 Task: Reply All to email with the signature Angela Wright with the subject Reminder for a portfolio from softage.10@softage.net with the message Could you arrange a demo of the new software for the team? with BCC to softage.4@softage.net with an attached document Sales_report.xlsx
Action: Mouse moved to (926, 279)
Screenshot: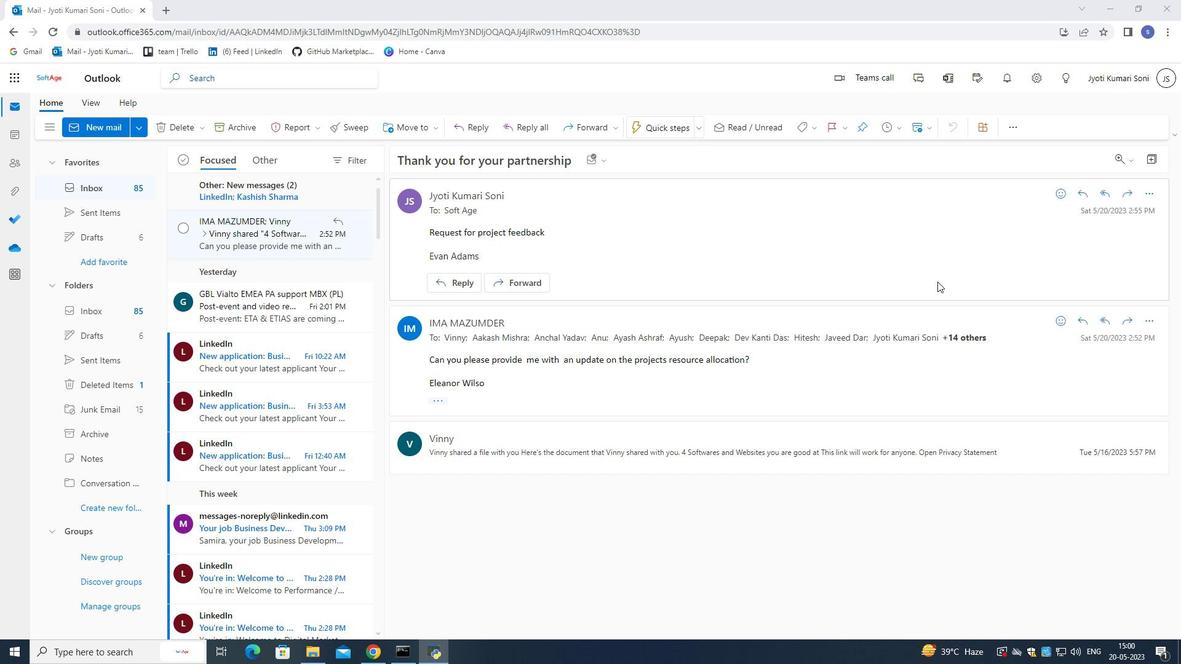 
Action: Mouse scrolled (926, 280) with delta (0, 0)
Screenshot: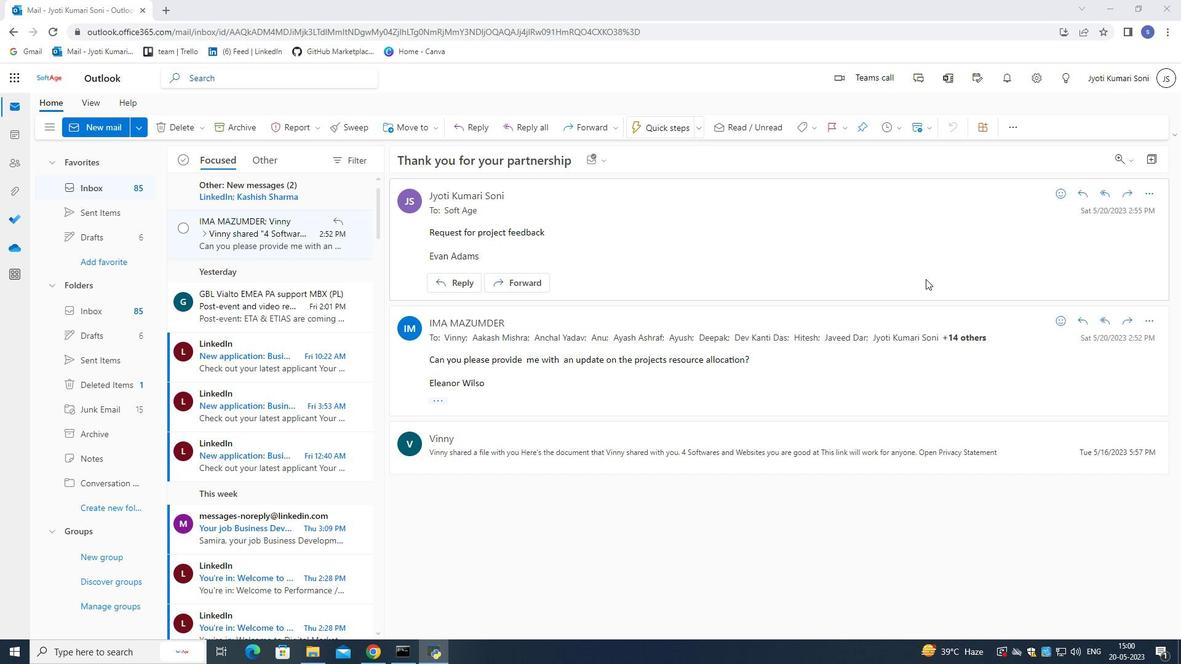 
Action: Mouse scrolled (926, 280) with delta (0, 0)
Screenshot: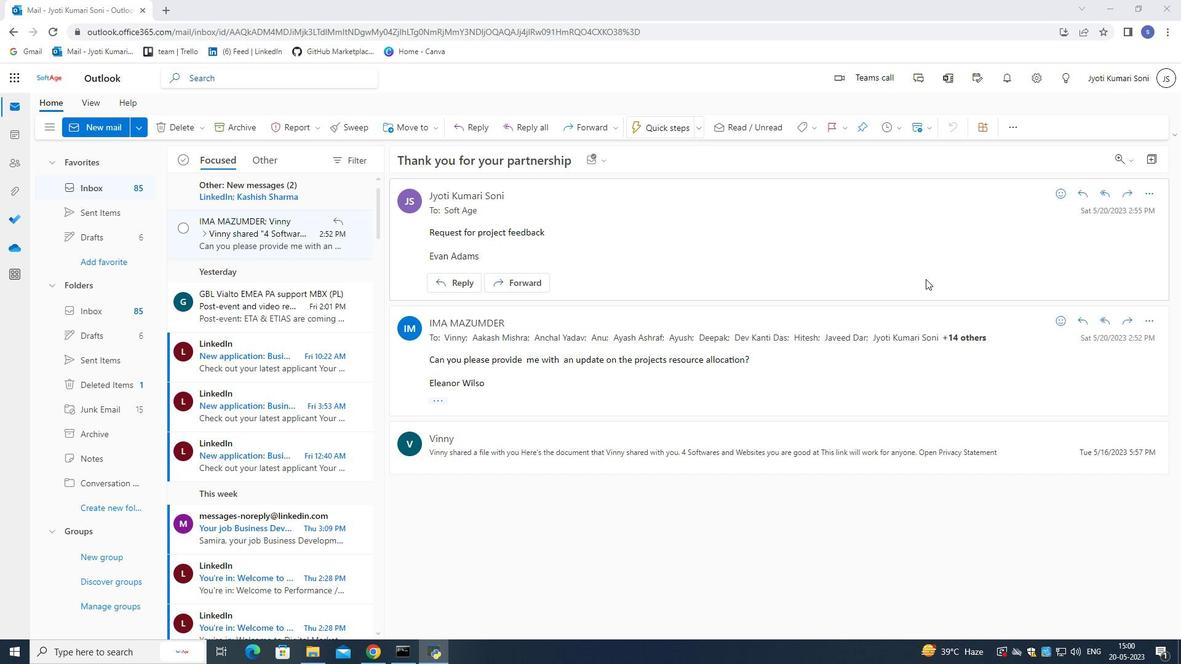 
Action: Mouse scrolled (926, 280) with delta (0, 0)
Screenshot: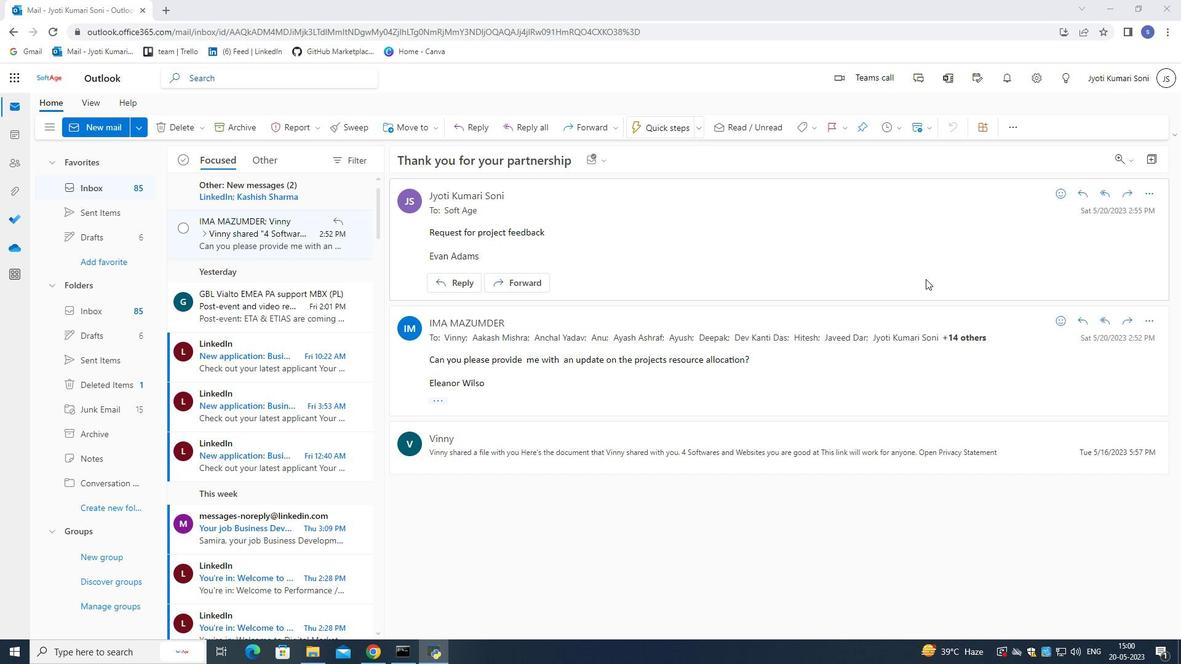 
Action: Mouse scrolled (926, 280) with delta (0, 0)
Screenshot: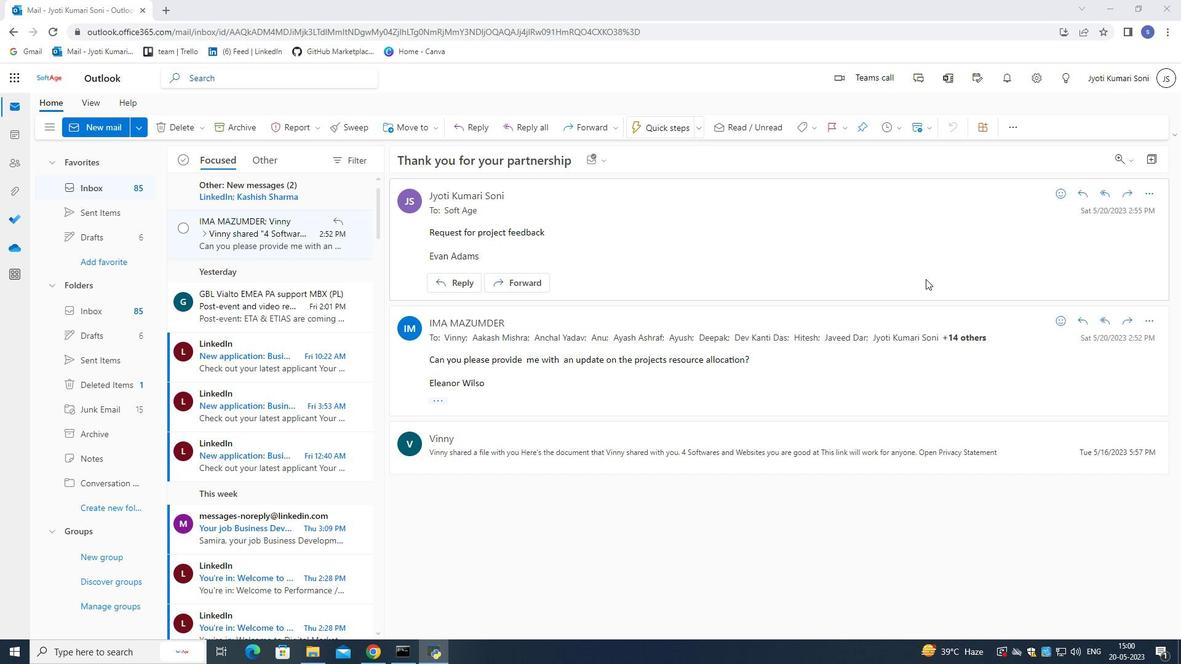 
Action: Mouse moved to (926, 276)
Screenshot: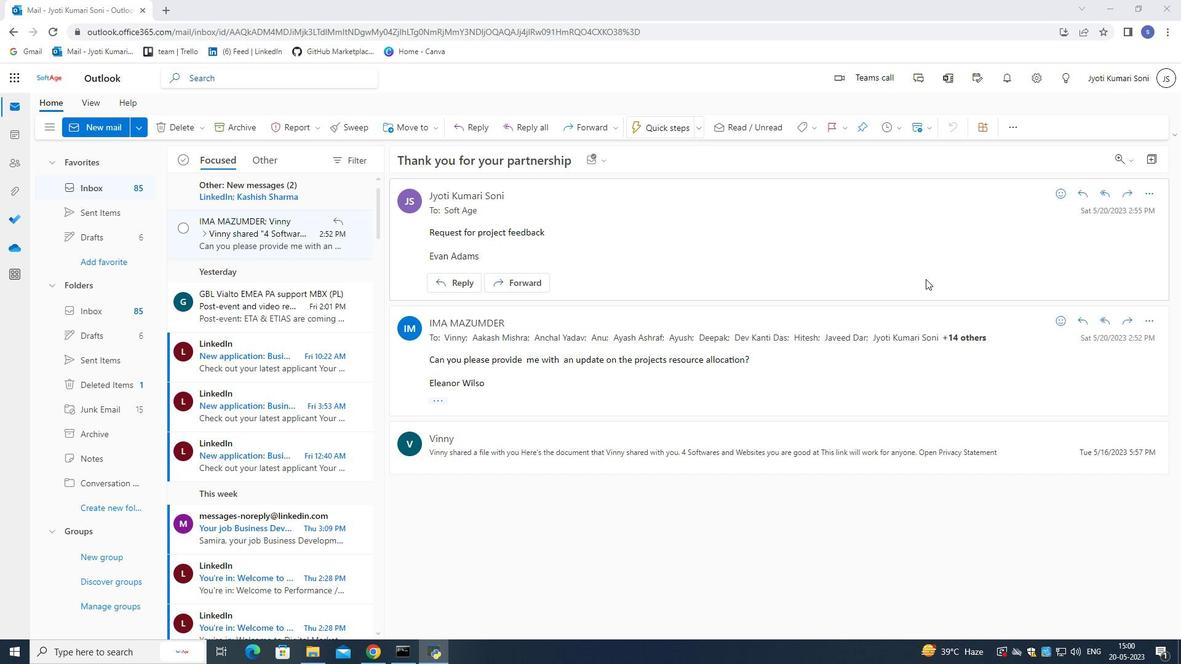 
Action: Mouse scrolled (926, 275) with delta (0, 0)
Screenshot: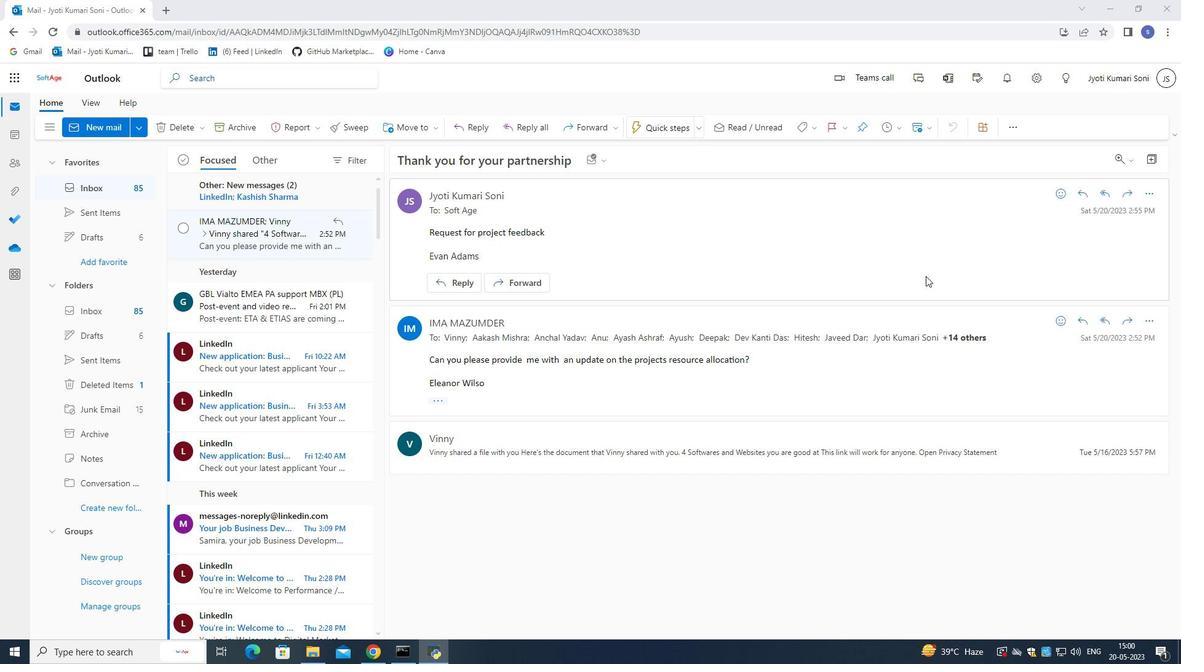 
Action: Mouse scrolled (926, 275) with delta (0, 0)
Screenshot: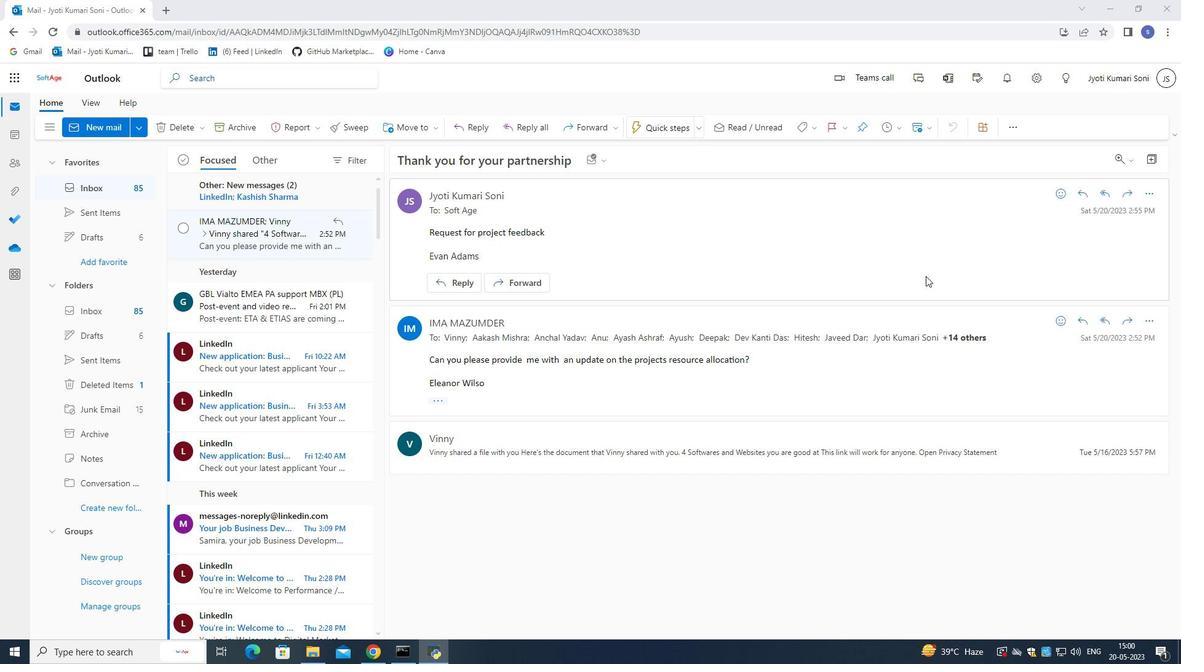 
Action: Mouse scrolled (926, 275) with delta (0, 0)
Screenshot: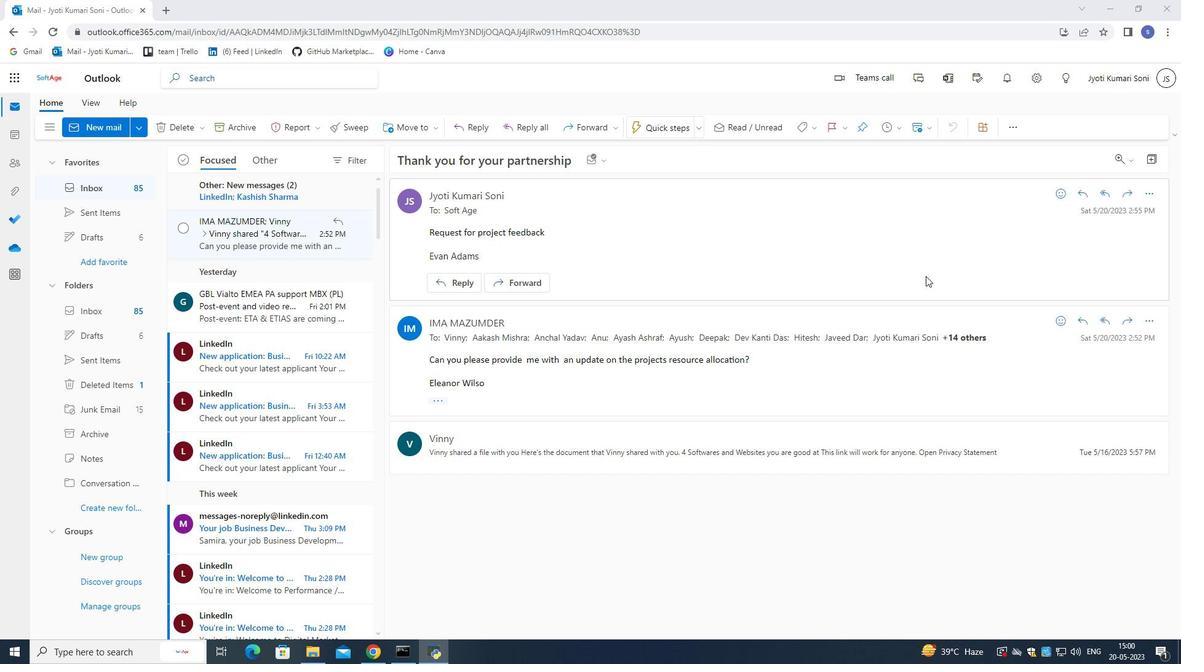 
Action: Mouse scrolled (926, 275) with delta (0, 0)
Screenshot: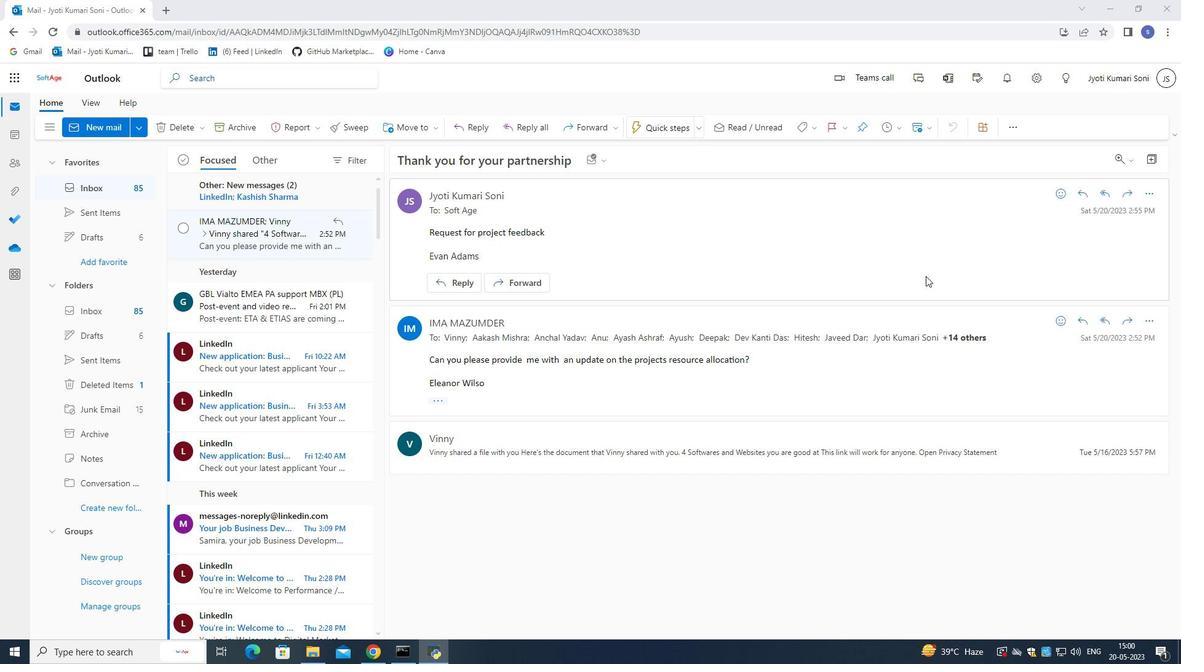 
Action: Mouse scrolled (926, 275) with delta (0, 0)
Screenshot: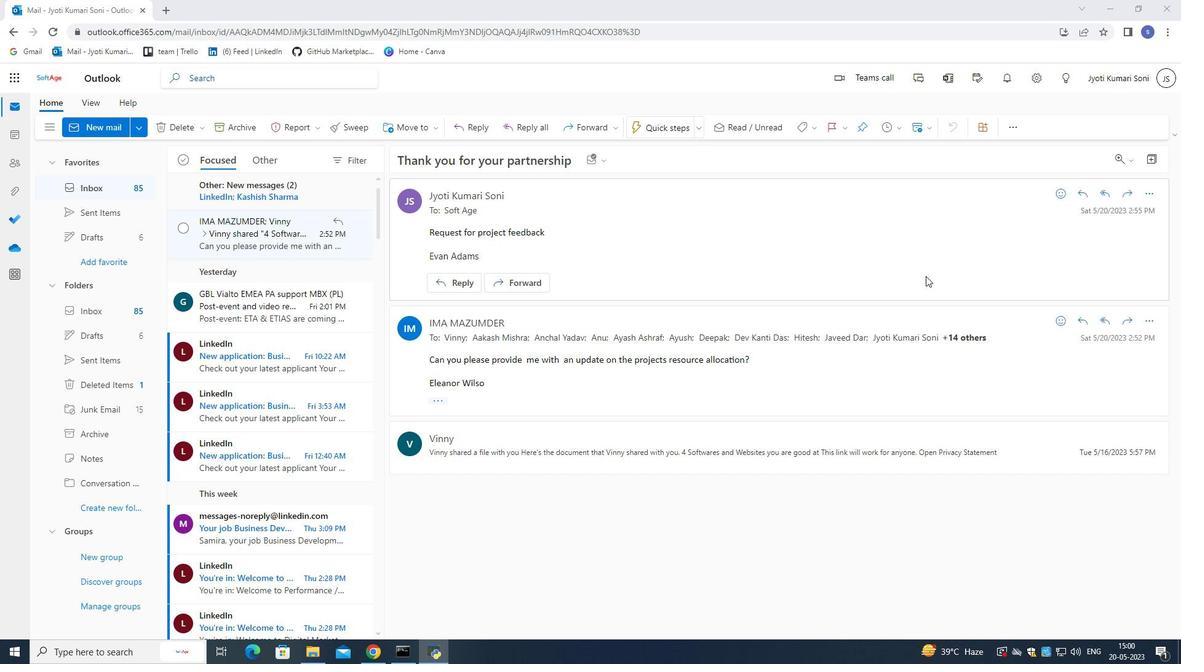 
Action: Mouse scrolled (926, 276) with delta (0, 0)
Screenshot: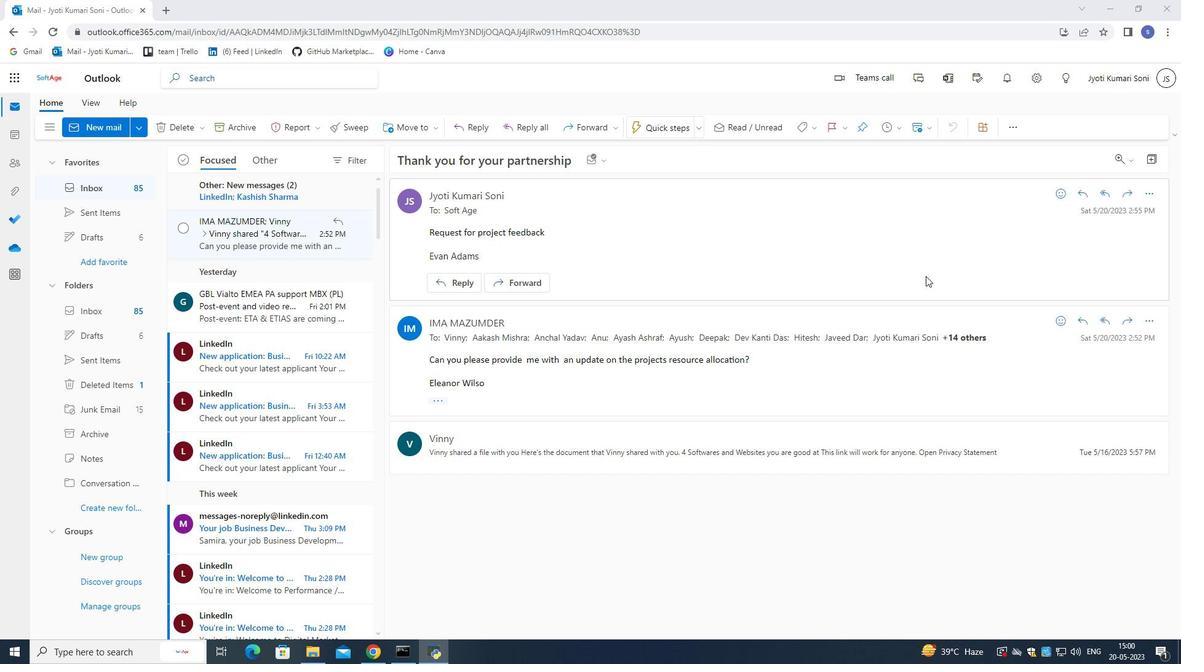 
Action: Mouse scrolled (926, 276) with delta (0, 0)
Screenshot: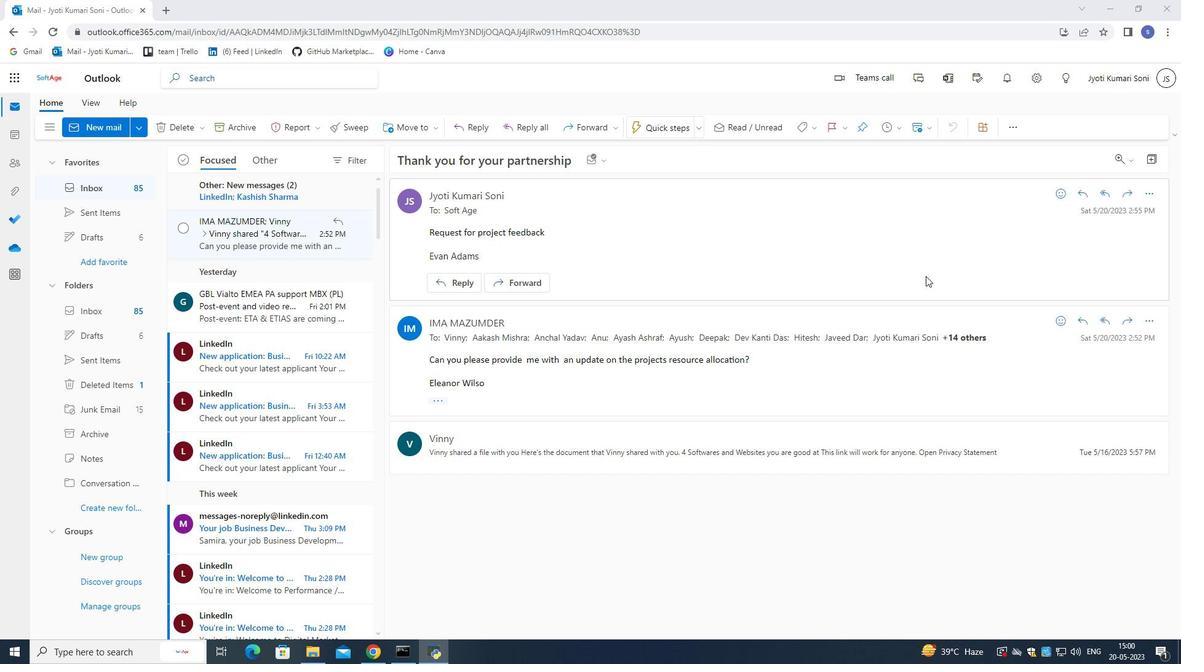 
Action: Mouse scrolled (926, 276) with delta (0, 0)
Screenshot: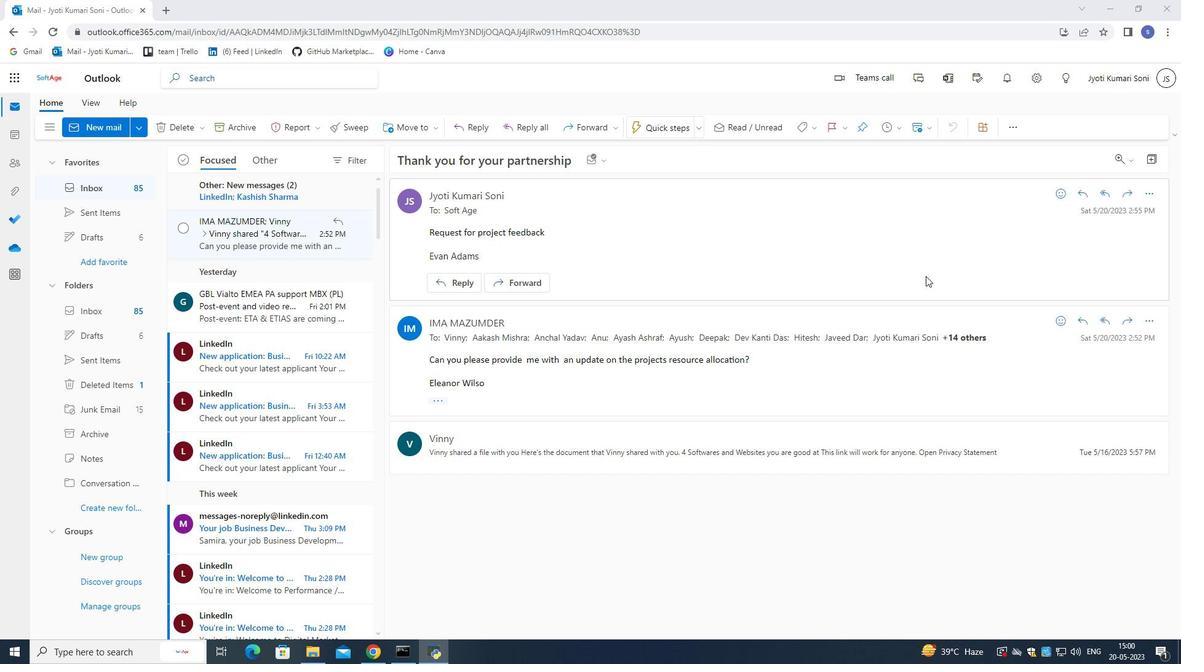 
Action: Mouse scrolled (926, 276) with delta (0, 0)
Screenshot: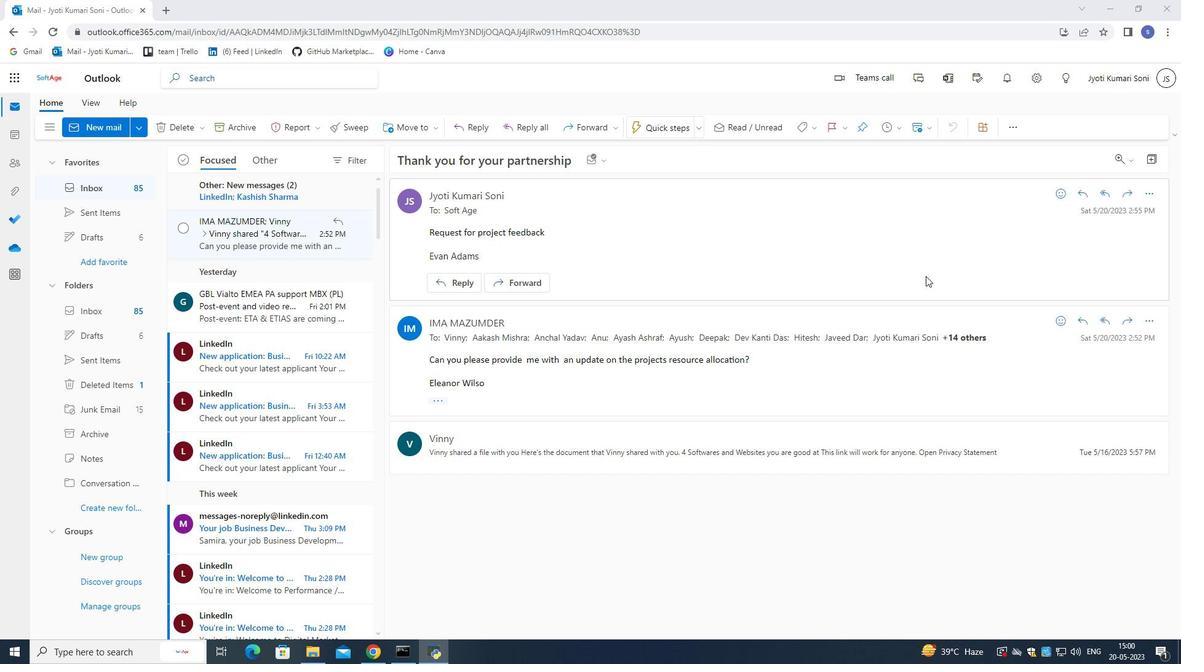 
Action: Mouse moved to (1104, 194)
Screenshot: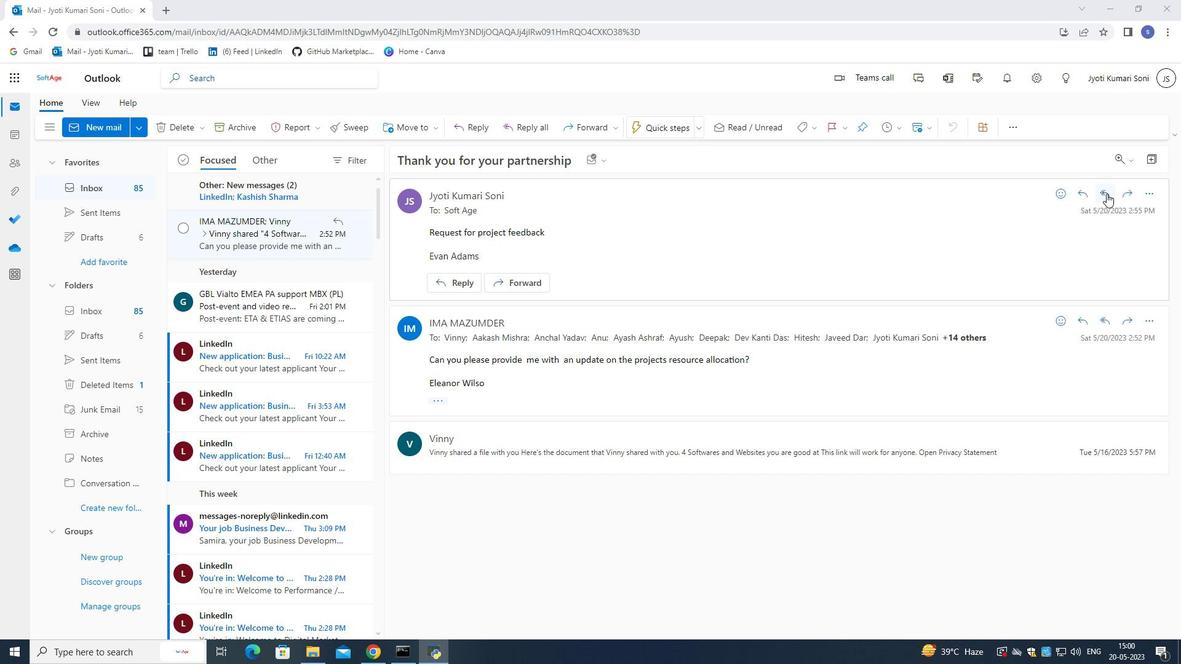 
Action: Mouse pressed left at (1104, 194)
Screenshot: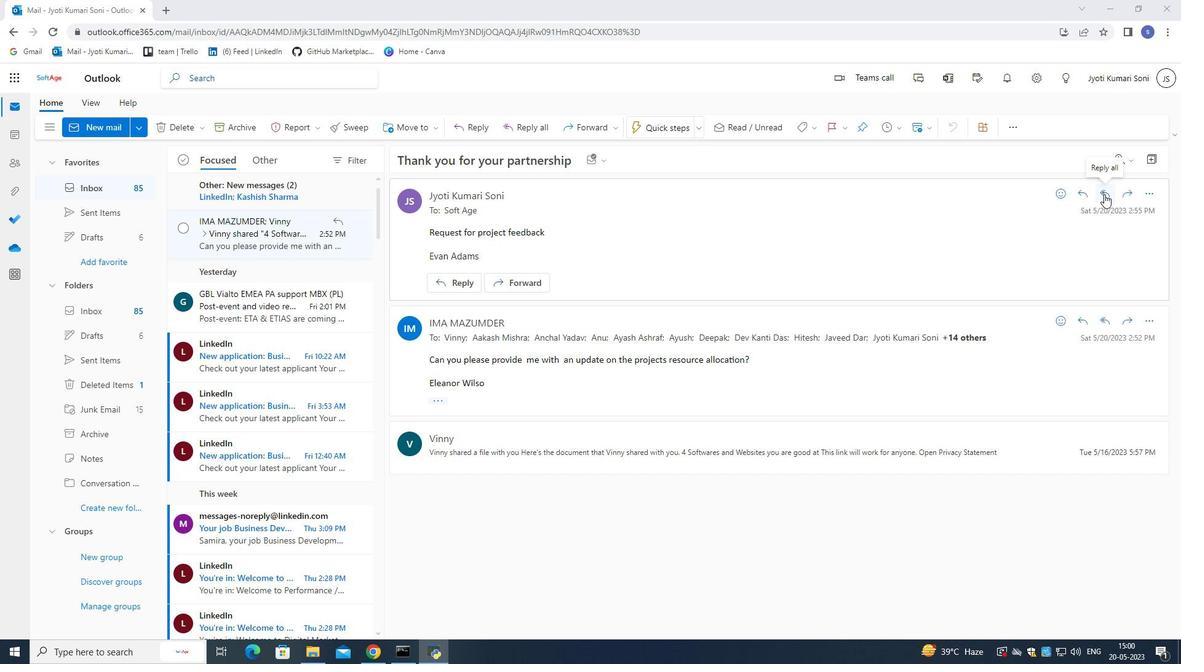 
Action: Mouse moved to (827, 127)
Screenshot: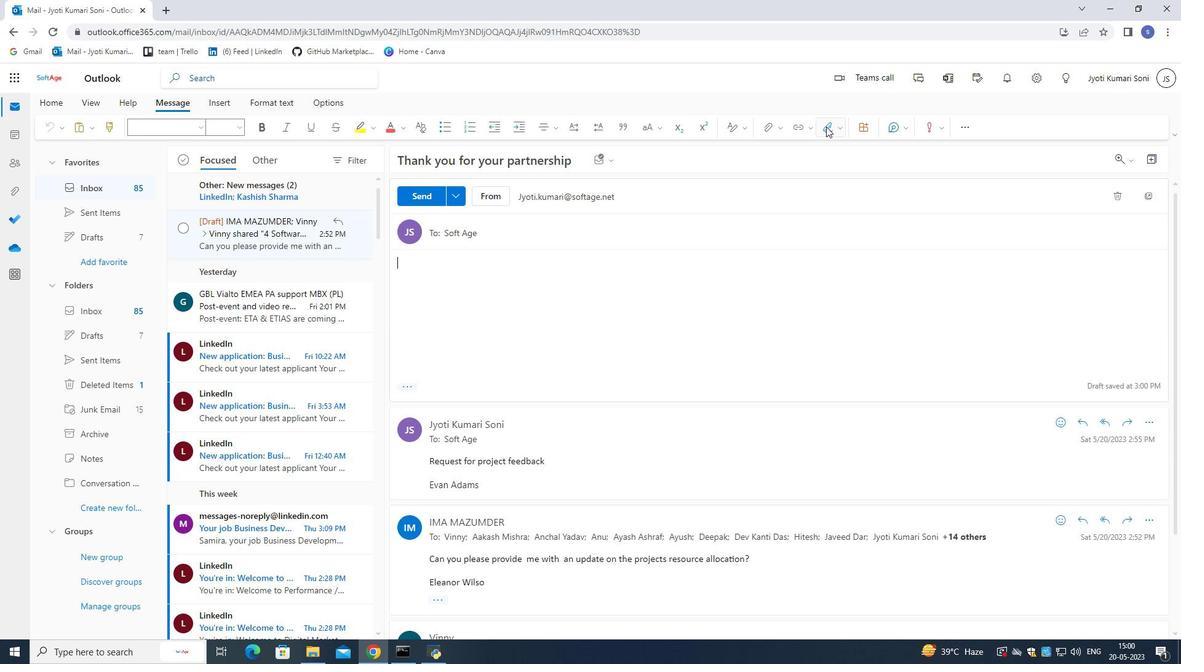 
Action: Mouse pressed left at (827, 127)
Screenshot: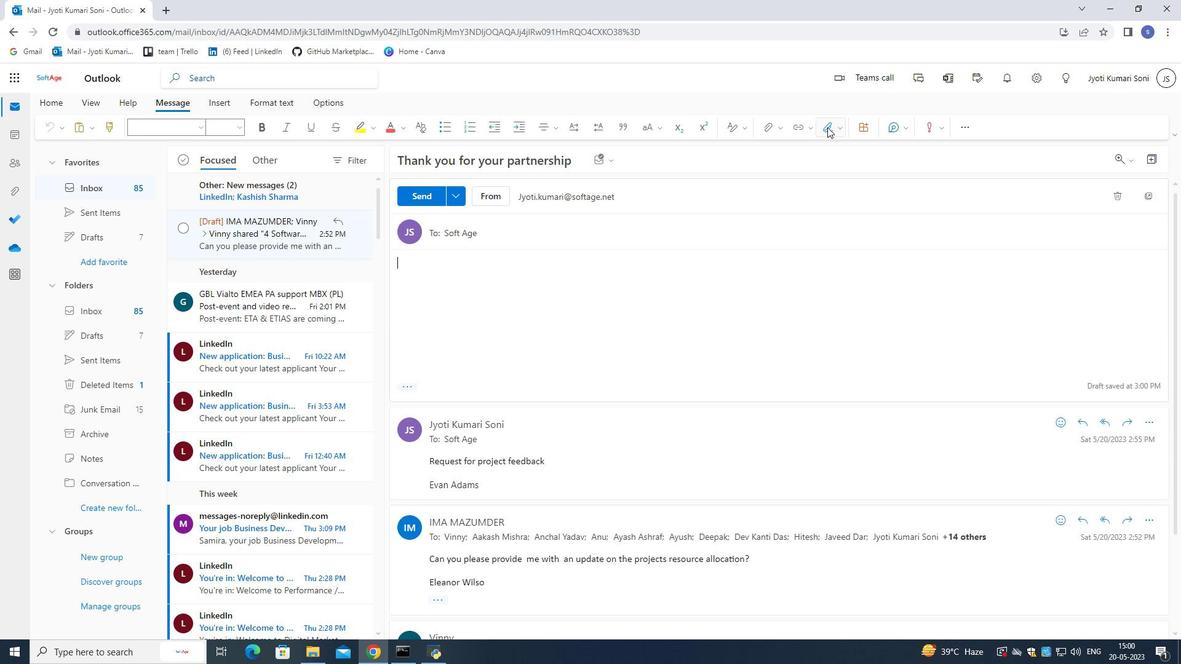 
Action: Mouse moved to (784, 227)
Screenshot: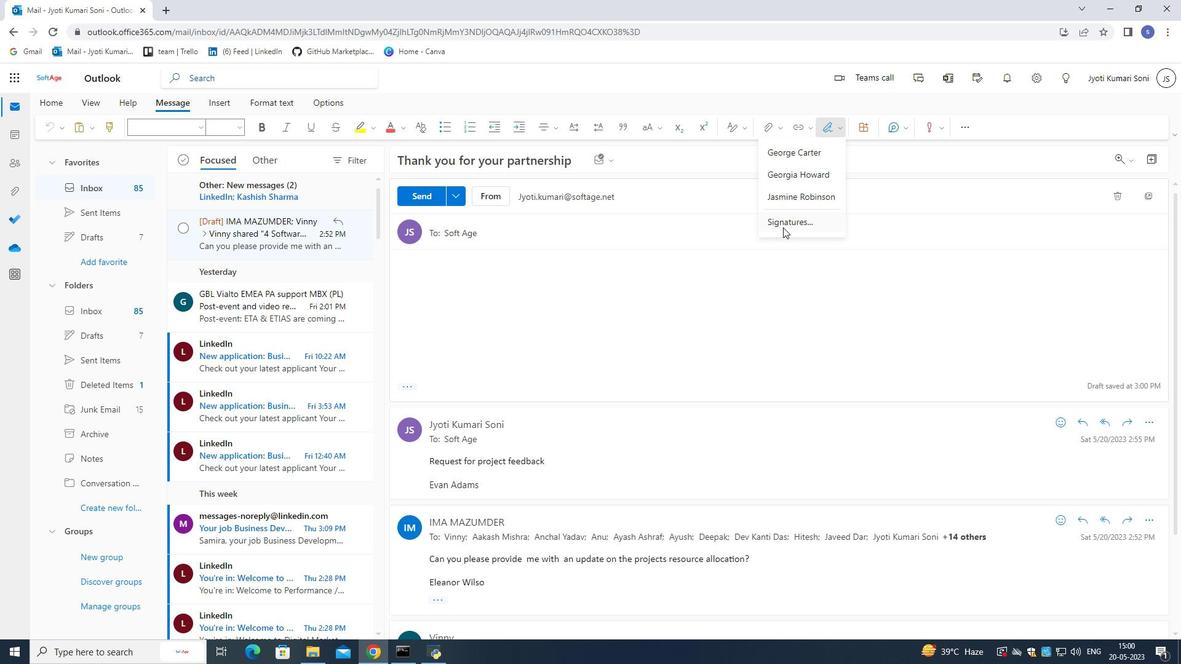 
Action: Mouse pressed left at (784, 227)
Screenshot: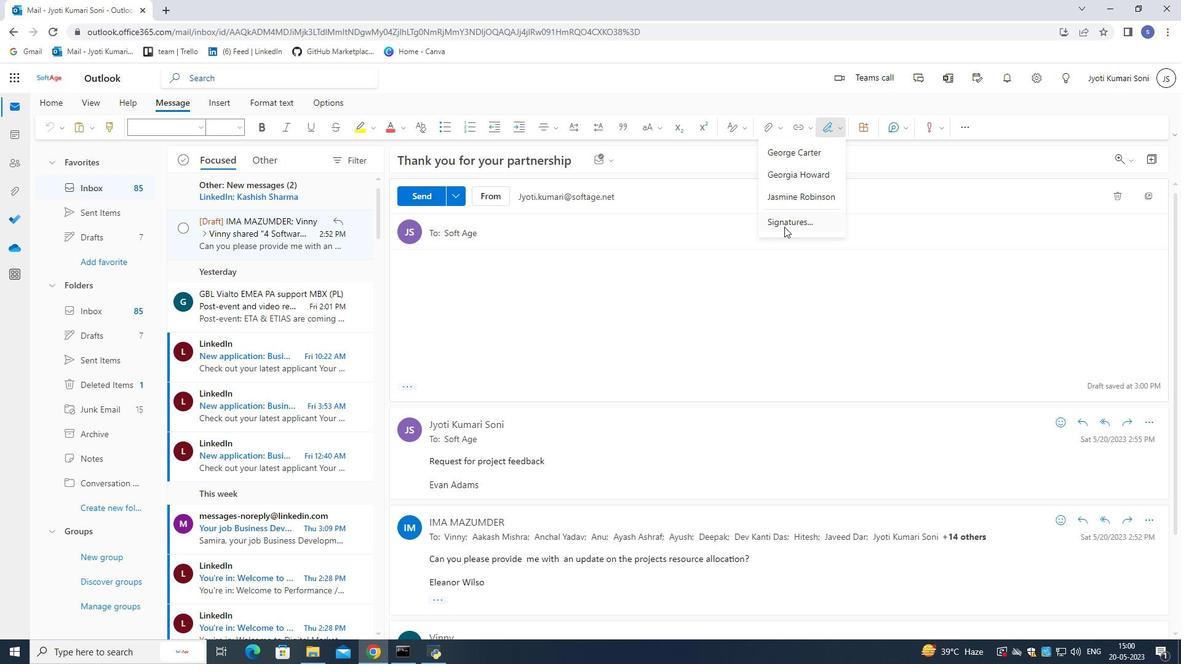 
Action: Mouse moved to (686, 227)
Screenshot: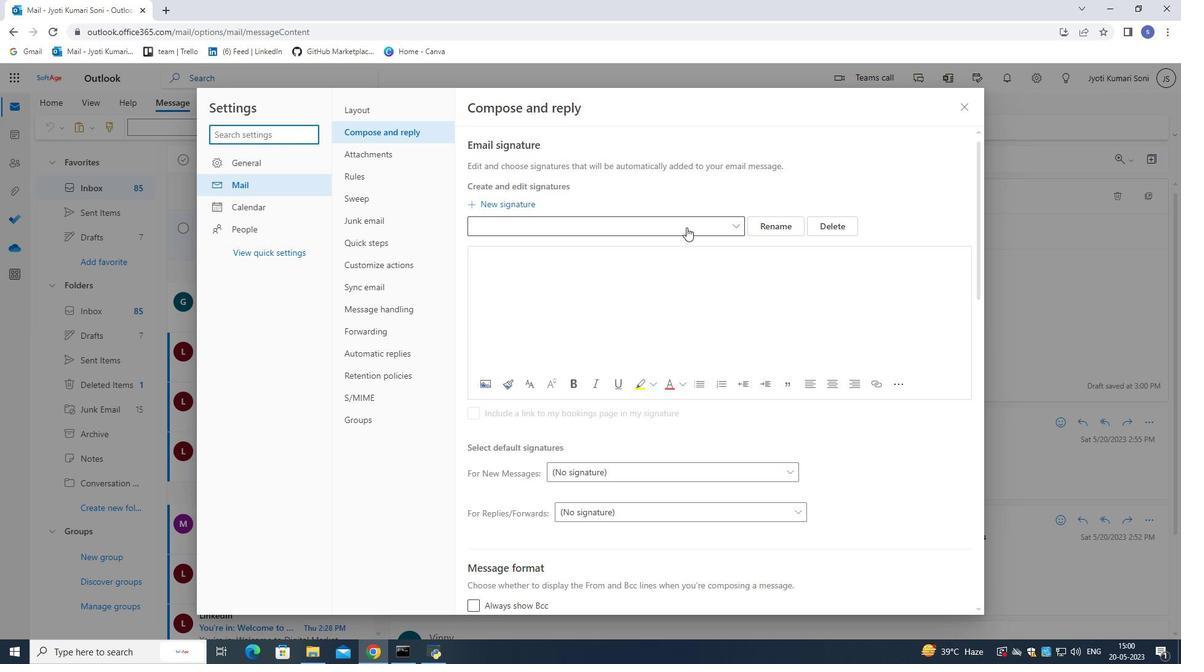 
Action: Mouse pressed left at (686, 227)
Screenshot: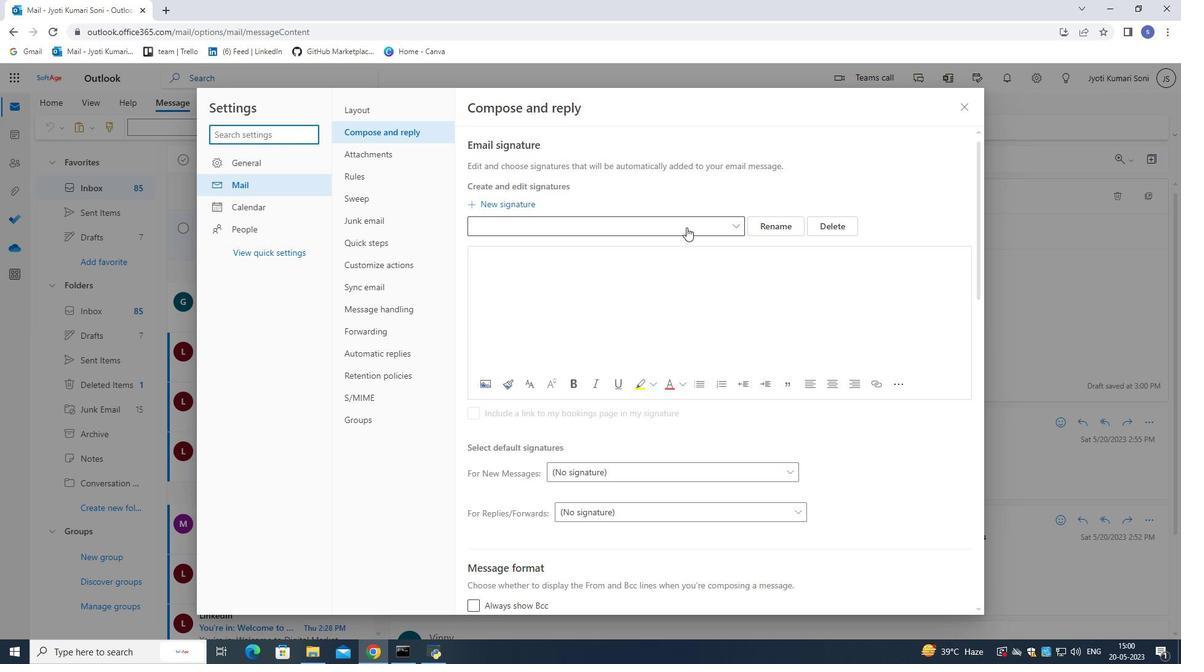 
Action: Mouse moved to (786, 225)
Screenshot: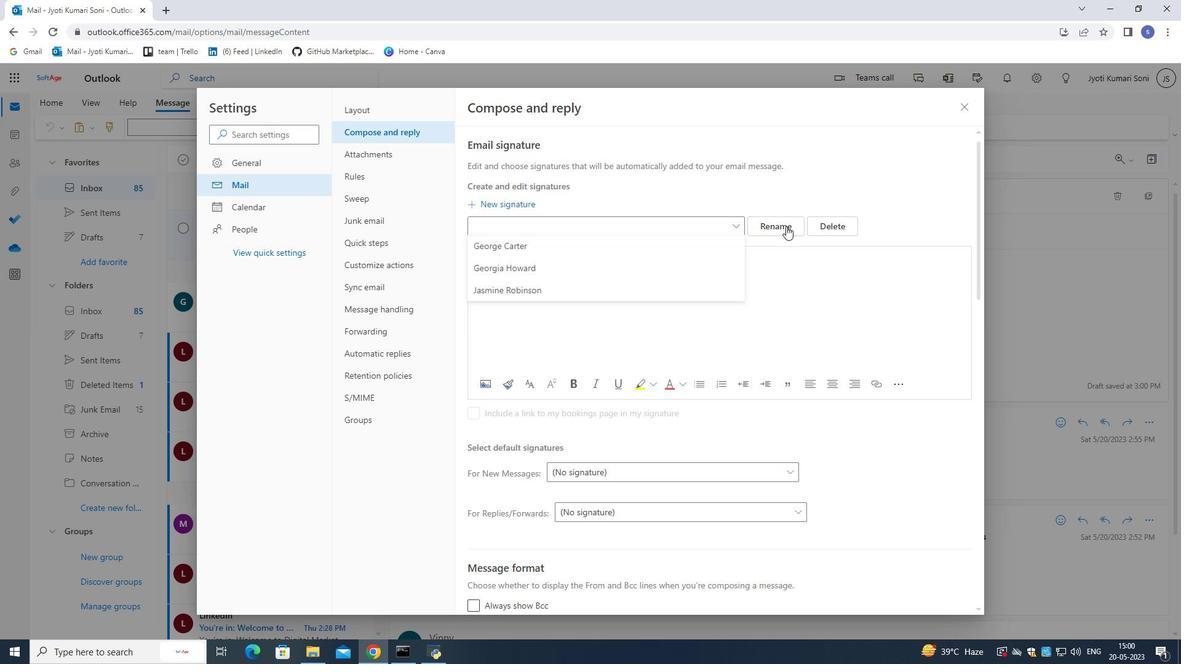 
Action: Mouse pressed left at (786, 225)
Screenshot: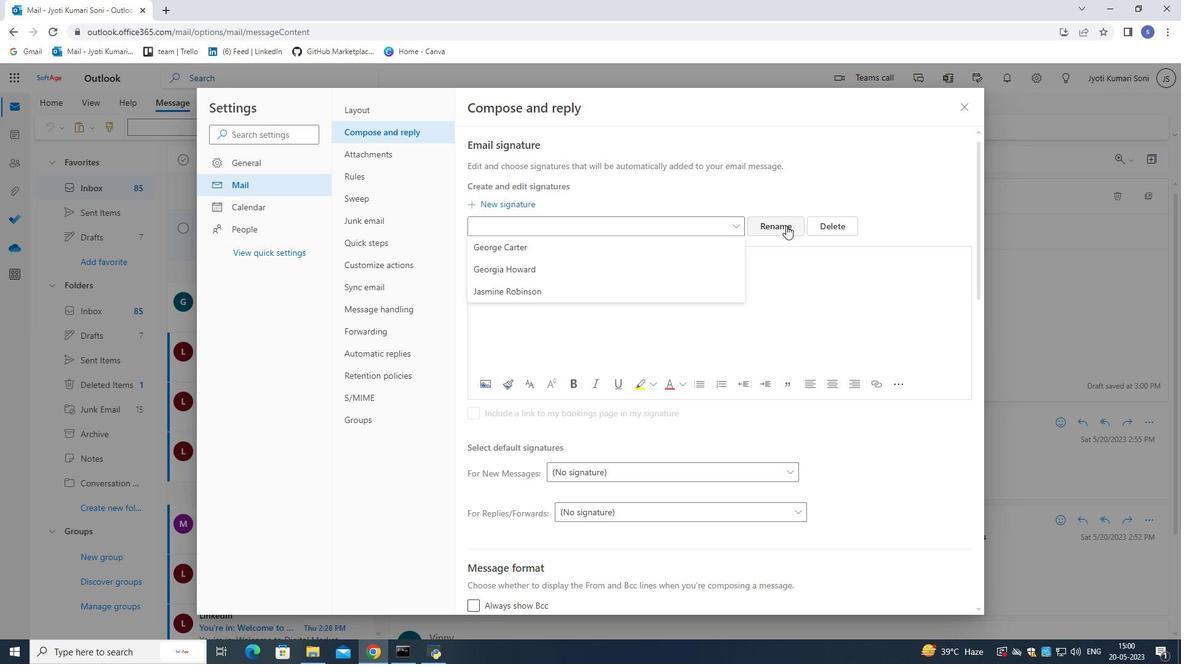 
Action: Mouse moved to (719, 224)
Screenshot: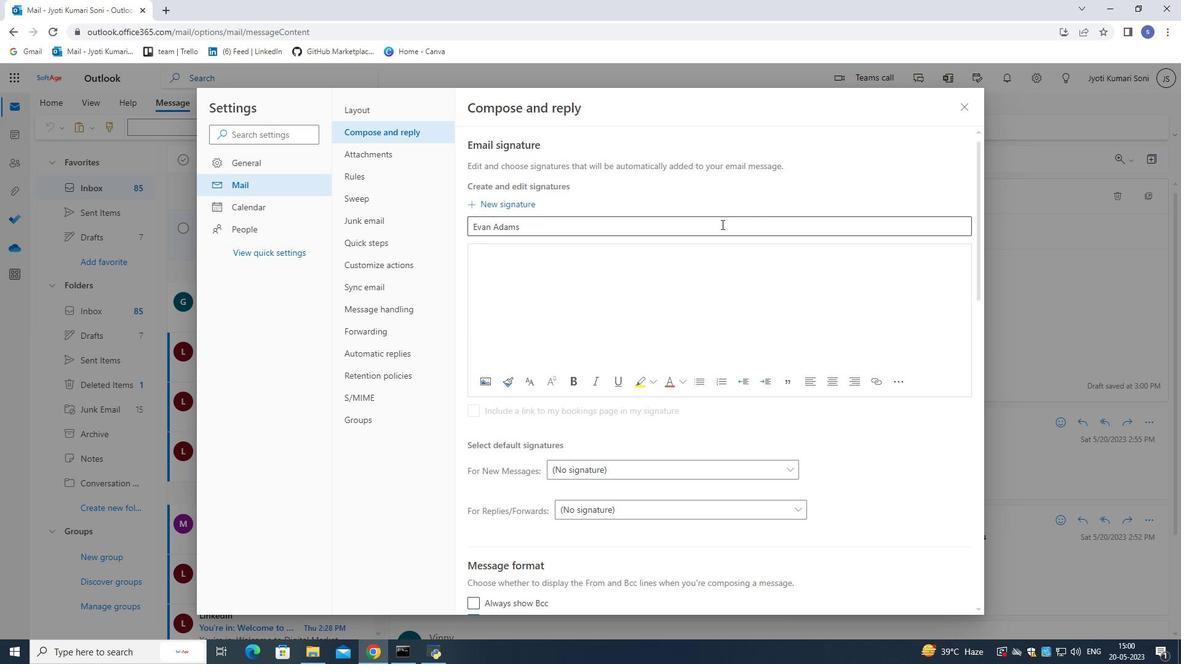 
Action: Mouse pressed left at (719, 224)
Screenshot: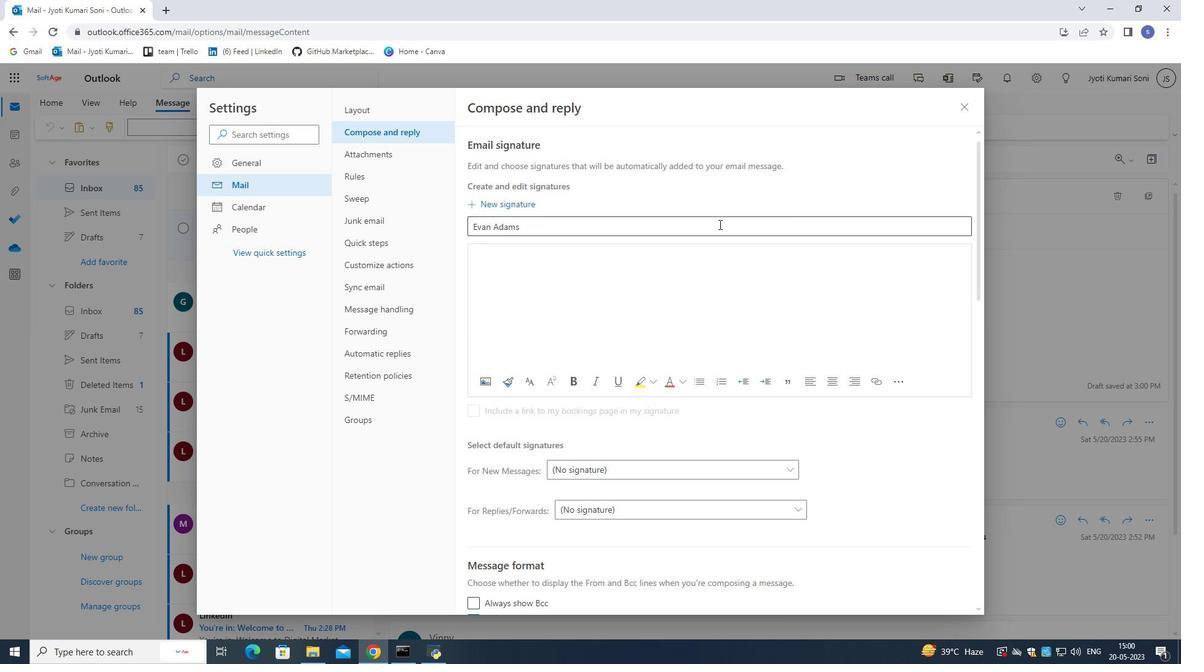
Action: Mouse moved to (733, 232)
Screenshot: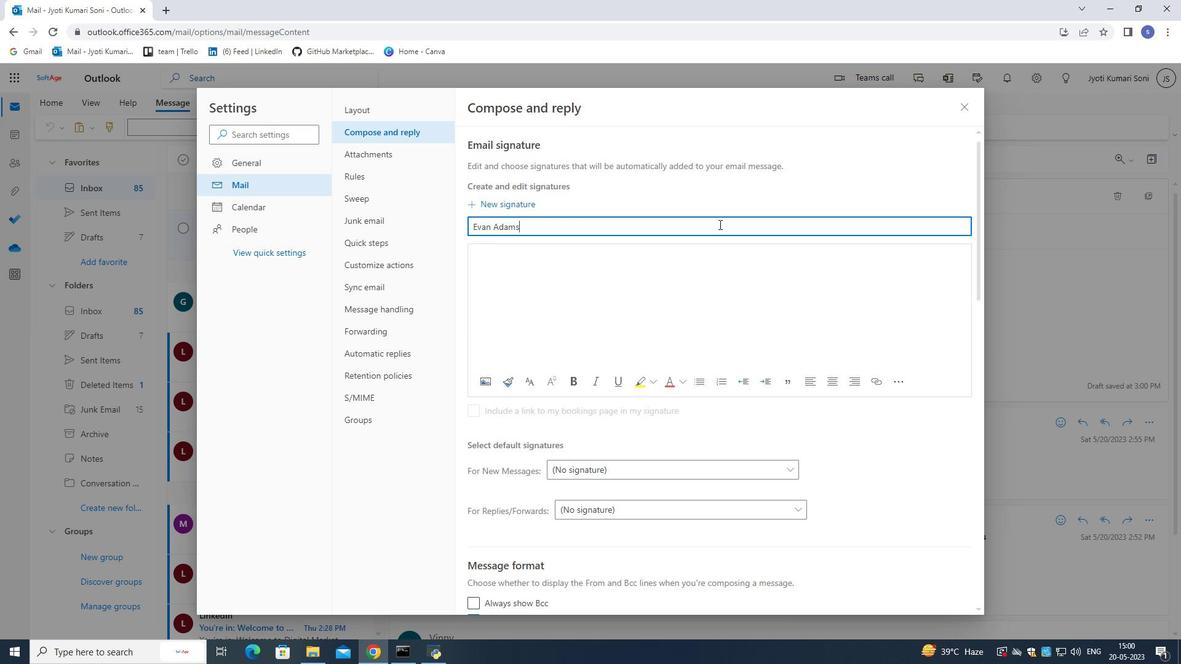 
Action: Key pressed <Key.backspace><Key.backspace><Key.backspace><Key.backspace><Key.backspace><Key.backspace><Key.backspace><Key.backspace><Key.backspace><Key.backspace><Key.backspace><Key.backspace><Key.backspace><Key.backspace><Key.backspace><Key.backspace><Key.backspace><Key.backspace><Key.backspace><Key.backspace><Key.backspace><Key.backspace><Key.backspace><Key.shift>Angela<Key.space><Key.shift><Key.shift><Key.shift>Wright
Screenshot: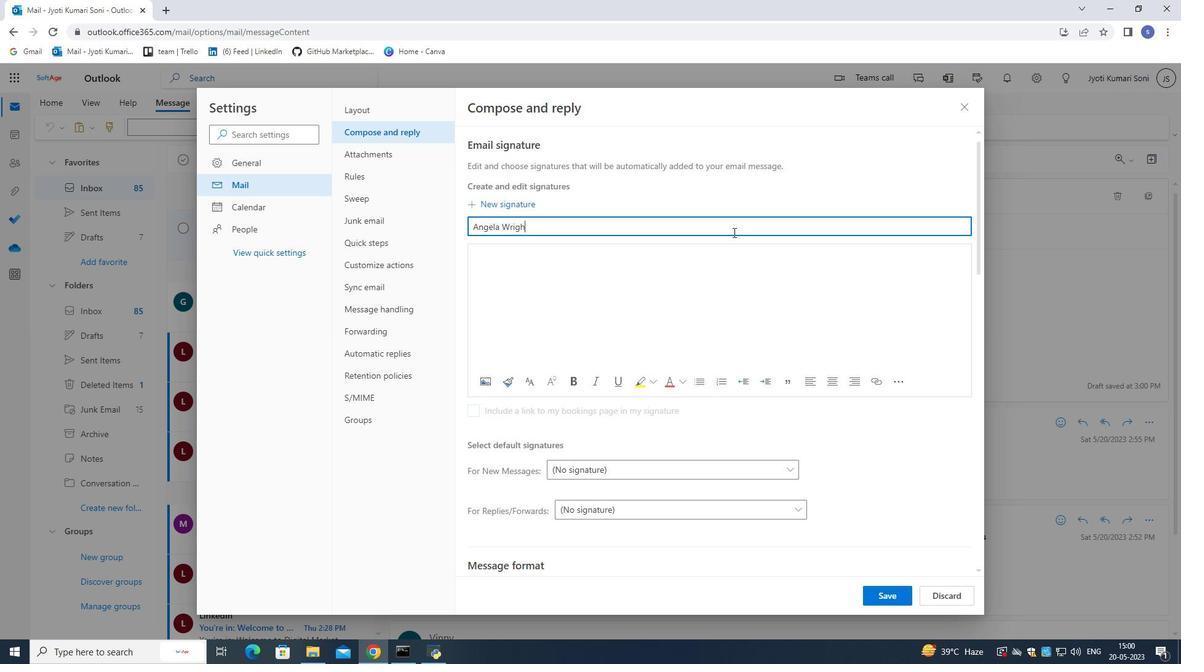 
Action: Mouse moved to (551, 219)
Screenshot: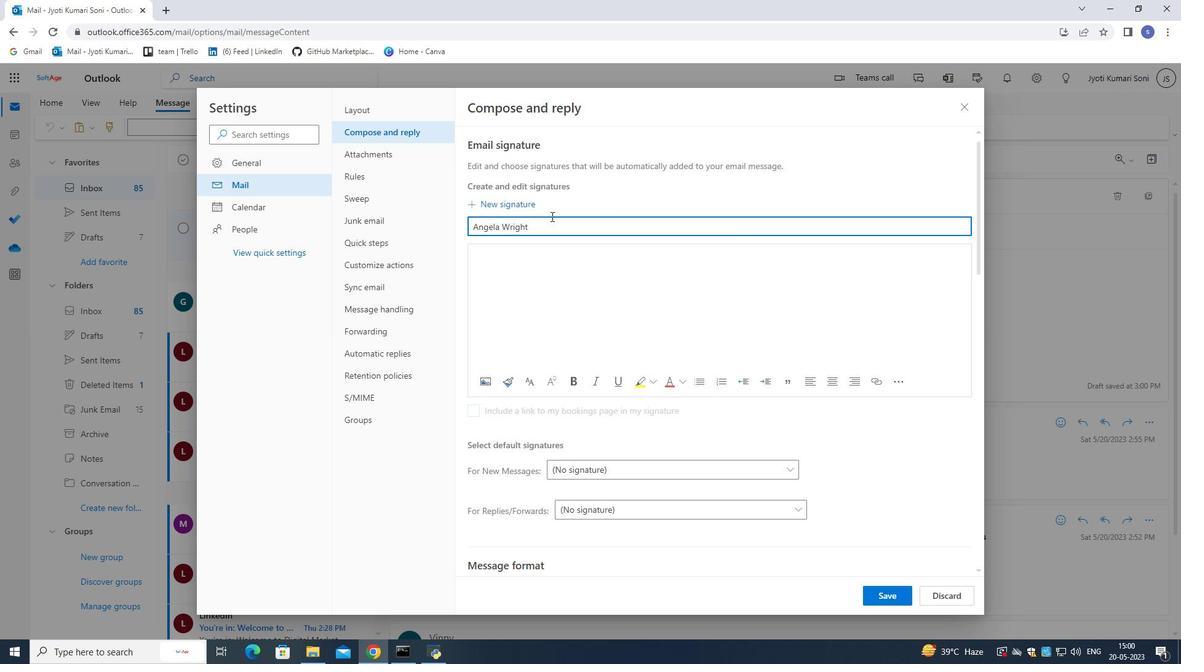 
Action: Mouse pressed left at (551, 219)
Screenshot: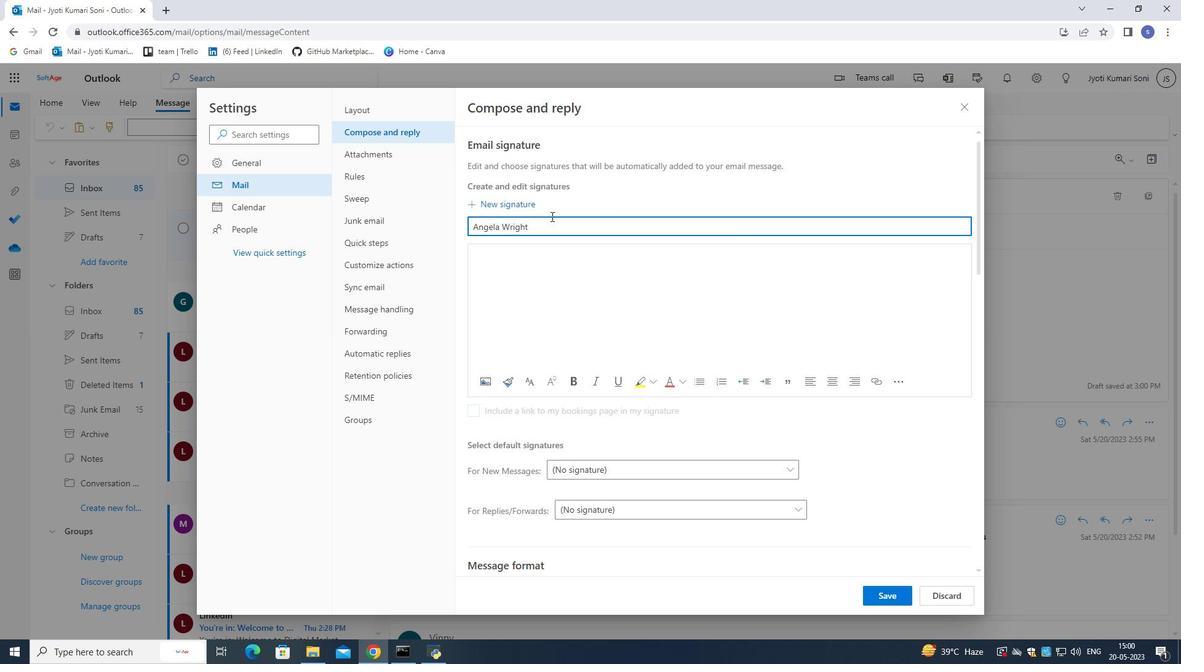 
Action: Mouse moved to (576, 244)
Screenshot: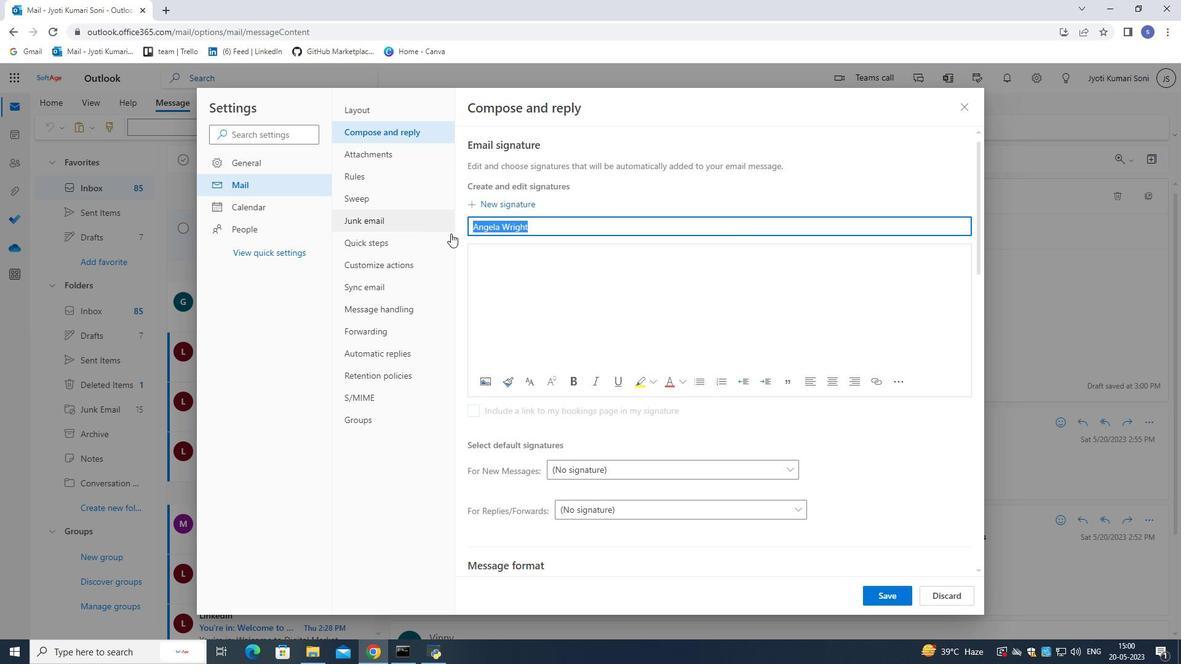
Action: Key pressed ctrl+C
Screenshot: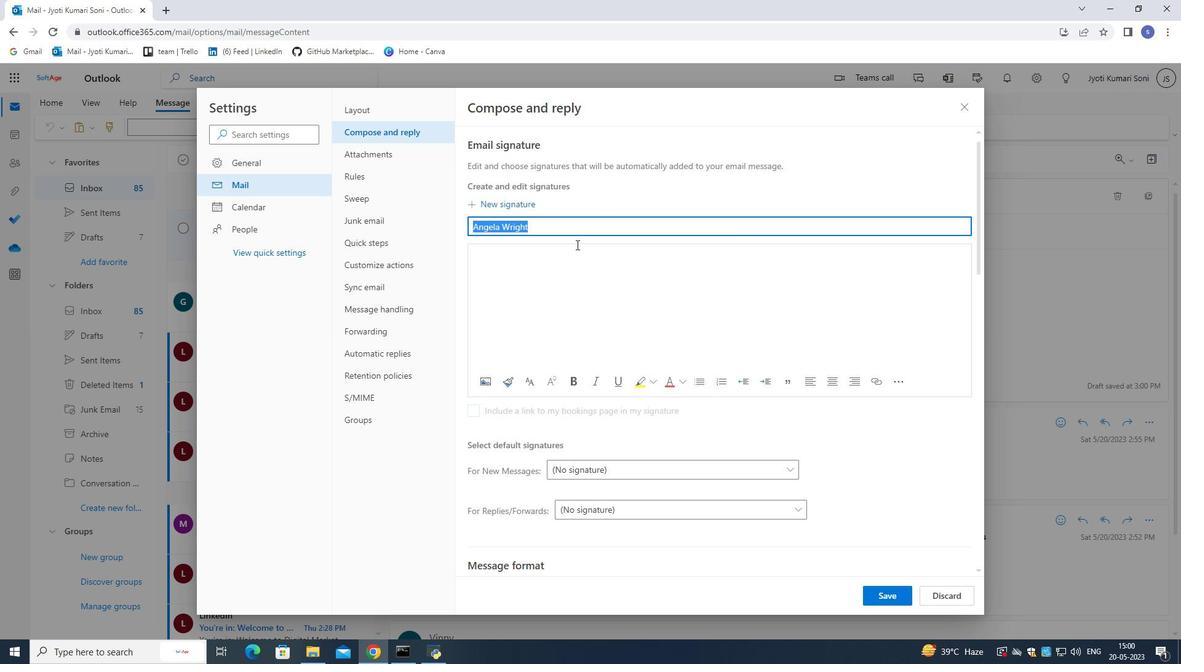 
Action: Mouse moved to (578, 254)
Screenshot: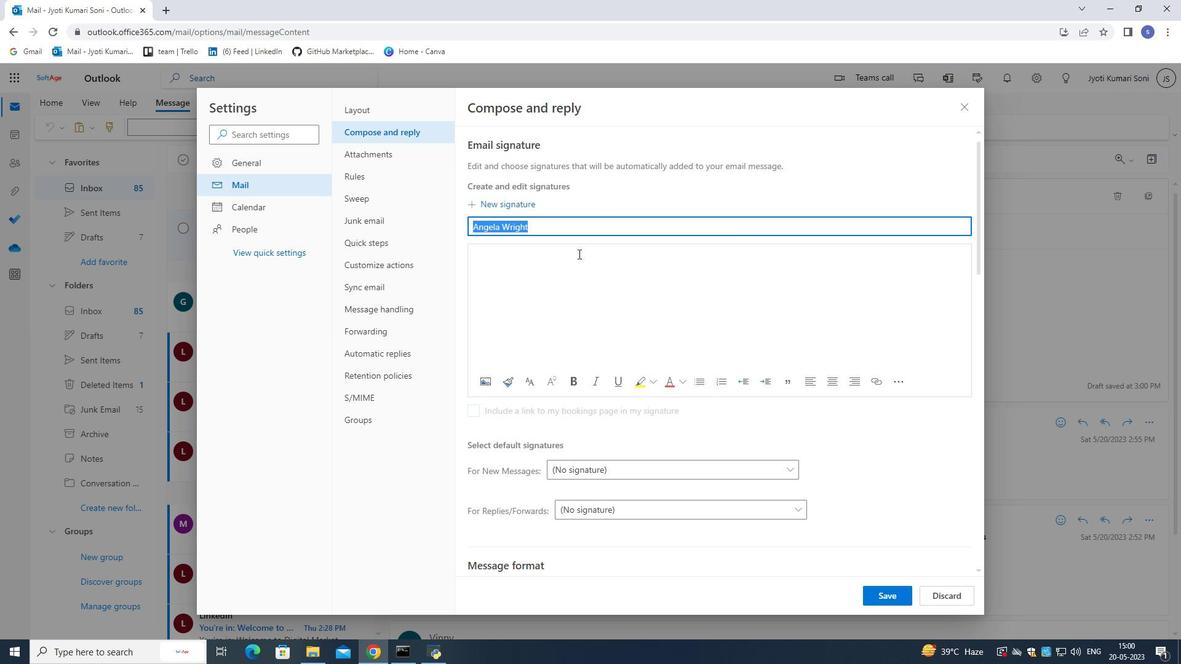 
Action: Mouse pressed left at (578, 254)
Screenshot: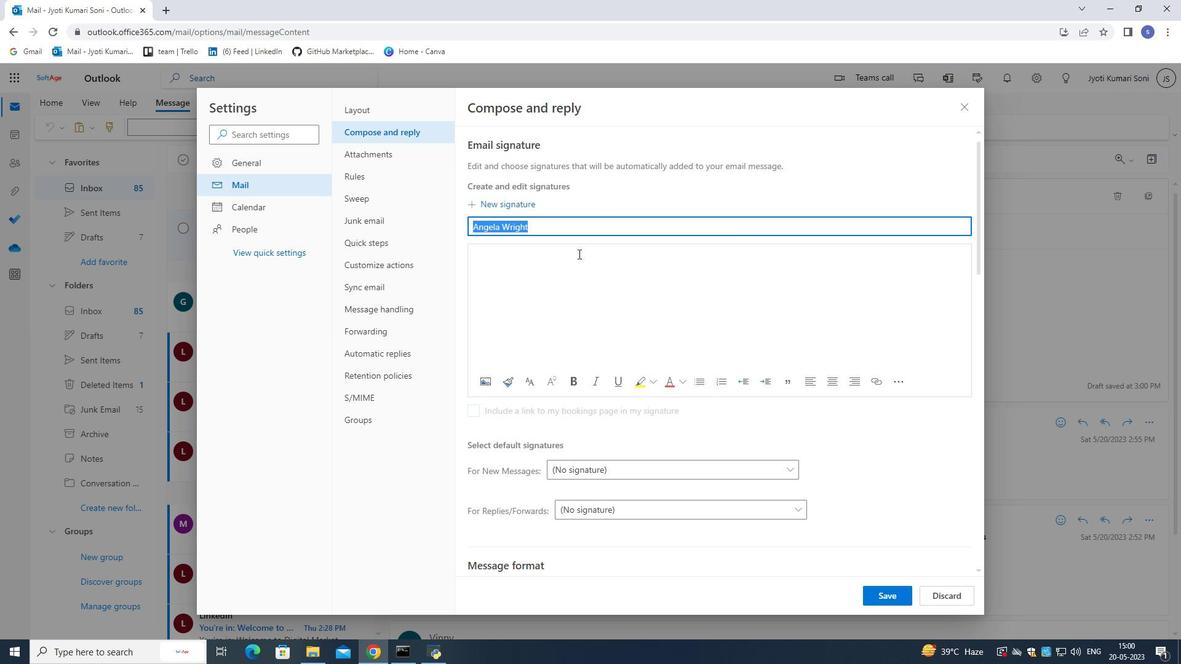 
Action: Mouse moved to (585, 264)
Screenshot: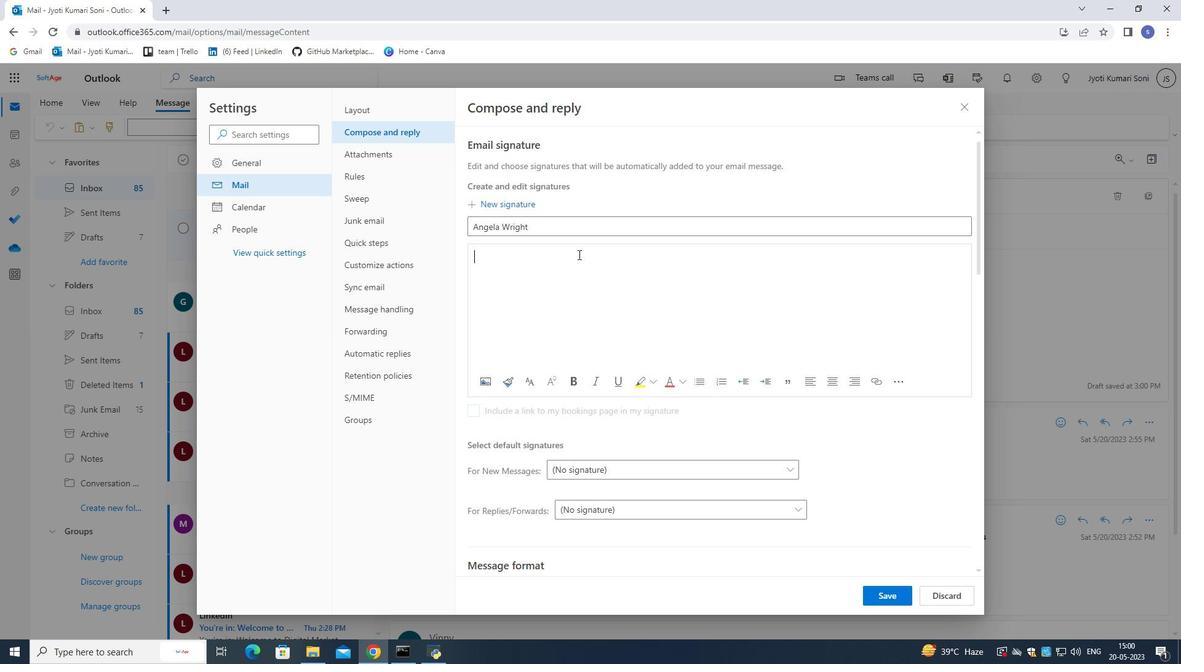 
Action: Key pressed ctrl+V
Screenshot: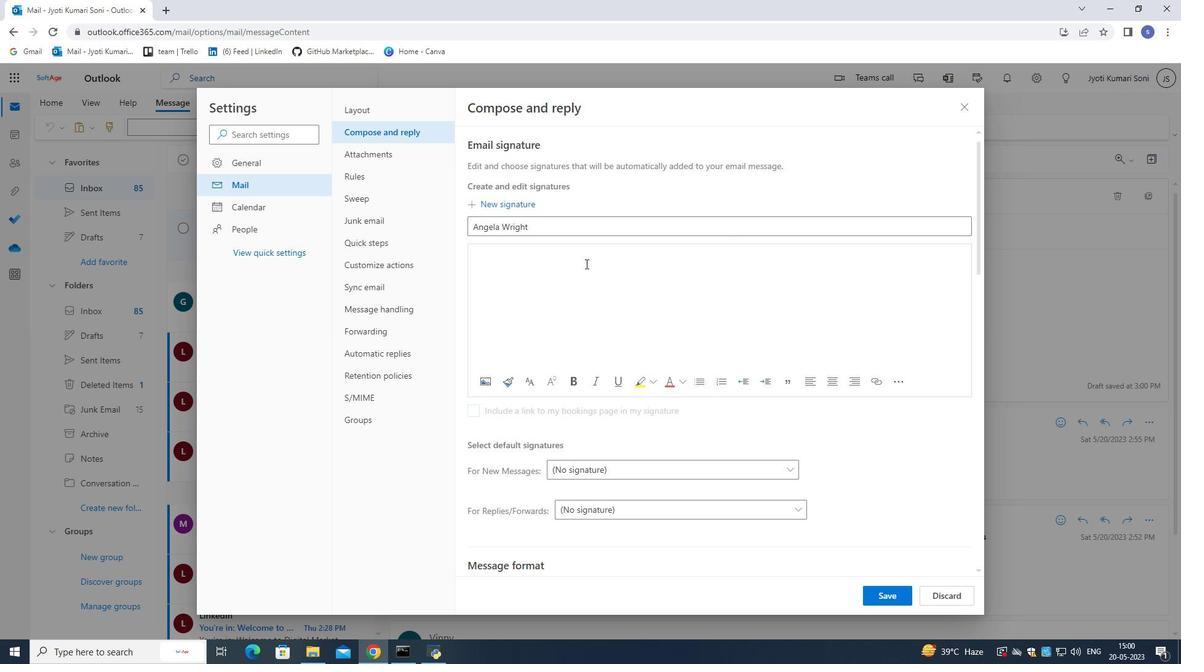 
Action: Mouse moved to (888, 593)
Screenshot: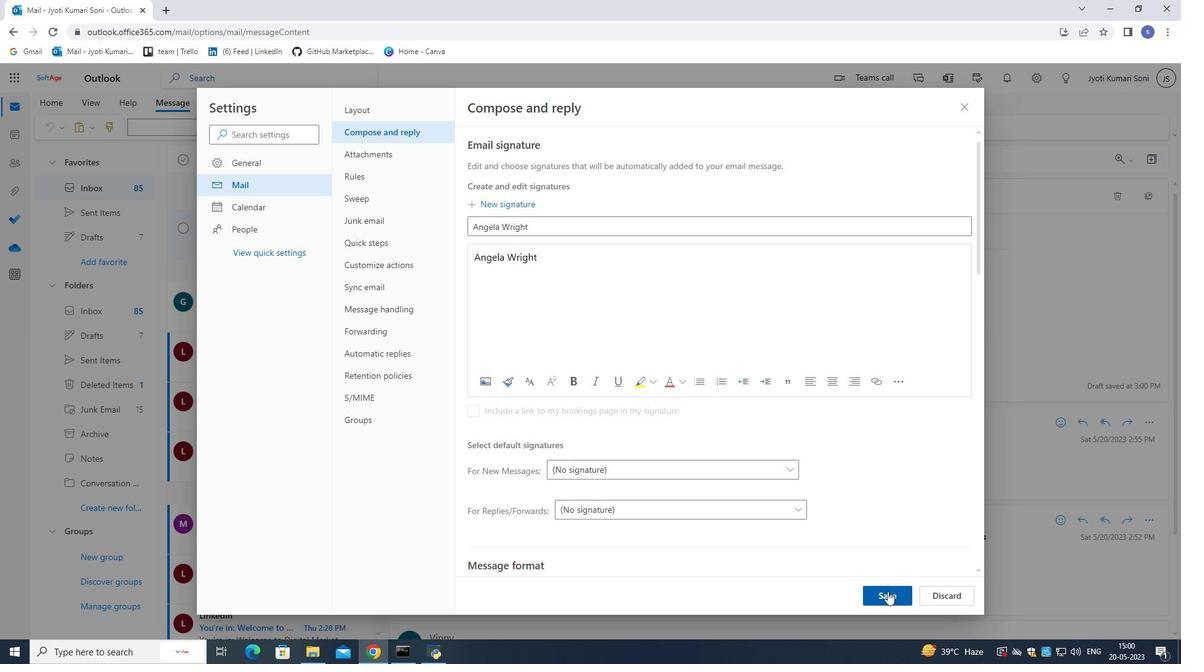 
Action: Mouse pressed left at (888, 593)
Screenshot: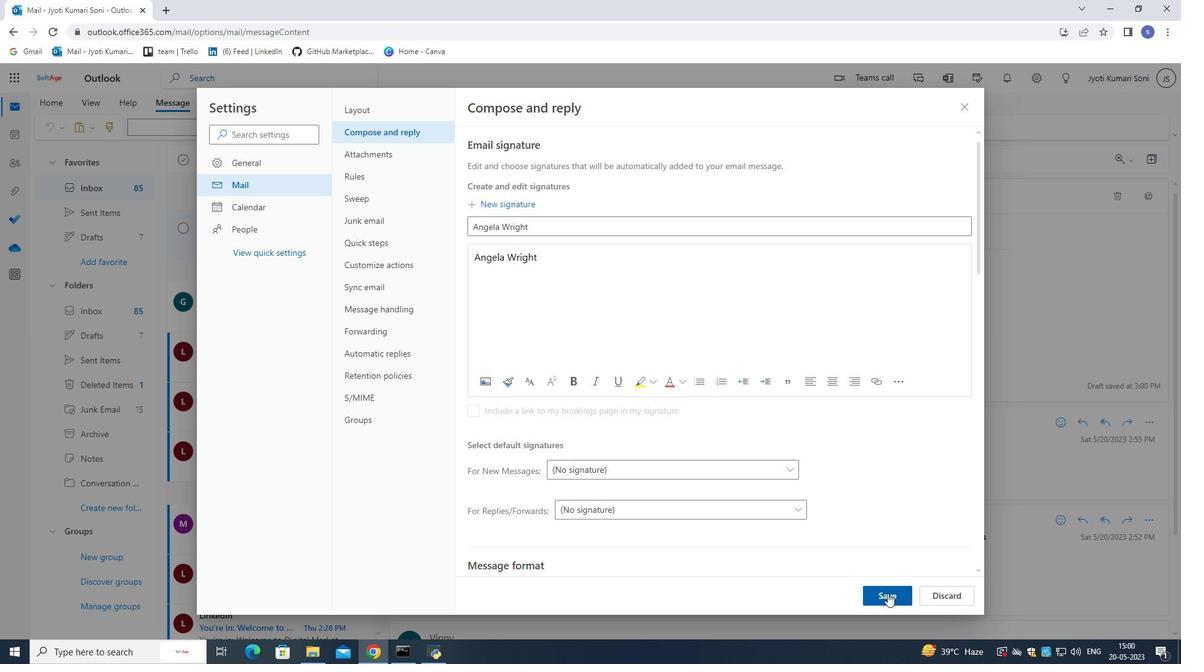 
Action: Mouse moved to (962, 112)
Screenshot: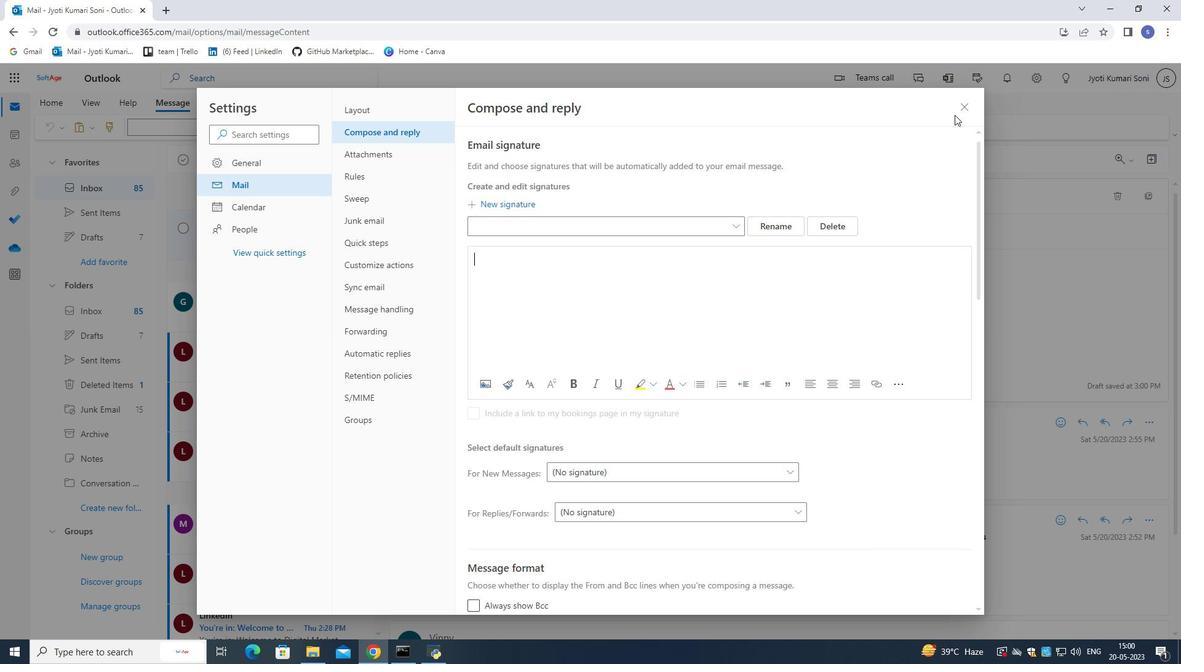 
Action: Mouse pressed left at (962, 112)
Screenshot: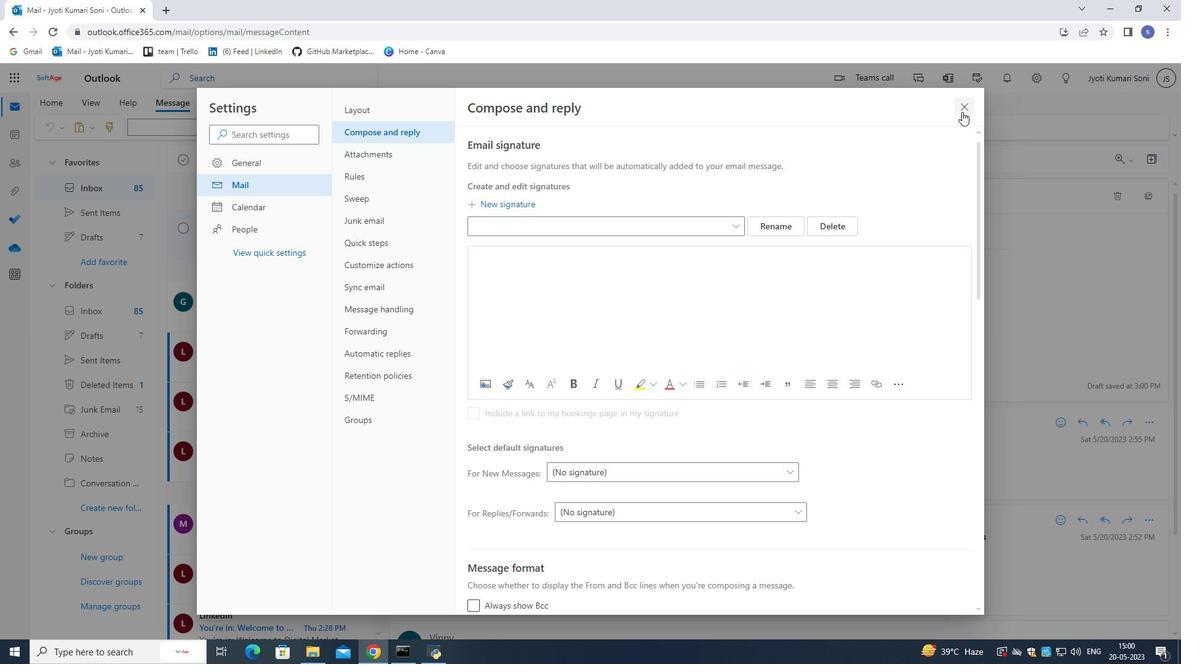 
Action: Mouse moved to (833, 126)
Screenshot: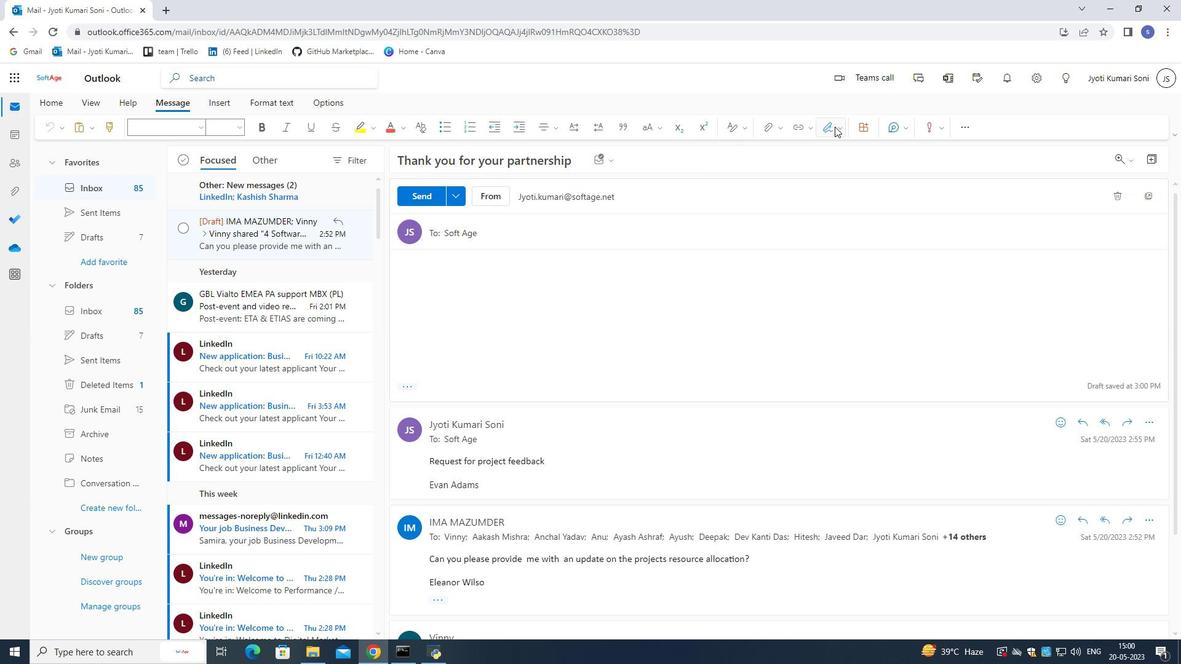 
Action: Mouse pressed left at (833, 126)
Screenshot: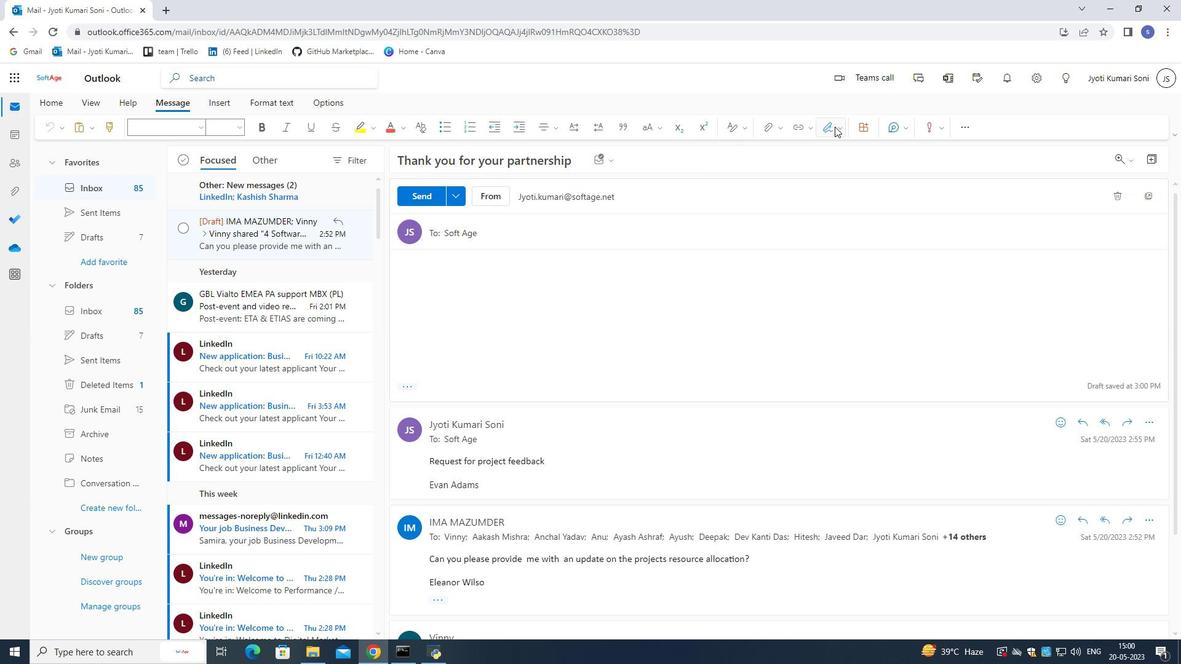 
Action: Mouse moved to (809, 217)
Screenshot: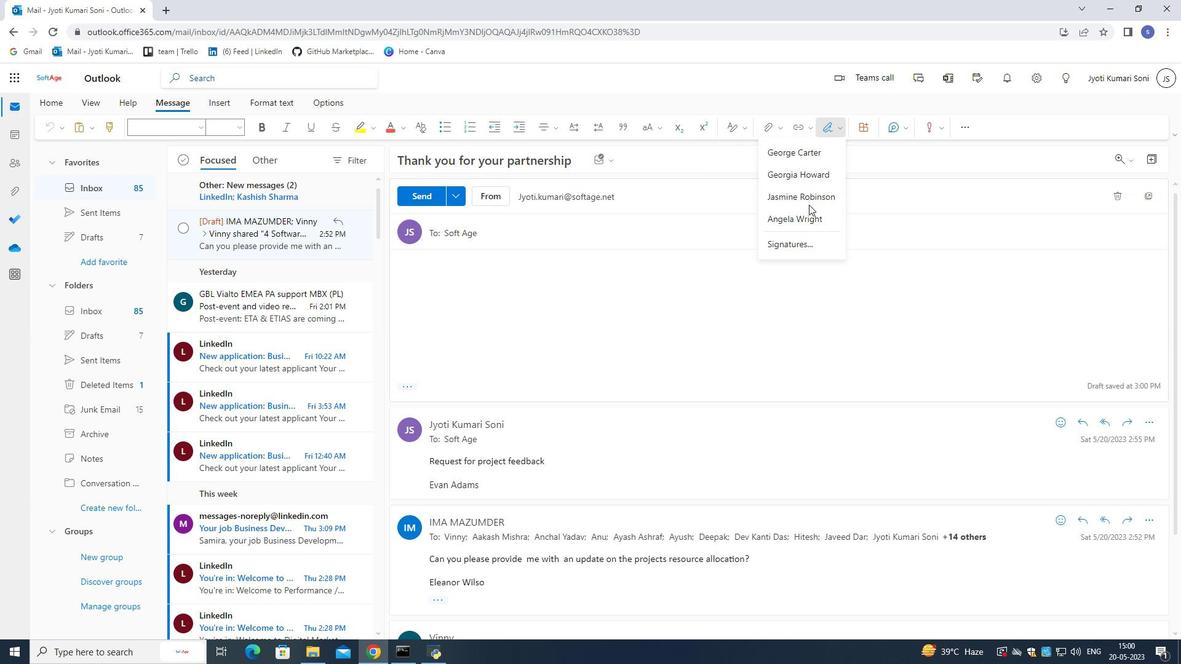 
Action: Mouse pressed left at (809, 217)
Screenshot: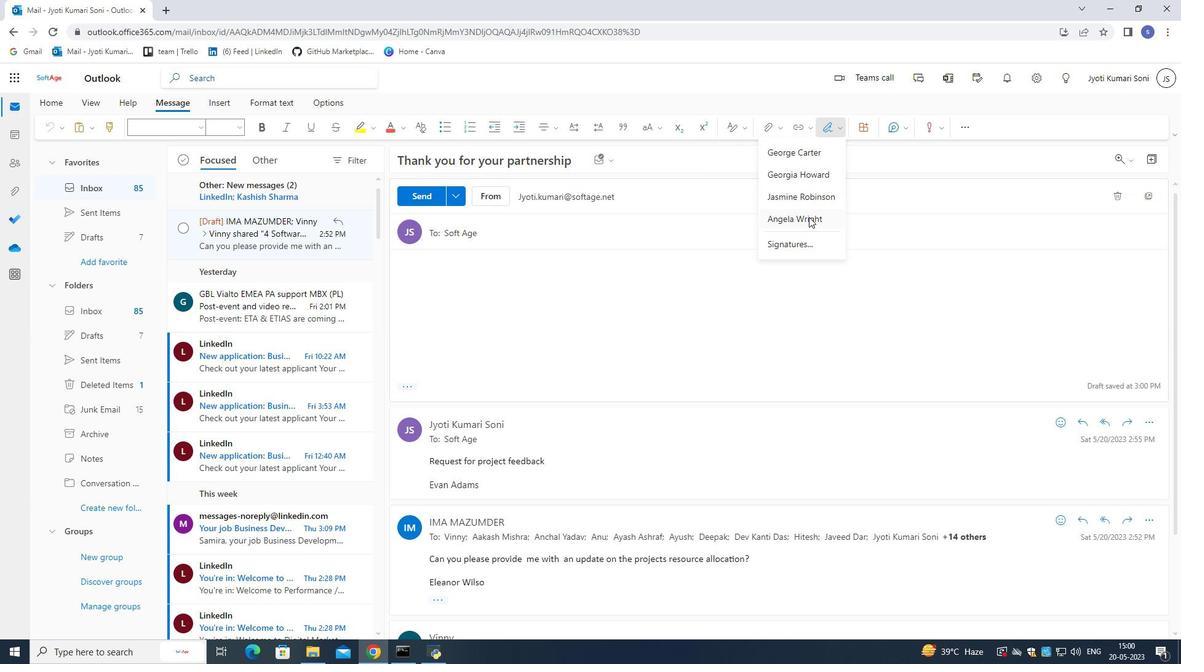 
Action: Mouse moved to (556, 249)
Screenshot: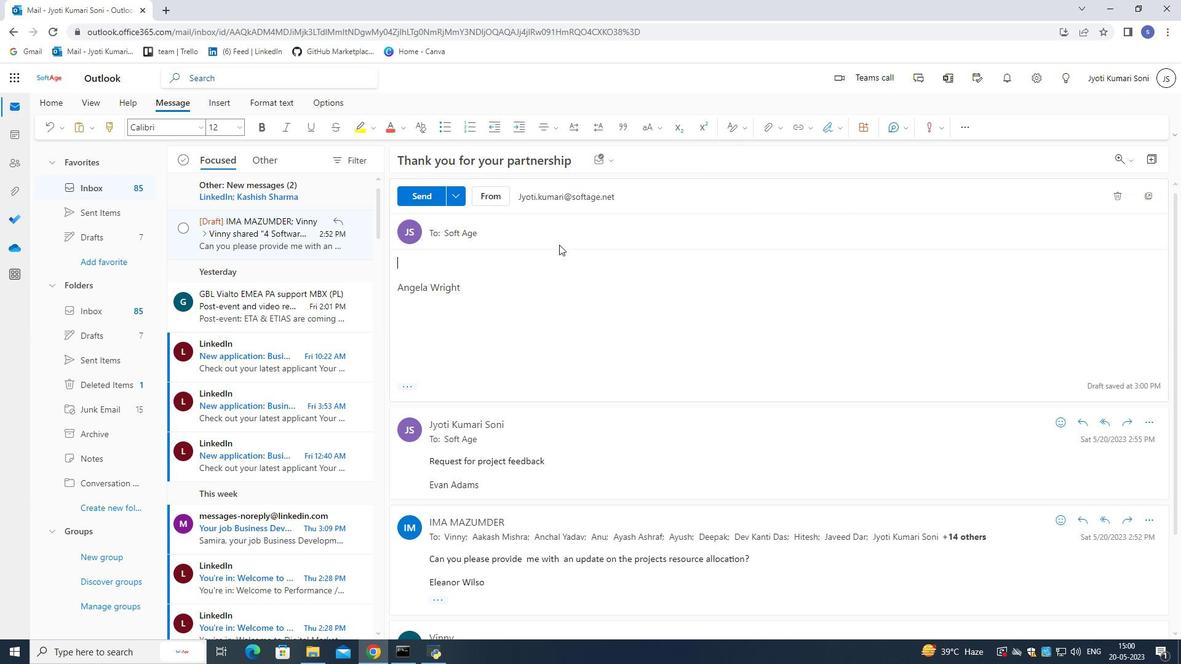 
Action: Mouse pressed left at (556, 249)
Screenshot: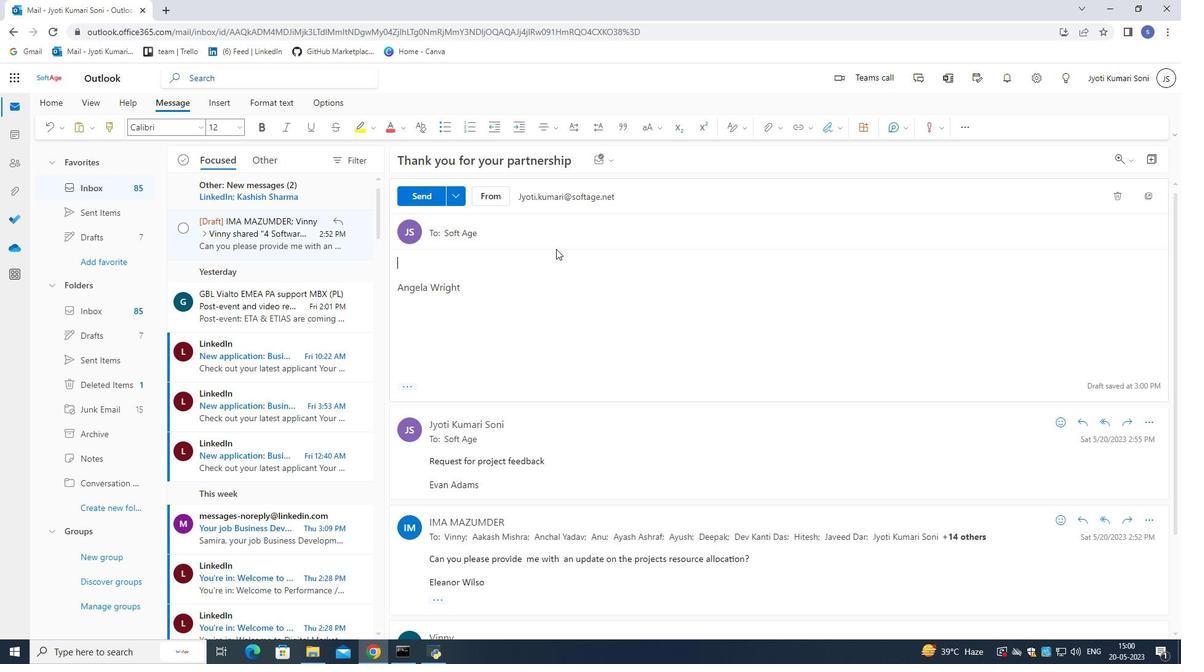 
Action: Mouse moved to (556, 230)
Screenshot: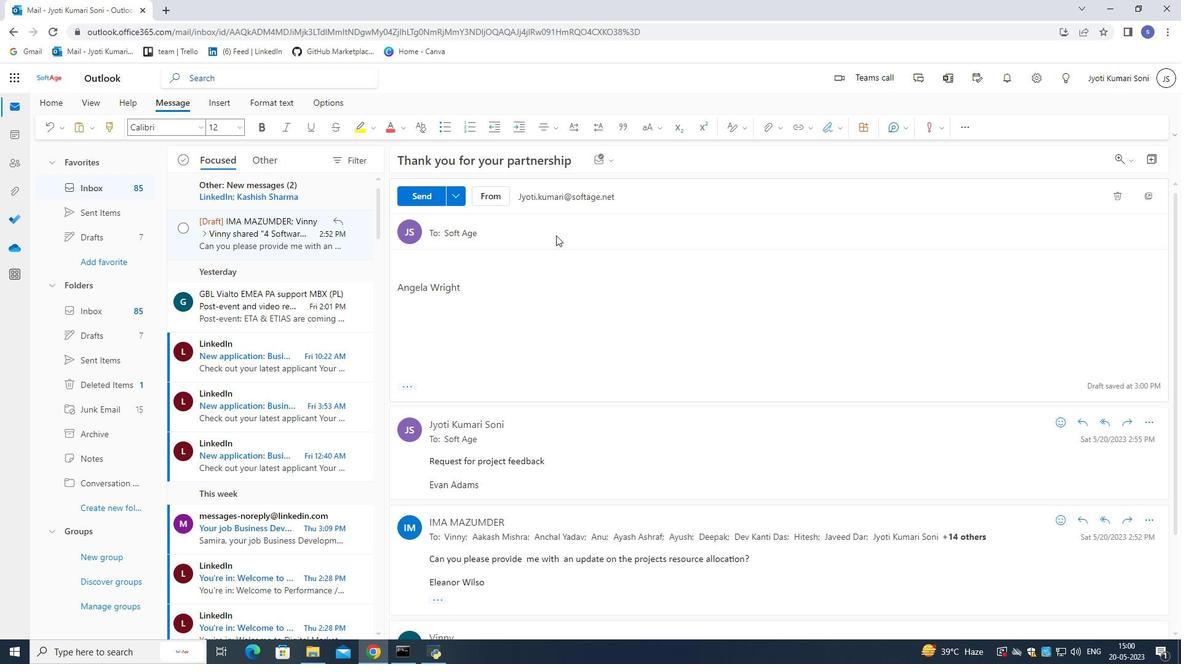 
Action: Mouse pressed left at (556, 230)
Screenshot: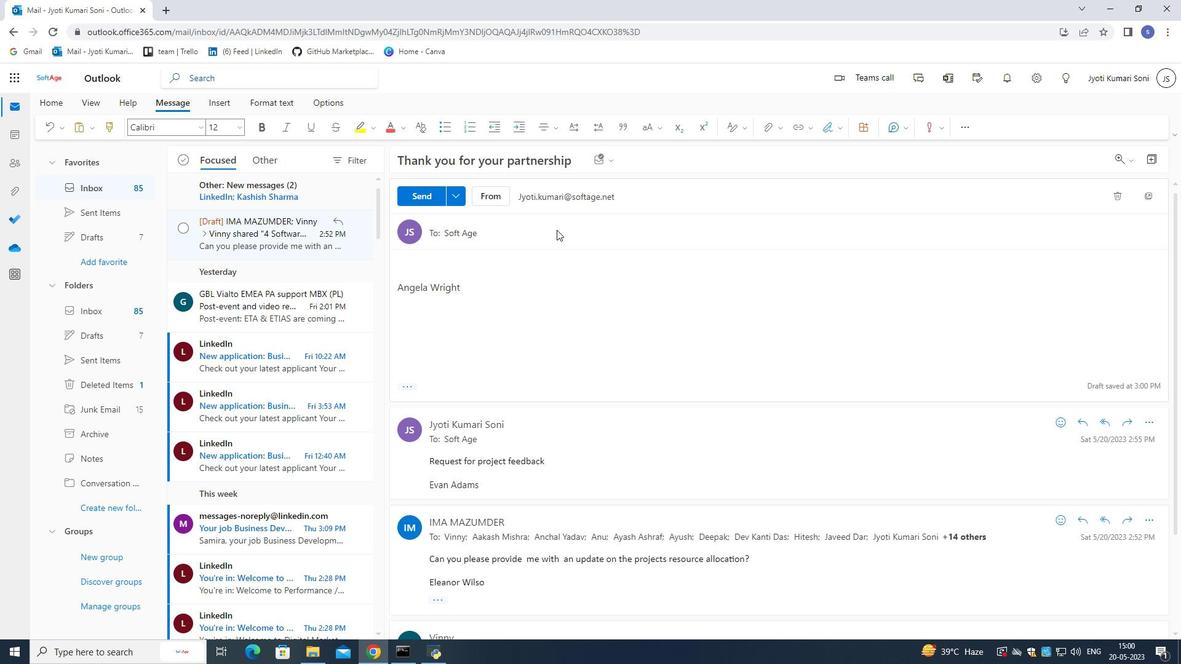 
Action: Mouse moved to (486, 228)
Screenshot: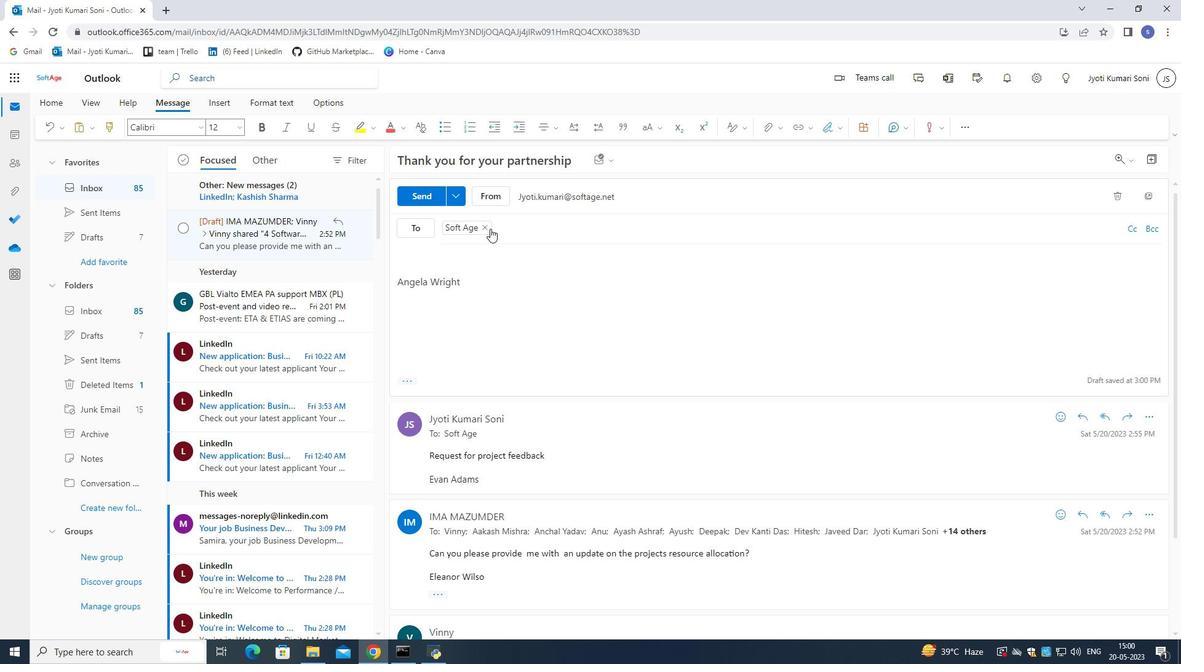 
Action: Mouse pressed left at (486, 228)
Screenshot: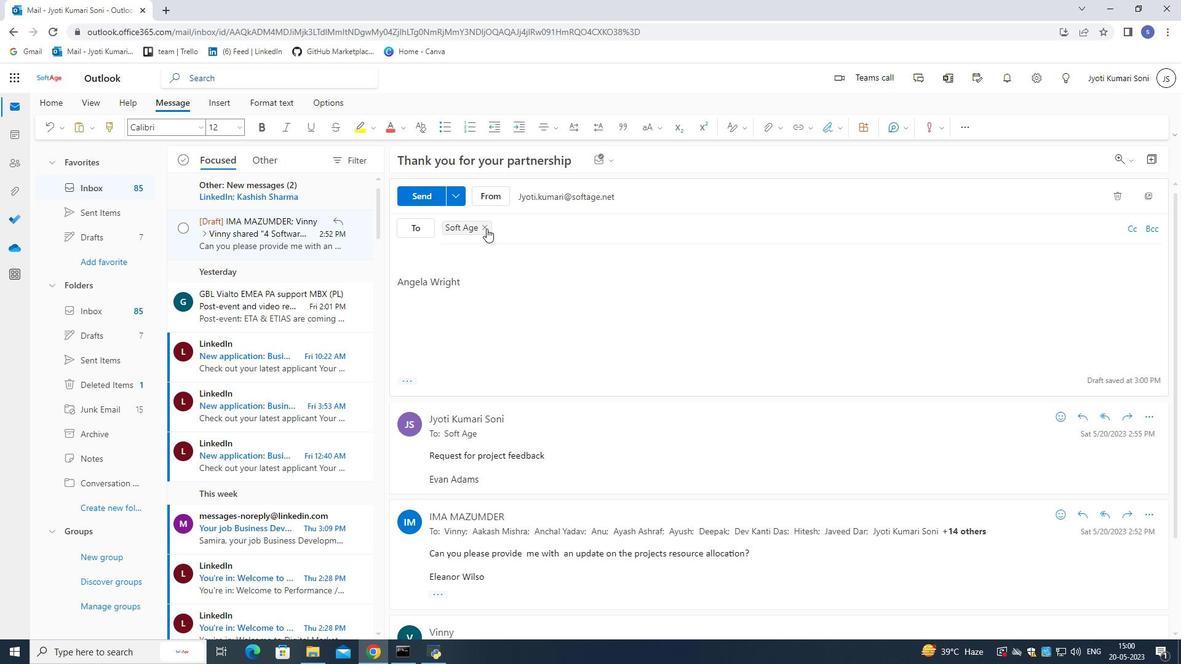 
Action: Mouse moved to (499, 226)
Screenshot: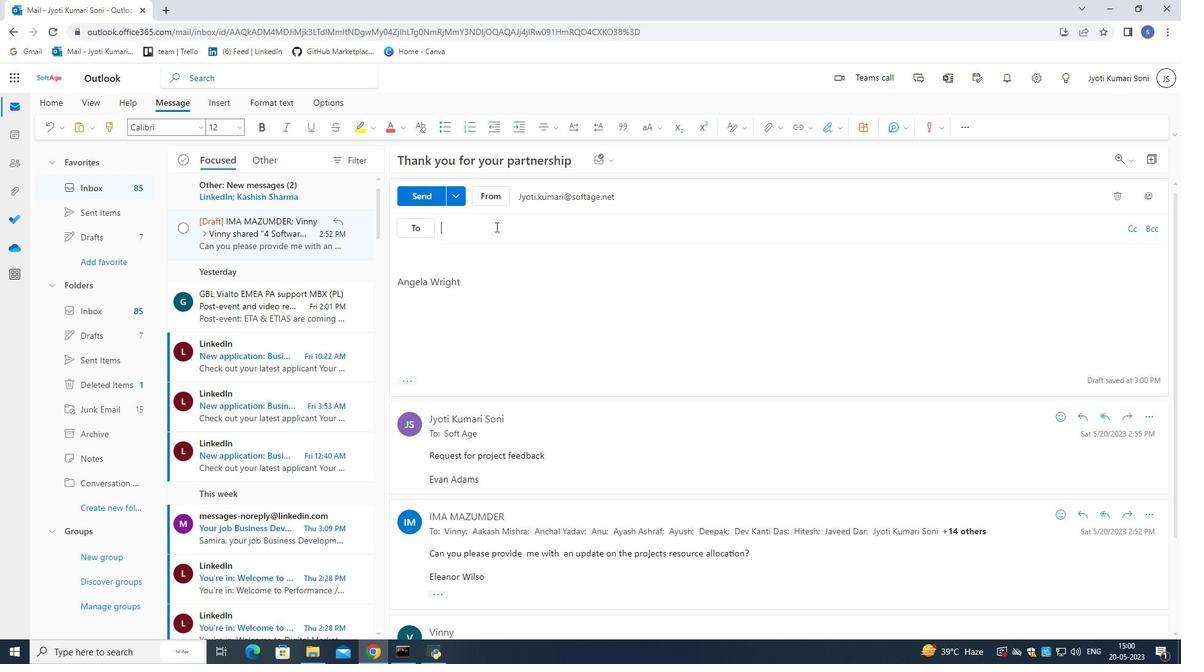 
Action: Mouse pressed left at (499, 226)
Screenshot: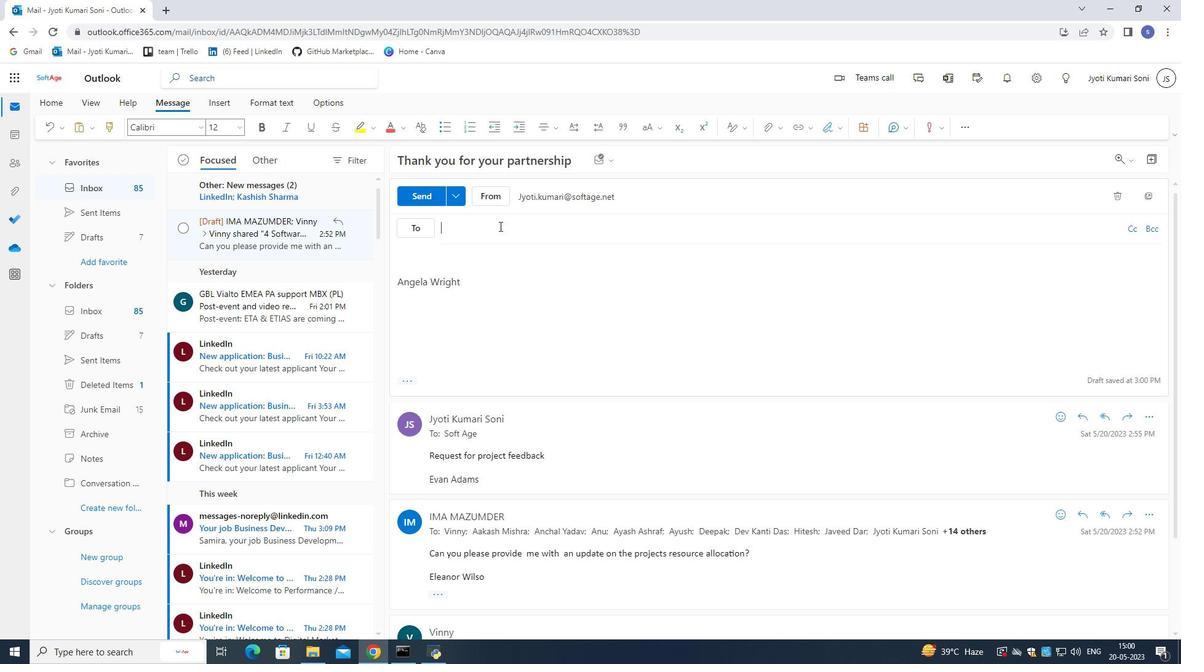
Action: Mouse moved to (507, 233)
Screenshot: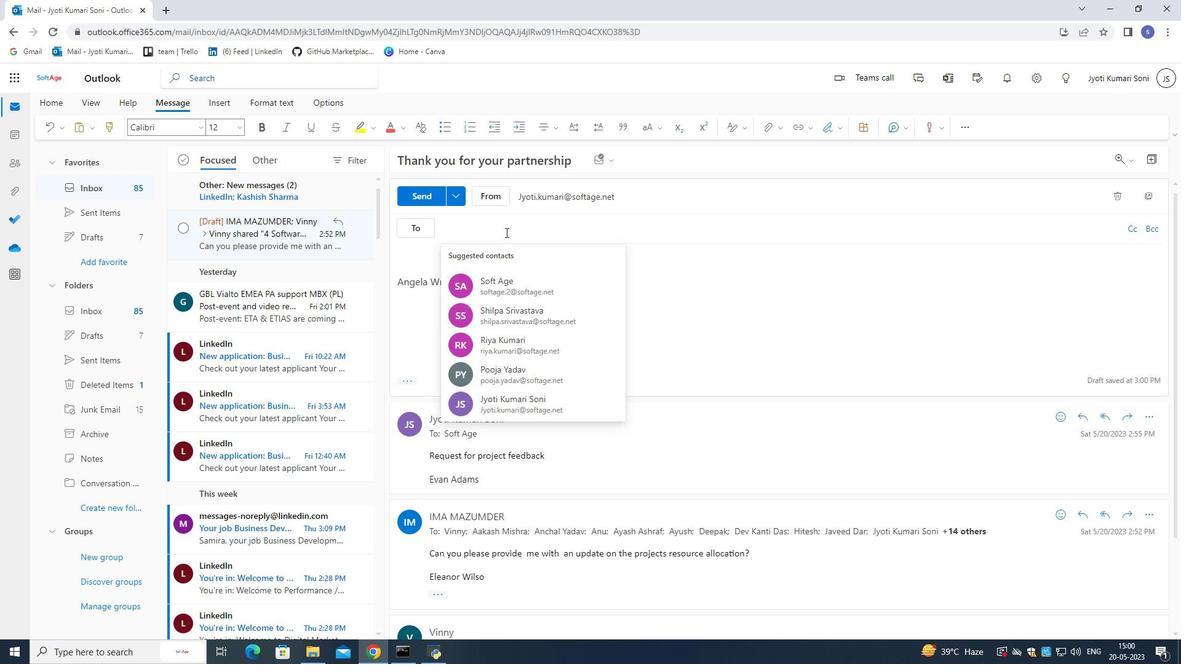 
Action: Key pressed softage.10<Key.shift><Key.shift><Key.shift><Key.shift><Key.shift><Key.shift><Key.shift><Key.shift><Key.shift>@softage.net
Screenshot: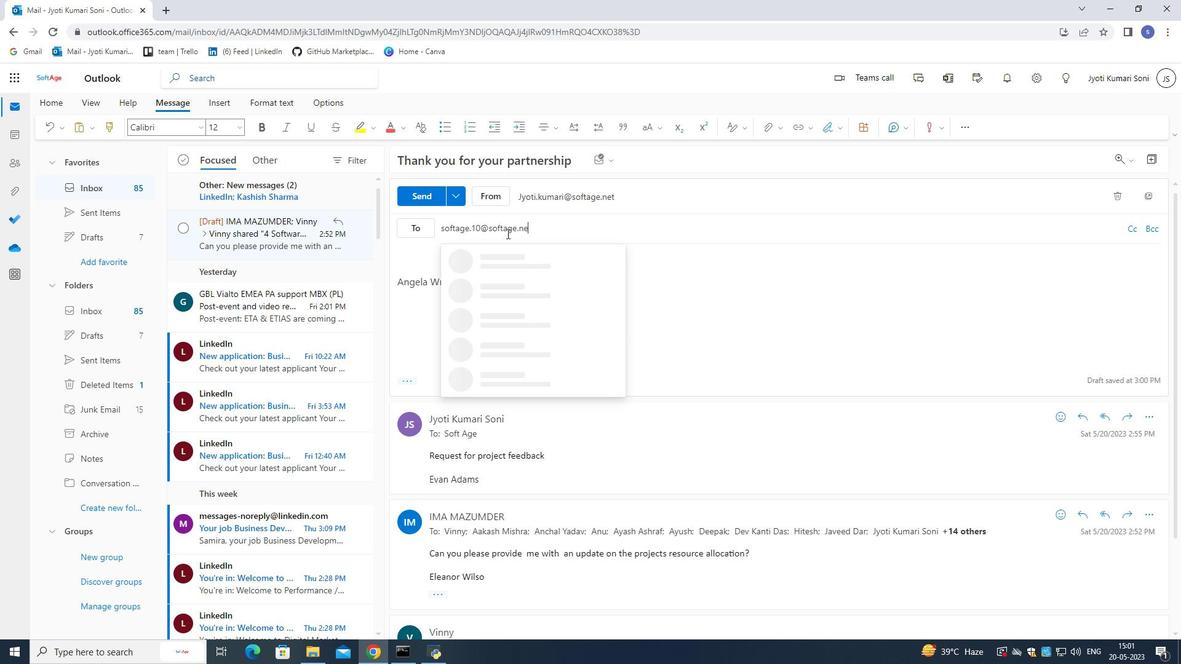 
Action: Mouse moved to (527, 259)
Screenshot: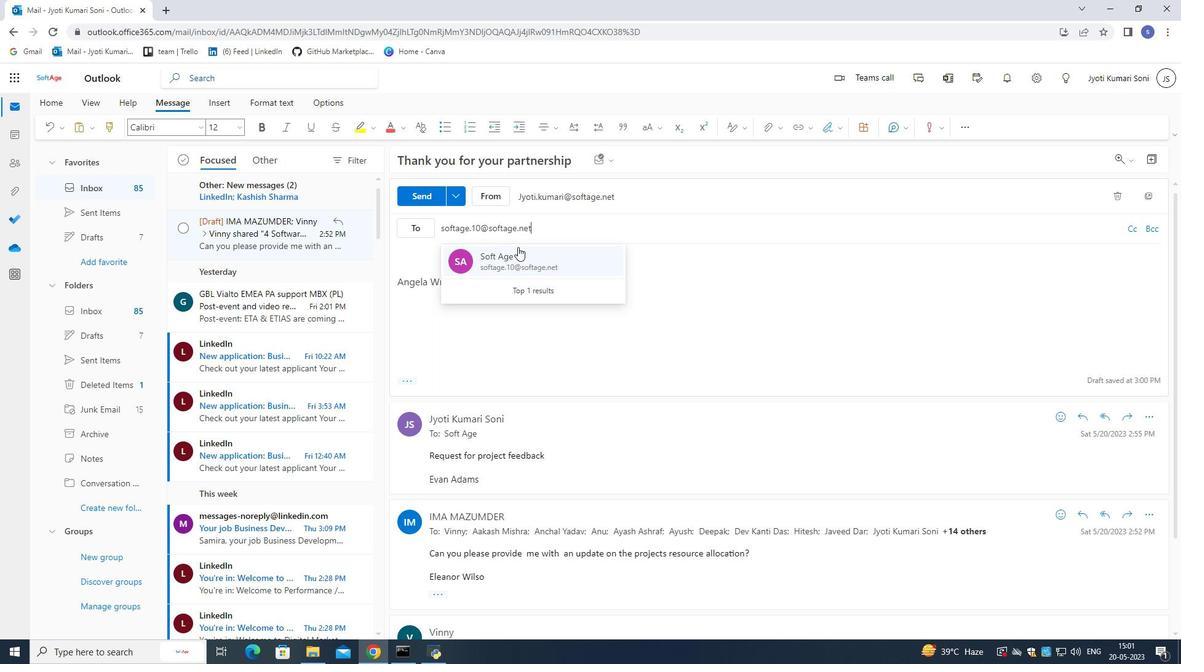 
Action: Mouse pressed left at (527, 259)
Screenshot: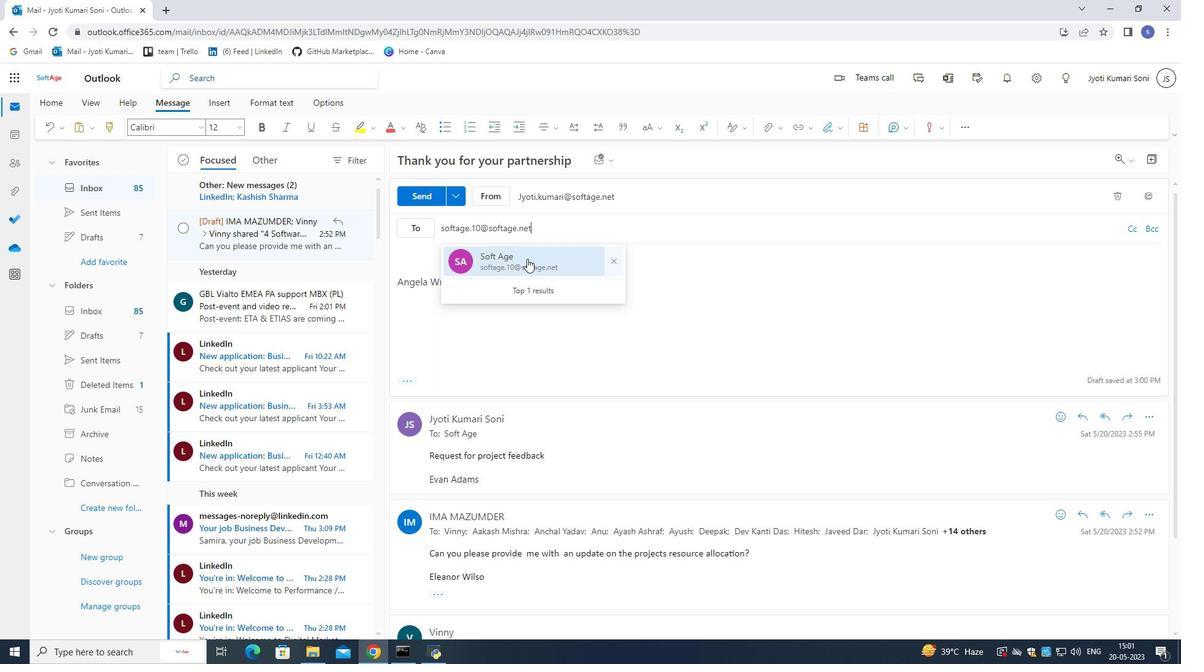 
Action: Mouse moved to (1160, 232)
Screenshot: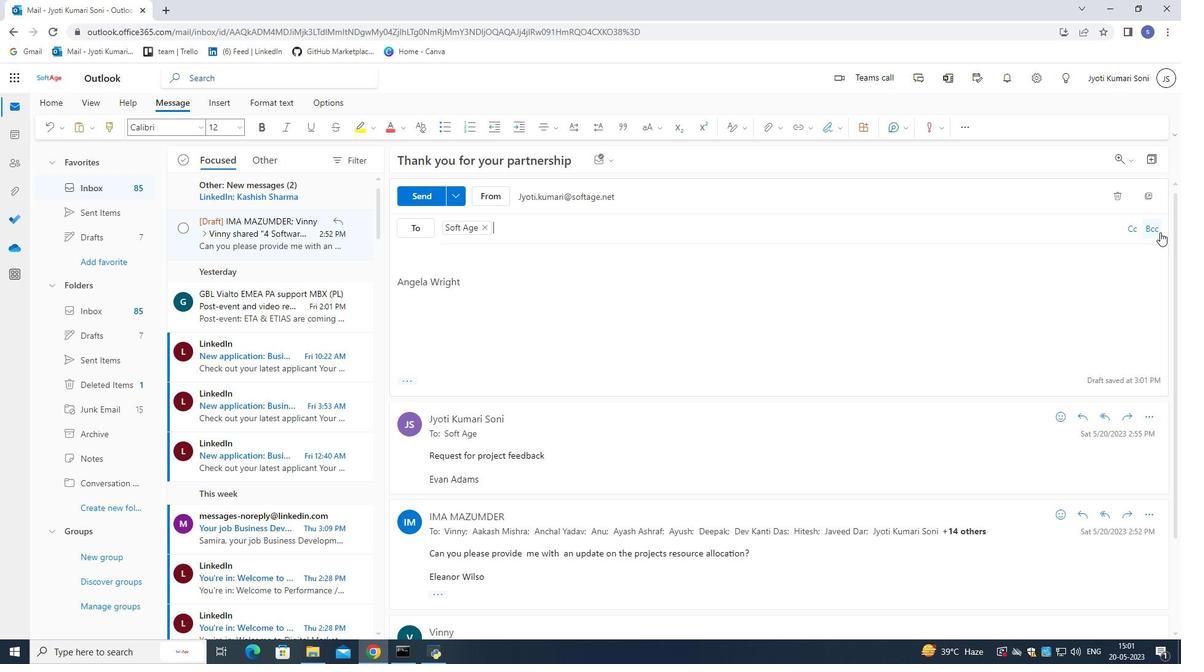 
Action: Mouse pressed left at (1160, 232)
Screenshot: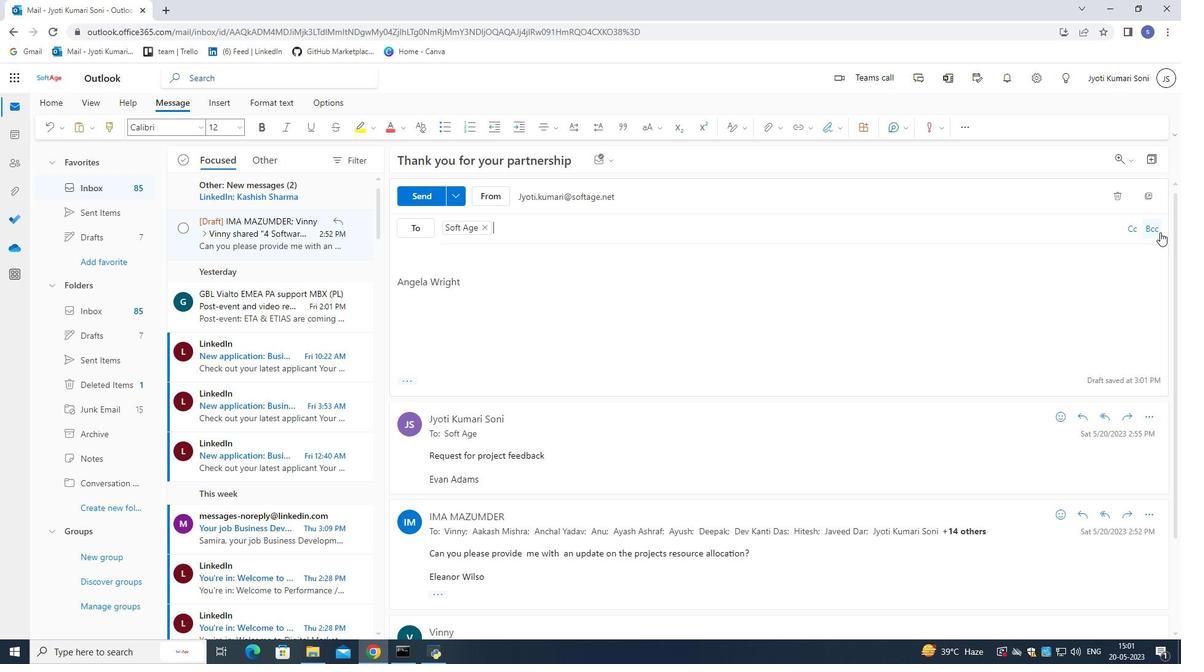 
Action: Key pressed softage.4<Key.shift>@softage.net
Screenshot: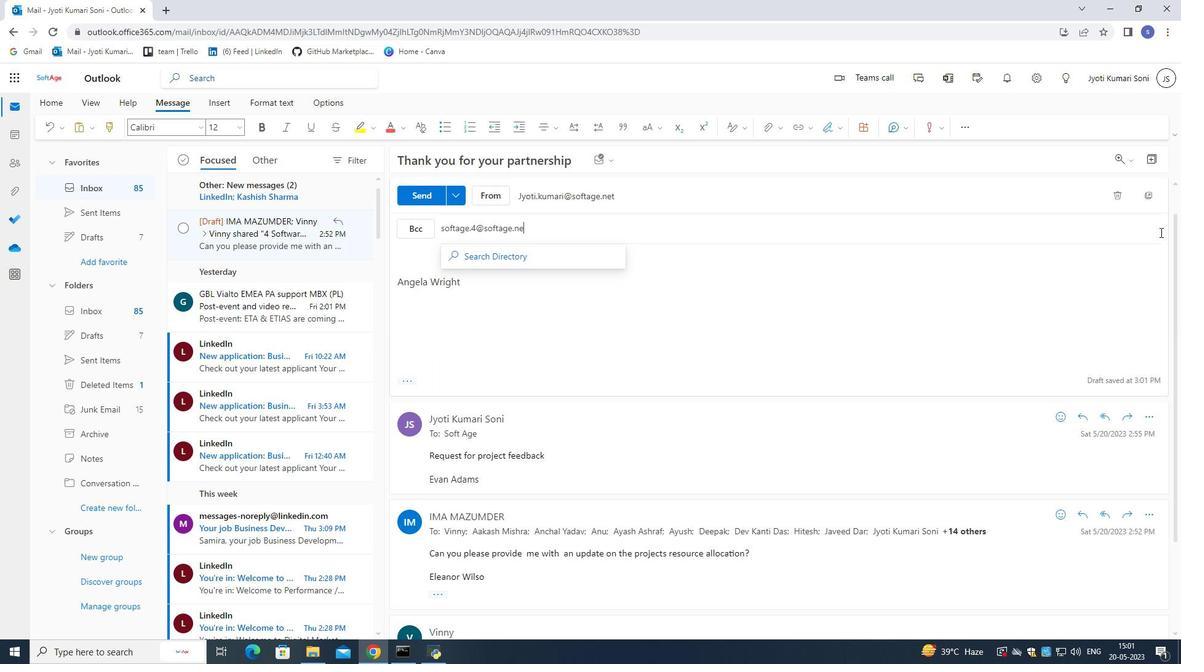 
Action: Mouse moved to (524, 259)
Screenshot: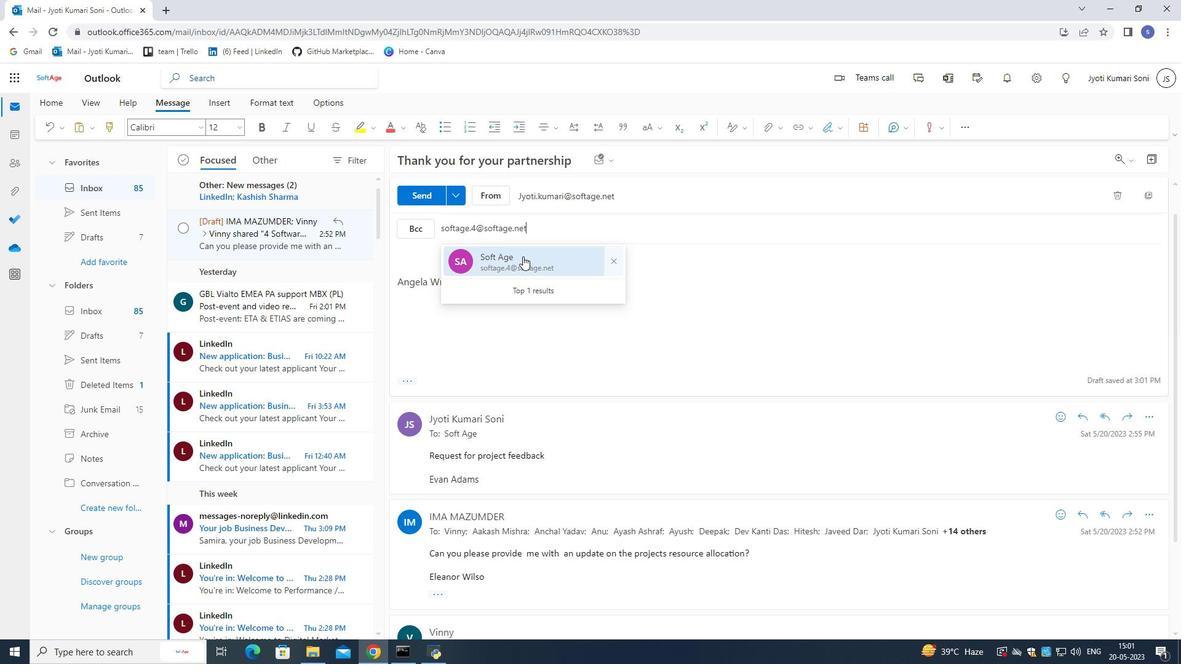 
Action: Mouse pressed left at (524, 259)
Screenshot: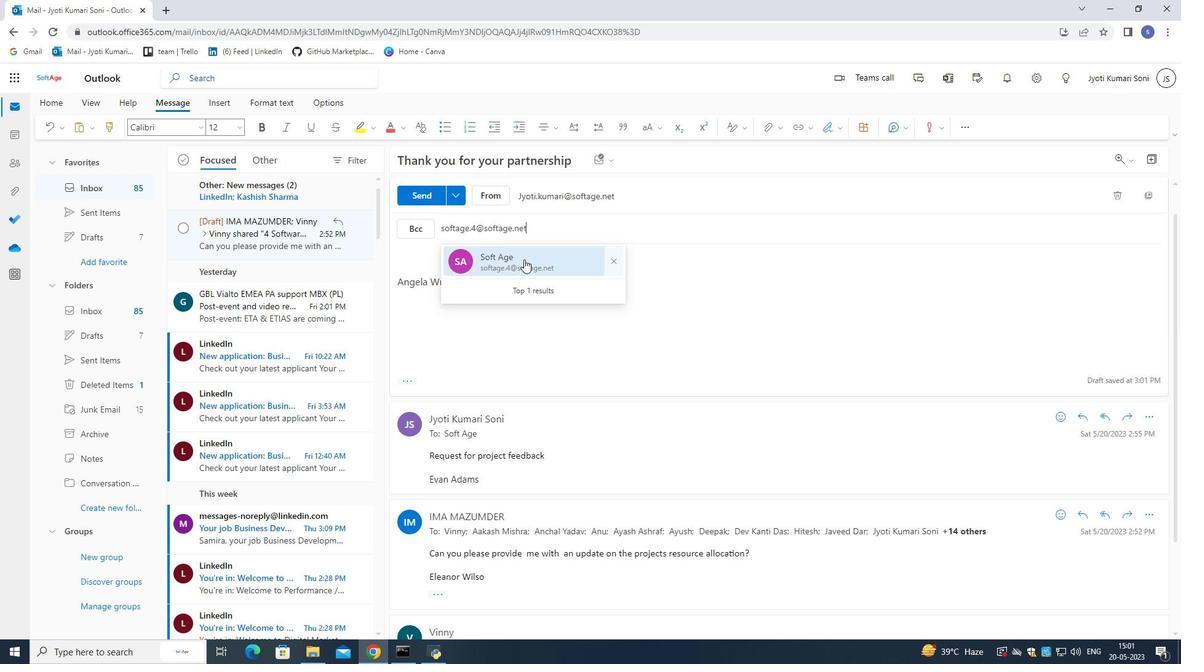 
Action: Mouse moved to (493, 266)
Screenshot: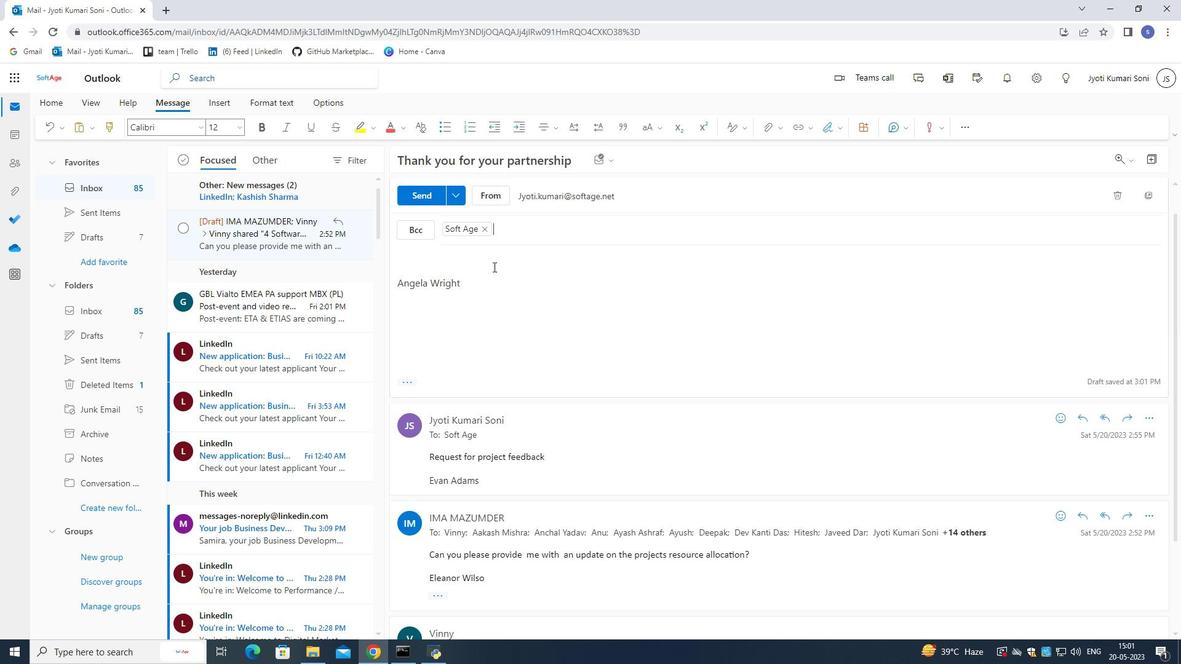 
Action: Mouse pressed left at (493, 266)
Screenshot: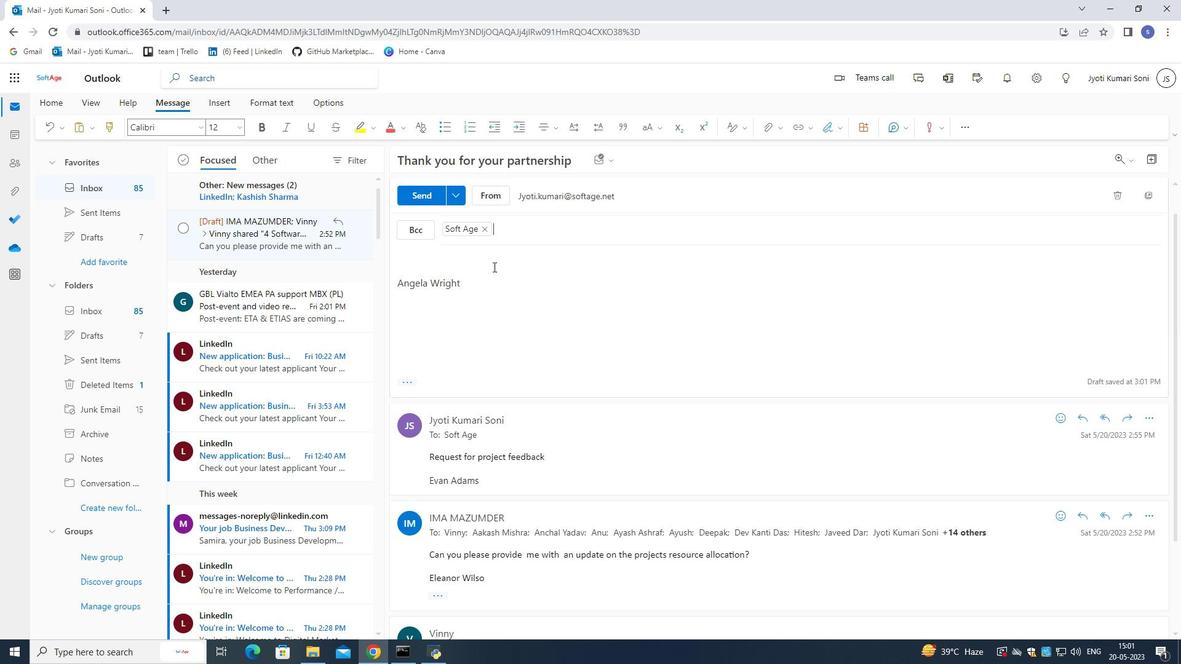 
Action: Mouse moved to (541, 298)
Screenshot: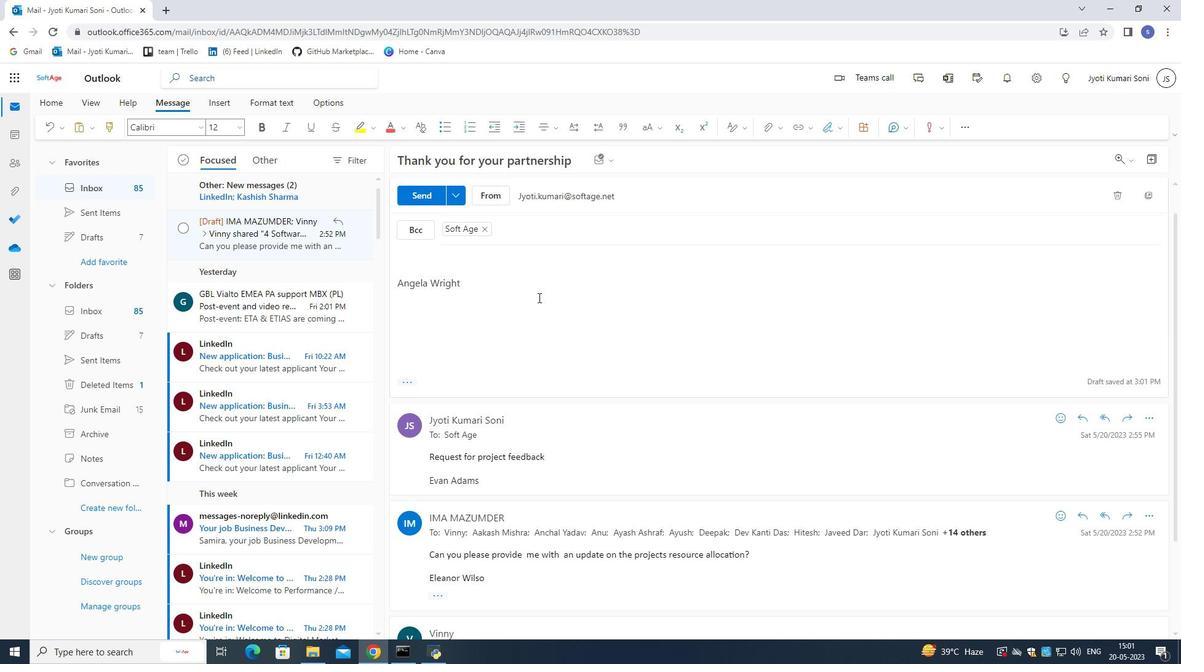 
Action: Mouse scrolled (541, 299) with delta (0, 0)
Screenshot: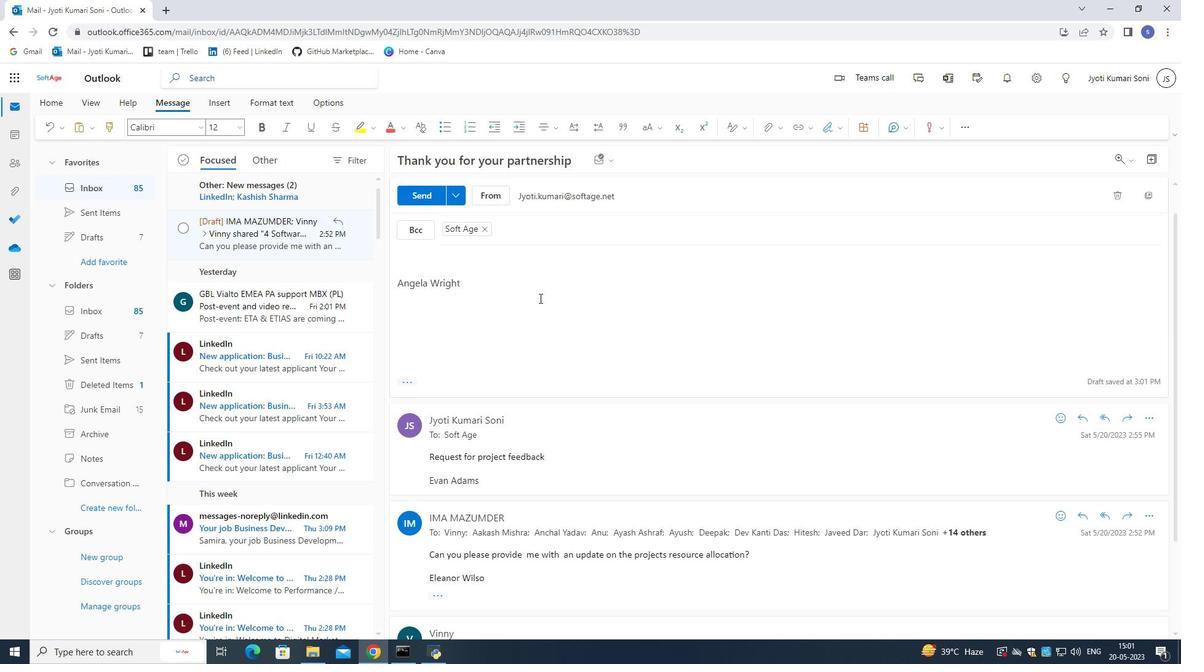 
Action: Mouse moved to (542, 297)
Screenshot: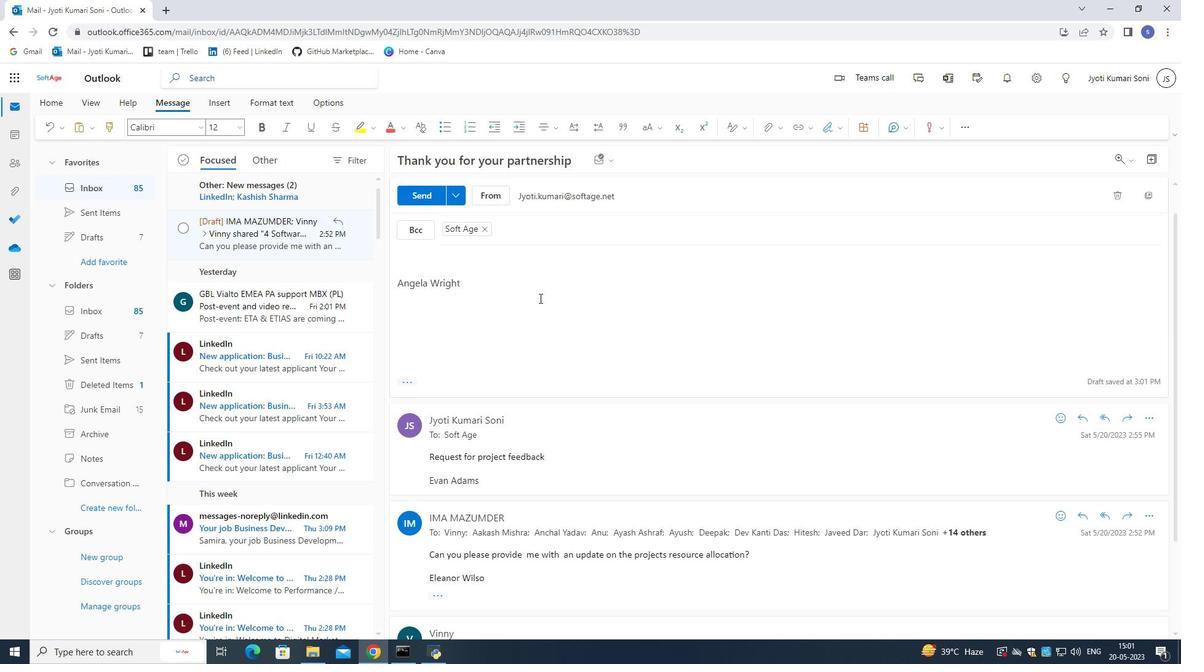 
Action: Mouse scrolled (542, 297) with delta (0, 0)
Screenshot: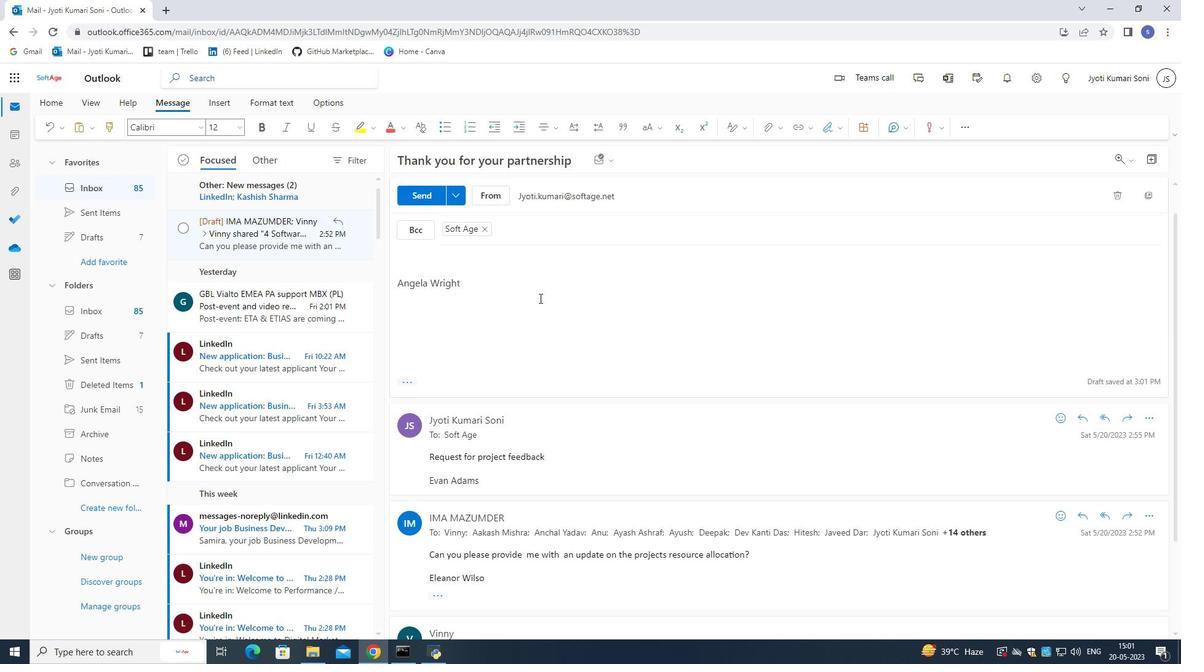 
Action: Mouse moved to (542, 294)
Screenshot: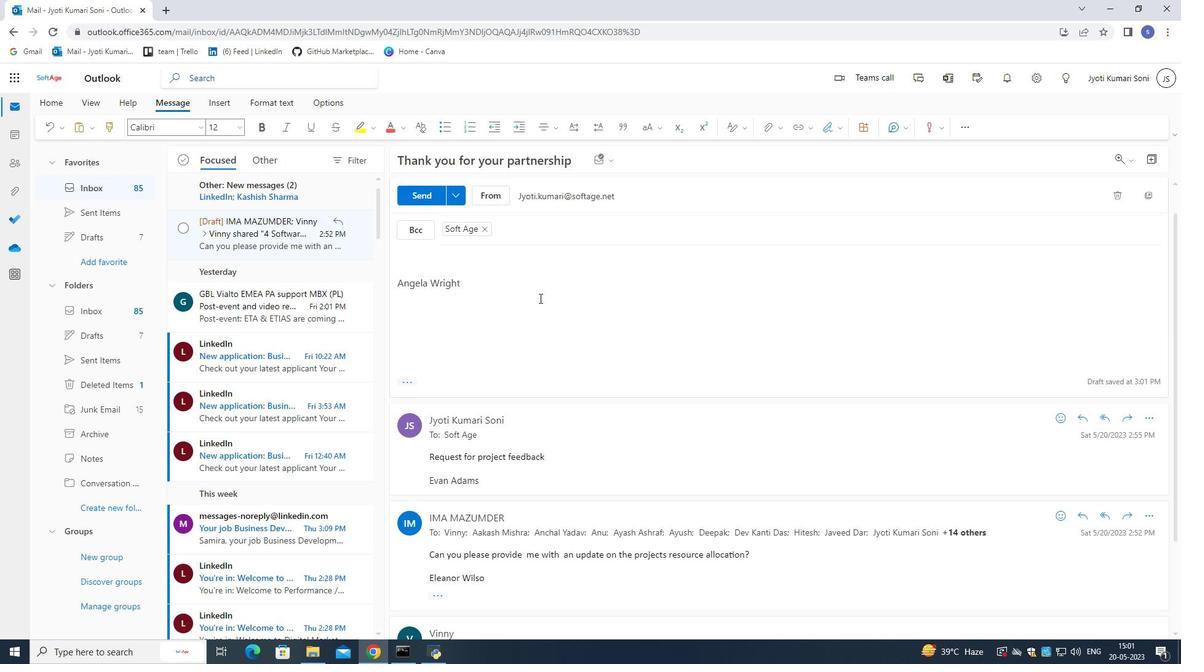 
Action: Mouse scrolled (542, 295) with delta (0, 0)
Screenshot: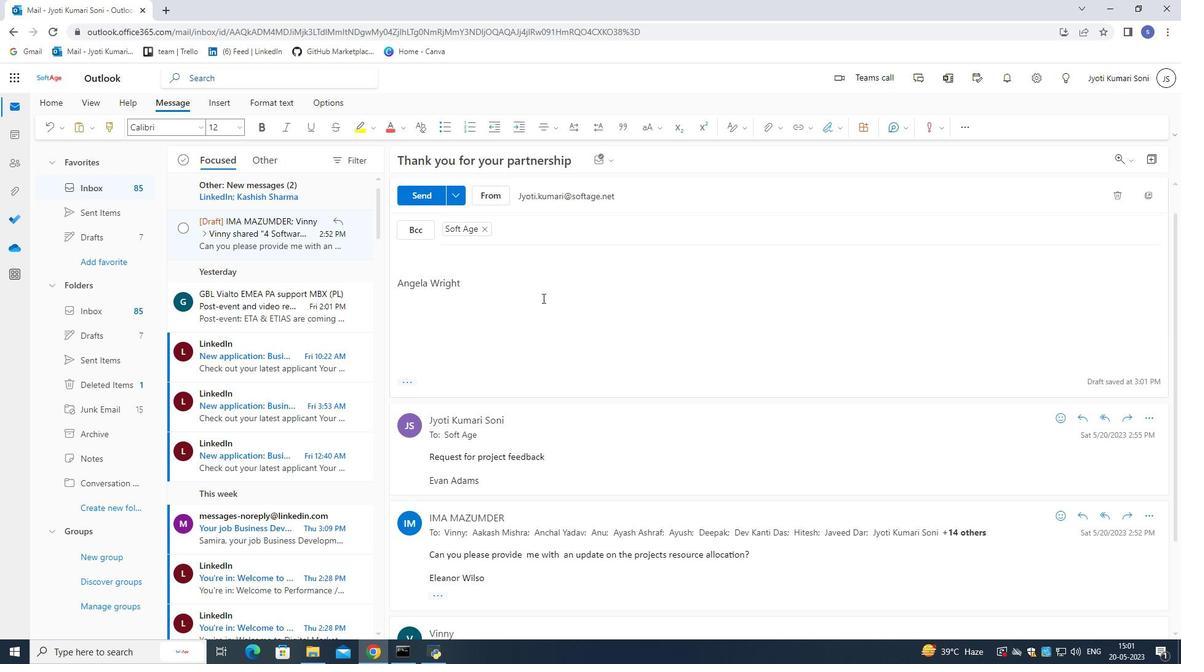 
Action: Mouse scrolled (542, 295) with delta (0, 0)
Screenshot: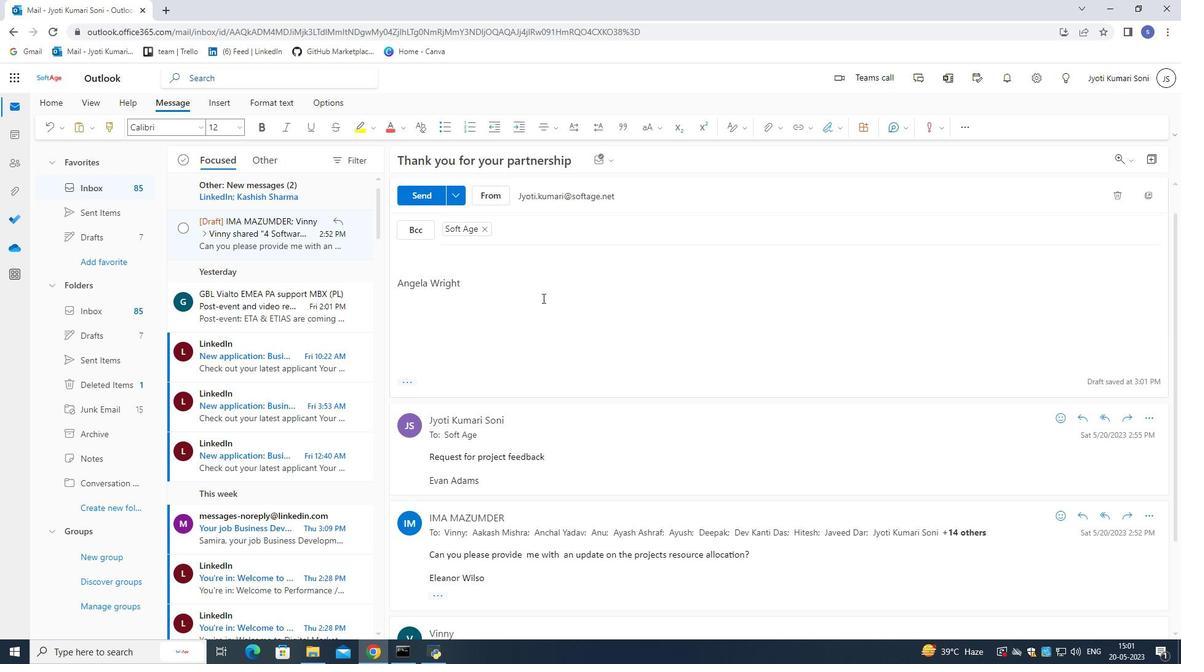 
Action: Mouse scrolled (542, 295) with delta (0, 0)
Screenshot: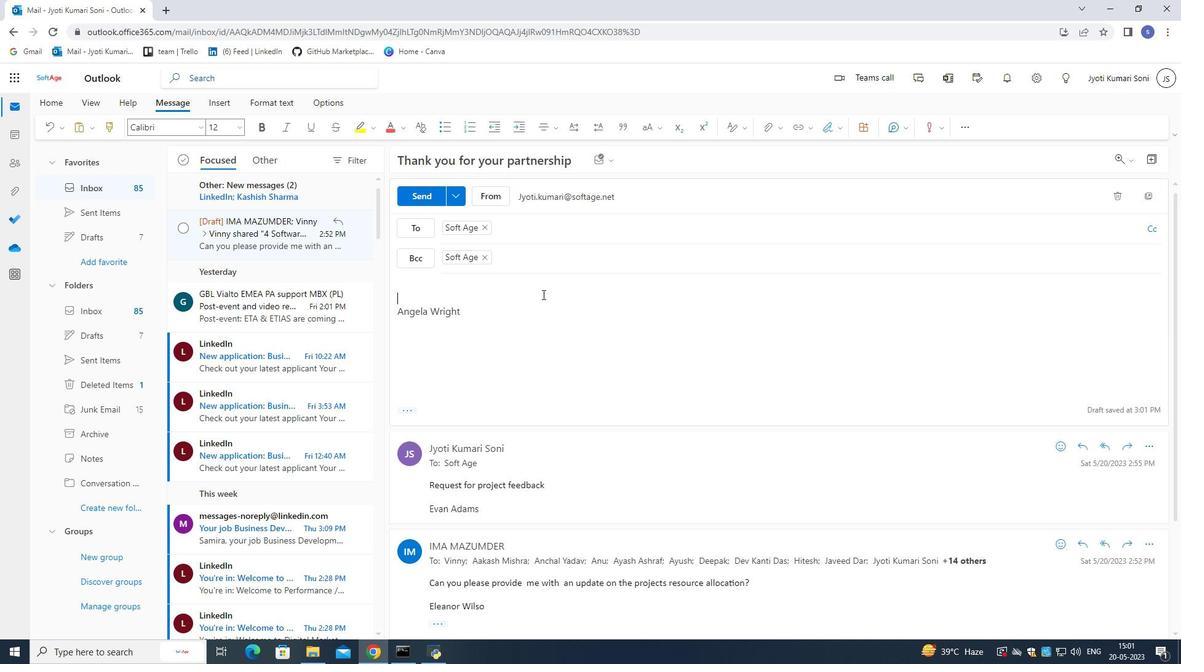 
Action: Mouse scrolled (542, 295) with delta (0, 0)
Screenshot: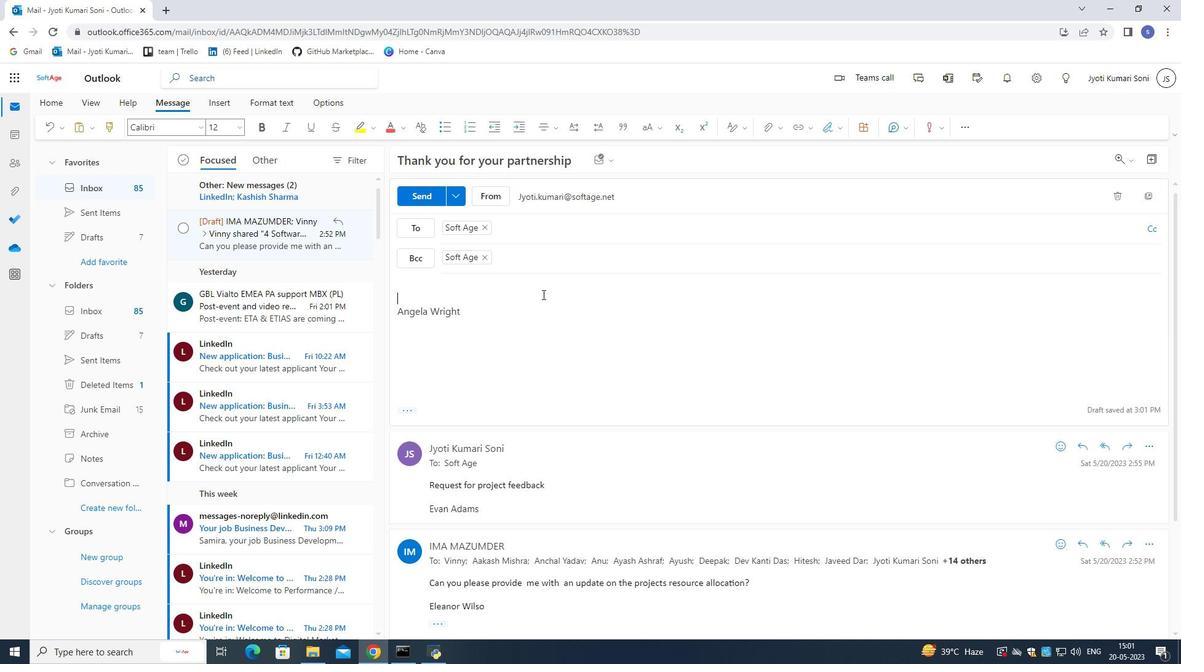 
Action: Mouse scrolled (542, 295) with delta (0, 0)
Screenshot: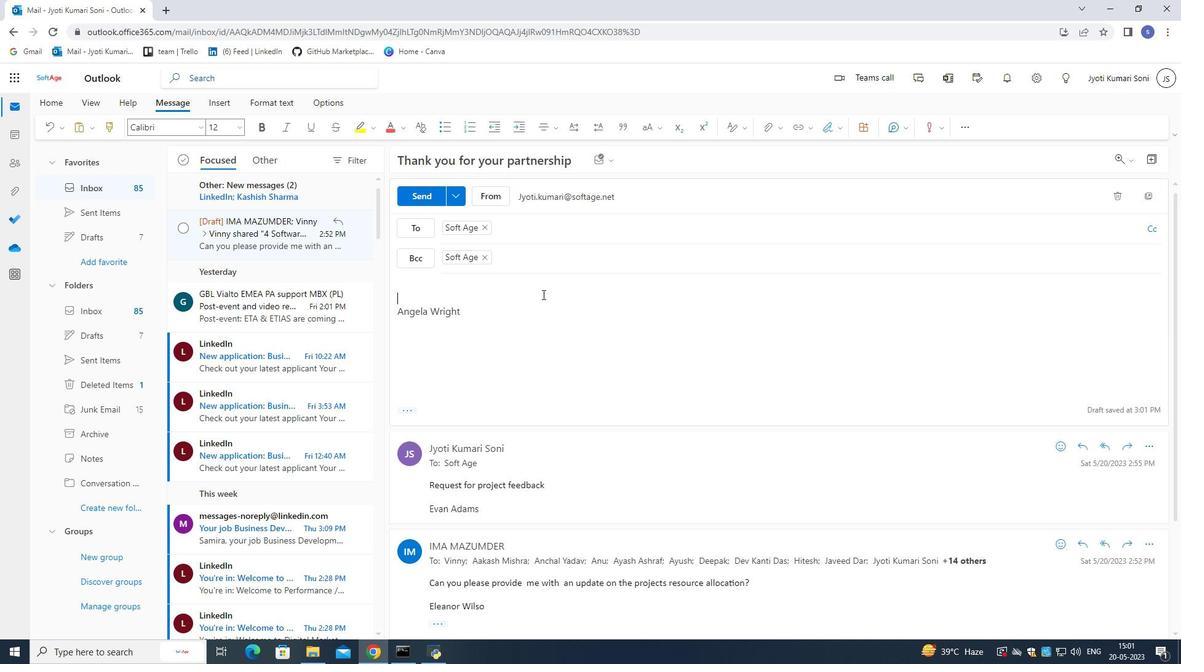 
Action: Mouse scrolled (542, 295) with delta (0, 0)
Screenshot: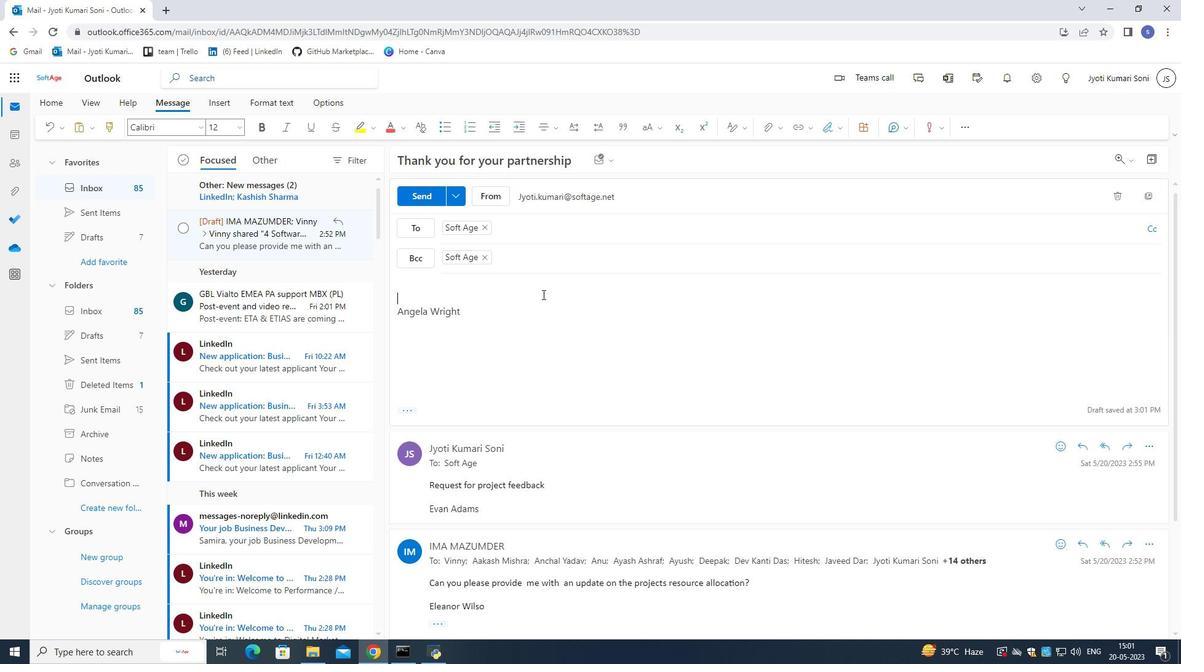 
Action: Mouse scrolled (542, 295) with delta (0, 0)
Screenshot: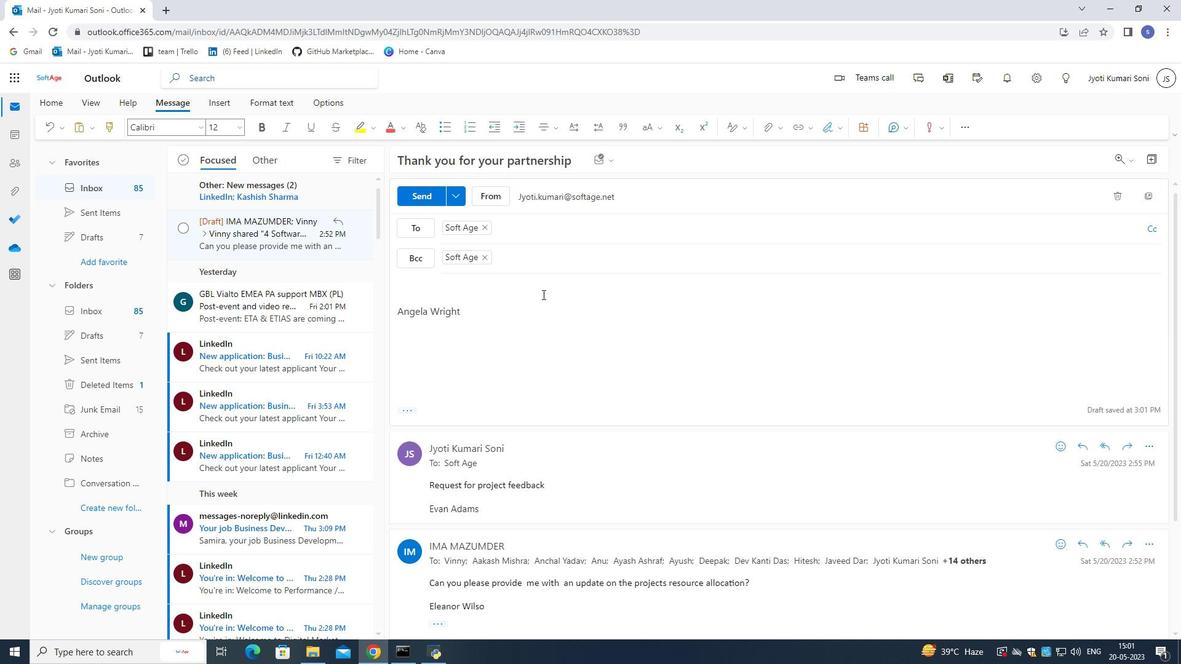
Action: Mouse scrolled (542, 295) with delta (0, 0)
Screenshot: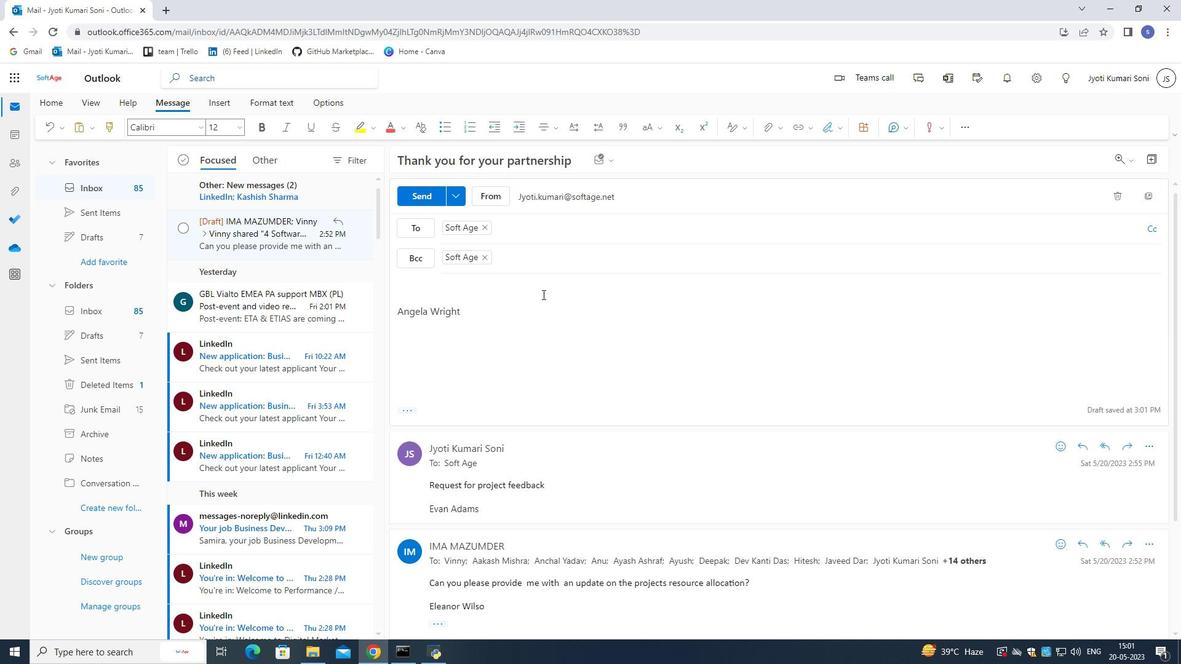 
Action: Mouse scrolled (542, 295) with delta (0, 0)
Screenshot: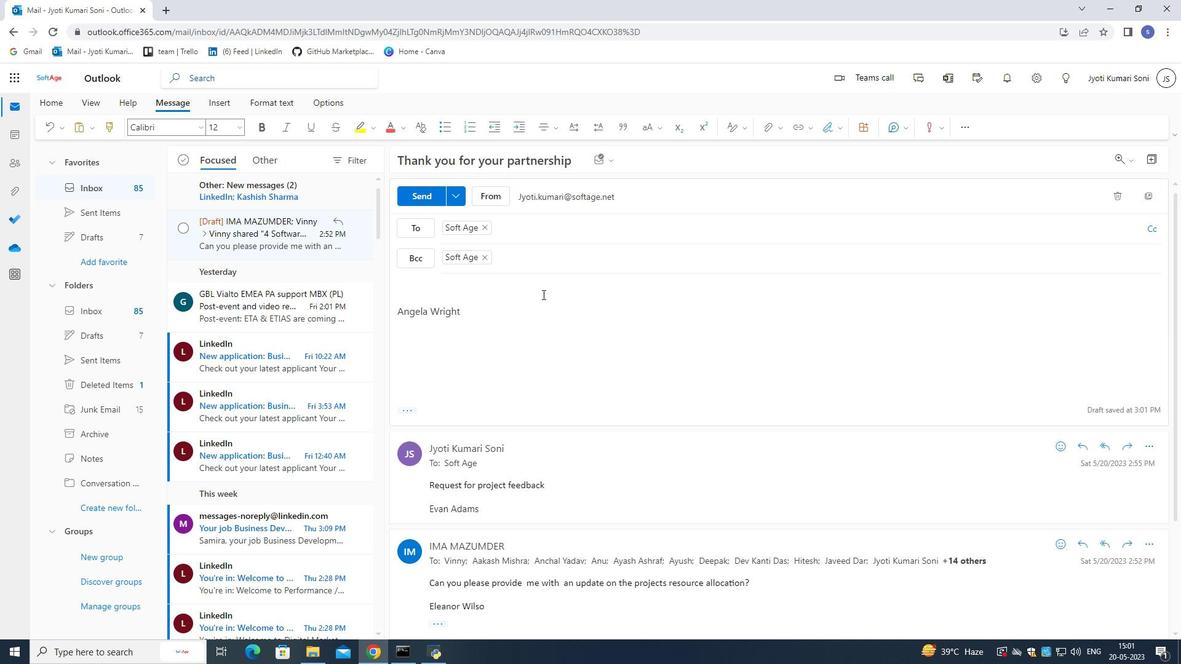 
Action: Mouse moved to (531, 280)
Screenshot: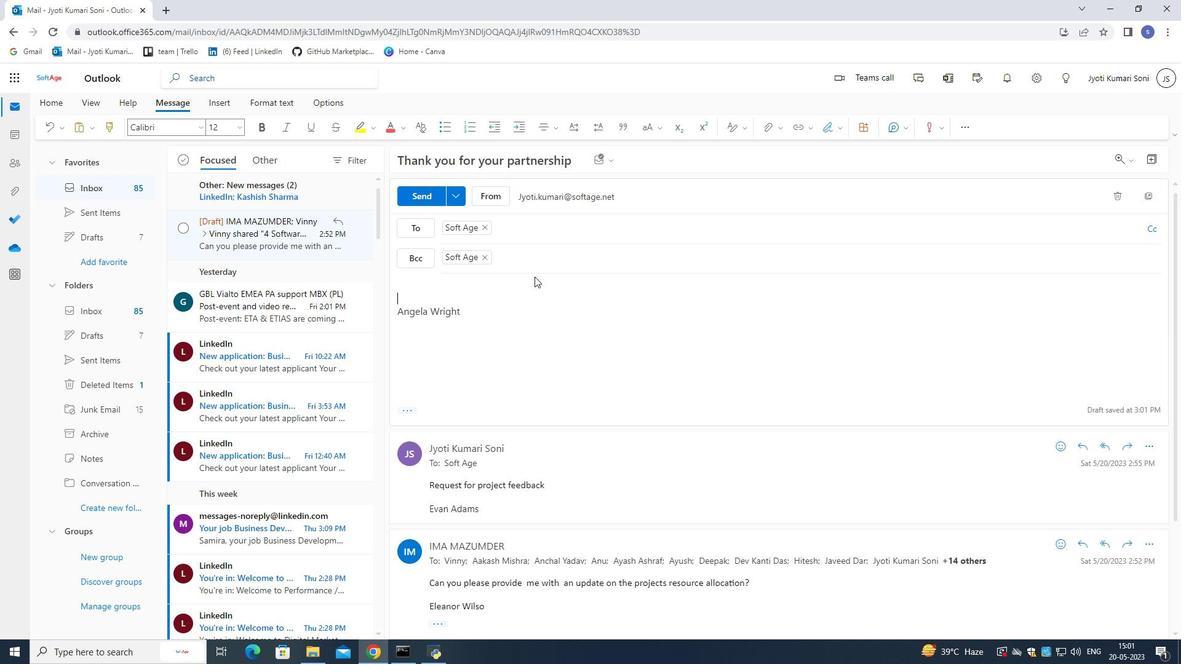 
Action: Mouse pressed left at (531, 280)
Screenshot: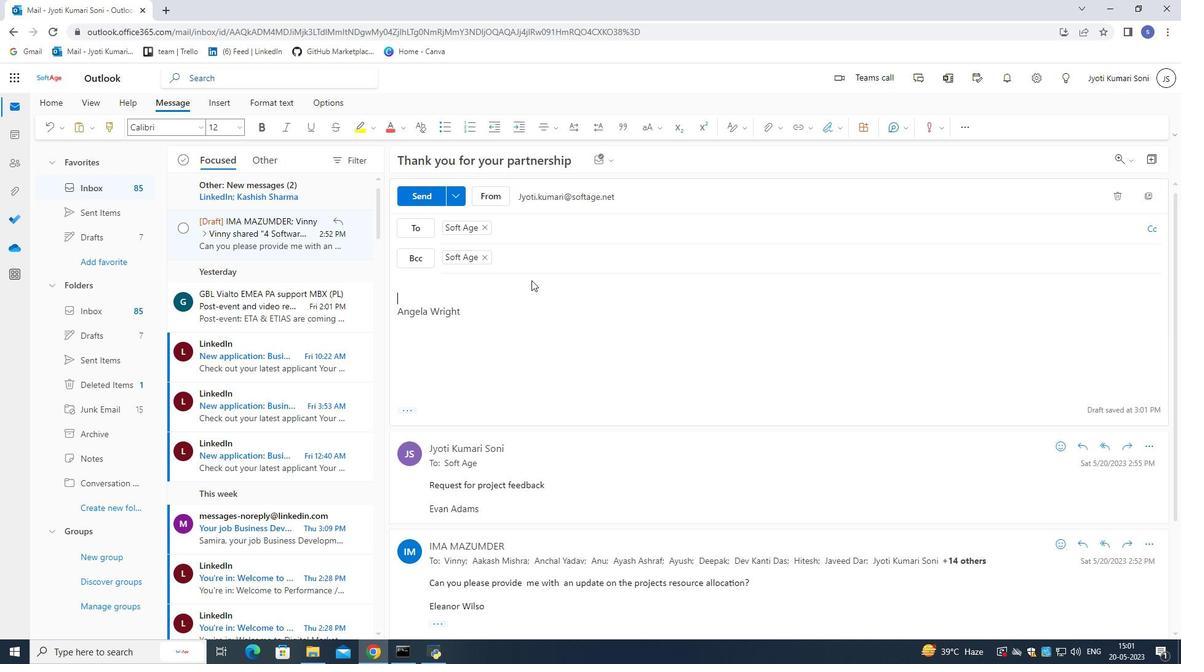 
Action: Mouse moved to (487, 267)
Screenshot: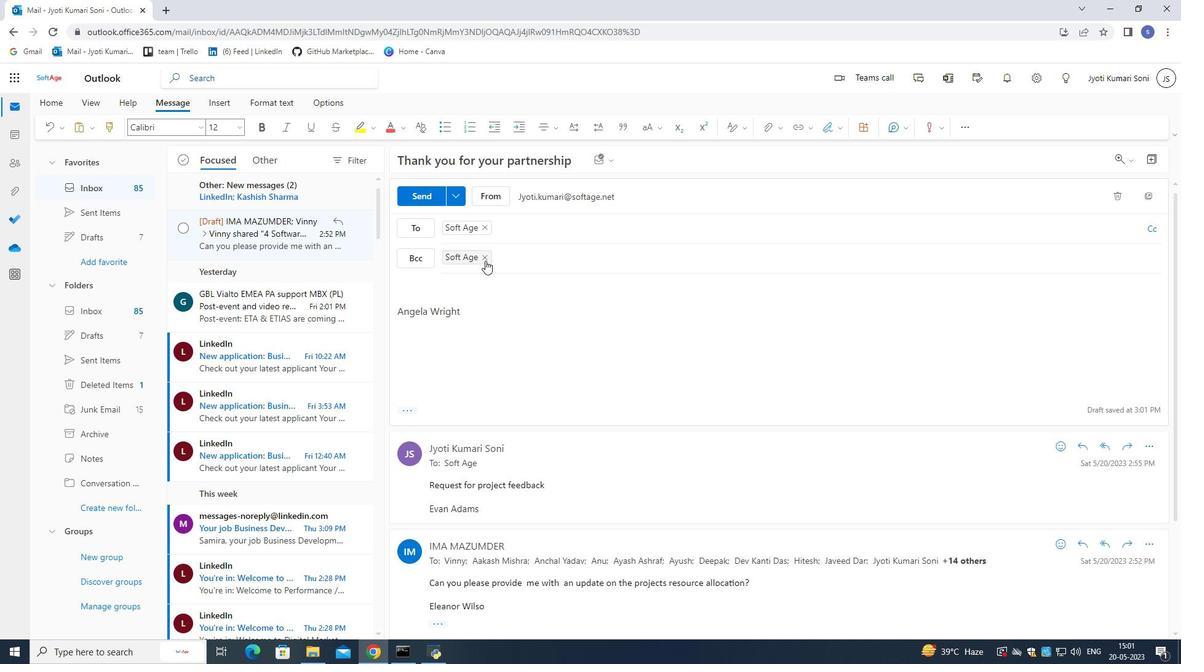 
Action: Mouse pressed left at (487, 267)
Screenshot: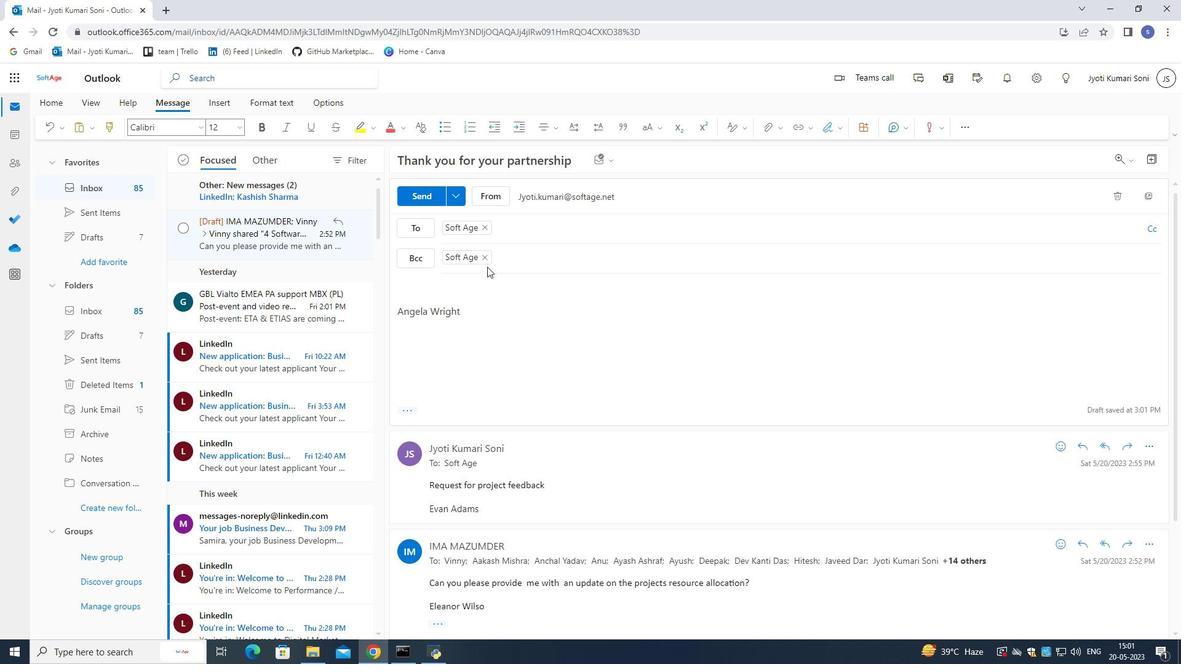 
Action: Mouse moved to (492, 275)
Screenshot: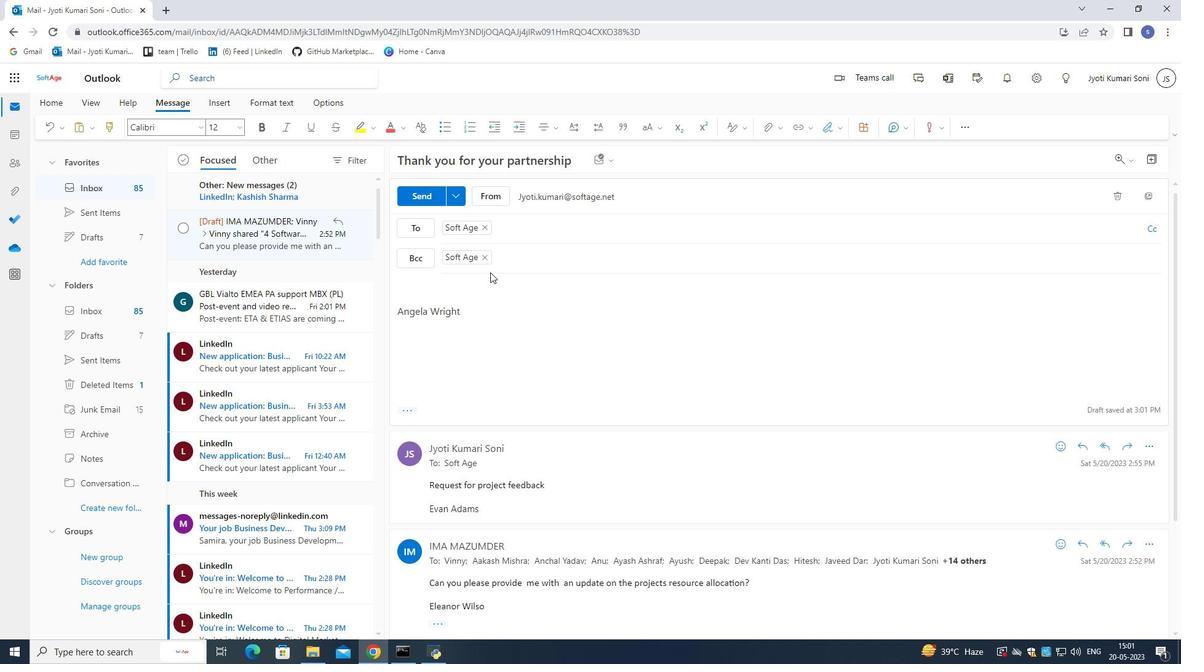
Action: Mouse pressed left at (492, 275)
Screenshot: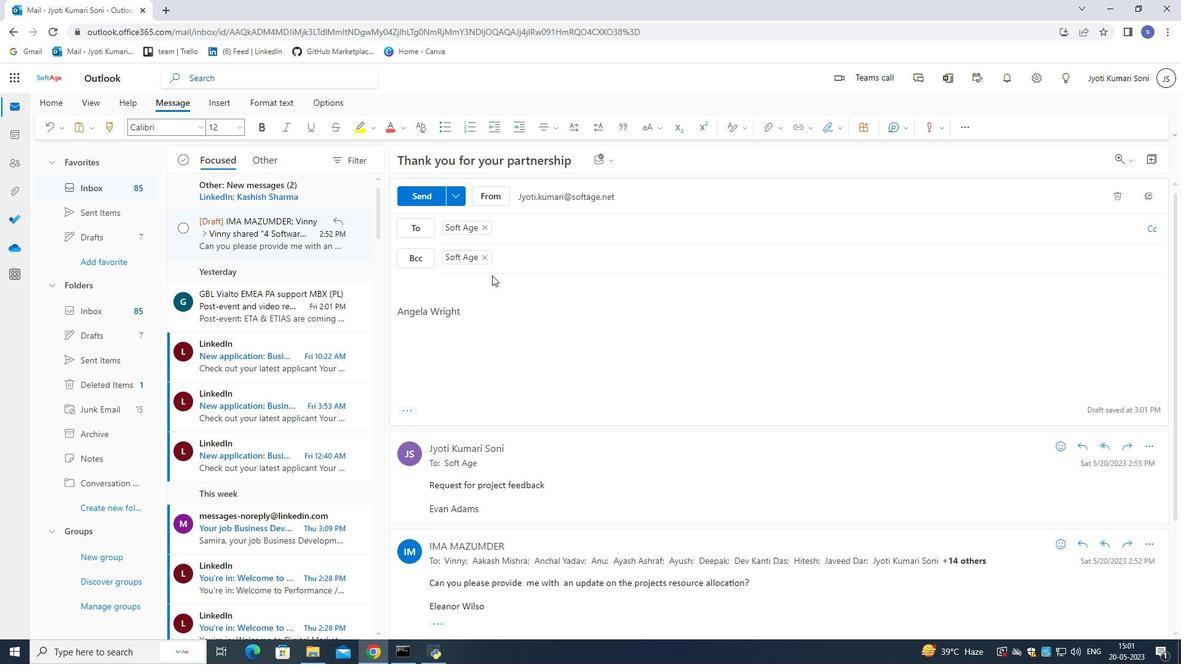 
Action: Mouse moved to (457, 289)
Screenshot: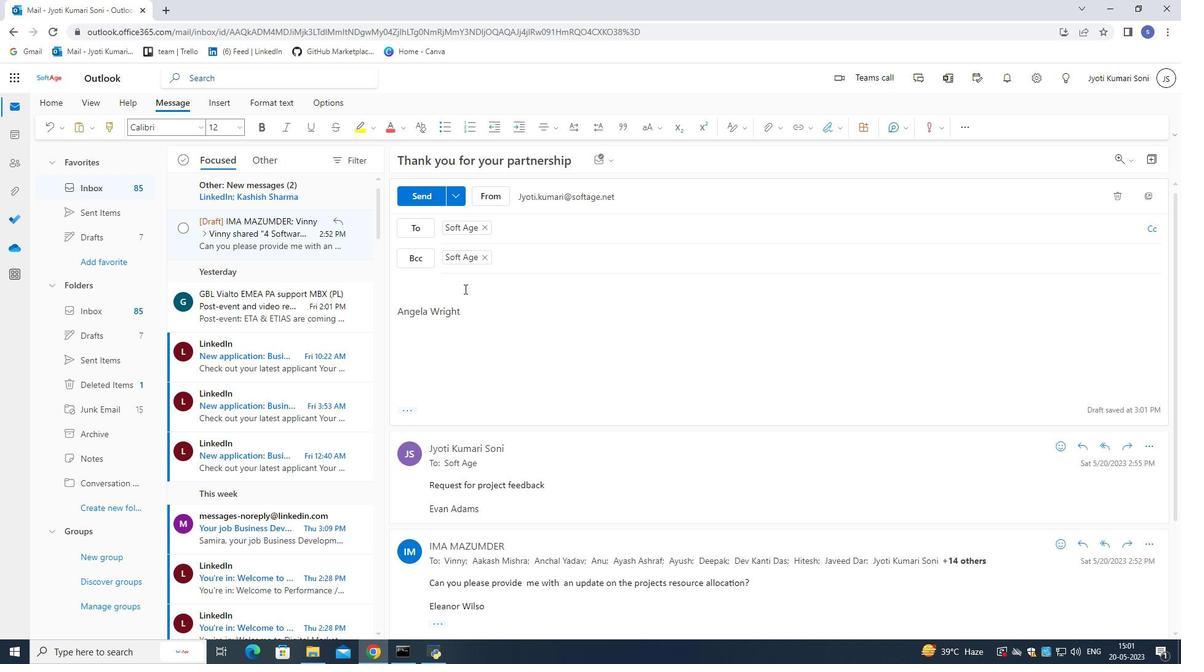 
Action: Mouse pressed left at (457, 289)
Screenshot: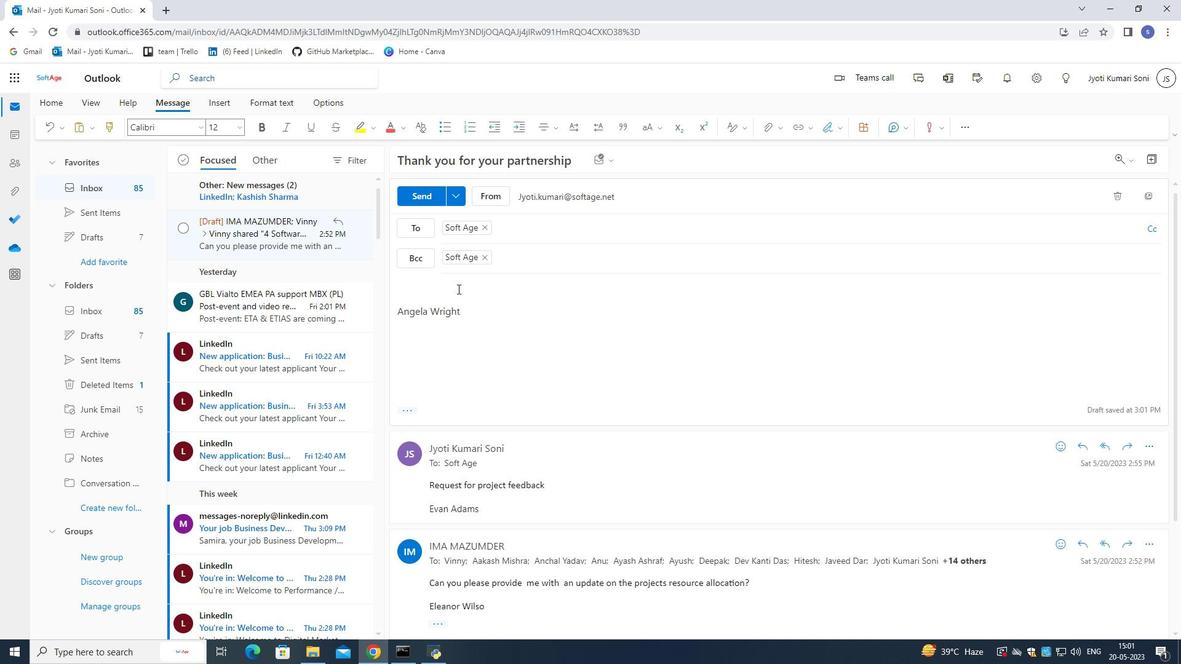 
Action: Mouse moved to (492, 334)
Screenshot: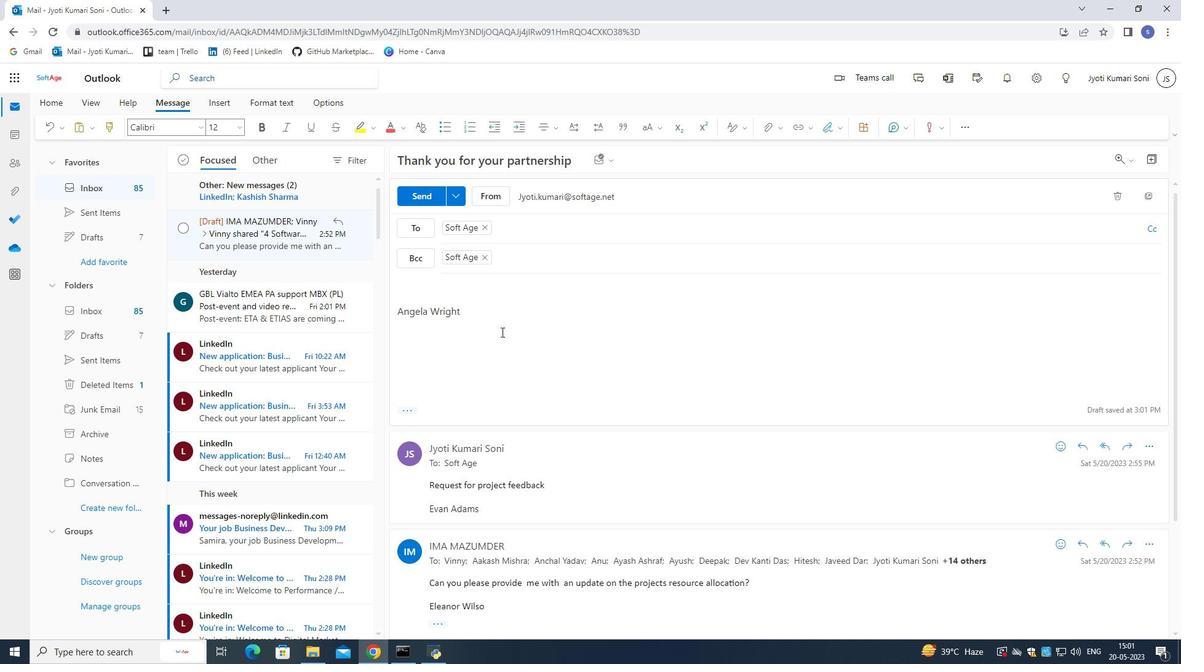 
Action: Key pressed could<Key.space>u<Key.backspace>yu<Key.space><Key.backspace><Key.backspace>ou<Key.space>arrange<Key.space>a<Key.space>demo<Key.space>of<Key.space>the<Key.space>new<Key.space>softa<Key.backspace>ware<Key.space>for<Key.space>the<Key.space>team<Key.shift_r>?
Screenshot: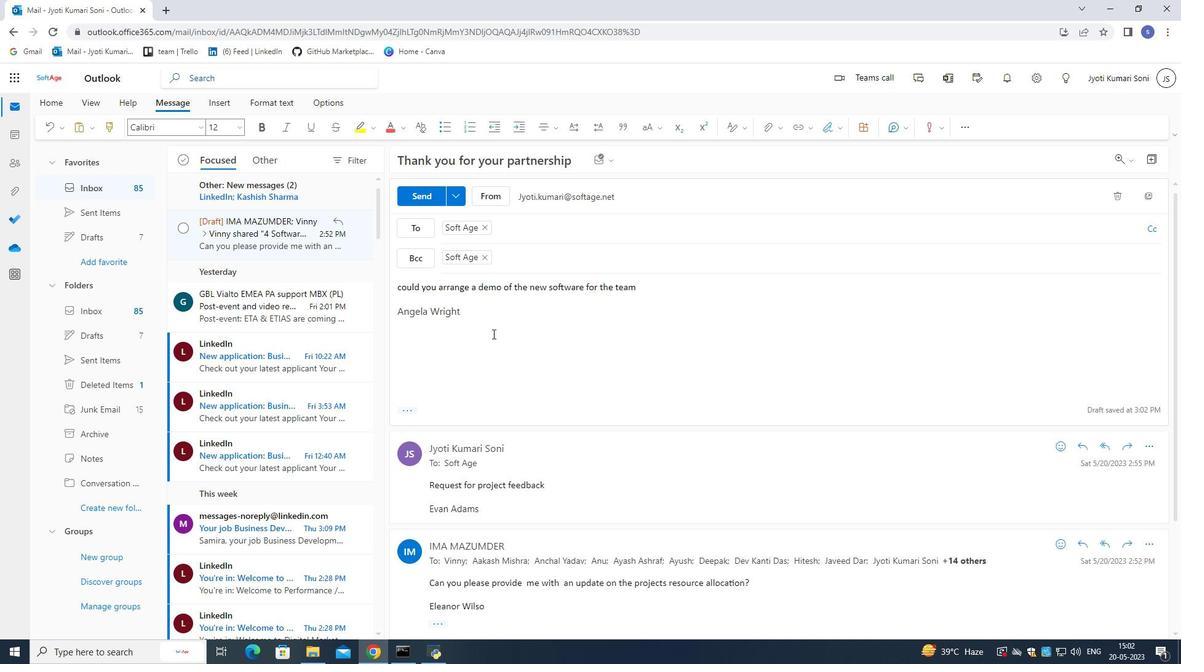 
Action: Mouse moved to (518, 268)
Screenshot: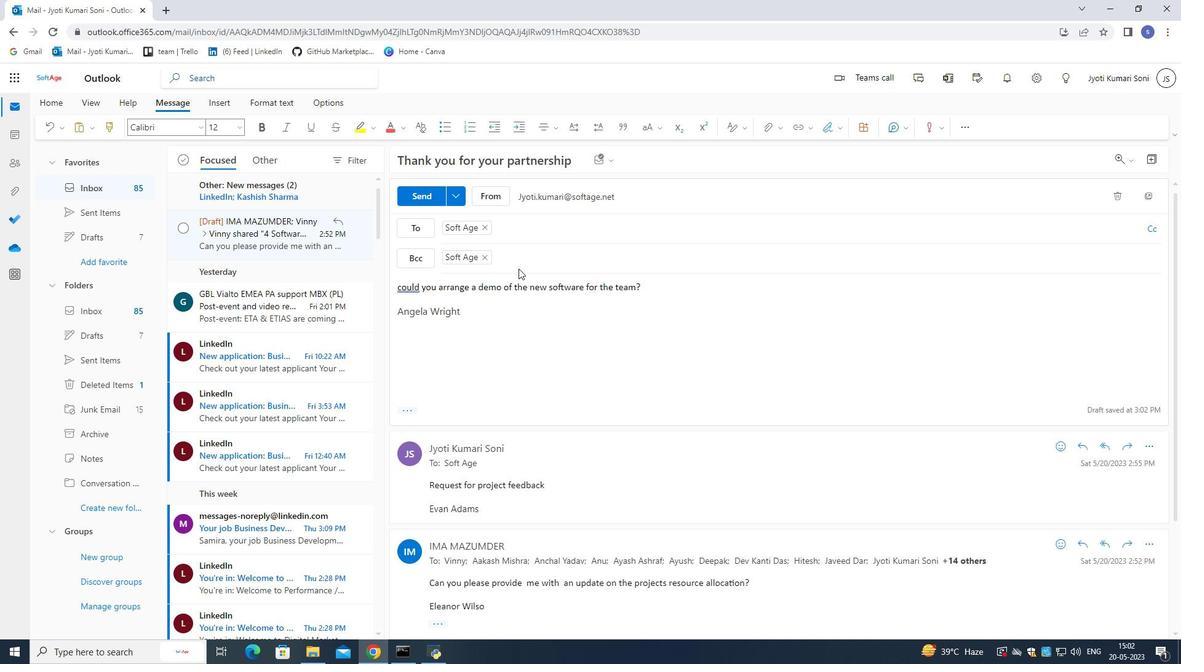 
Action: Mouse scrolled (518, 269) with delta (0, 0)
Screenshot: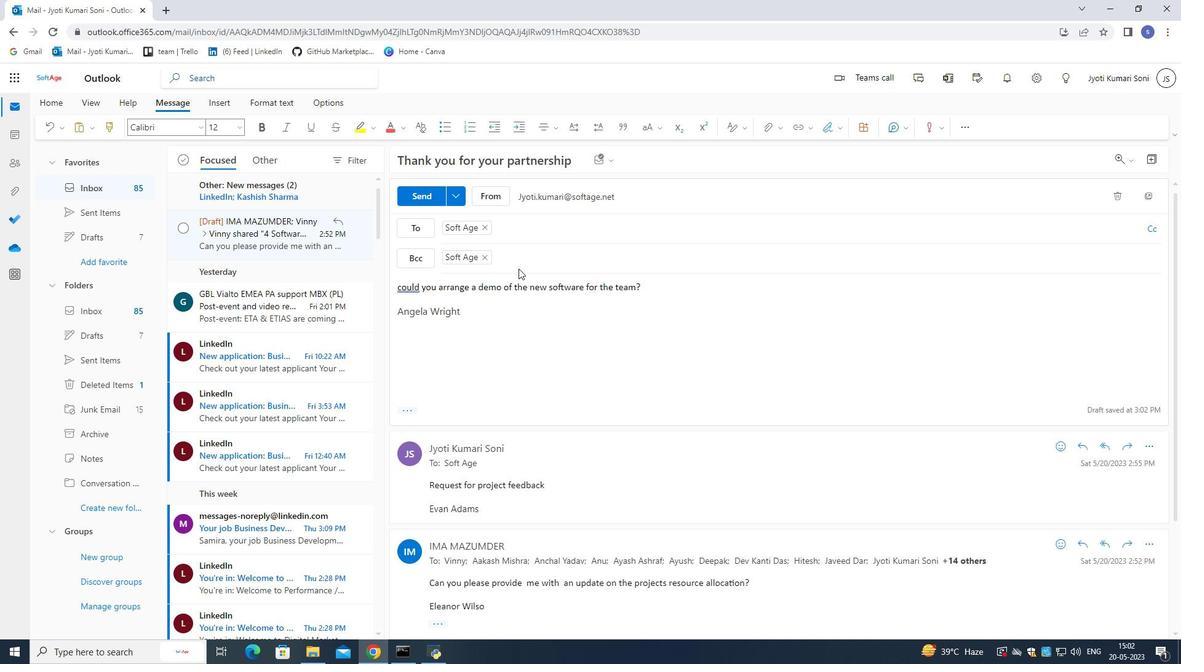 
Action: Mouse moved to (518, 267)
Screenshot: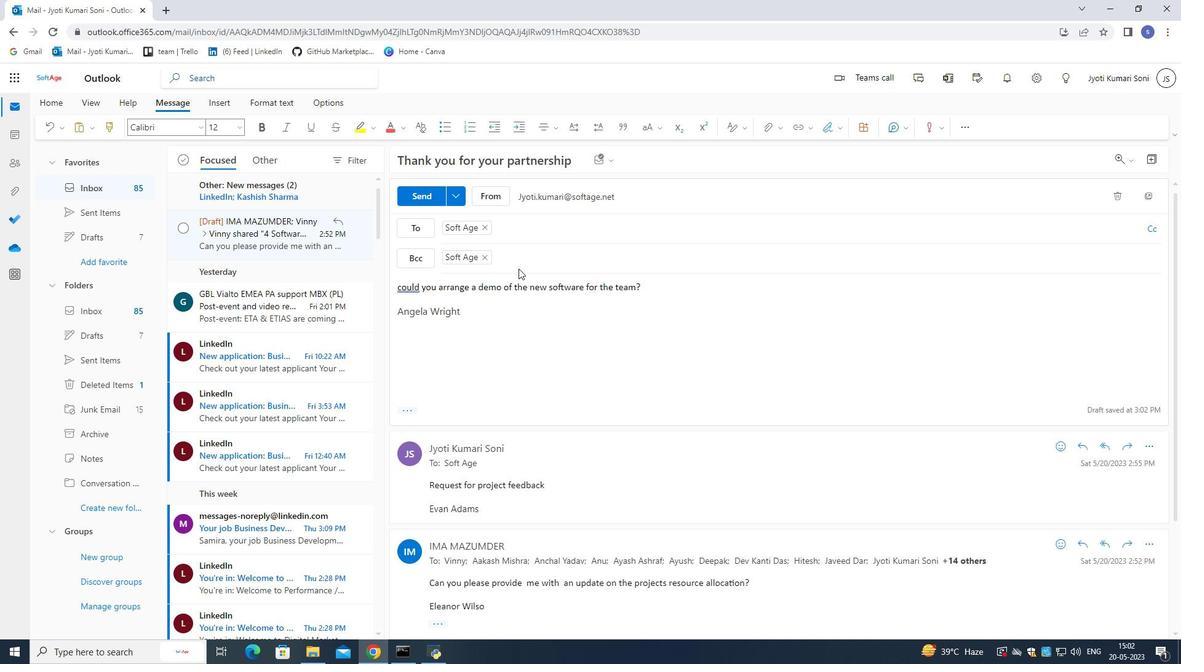 
Action: Mouse scrolled (518, 268) with delta (0, 0)
Screenshot: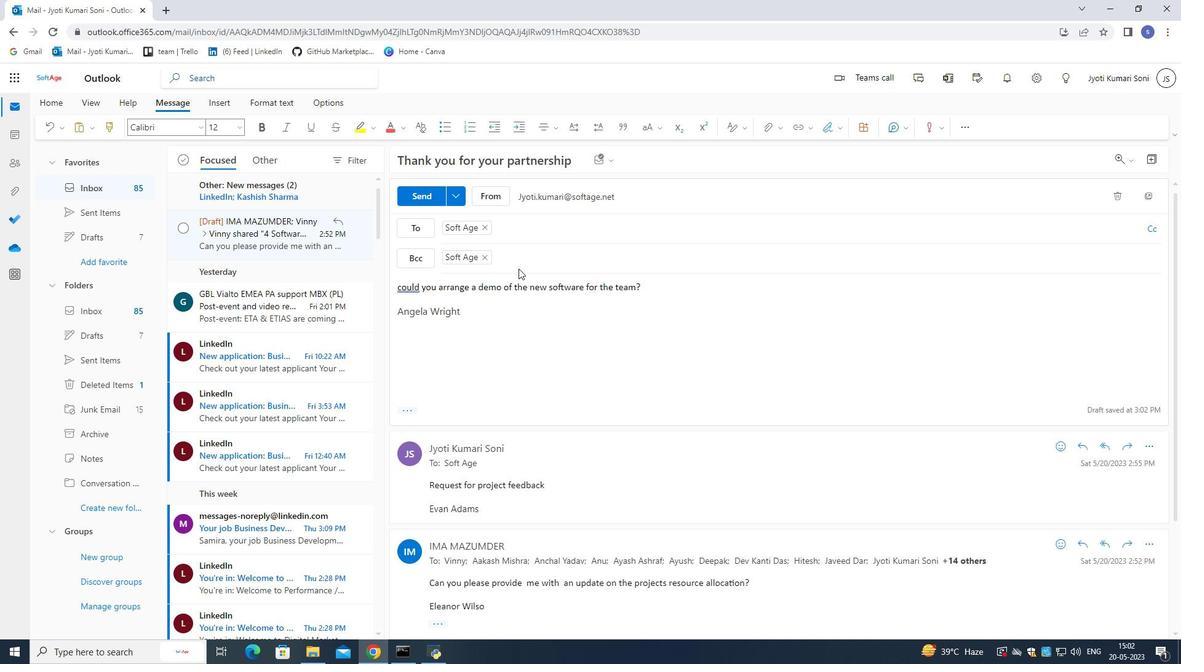 
Action: Mouse moved to (518, 265)
Screenshot: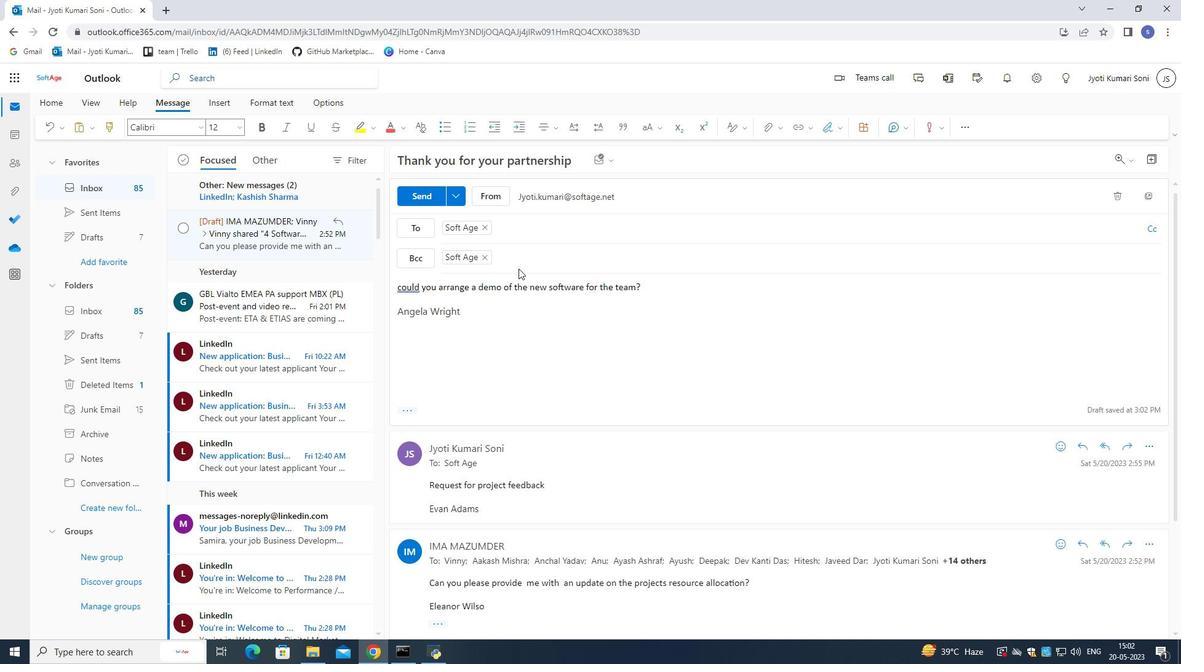 
Action: Mouse scrolled (518, 266) with delta (0, 0)
Screenshot: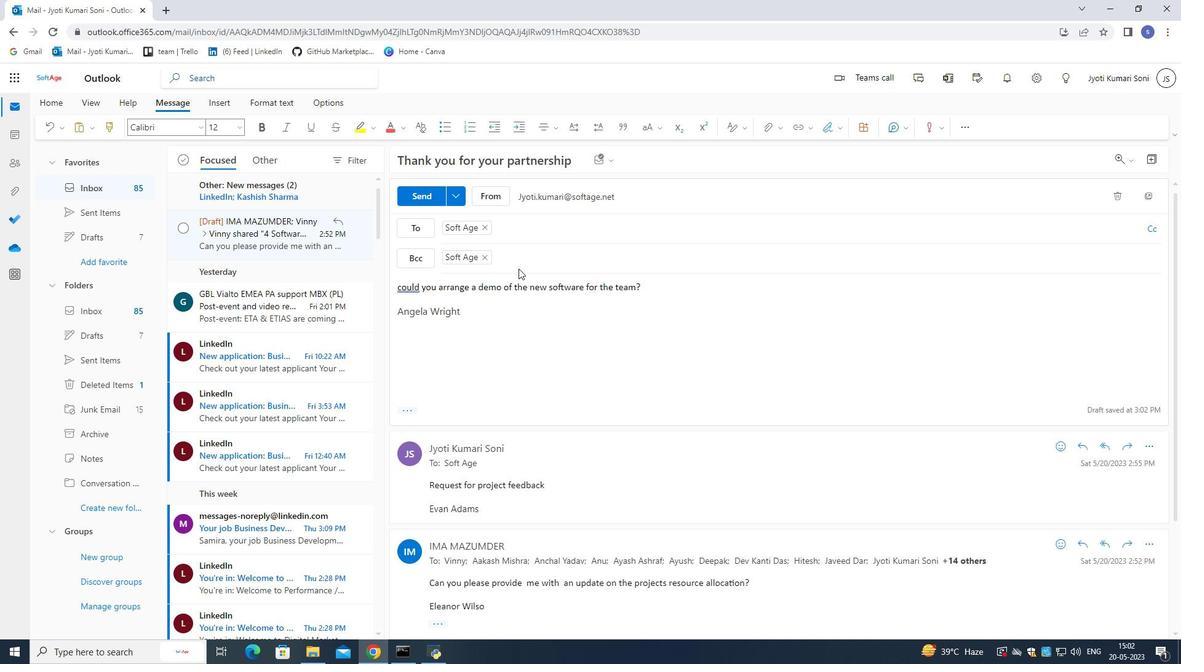 
Action: Mouse moved to (518, 265)
Screenshot: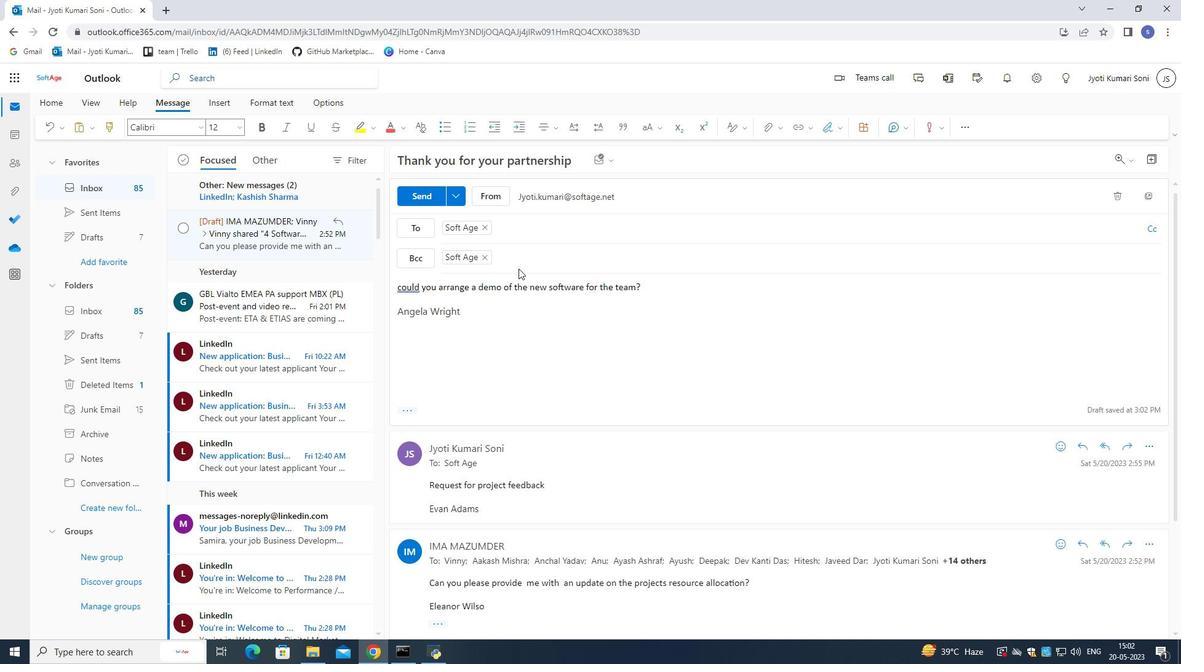 
Action: Mouse scrolled (518, 265) with delta (0, 0)
Screenshot: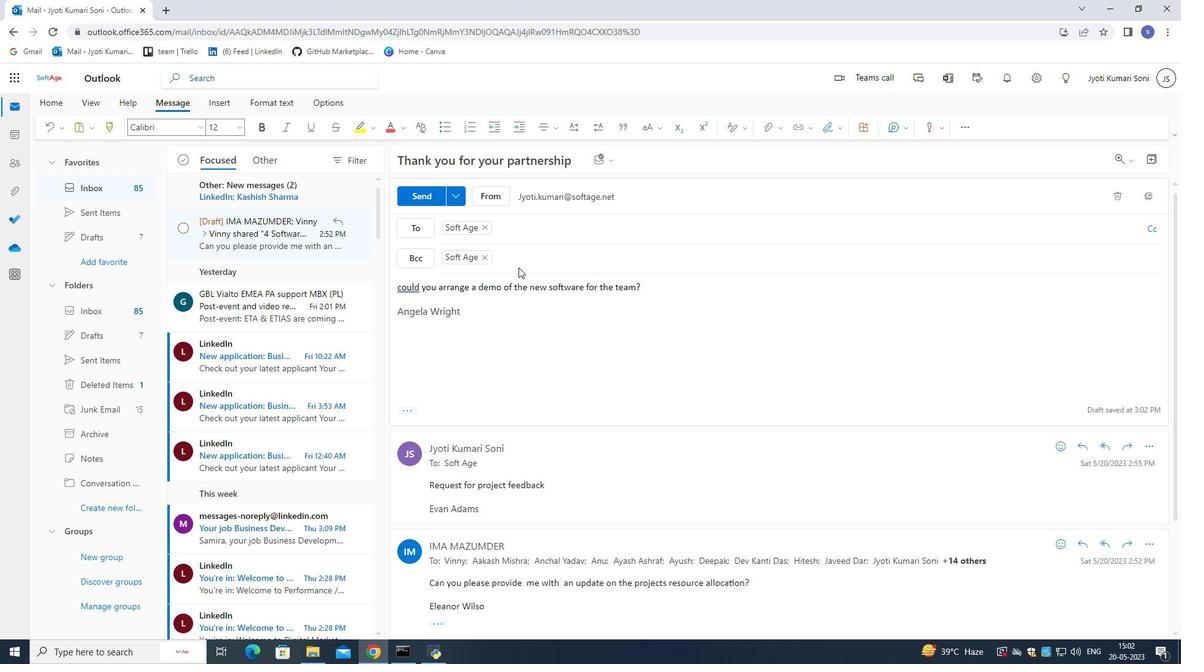 
Action: Mouse moved to (400, 284)
Screenshot: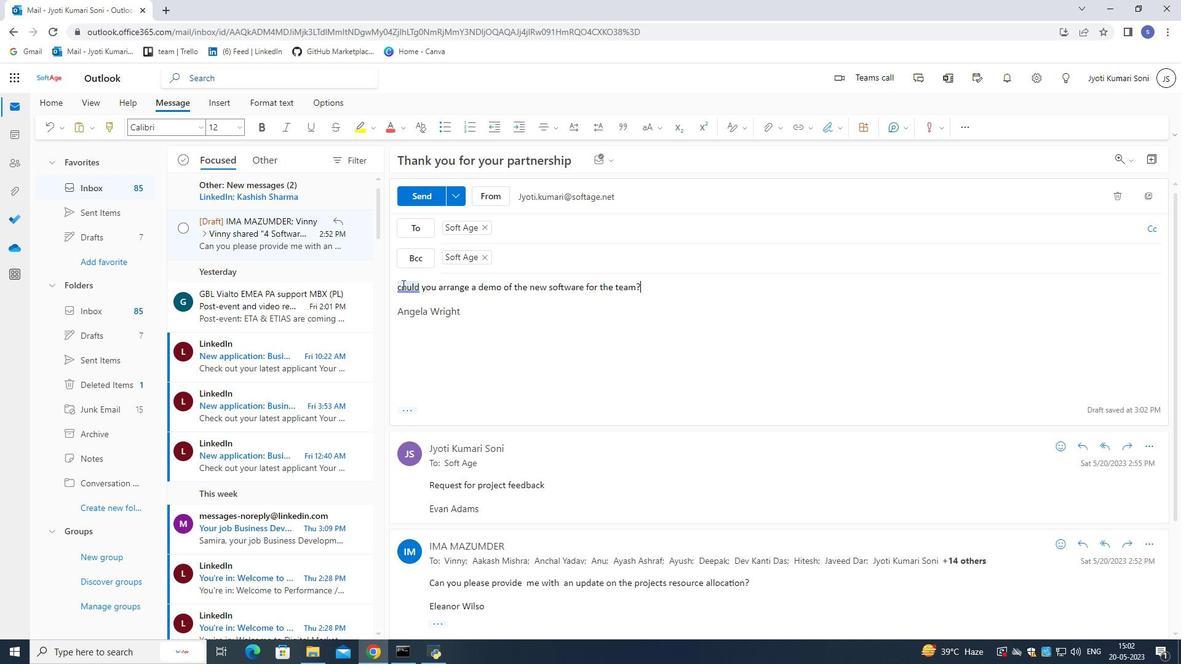 
Action: Mouse pressed left at (400, 284)
Screenshot: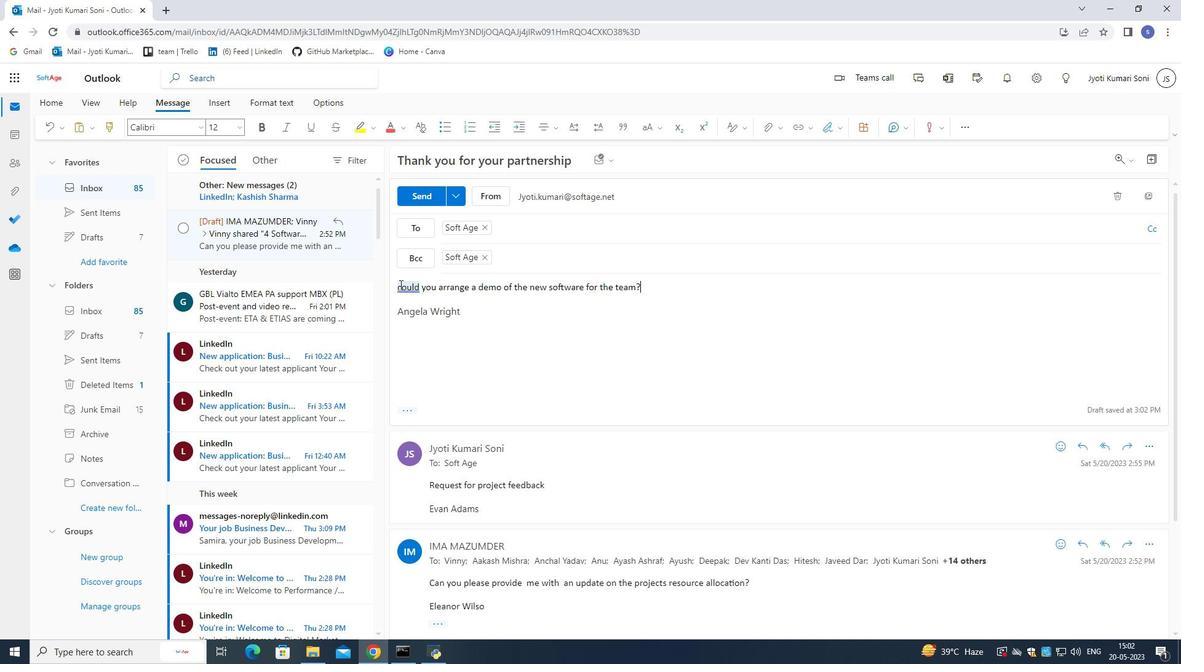
Action: Mouse moved to (411, 334)
Screenshot: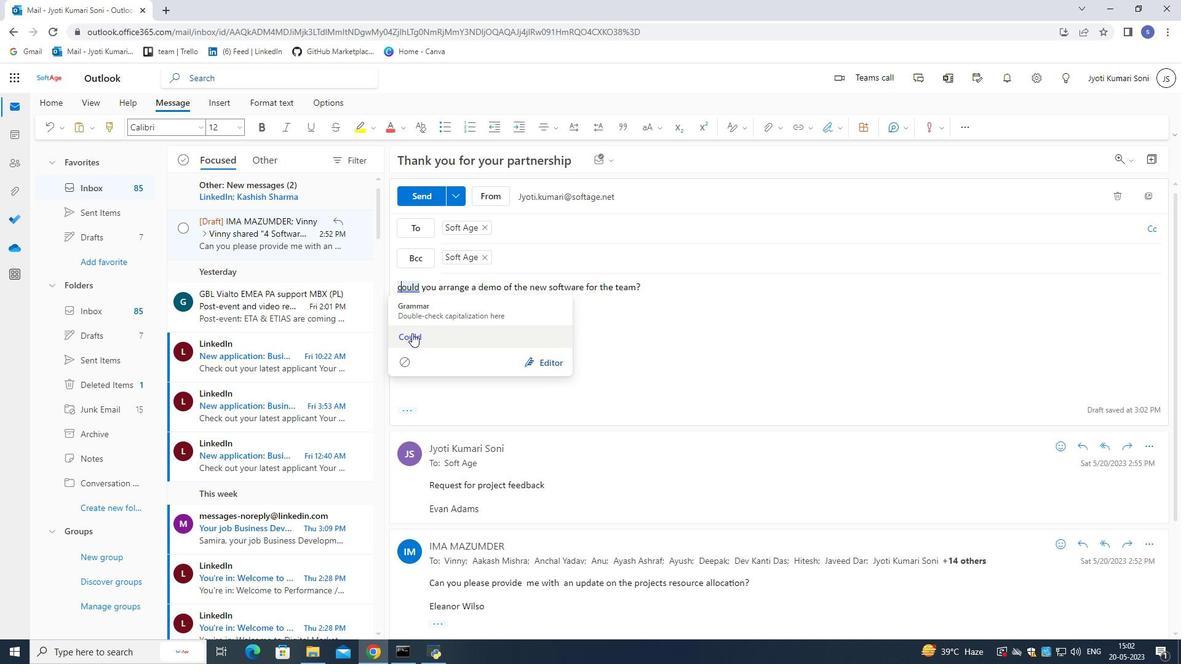 
Action: Mouse pressed left at (411, 334)
Screenshot: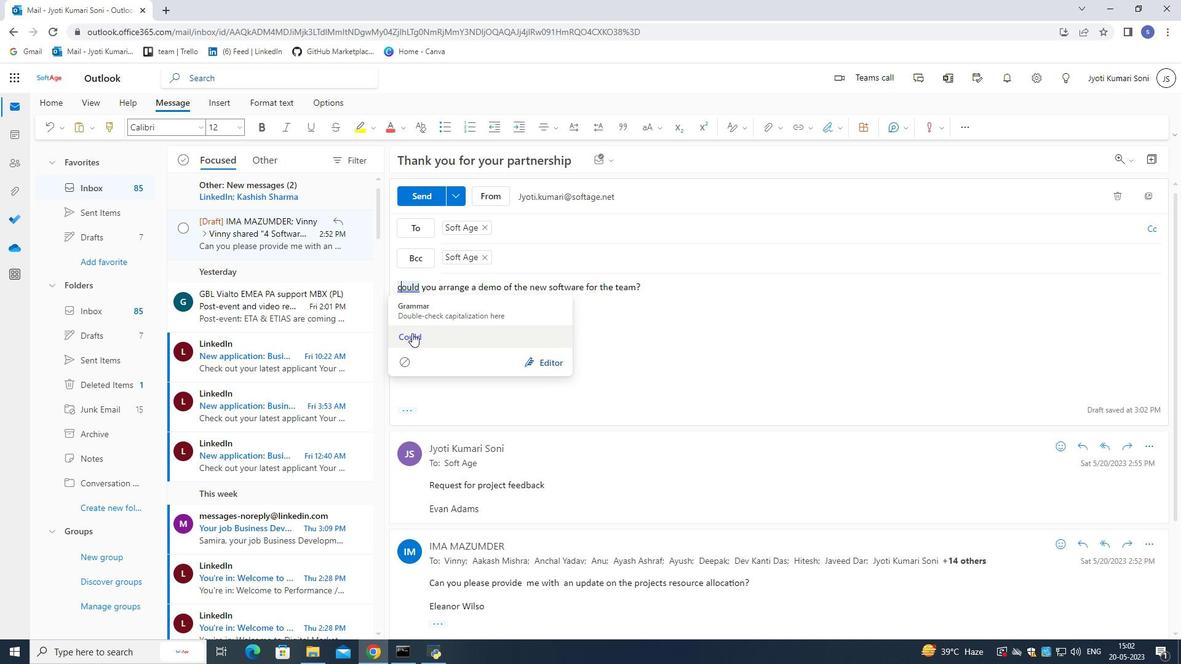 
Action: Mouse moved to (459, 198)
Screenshot: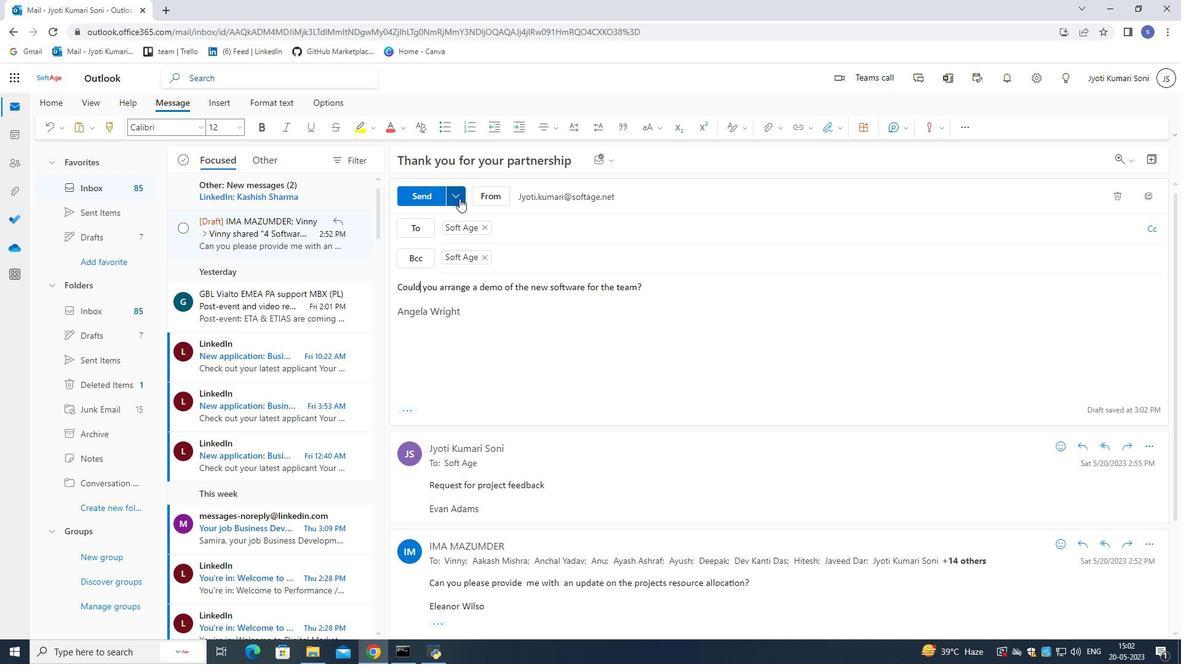 
Action: Mouse pressed left at (459, 198)
Screenshot: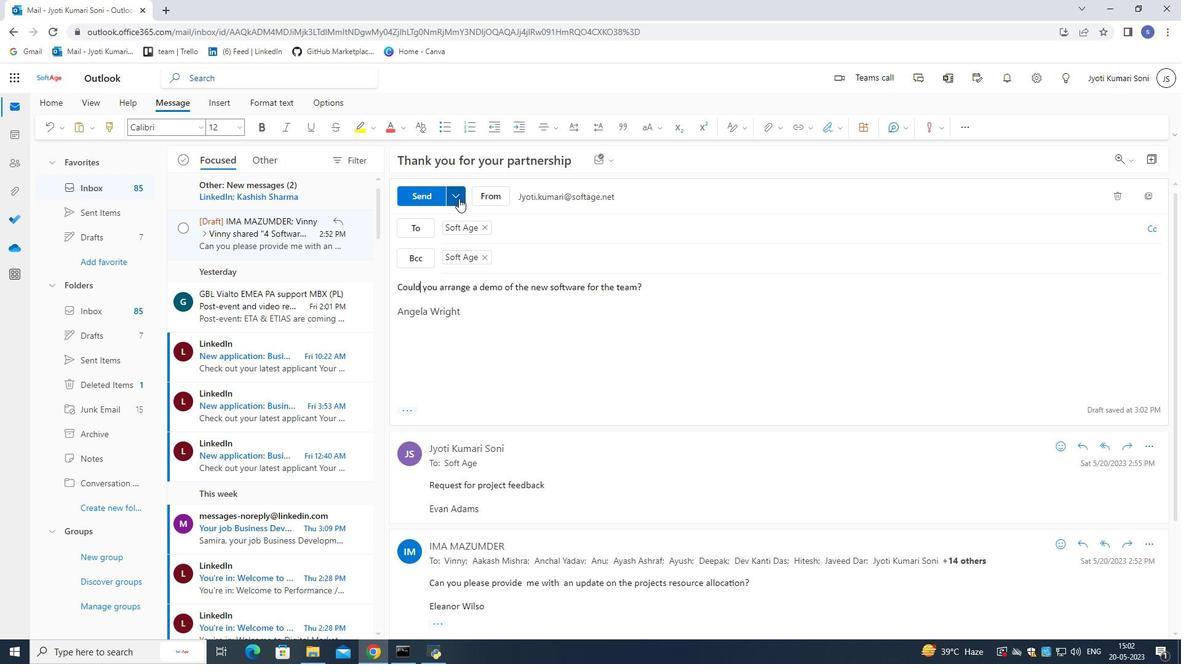 
Action: Mouse moved to (505, 328)
Screenshot: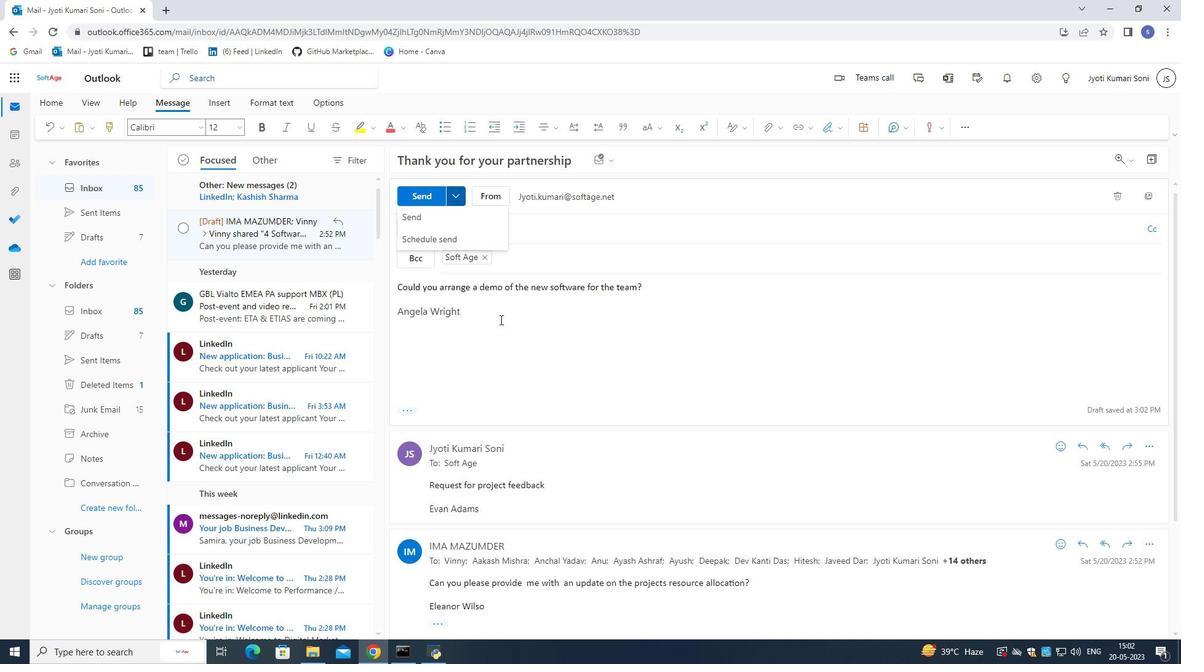 
Action: Mouse pressed left at (505, 328)
Screenshot: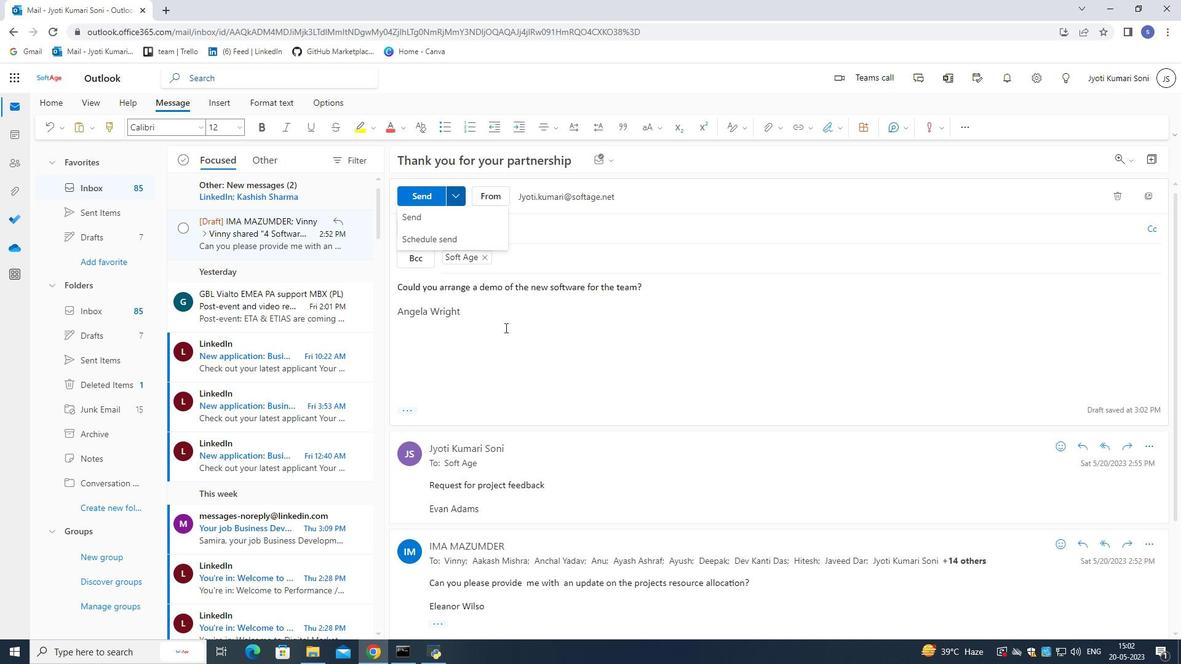 
Action: Mouse moved to (502, 286)
Screenshot: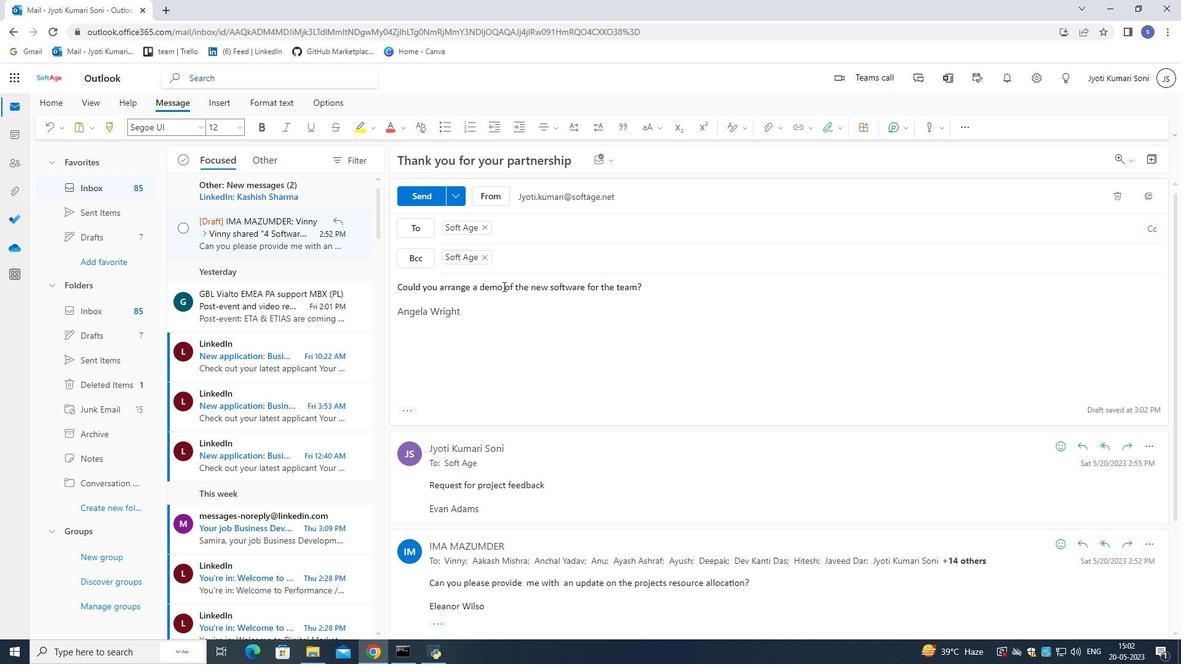 
Action: Mouse pressed left at (502, 286)
Screenshot: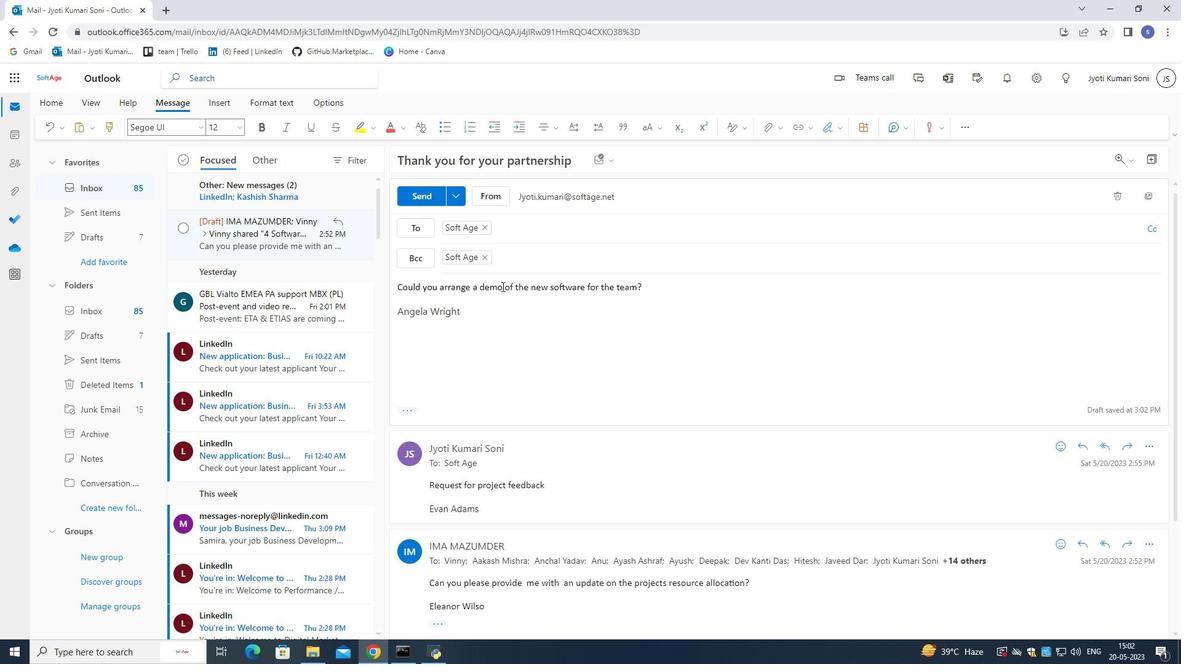 
Action: Mouse moved to (539, 320)
Screenshot: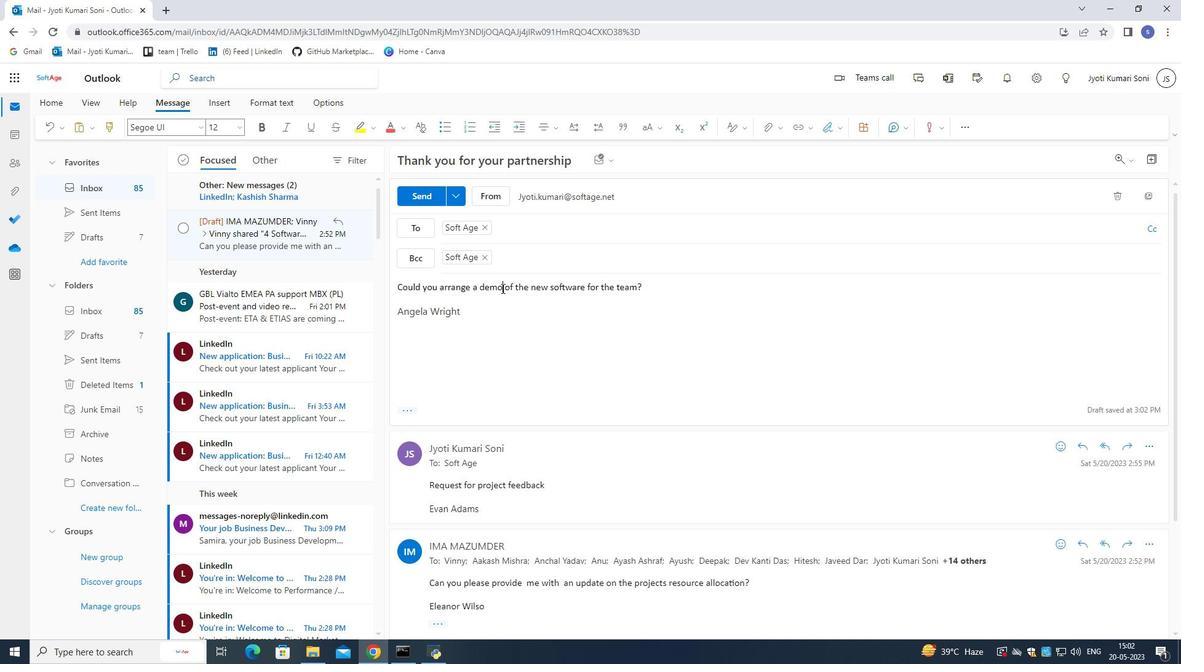
Action: Key pressed <Key.left><Key.left><Key.left><Key.left><Key.left><Key.left><Key.left><Key.left><Key.left><Key.left><Key.left><Key.left><Key.left><Key.left><Key.left><Key.left><Key.left><Key.left><Key.left><Key.left><Key.left><Key.left><Key.left><Key.left><Key.left><Key.enter><Key.enter><Key.up><Key.up><Key.up><Key.up><Key.shift><Key.shift><Key.shift>Reminder<Key.space>for<Key.space>a<Key.space>portfolio
Screenshot: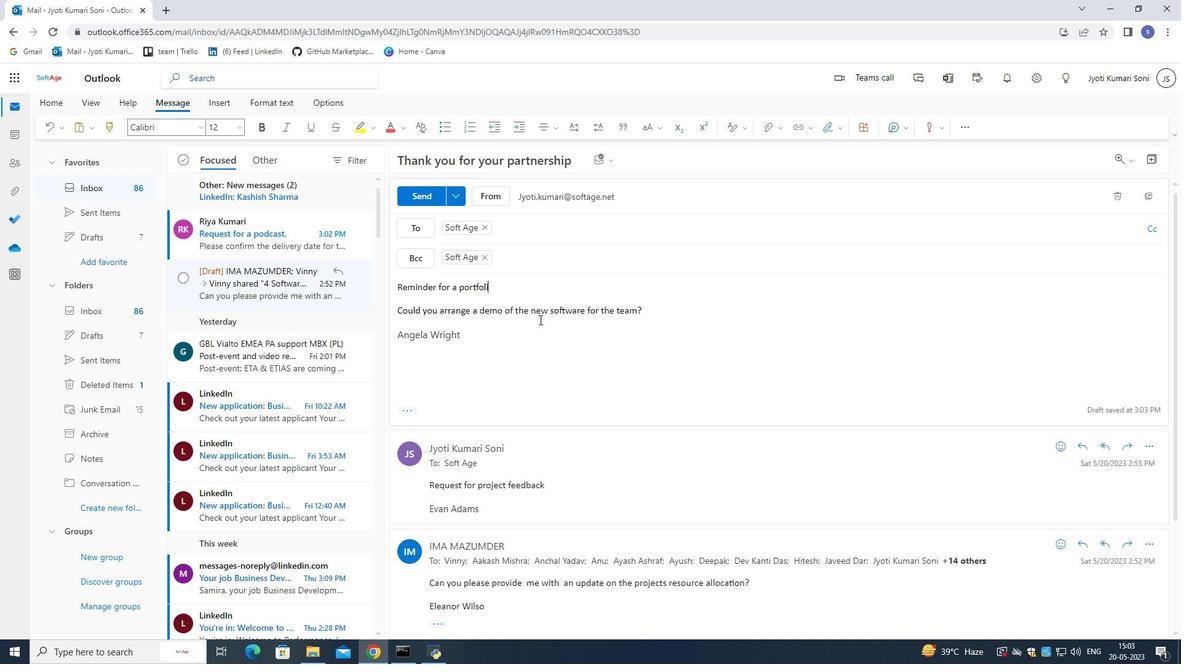 
Action: Mouse moved to (609, 164)
Screenshot: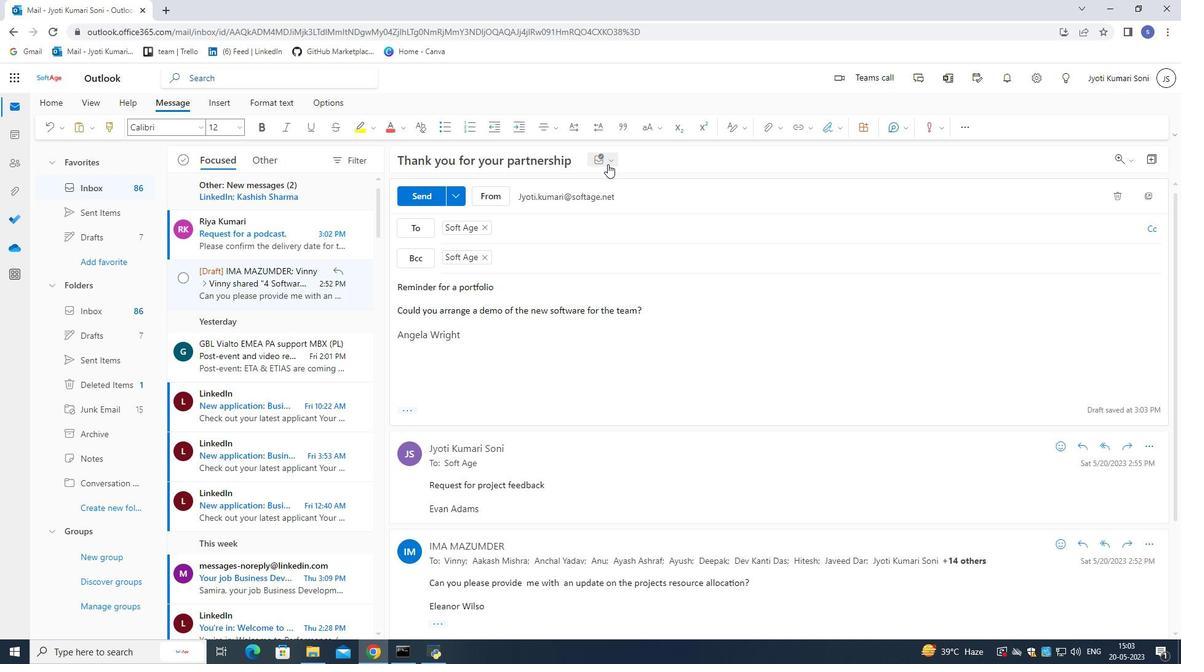
Action: Mouse pressed left at (609, 164)
Screenshot: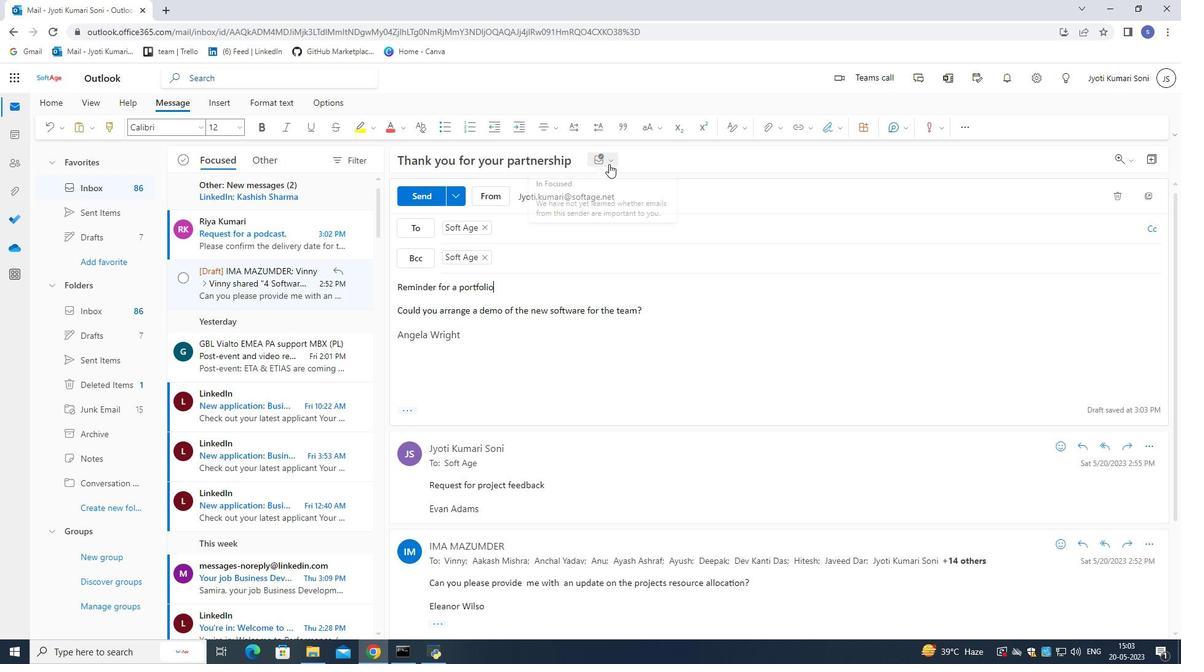 
Action: Mouse moved to (688, 337)
Screenshot: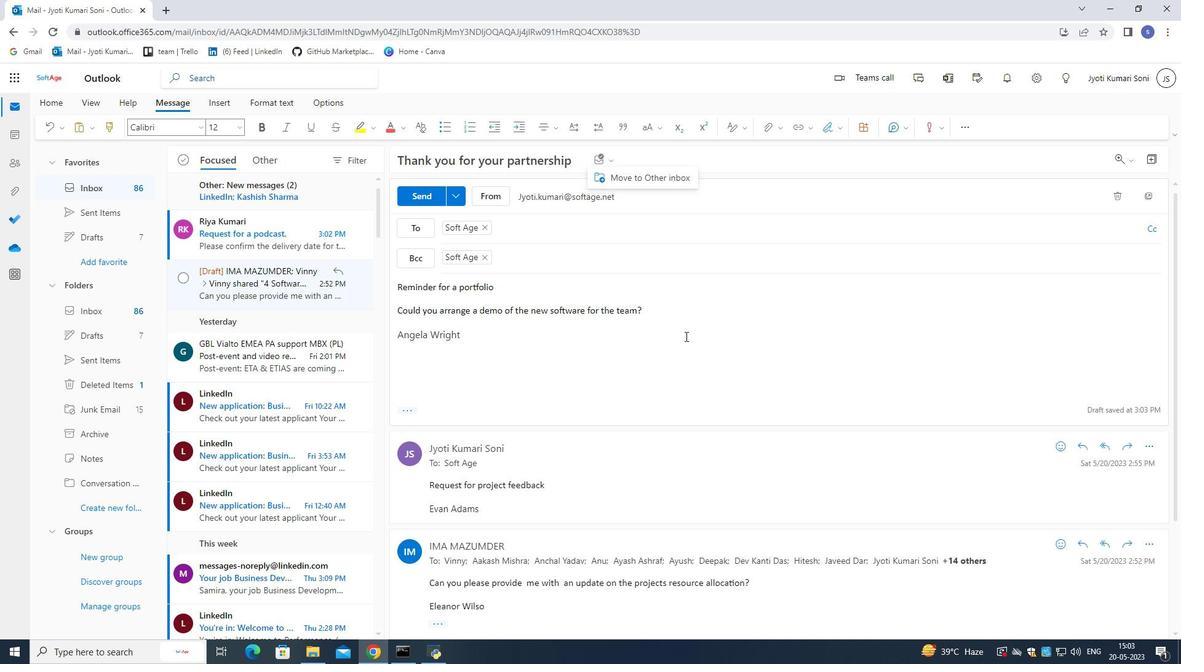 
Action: Mouse pressed left at (688, 337)
Screenshot: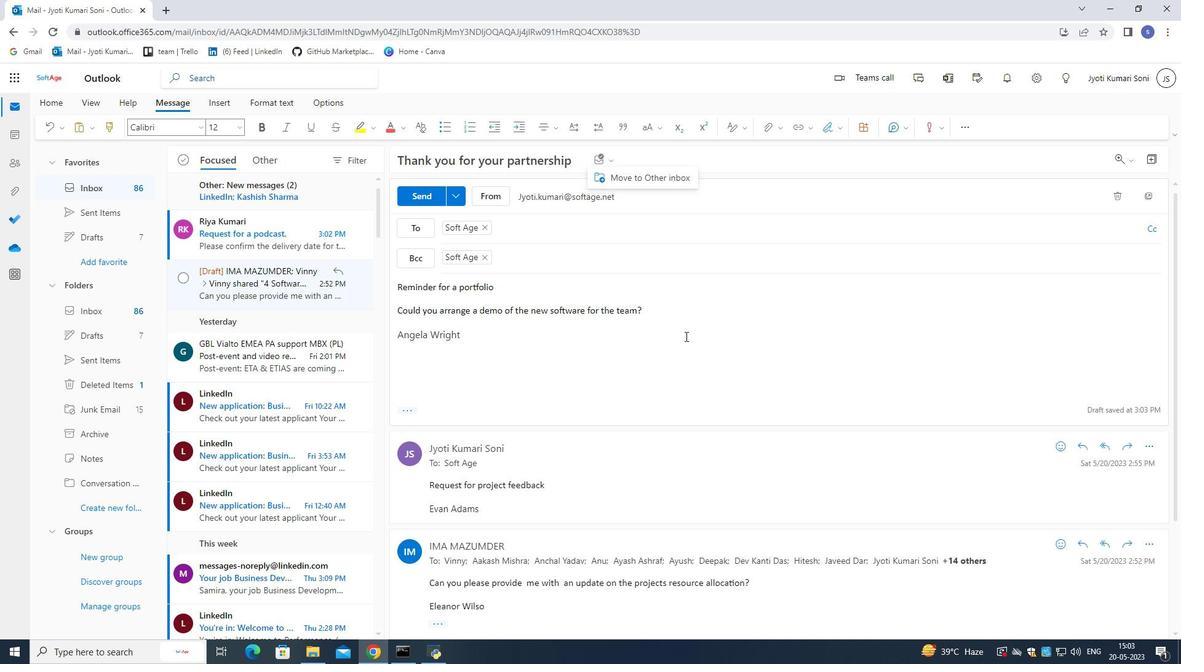 
Action: Mouse moved to (688, 334)
Screenshot: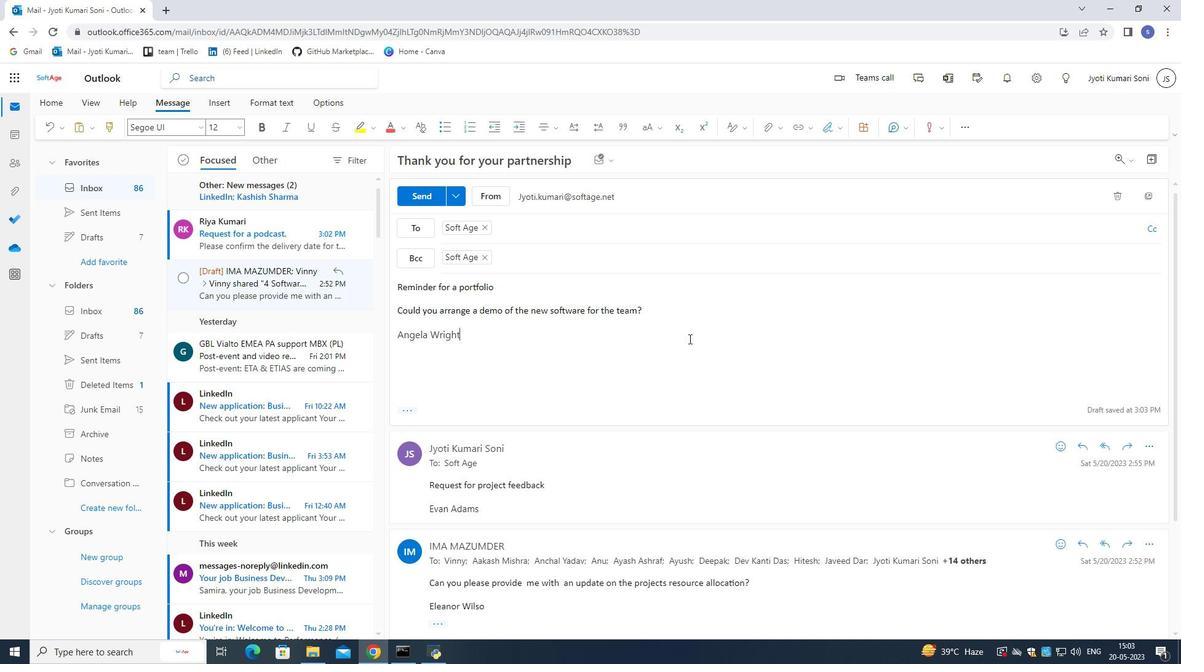 
Action: Mouse pressed right at (688, 334)
Screenshot: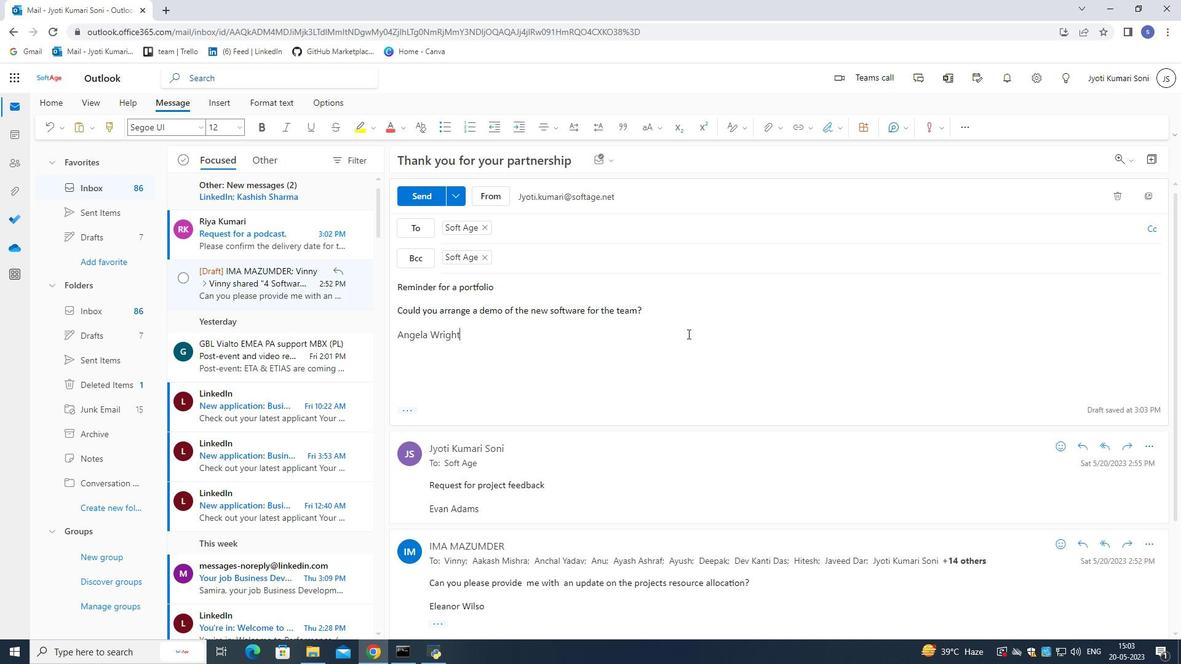 
Action: Mouse moved to (632, 368)
Screenshot: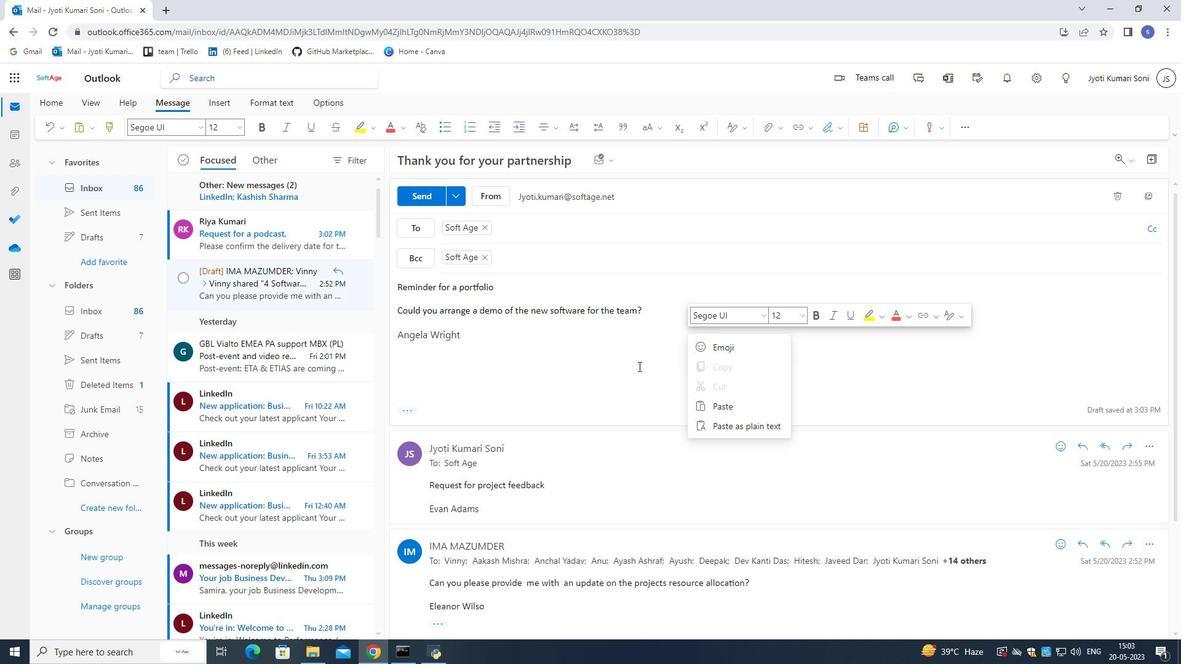 
Action: Mouse pressed left at (632, 368)
Screenshot: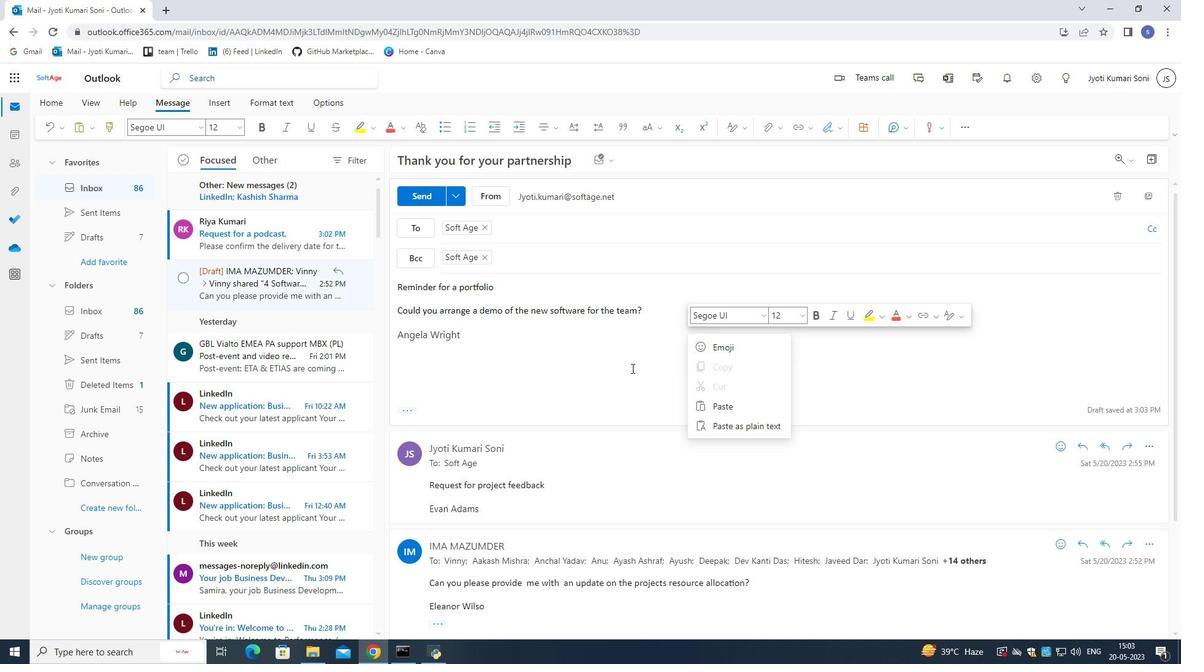 
Action: Mouse moved to (780, 131)
Screenshot: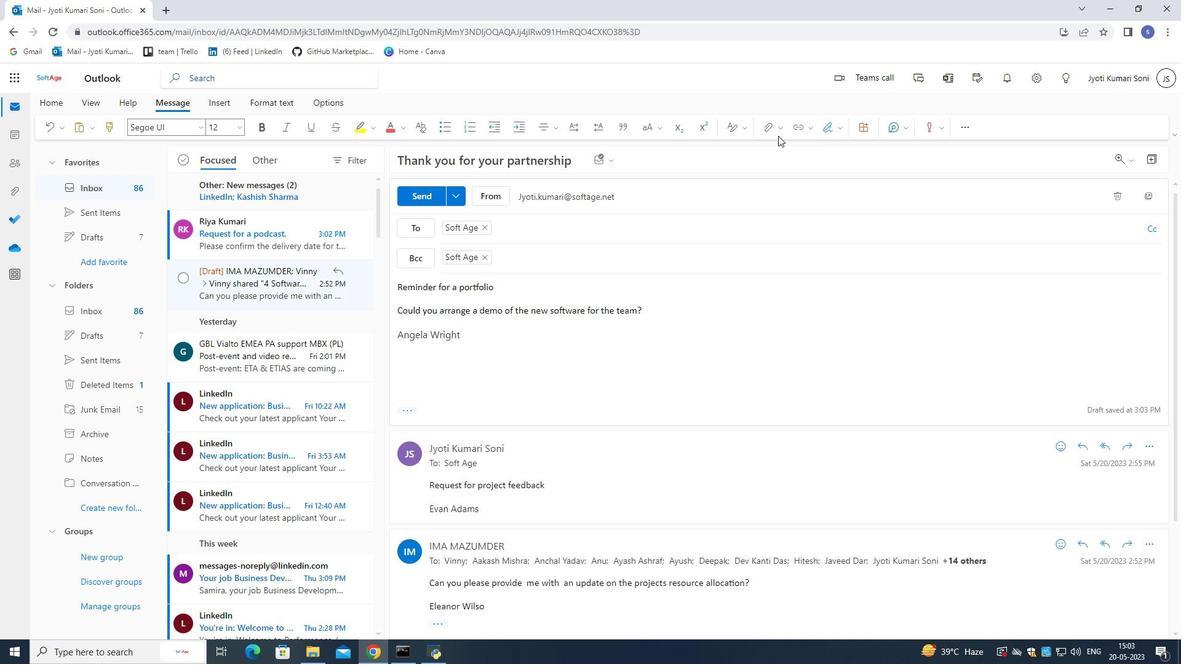 
Action: Mouse pressed left at (780, 131)
Screenshot: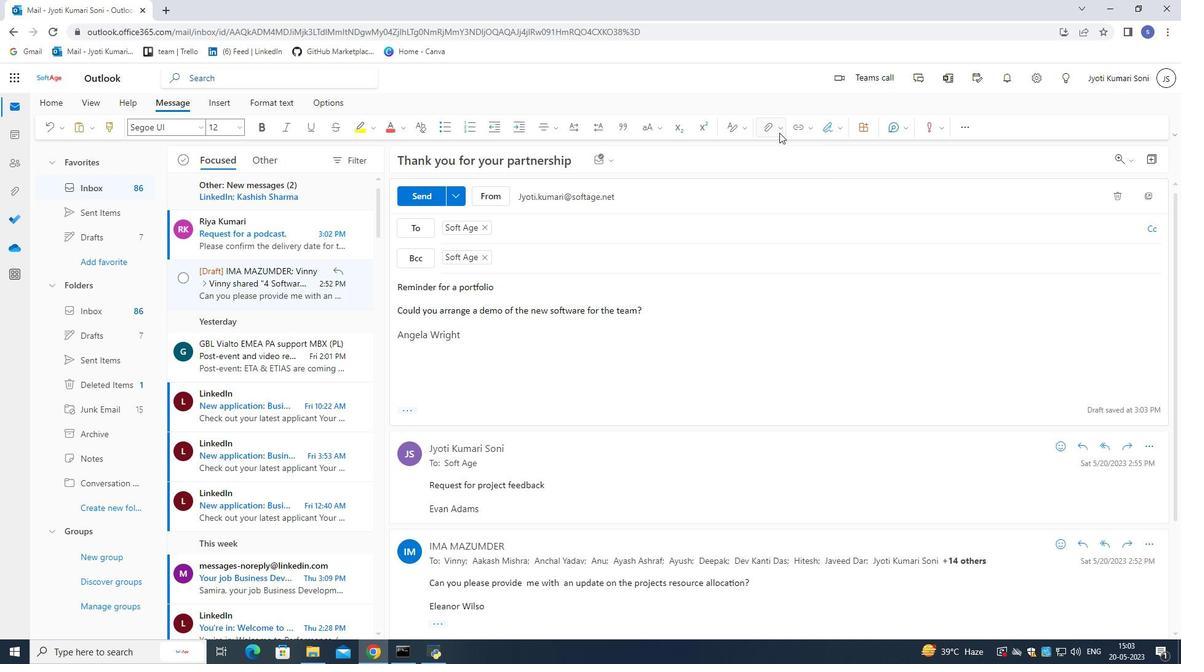 
Action: Mouse moved to (668, 215)
Screenshot: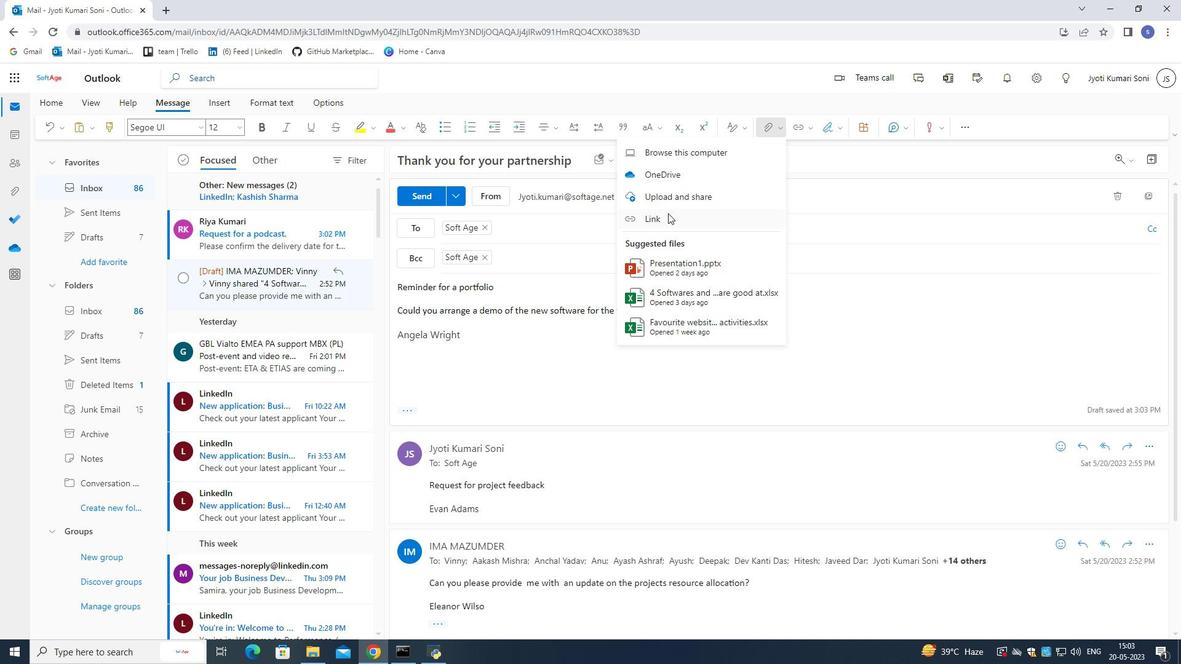 
Action: Mouse pressed left at (668, 215)
Screenshot: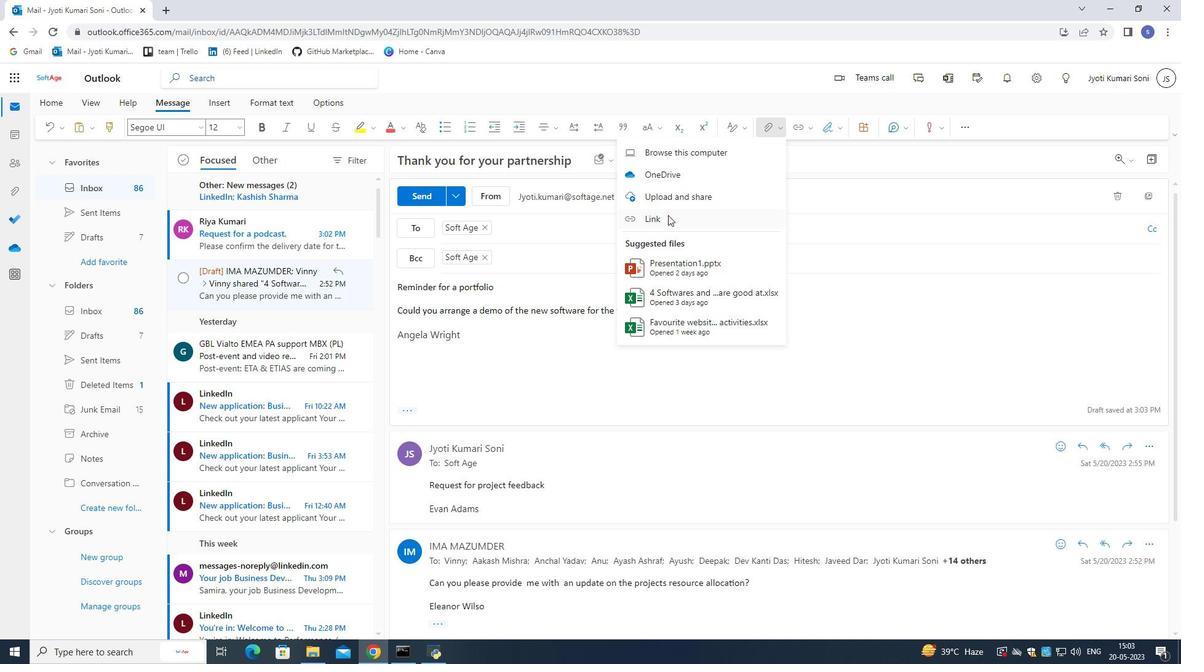 
Action: Mouse moved to (558, 373)
Screenshot: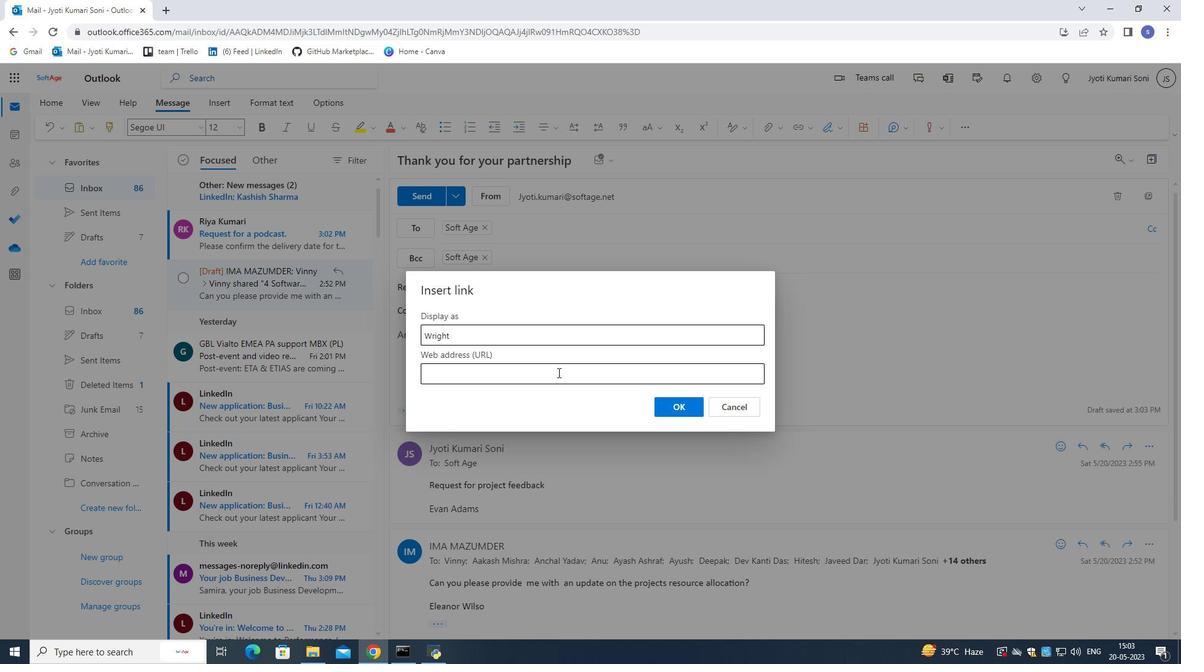 
Action: Mouse pressed left at (558, 373)
Screenshot: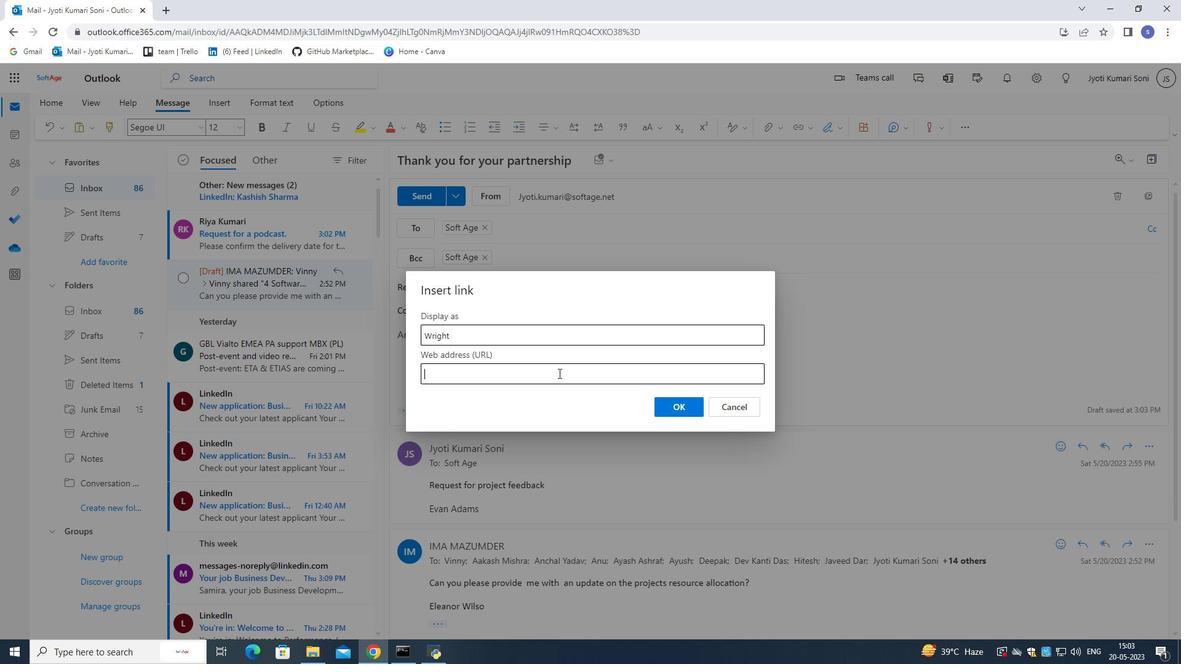 
Action: Mouse moved to (718, 404)
Screenshot: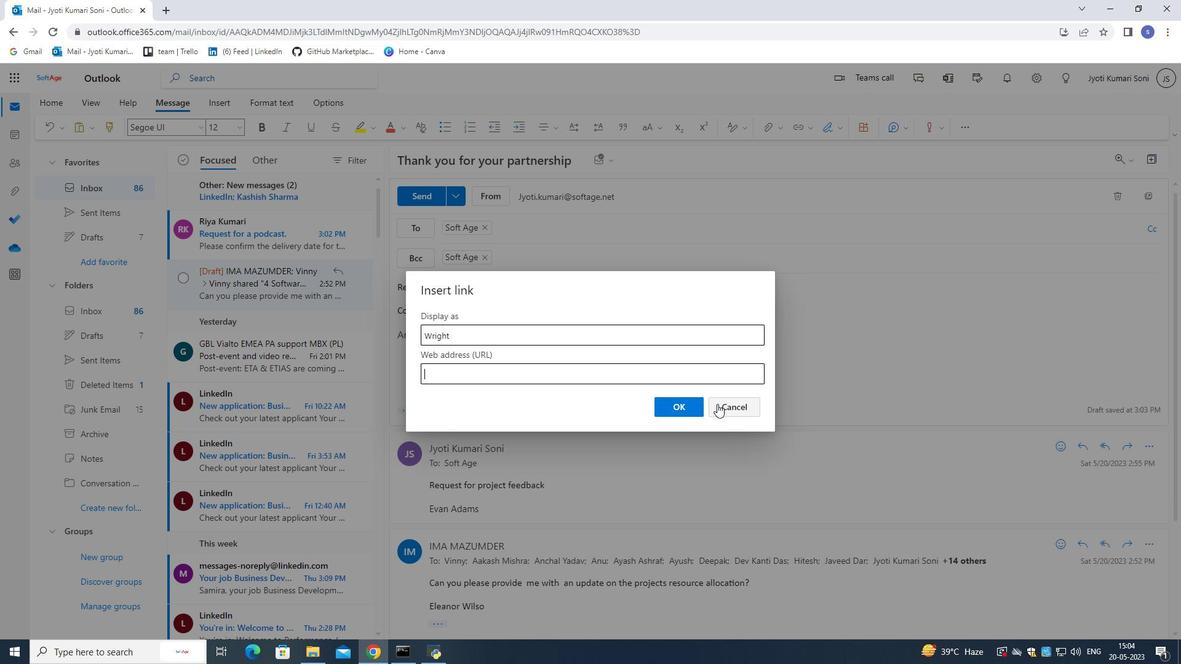
Action: Mouse pressed left at (718, 404)
Screenshot: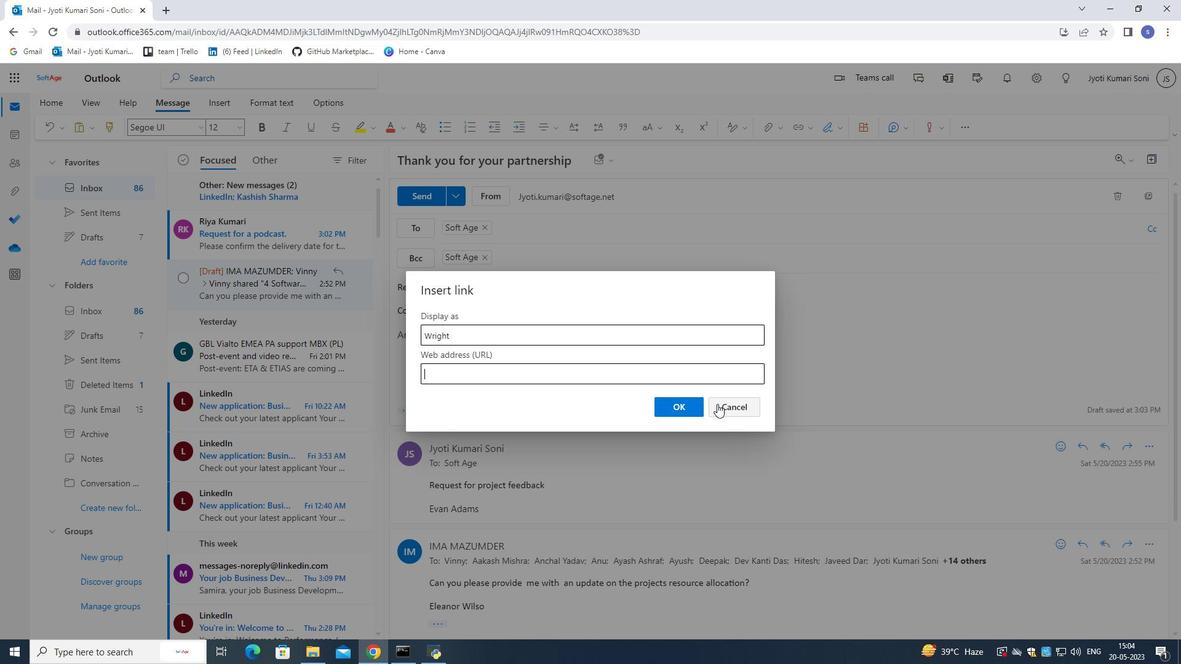 
Action: Mouse moved to (776, 129)
Screenshot: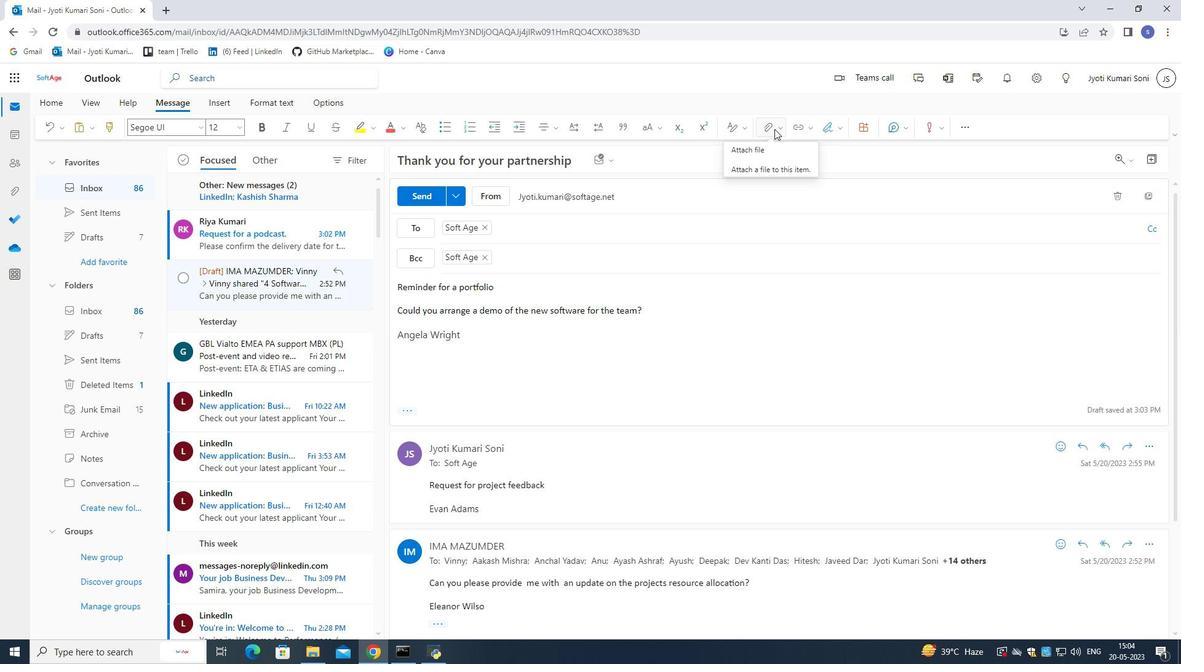
Action: Mouse pressed left at (776, 129)
Screenshot: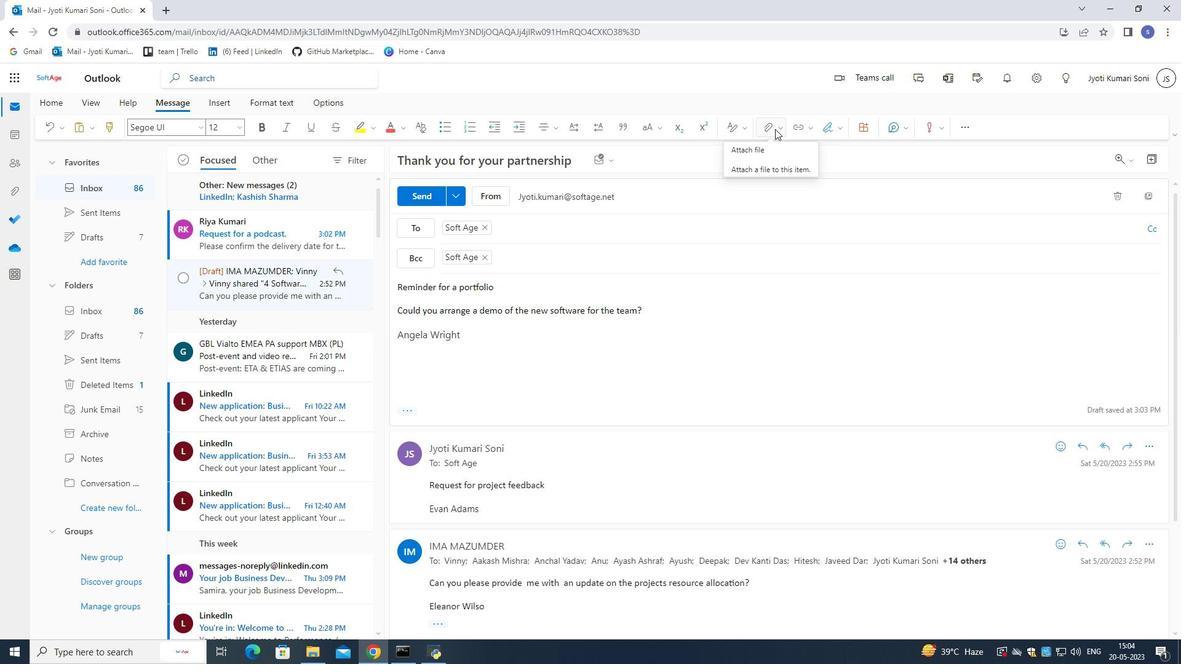
Action: Mouse moved to (661, 159)
Screenshot: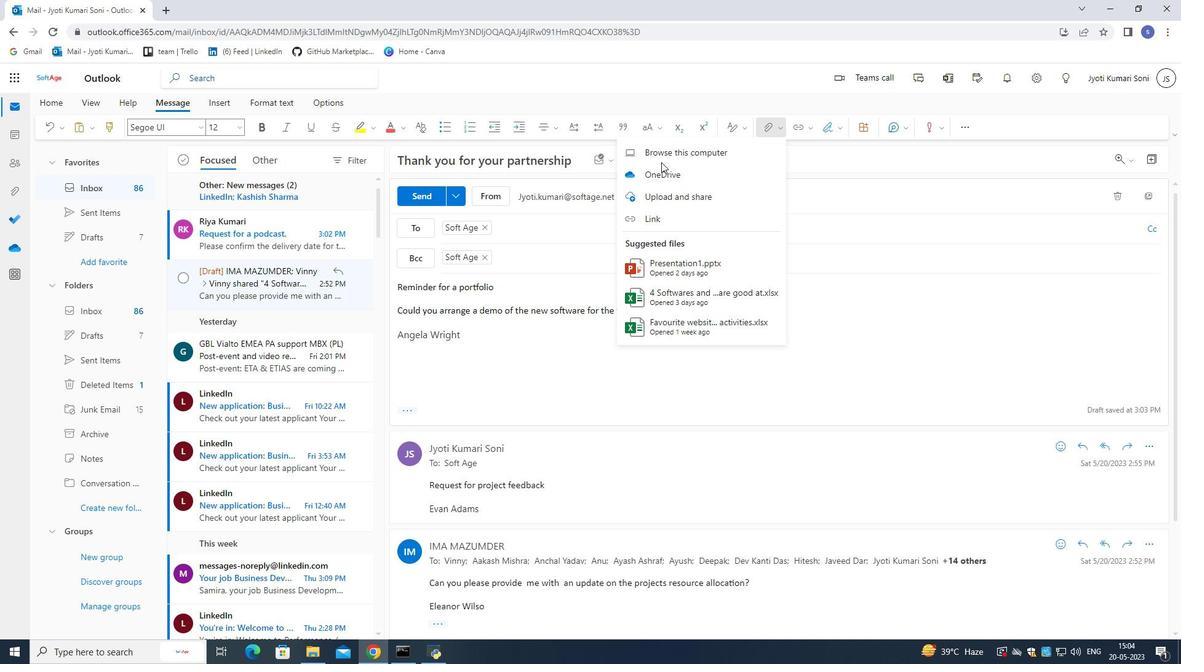 
Action: Mouse pressed left at (661, 159)
Screenshot: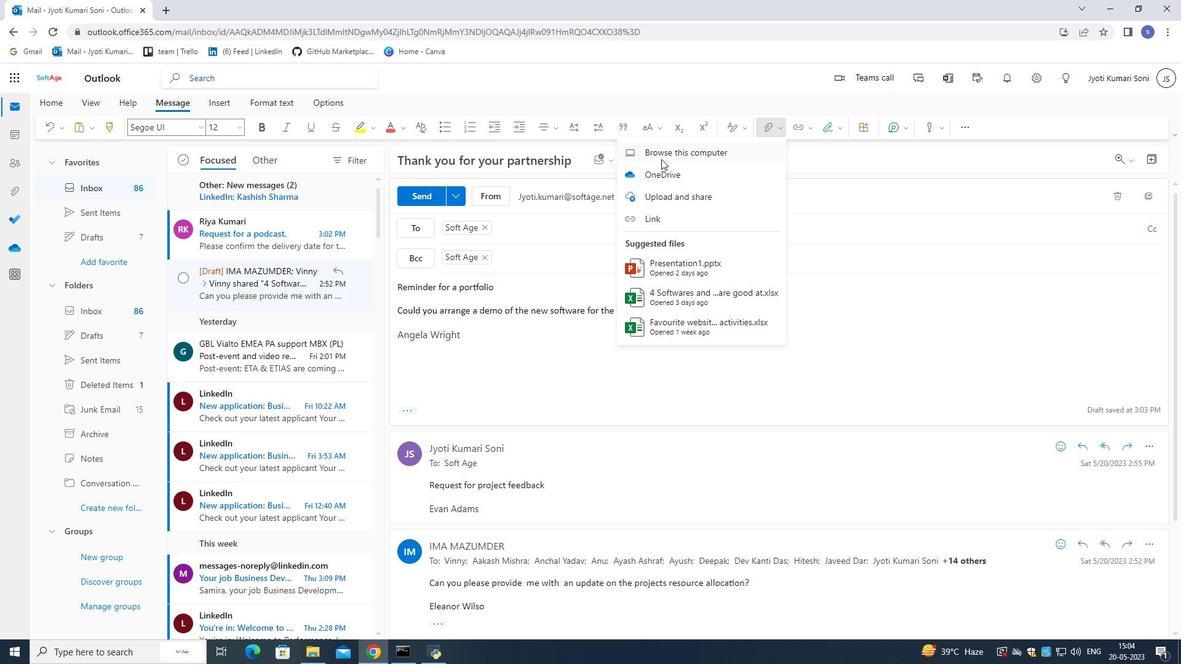 
Action: Mouse moved to (91, 49)
Screenshot: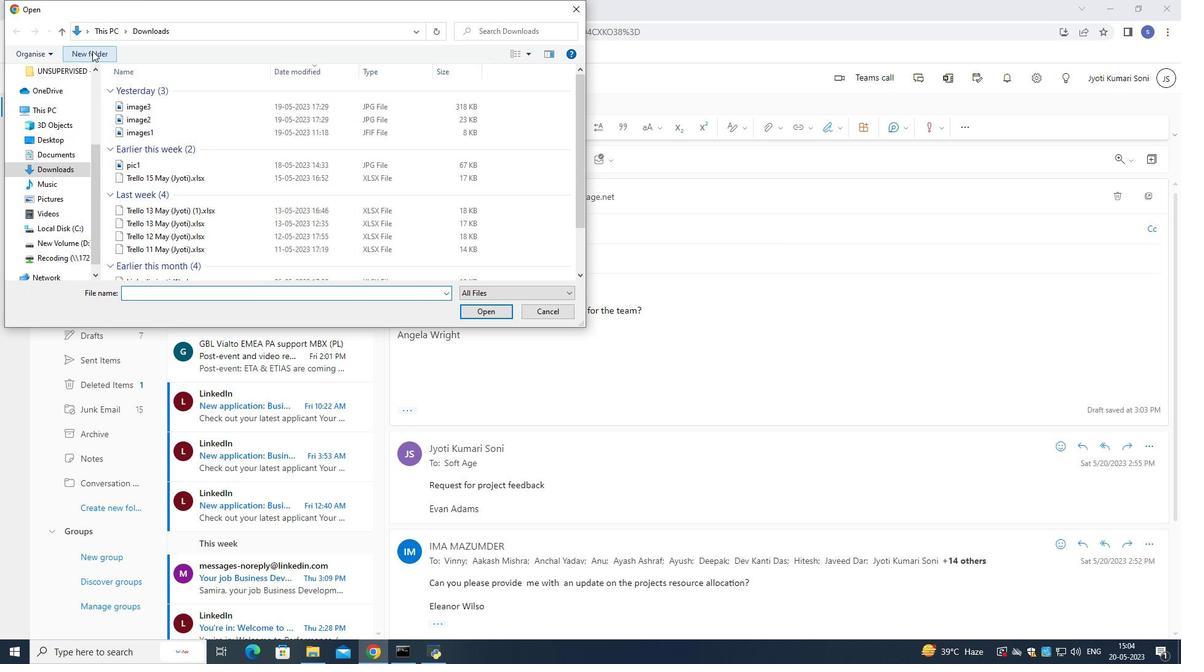 
Action: Mouse pressed left at (91, 49)
Screenshot: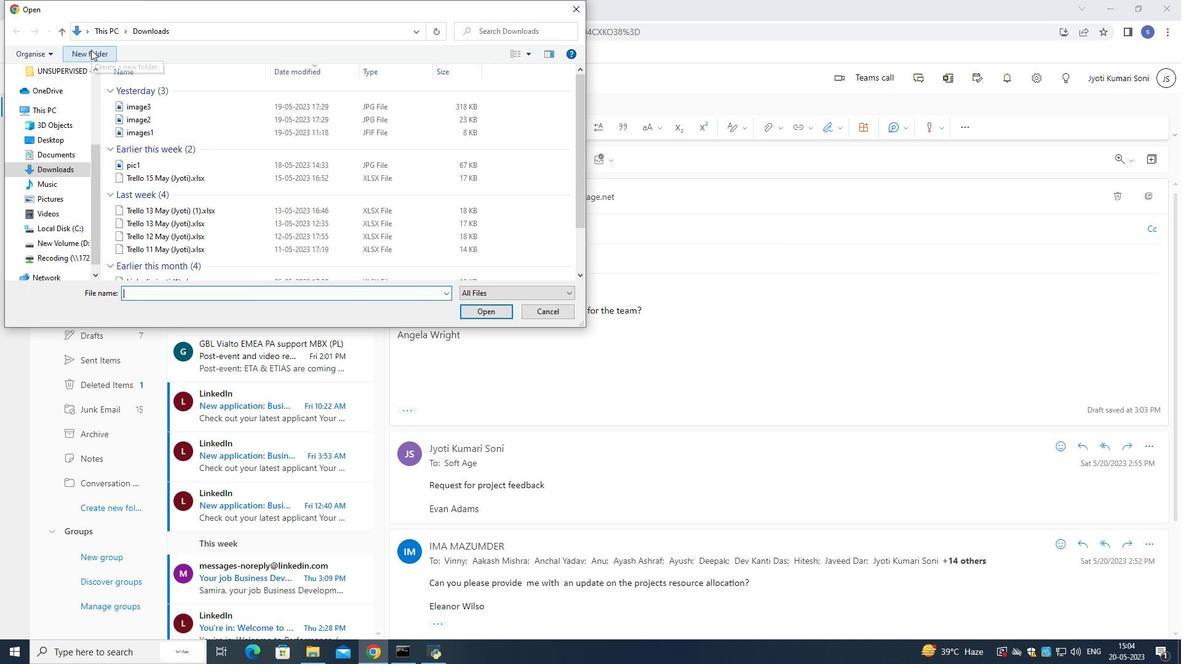 
Action: Mouse moved to (176, 110)
Screenshot: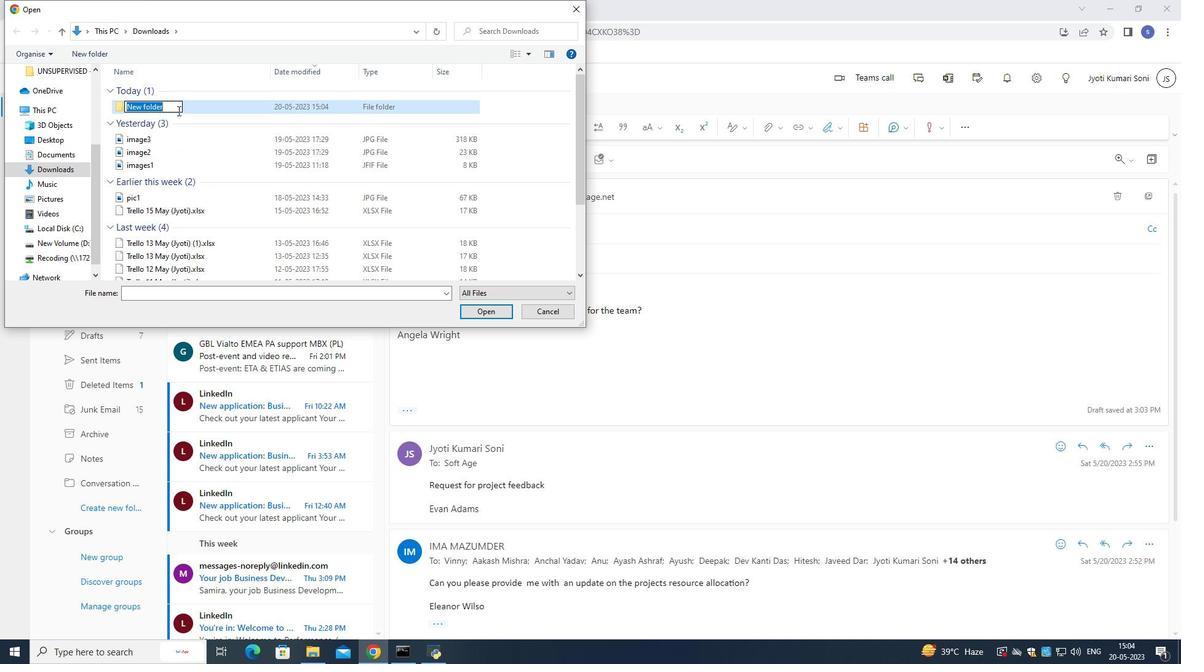 
Action: Key pressed sales<Key.shift_r>_report.xlsx<Key.enter>
Screenshot: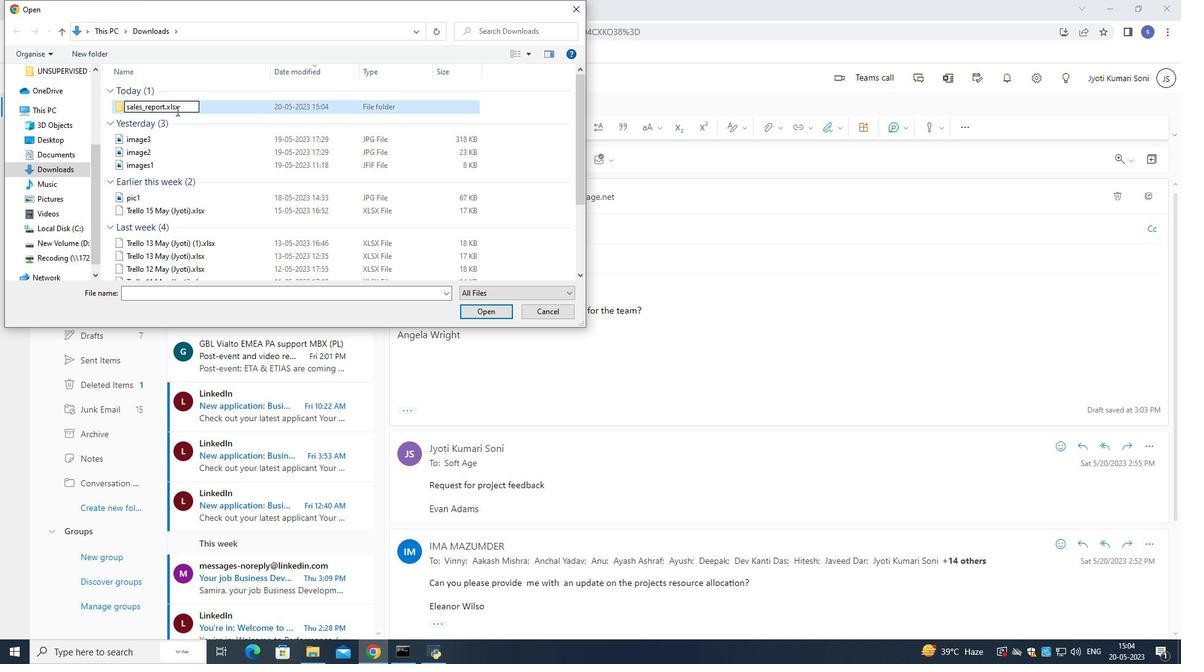 
Action: Mouse moved to (187, 107)
Screenshot: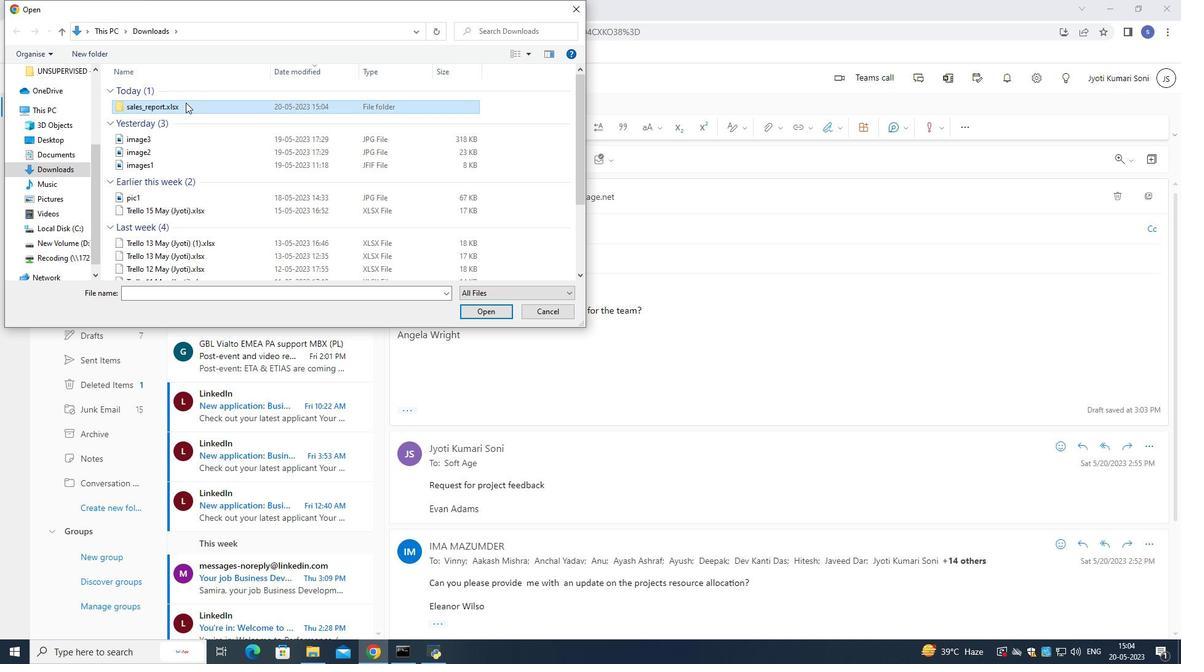 
Action: Mouse pressed left at (187, 107)
Screenshot: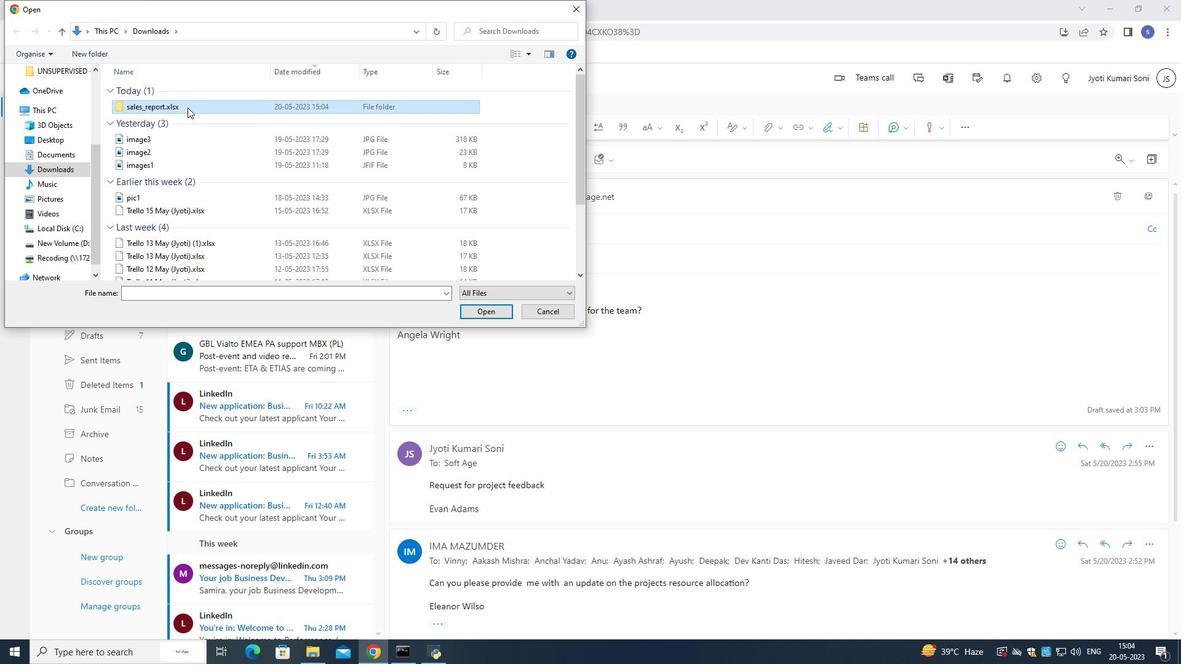 
Action: Mouse moved to (189, 108)
Screenshot: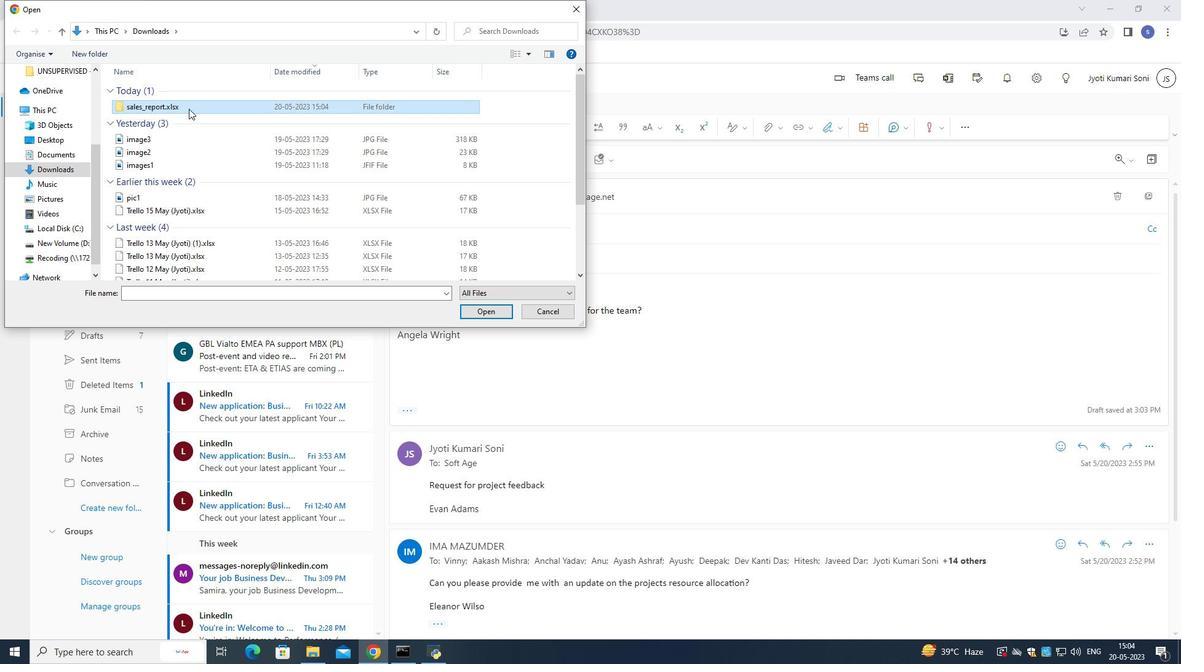 
Action: Mouse pressed left at (189, 108)
Screenshot: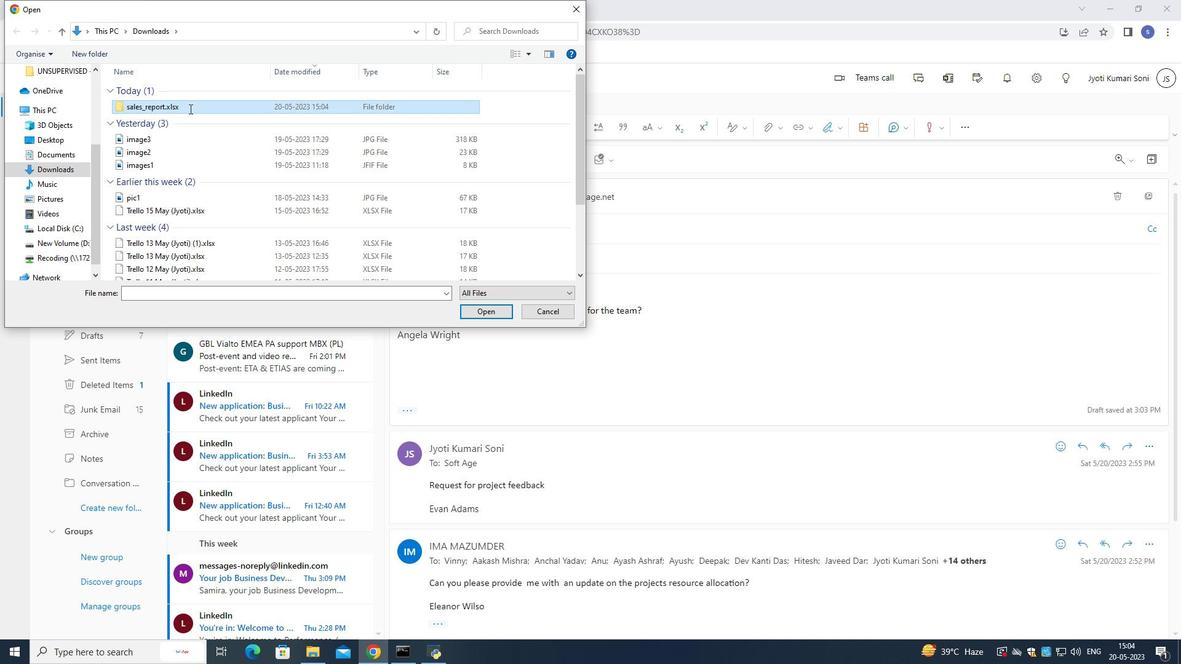 
Action: Mouse moved to (200, 110)
Screenshot: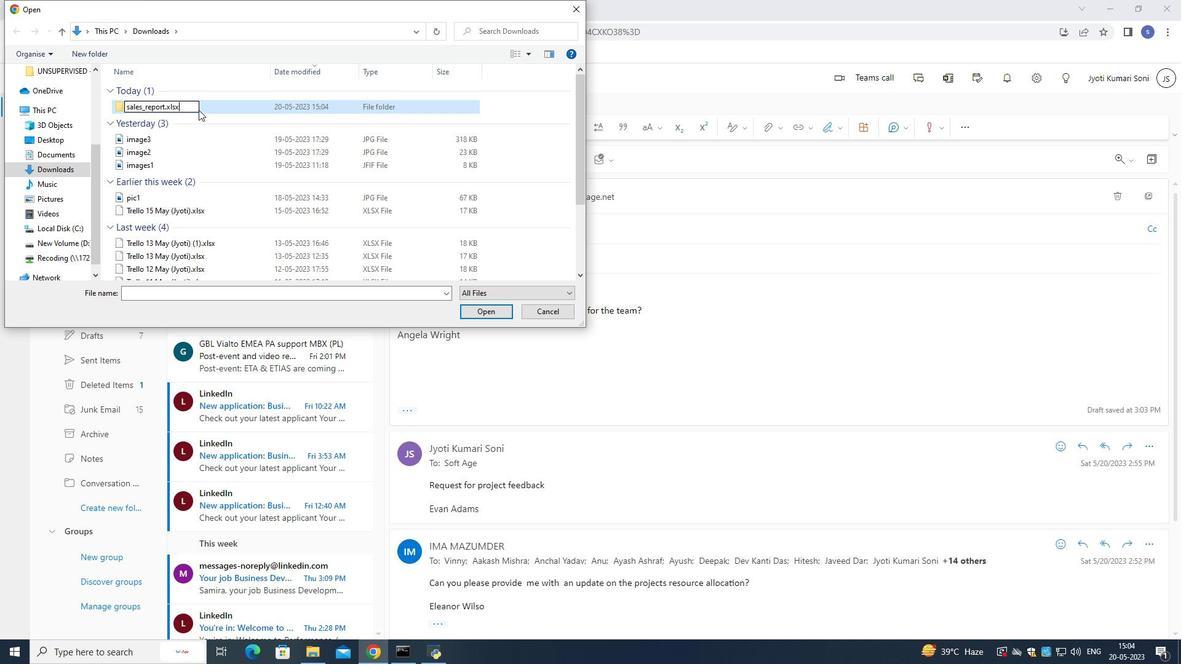
Action: Mouse pressed left at (200, 110)
Screenshot: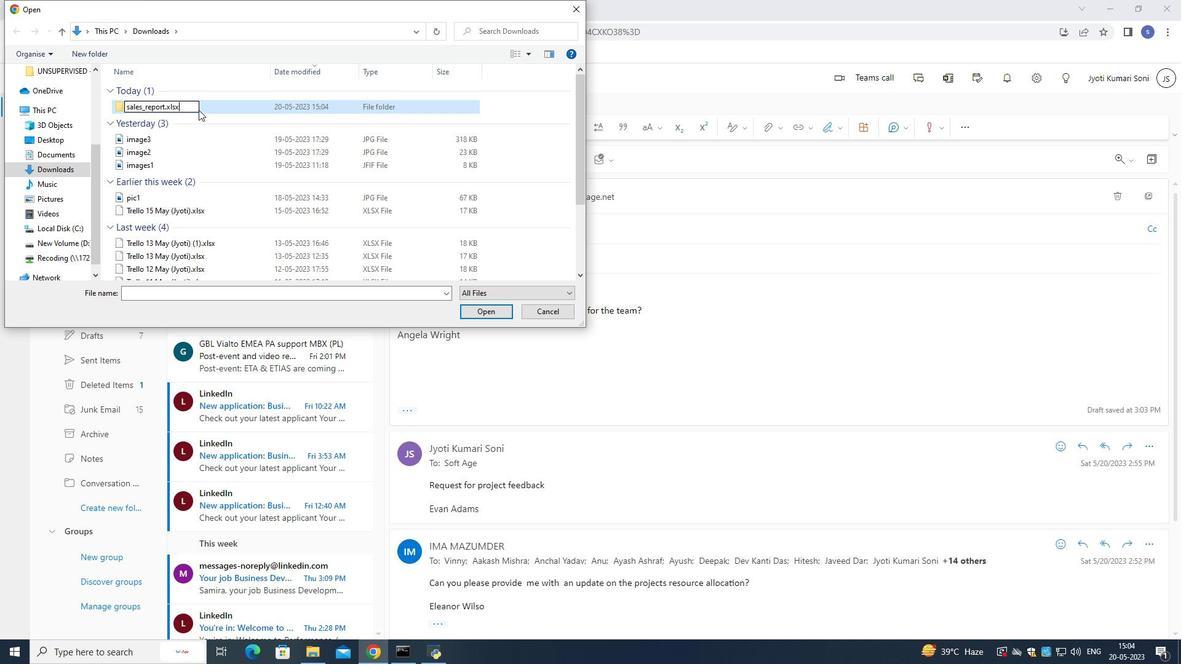 
Action: Mouse moved to (210, 110)
Screenshot: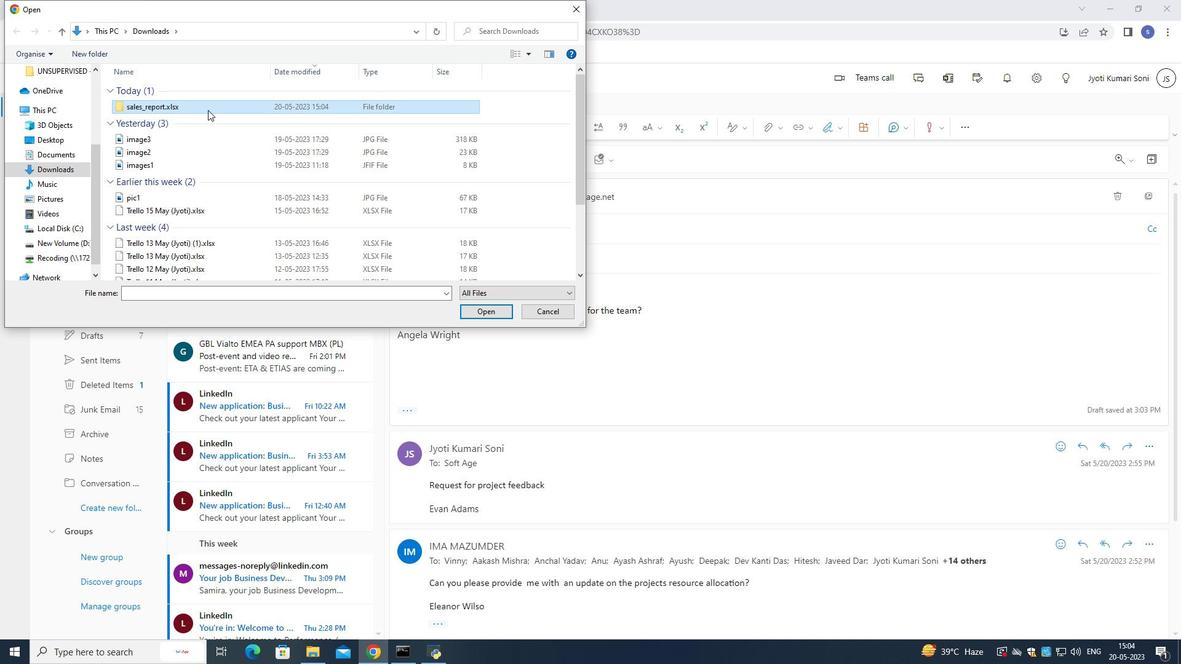 
Action: Mouse pressed left at (210, 110)
Screenshot: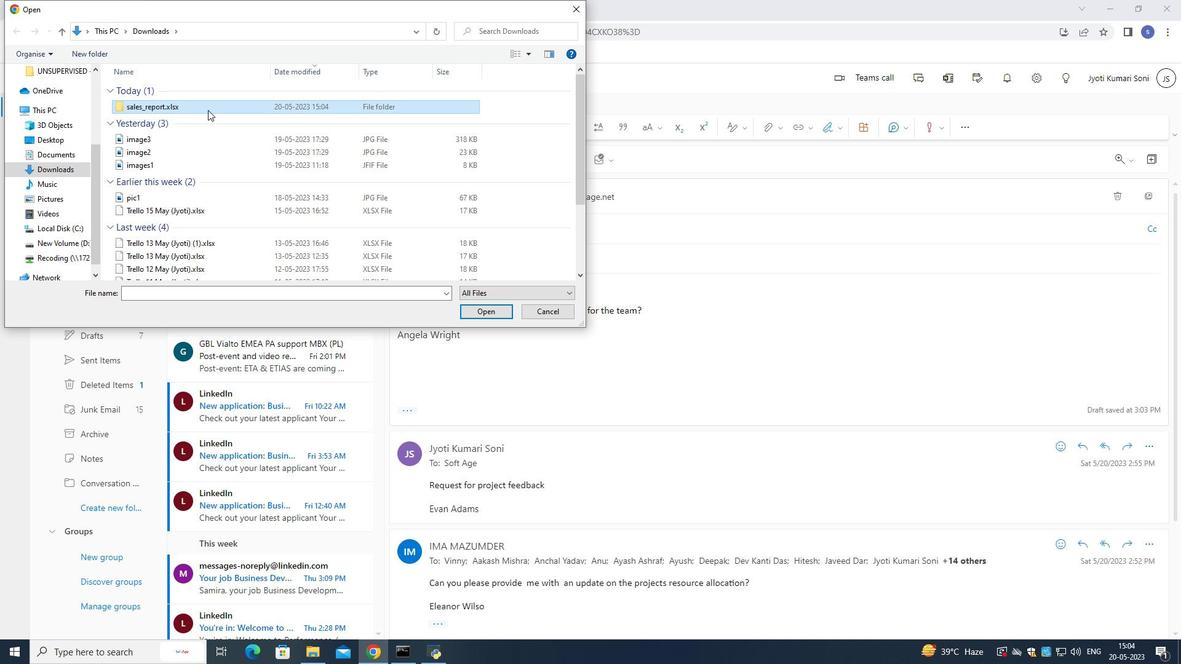 
Action: Mouse moved to (220, 107)
Screenshot: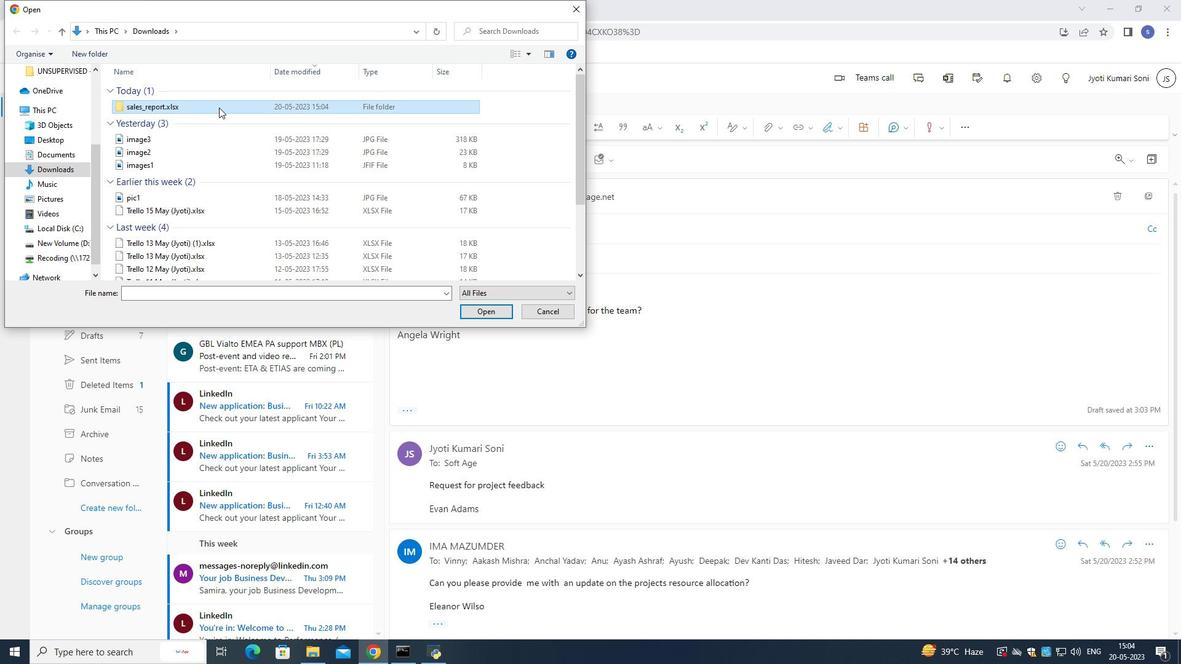 
Action: Mouse pressed left at (220, 107)
Screenshot: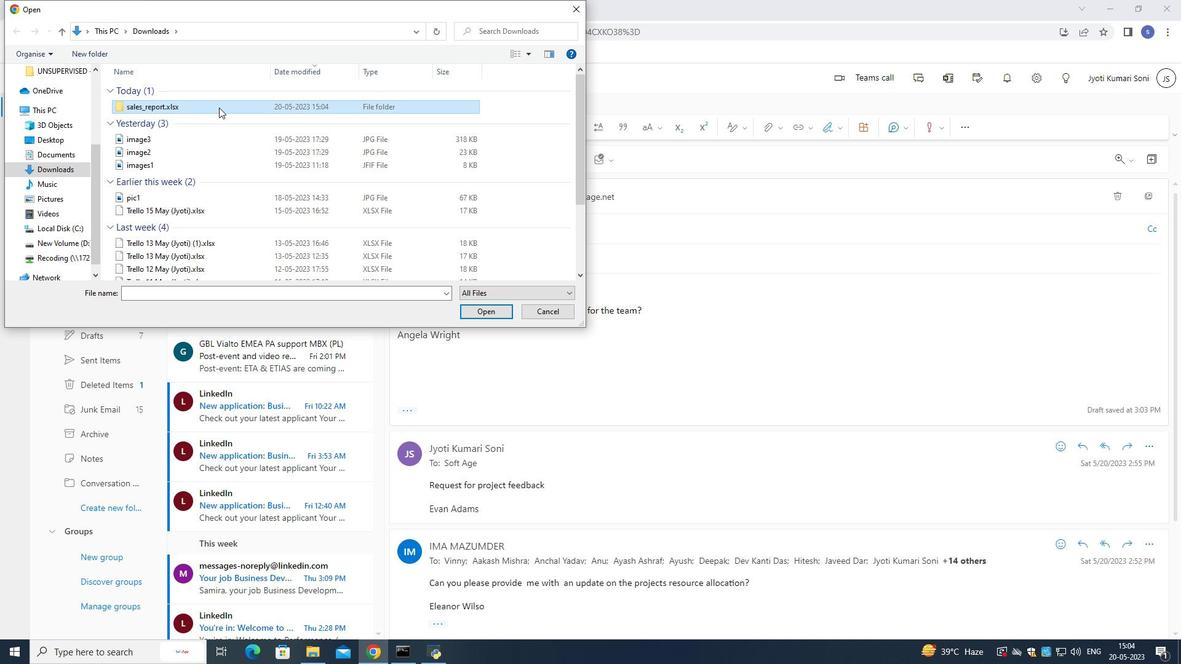 
Action: Mouse moved to (523, 111)
Screenshot: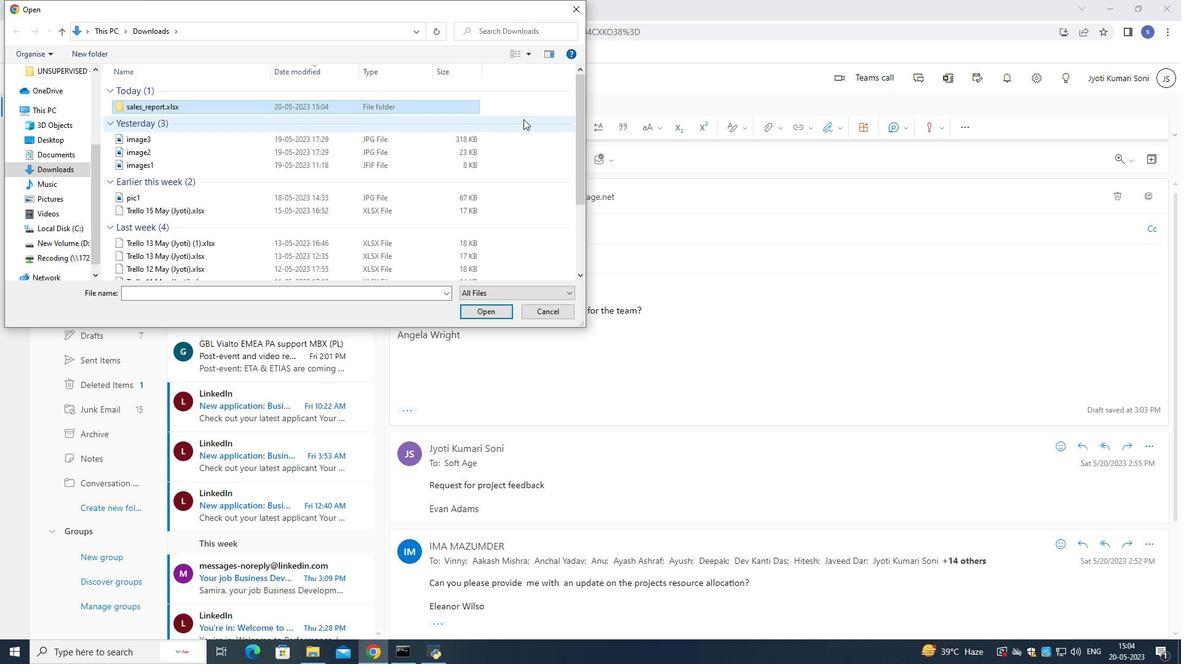 
Action: Mouse pressed left at (523, 111)
Screenshot: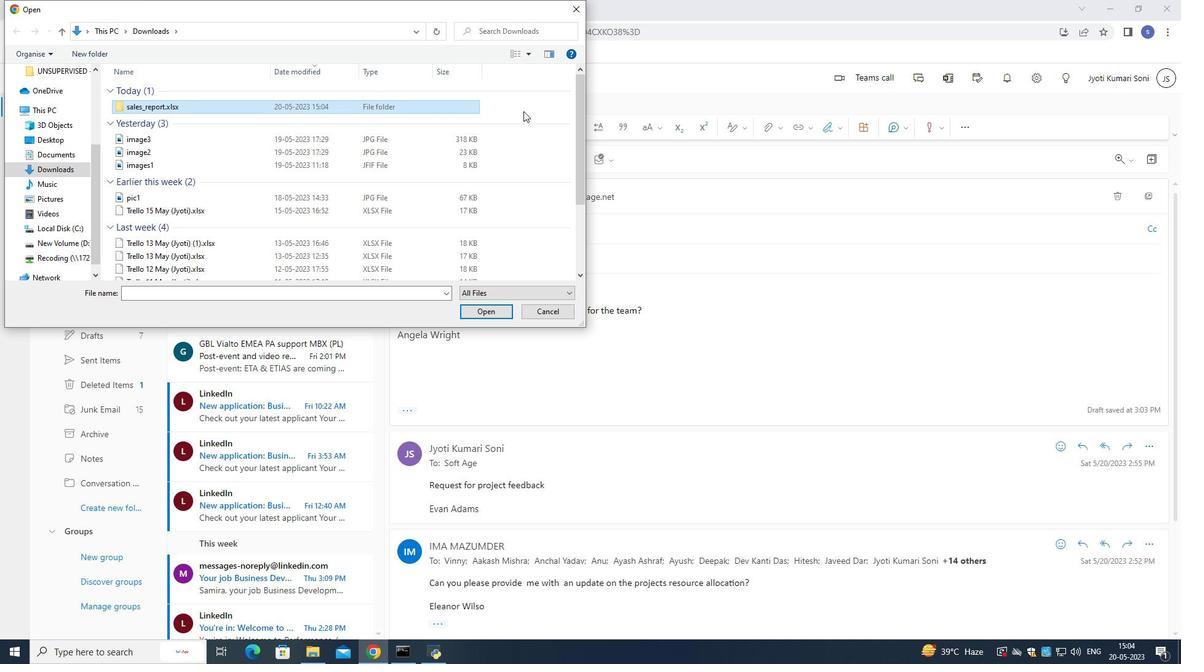 
Action: Mouse moved to (453, 107)
Screenshot: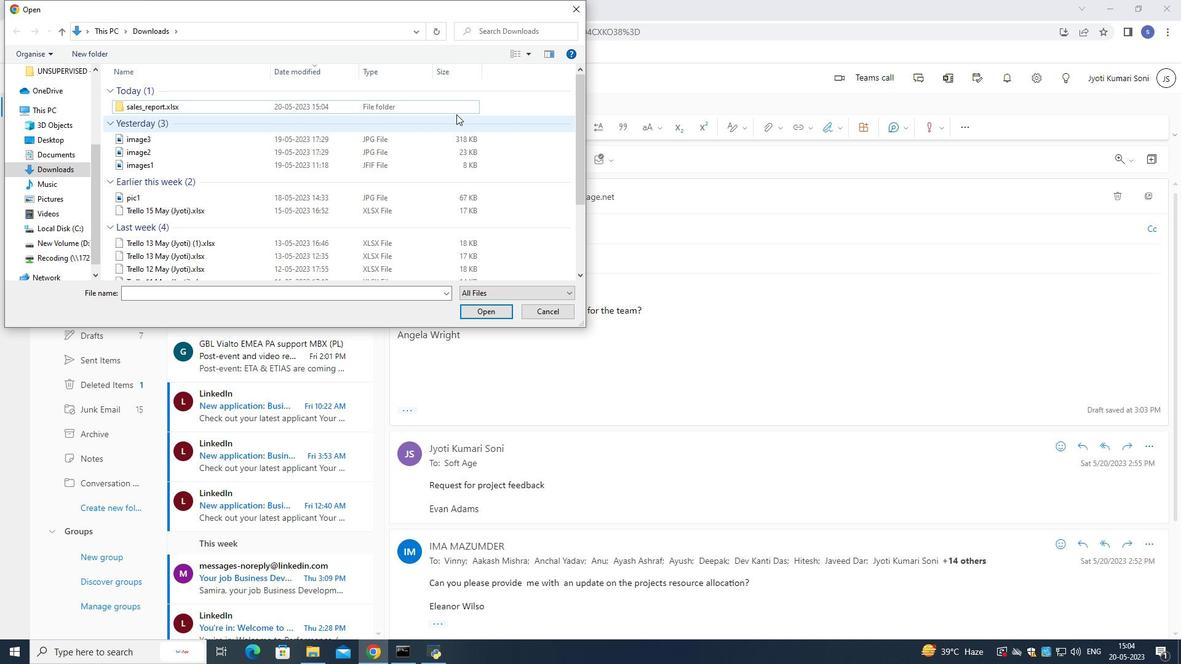 
Action: Mouse pressed left at (453, 107)
Screenshot: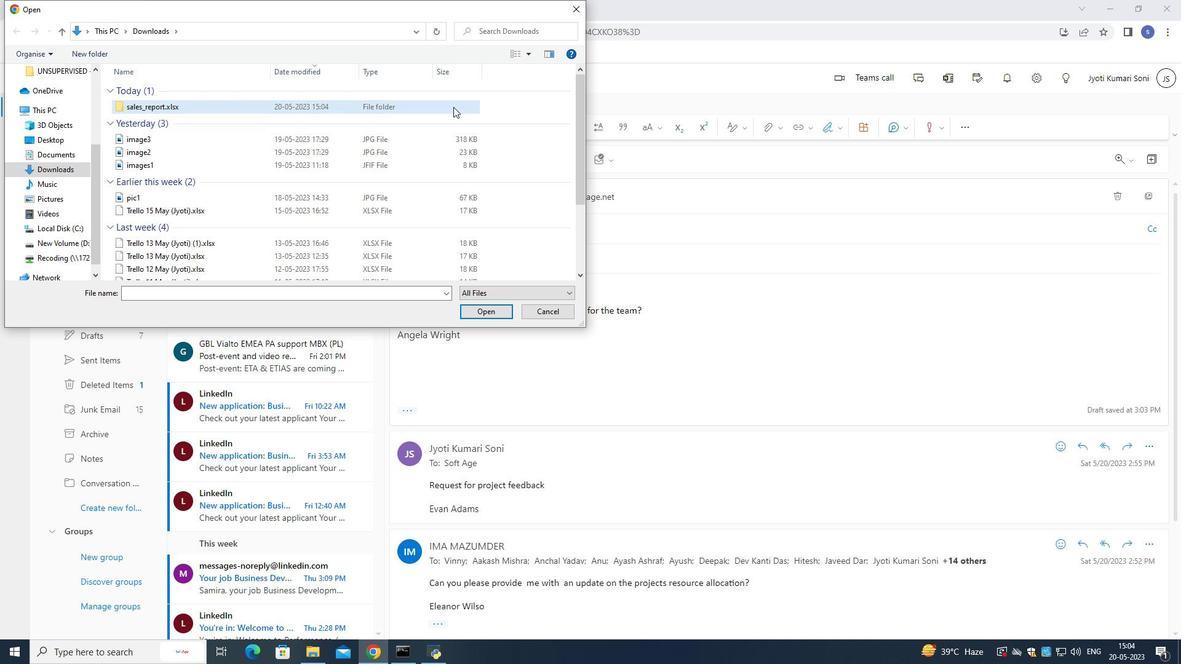
Action: Mouse moved to (488, 315)
Screenshot: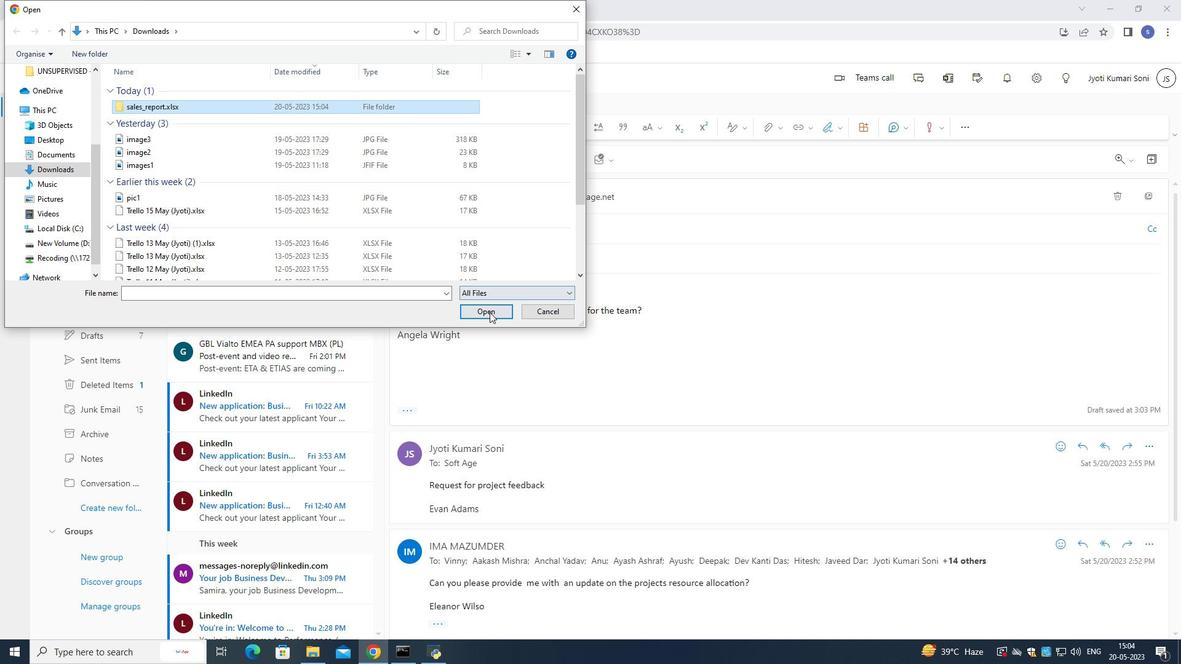 
Action: Mouse pressed left at (488, 315)
Screenshot: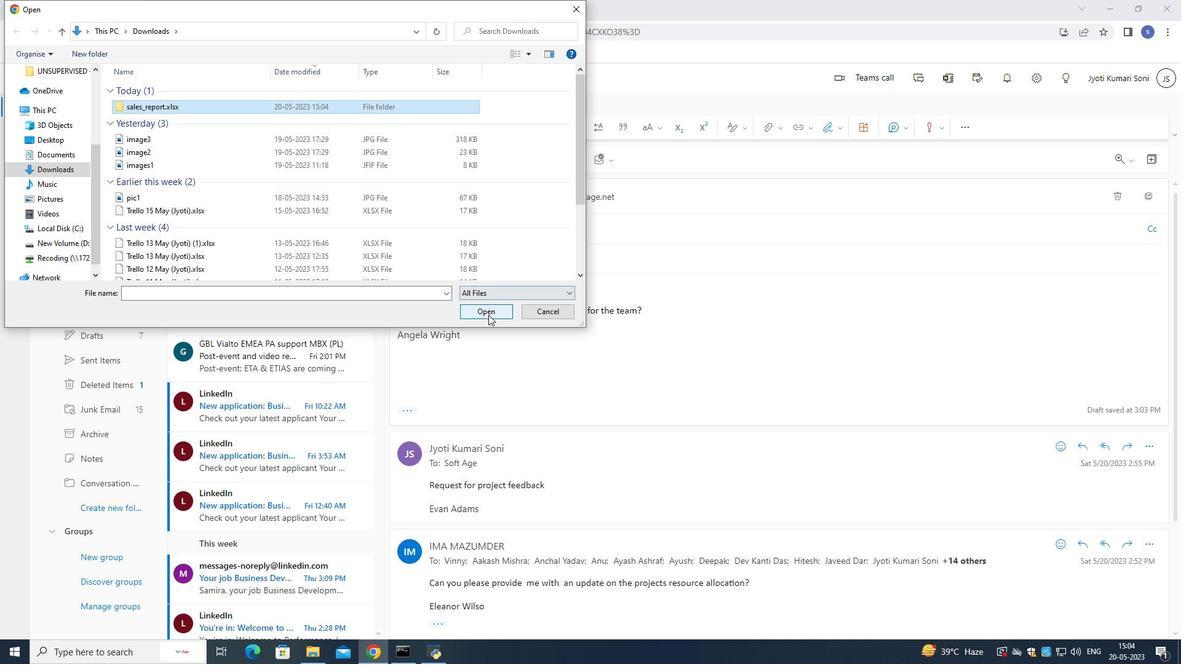 
Action: Mouse moved to (283, 168)
Screenshot: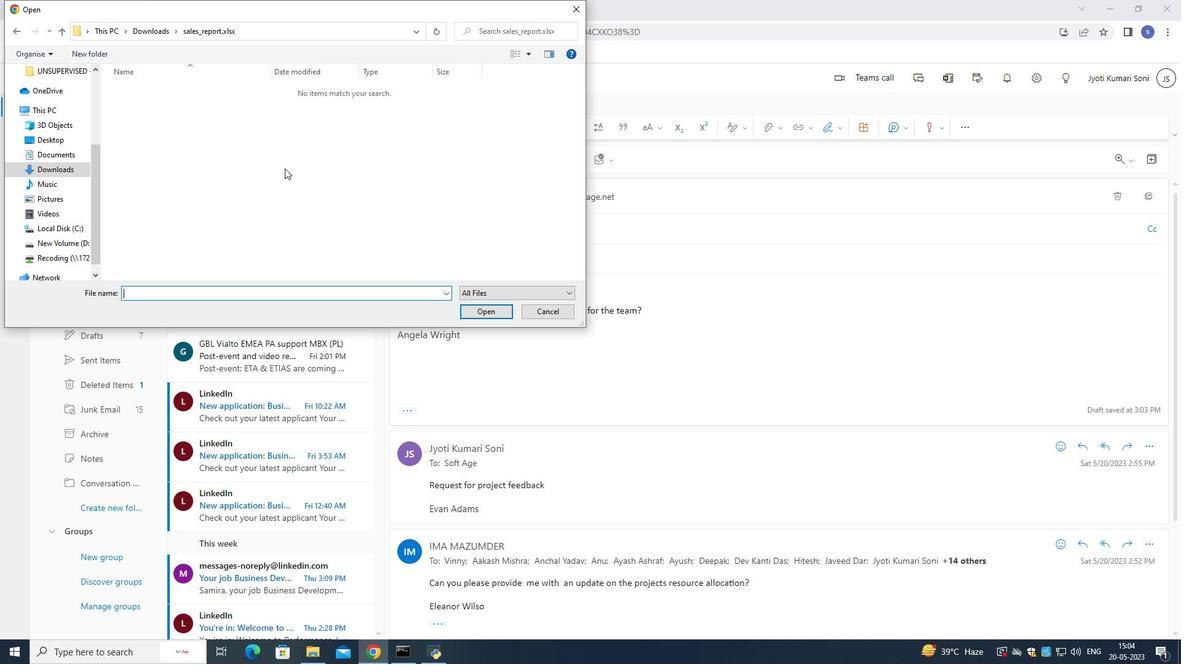 
Action: Mouse pressed left at (283, 168)
Screenshot: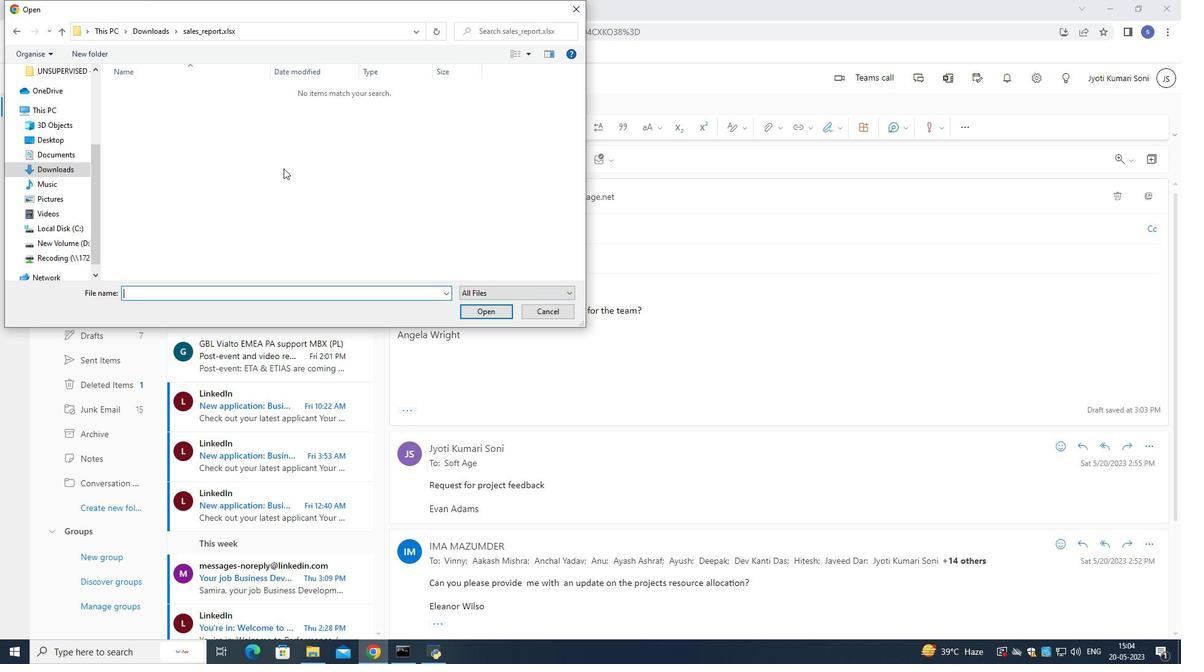 
Action: Mouse moved to (225, 121)
Screenshot: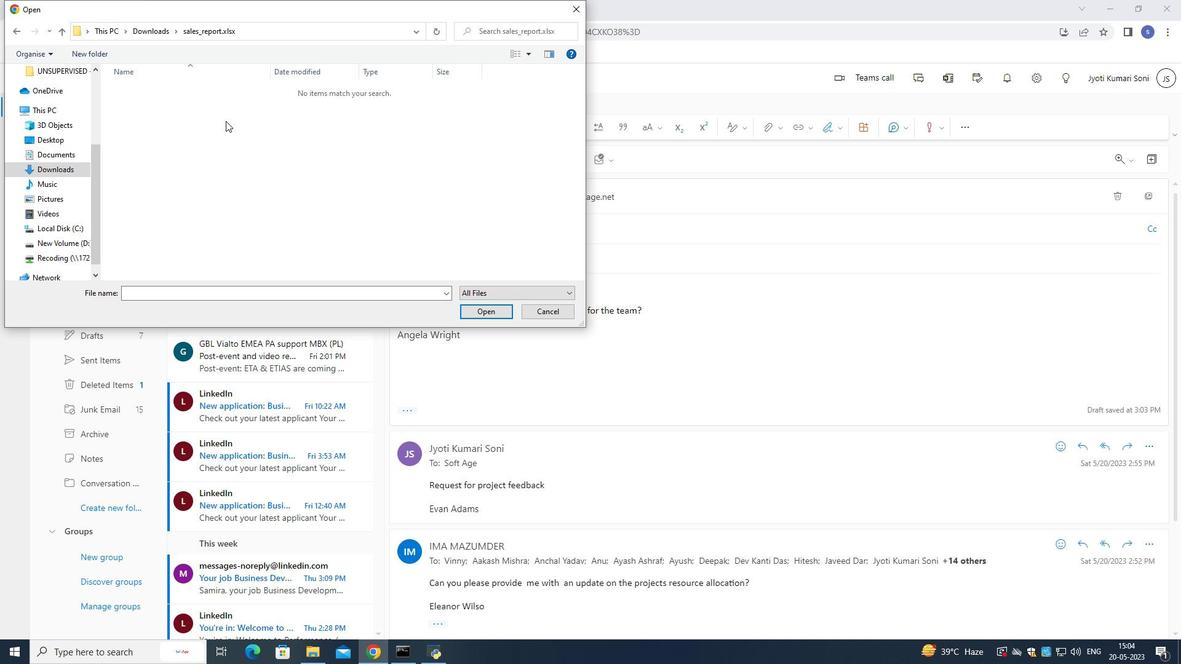 
Action: Mouse pressed right at (225, 121)
Screenshot: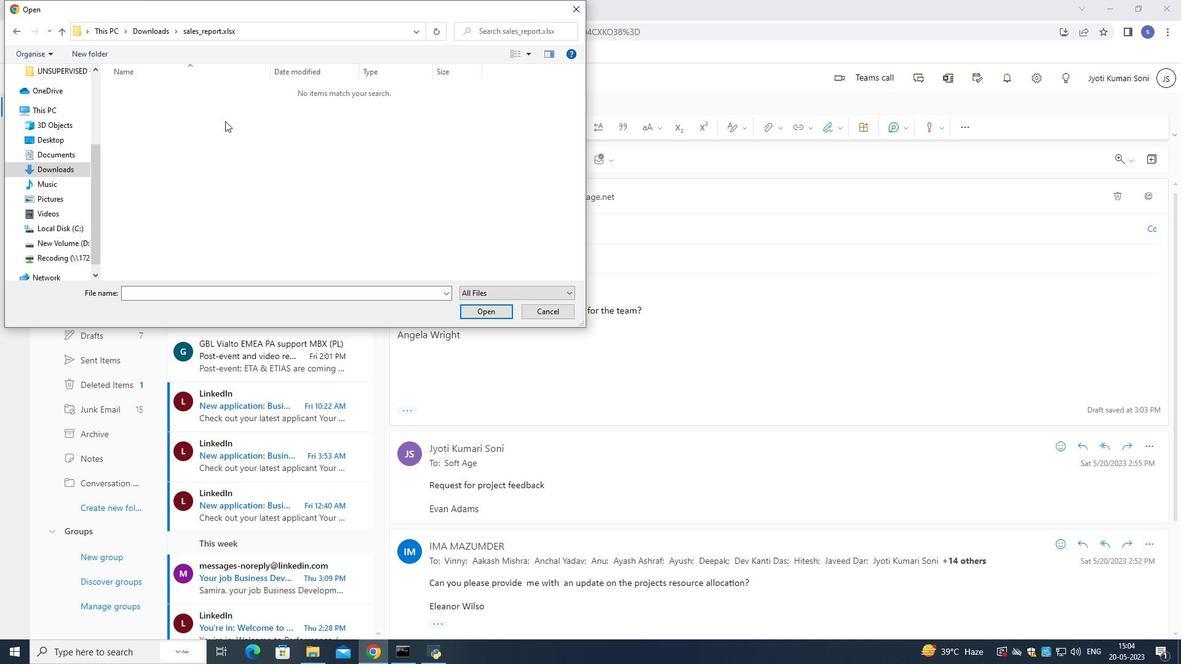 
Action: Mouse moved to (202, 179)
Screenshot: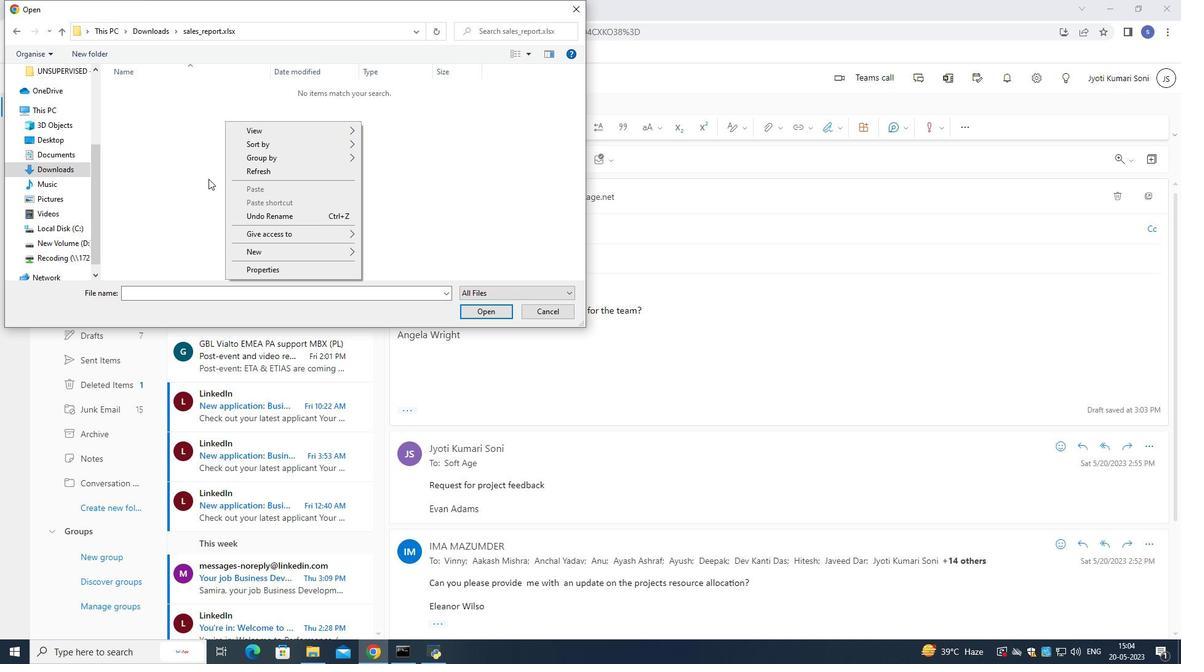 
Action: Mouse pressed left at (202, 179)
Screenshot: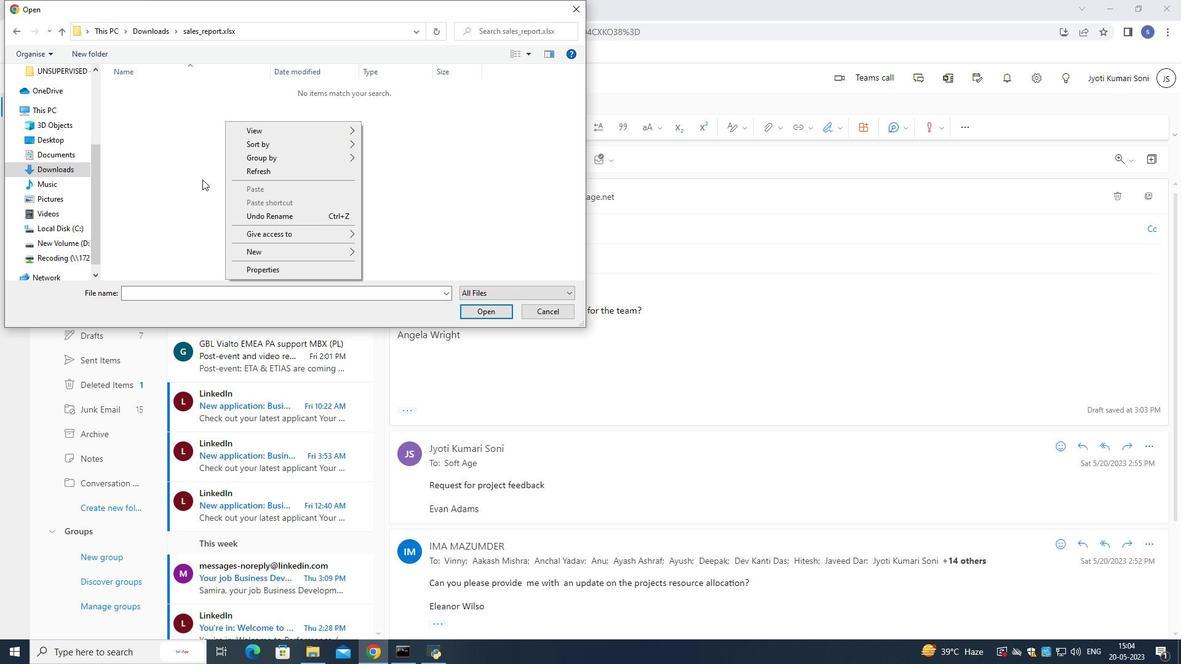 
Action: Mouse moved to (60, 33)
Screenshot: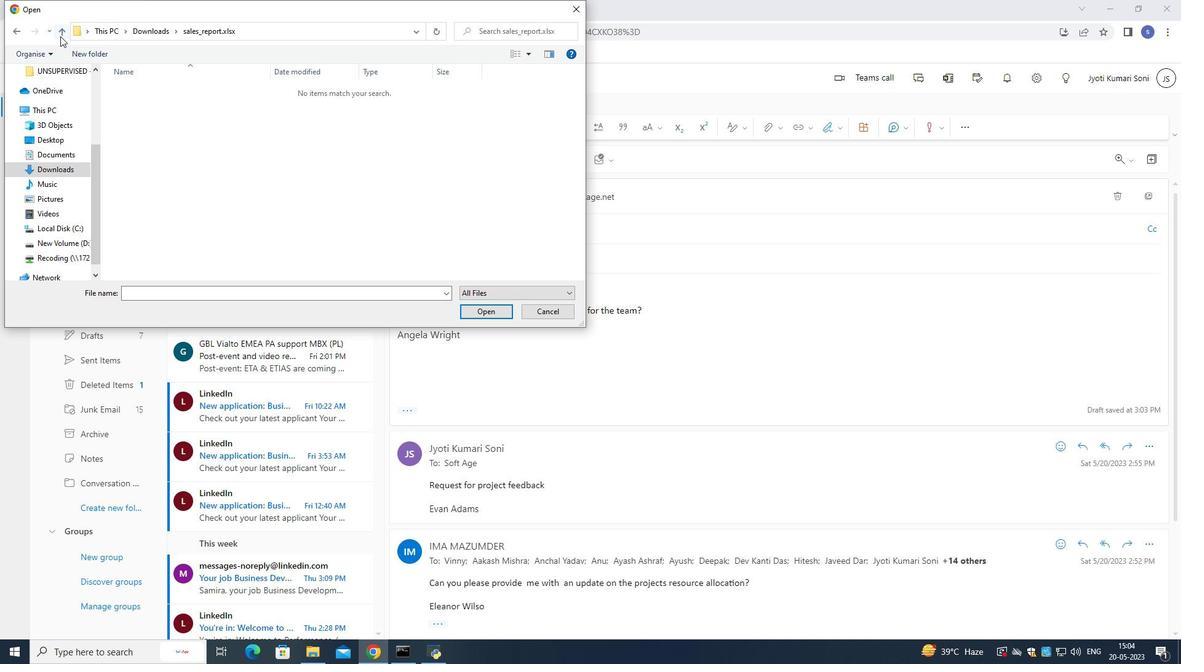 
Action: Mouse pressed left at (60, 33)
Screenshot: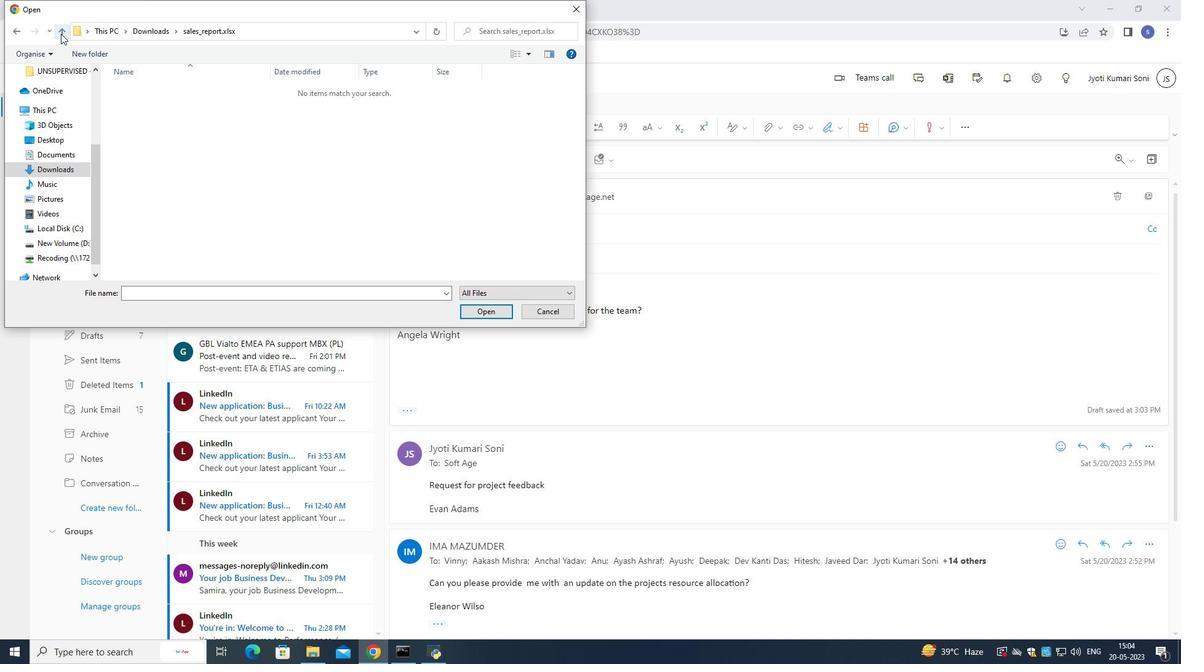 
Action: Mouse moved to (517, 108)
Screenshot: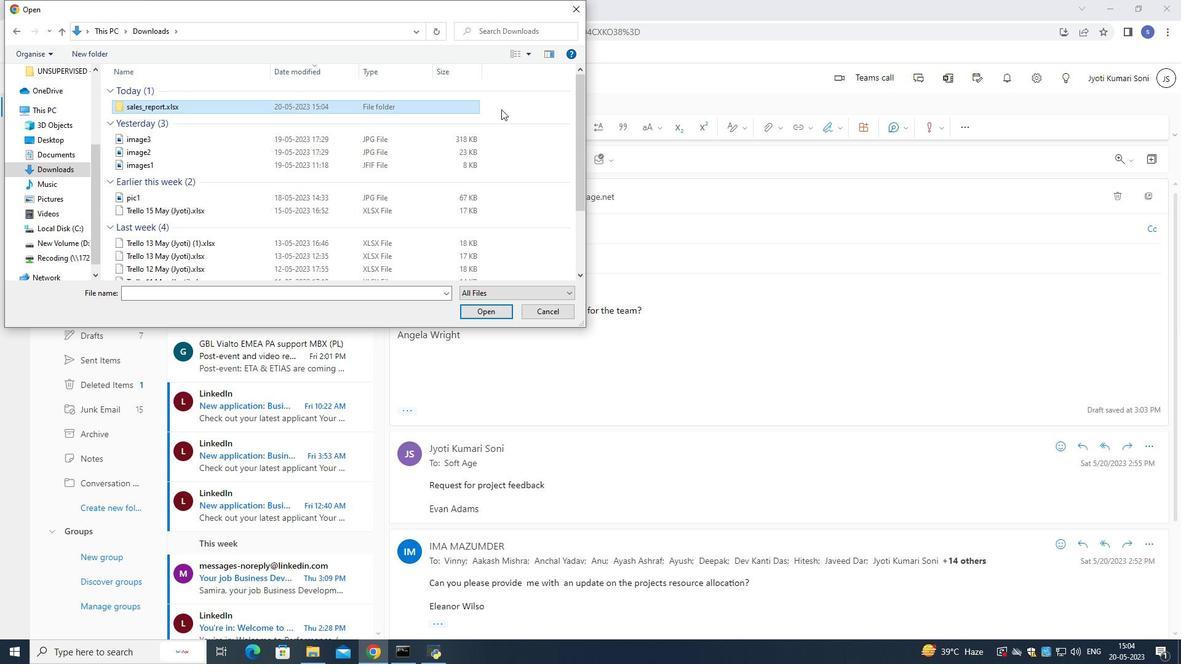 
Action: Mouse pressed left at (517, 108)
Screenshot: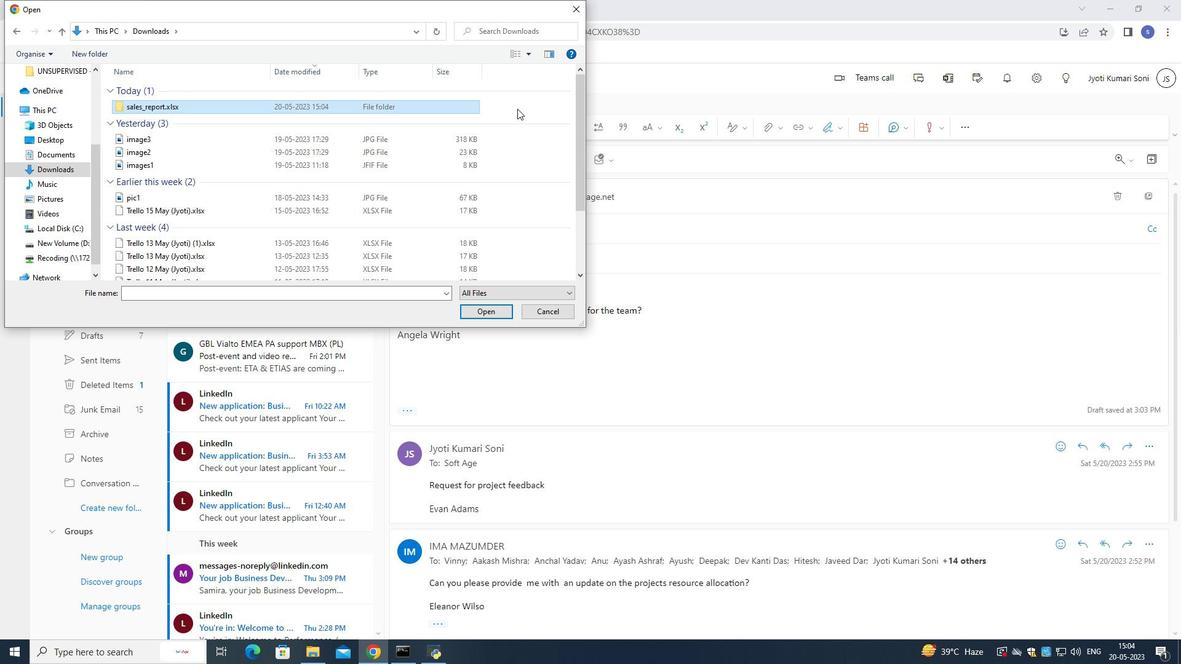 
Action: Mouse moved to (436, 108)
Screenshot: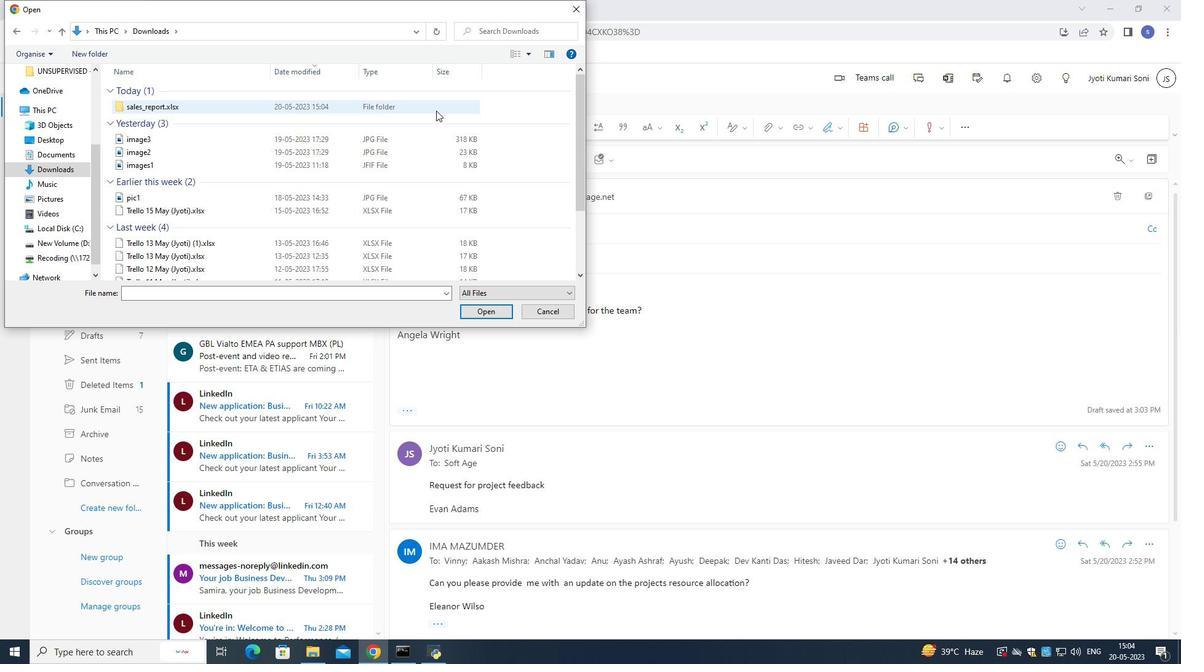 
Action: Mouse pressed left at (436, 108)
Screenshot: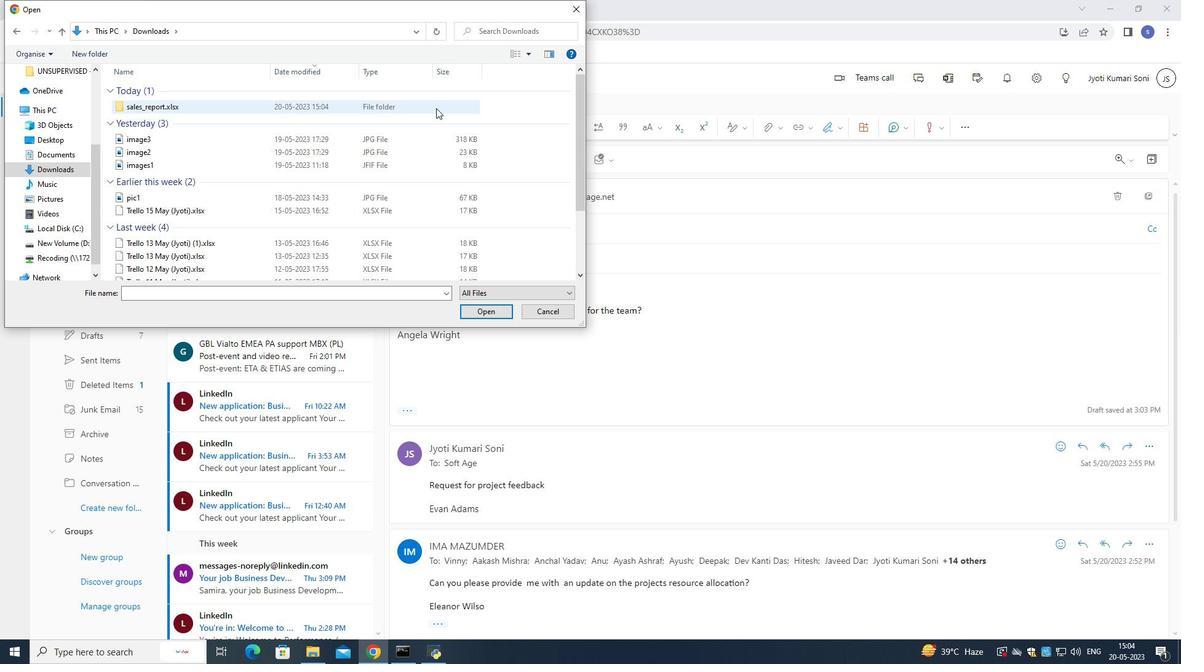 
Action: Mouse moved to (336, 297)
Screenshot: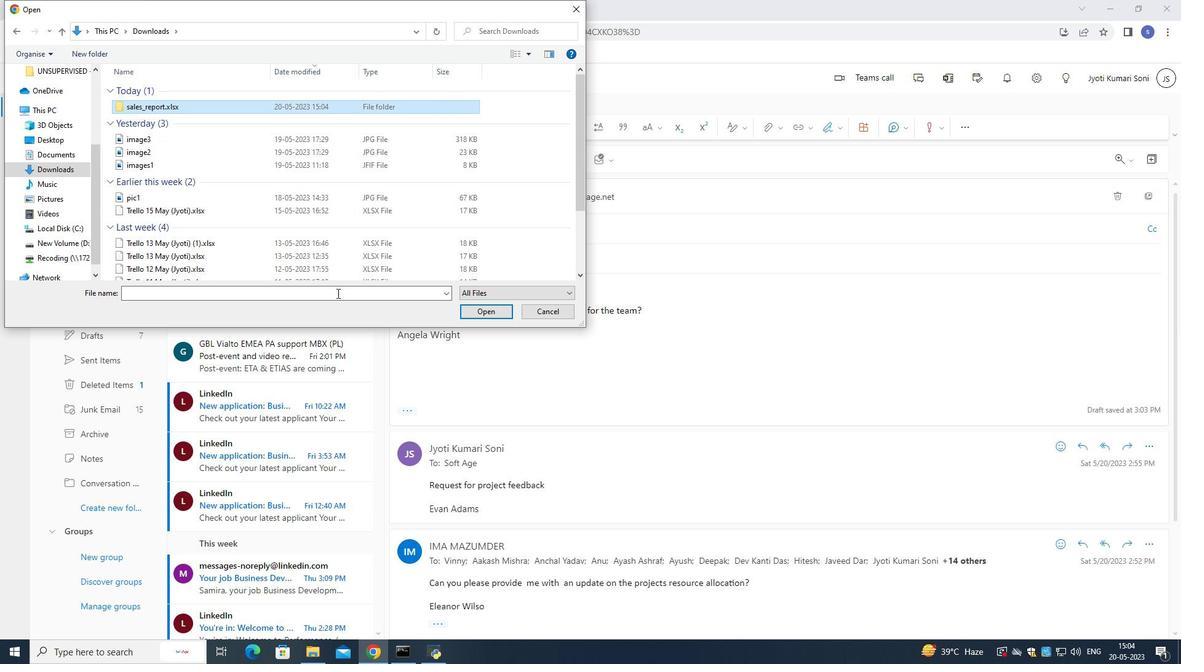 
Action: Mouse pressed left at (336, 297)
Screenshot: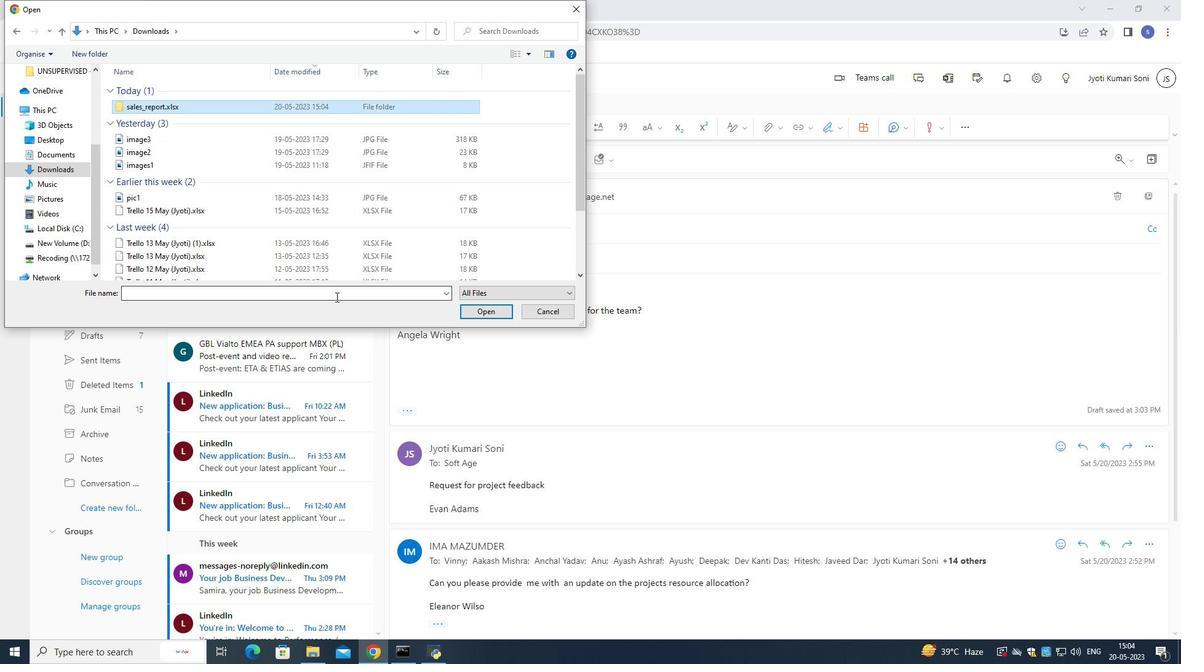 
Action: Mouse moved to (448, 293)
Screenshot: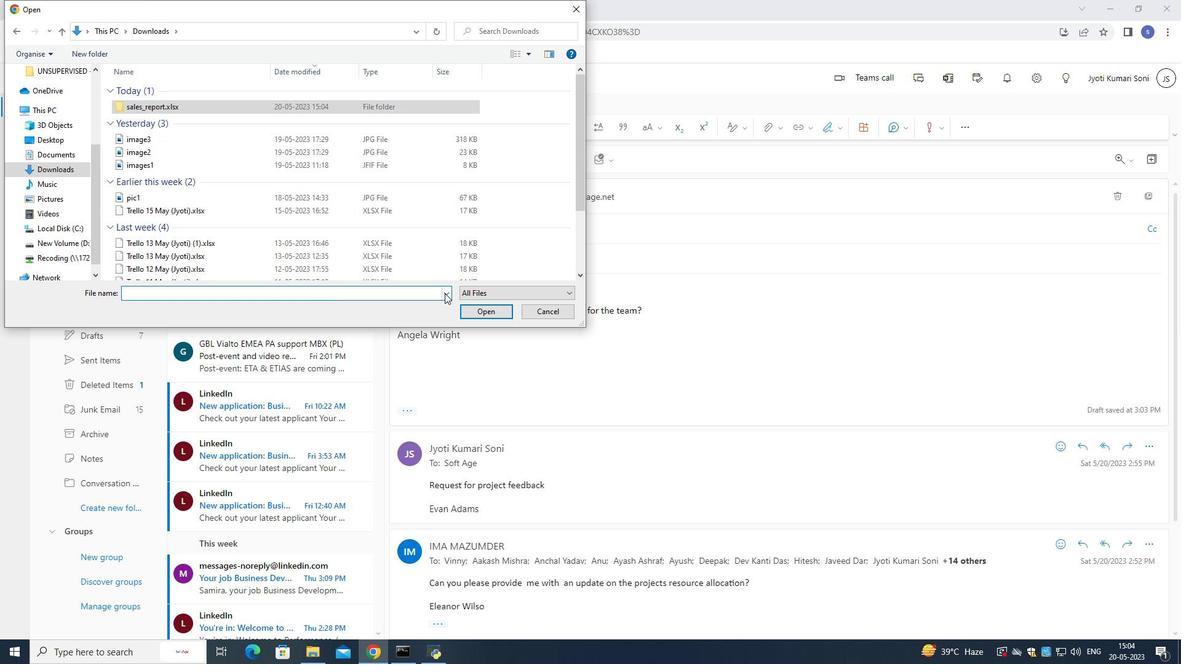 
Action: Mouse pressed left at (448, 293)
Screenshot: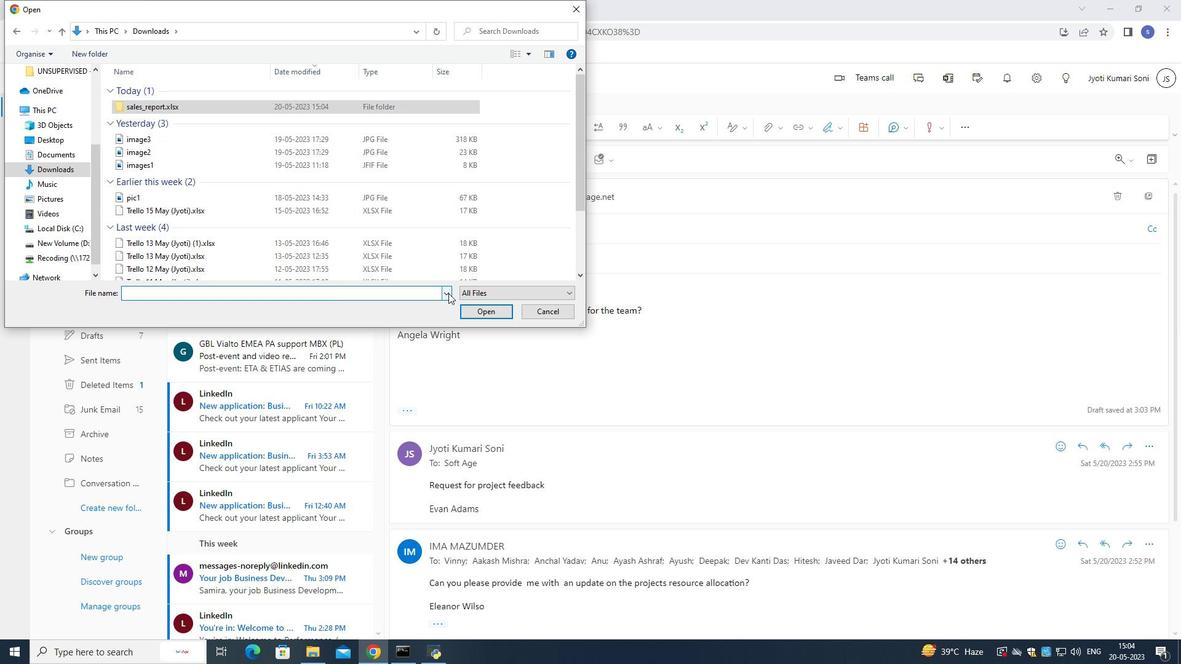 
Action: Mouse moved to (579, 4)
Screenshot: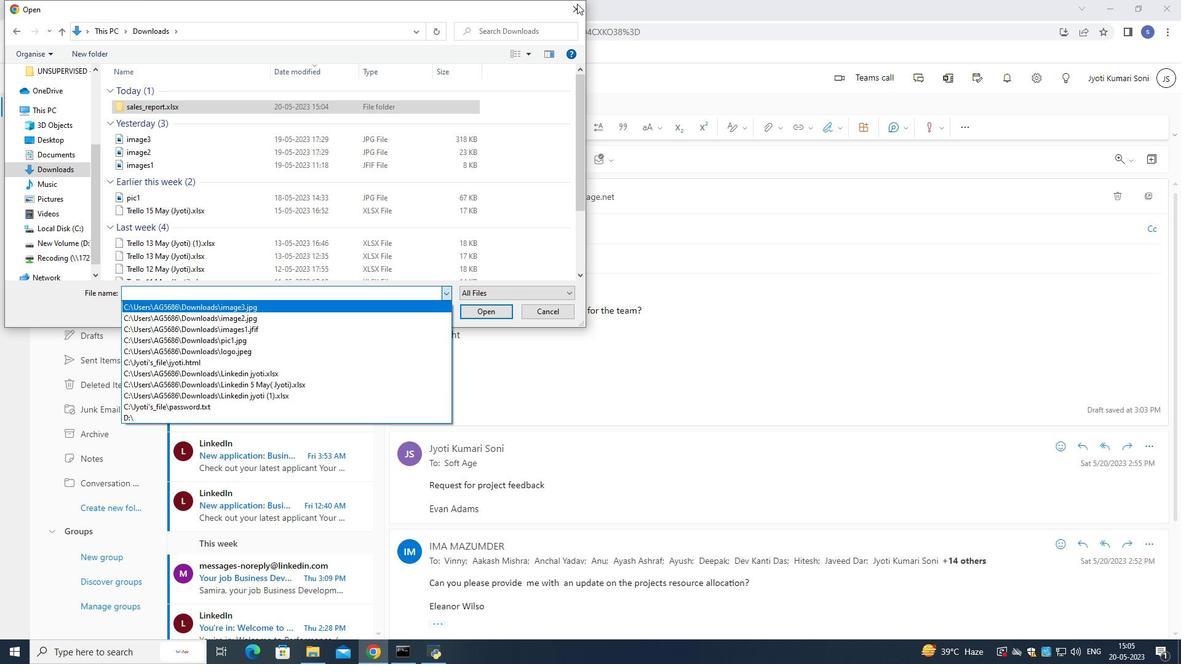 
Action: Mouse pressed left at (579, 4)
Screenshot: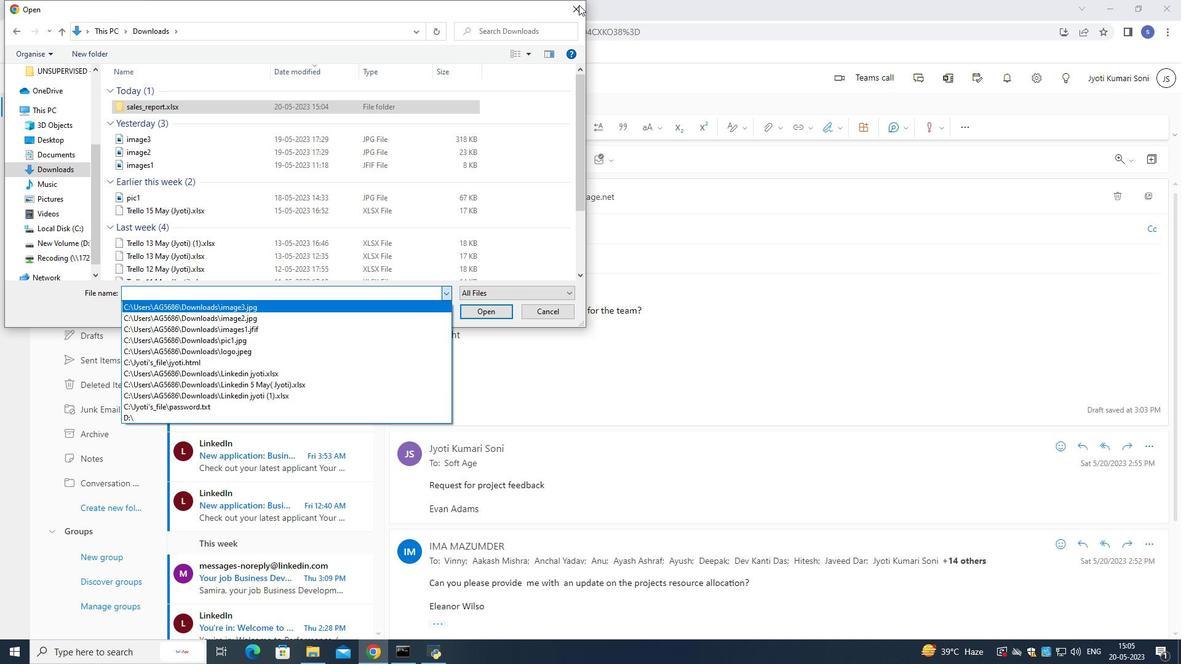 
Action: Mouse moved to (577, 9)
Screenshot: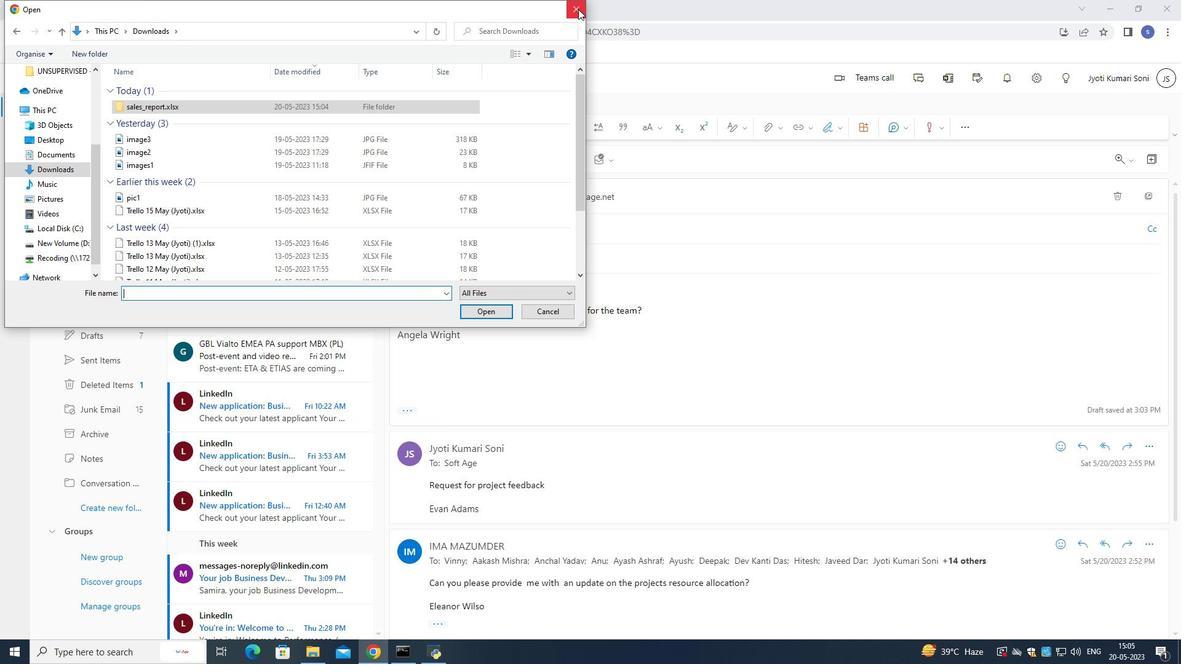
Action: Mouse pressed left at (577, 9)
Screenshot: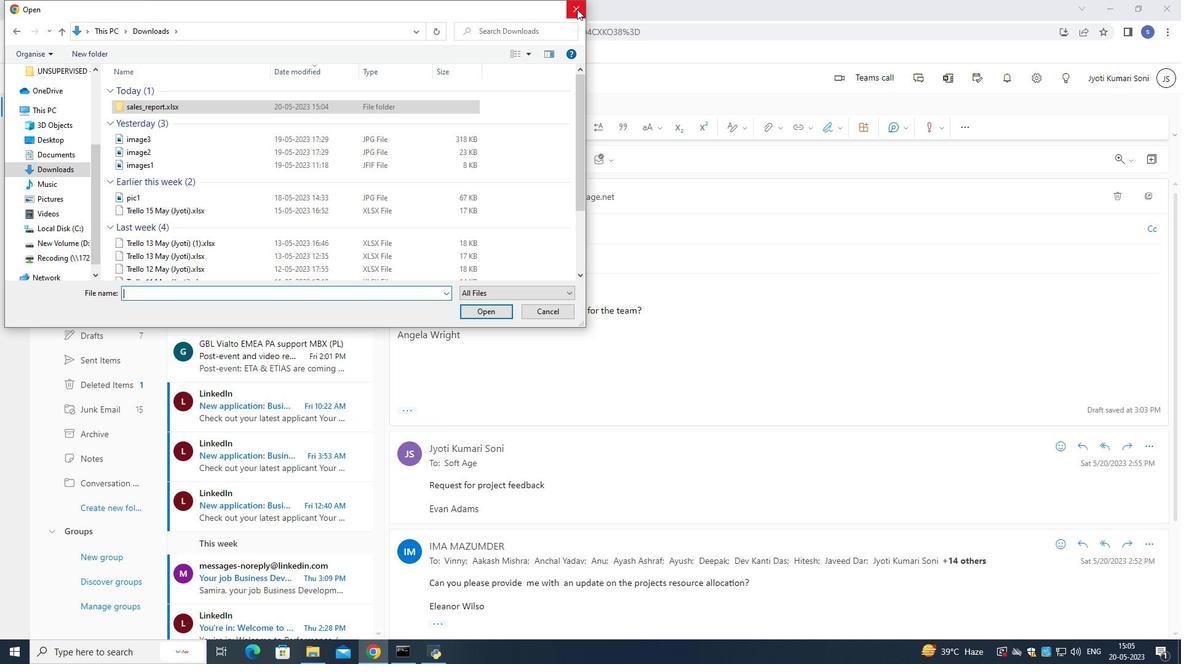 
Action: Mouse moved to (16, 81)
Screenshot: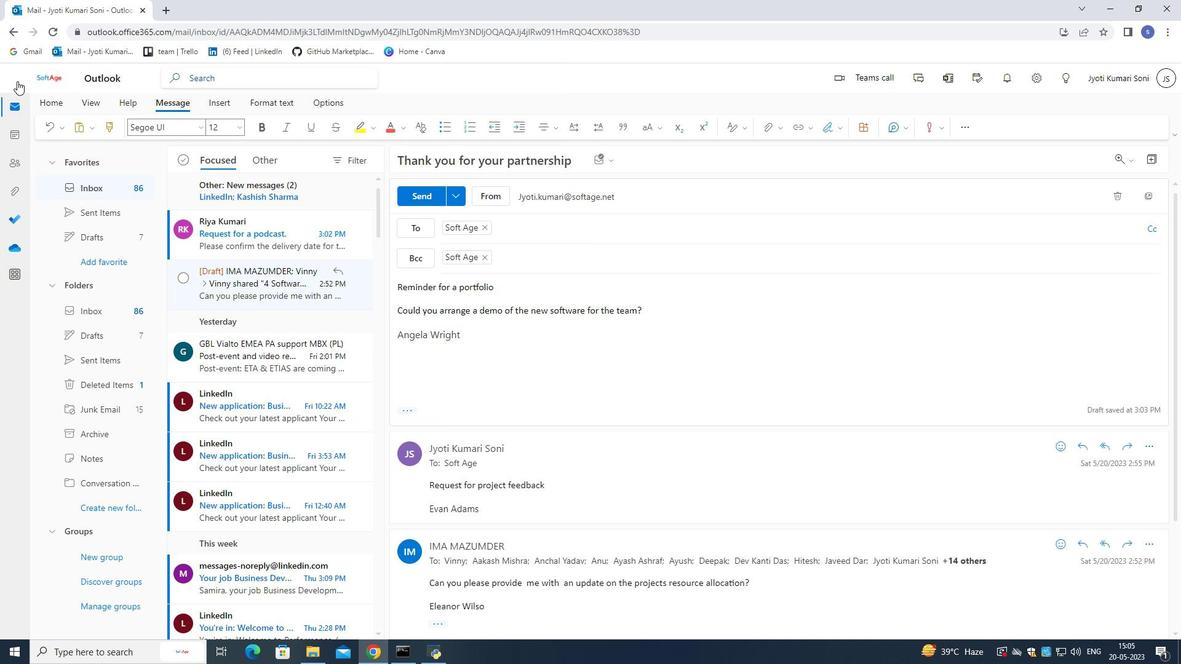 
Action: Mouse pressed left at (16, 81)
Screenshot: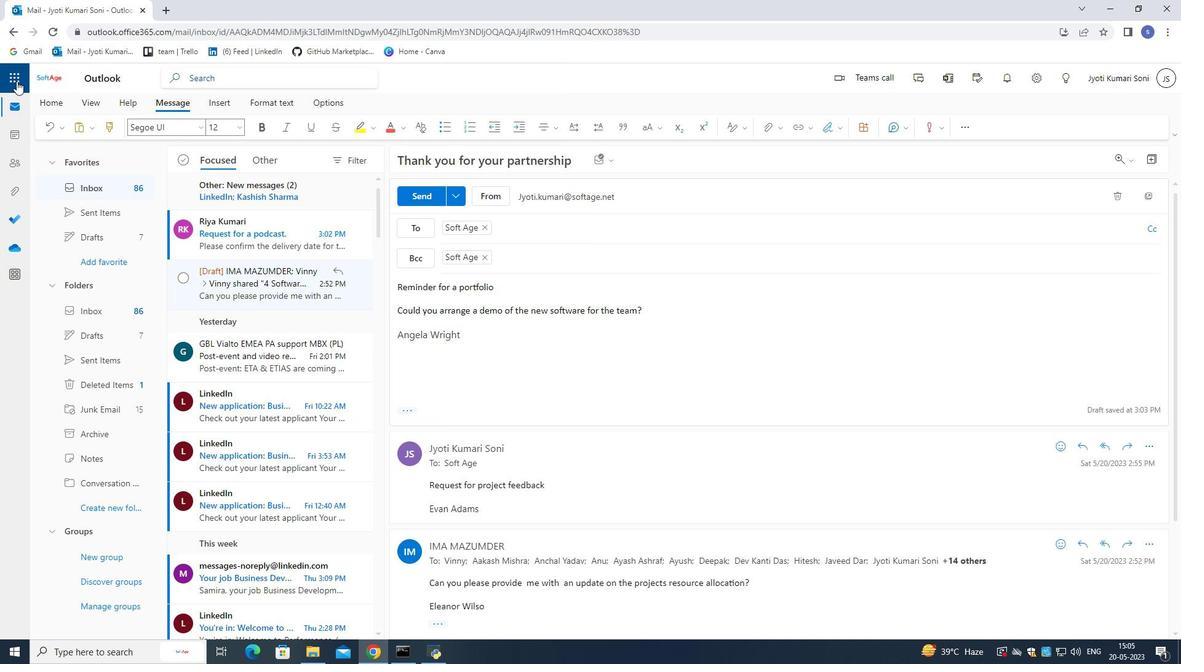 
Action: Mouse moved to (123, 191)
Screenshot: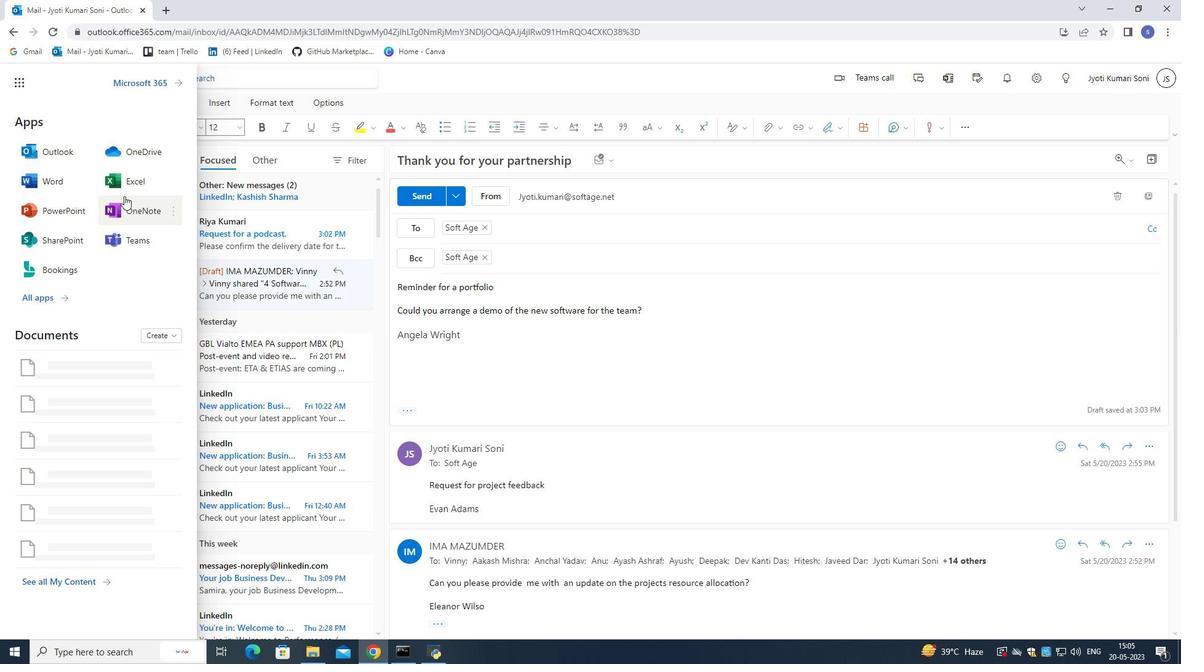 
Action: Mouse pressed left at (123, 191)
Screenshot: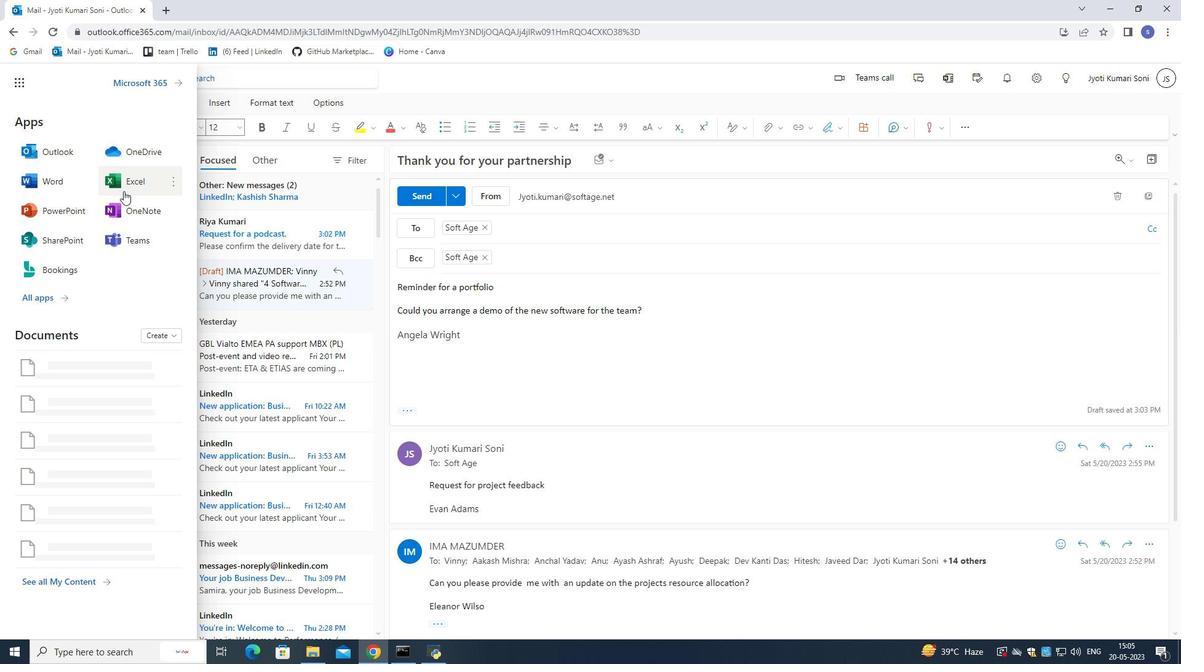 
Action: Mouse moved to (143, 182)
Screenshot: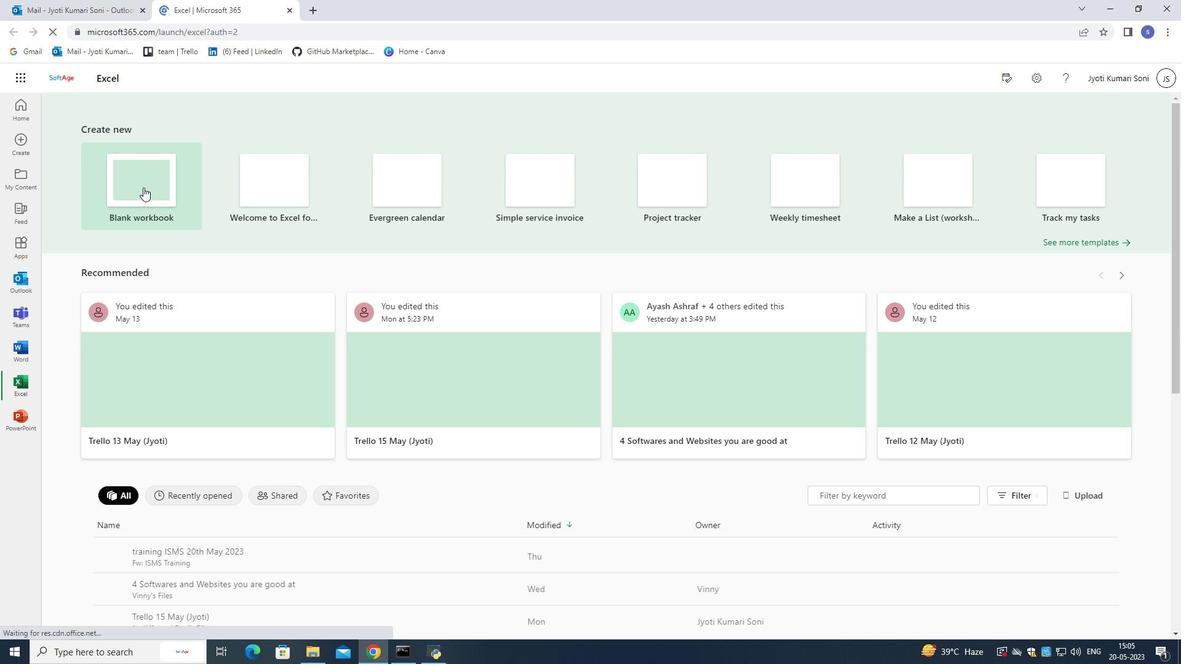 
Action: Mouse pressed left at (143, 182)
Screenshot: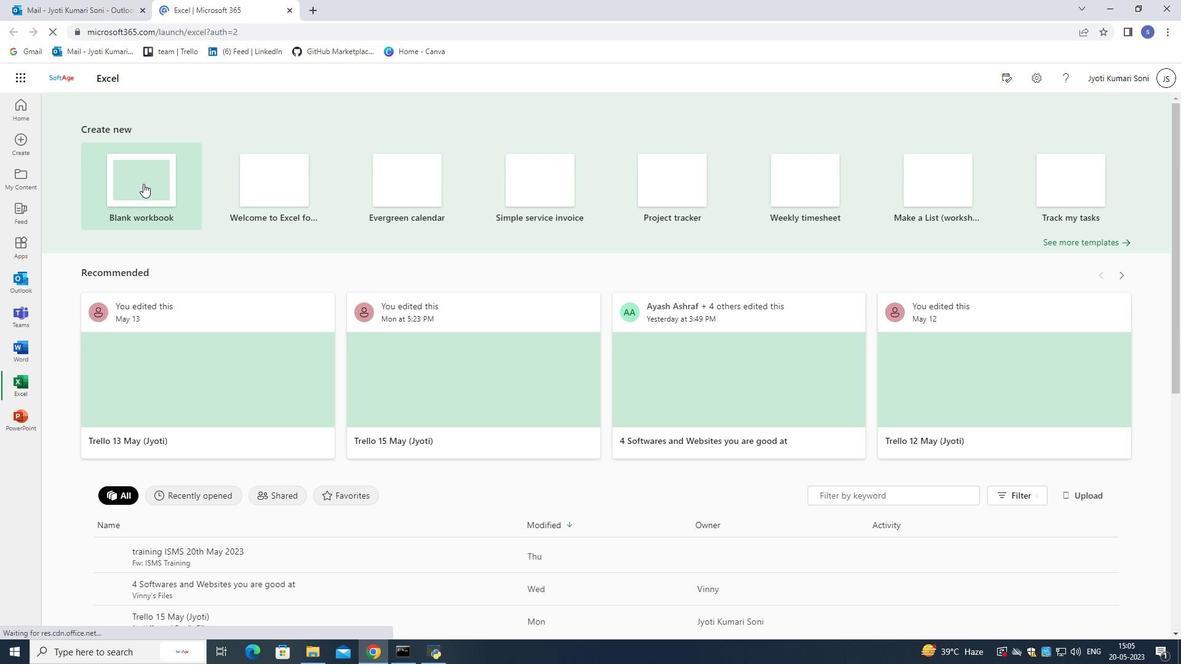 
Action: Mouse moved to (377, 311)
Screenshot: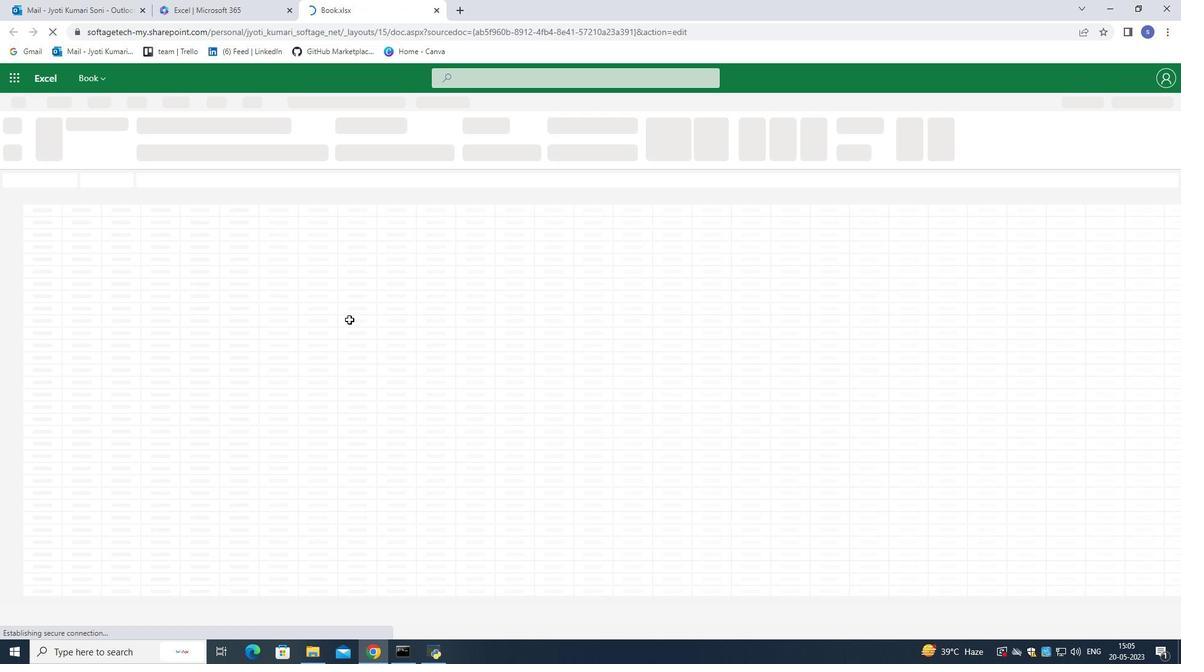 
Action: Mouse scrolled (377, 312) with delta (0, 0)
Screenshot: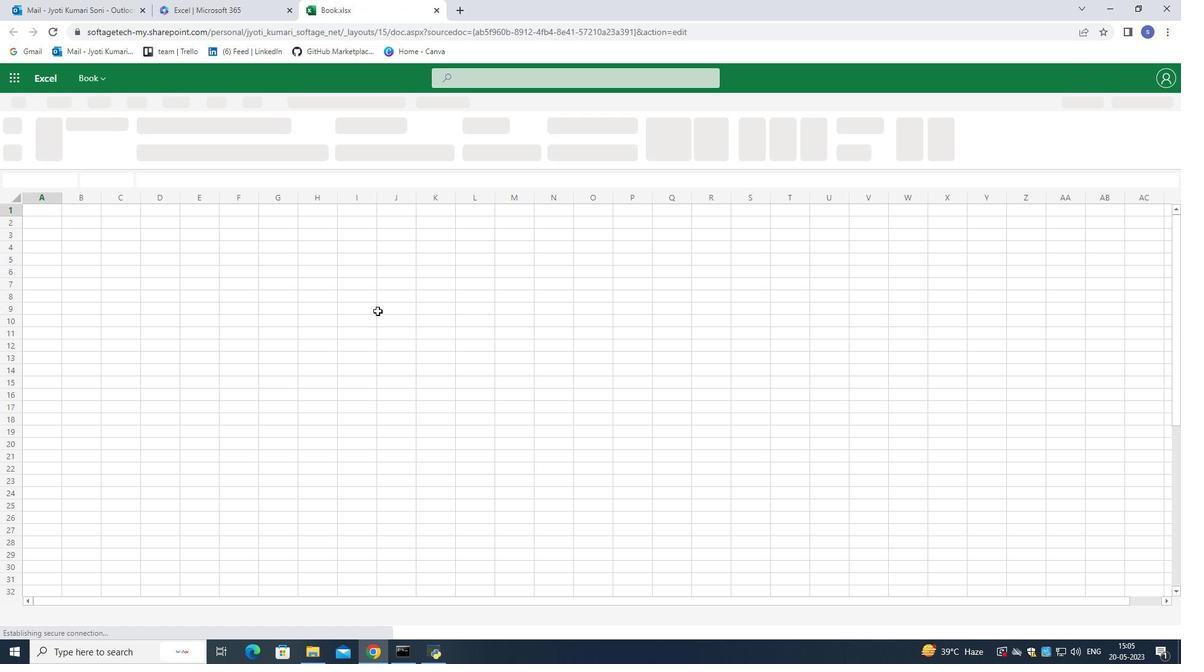 
Action: Mouse scrolled (377, 312) with delta (0, 0)
Screenshot: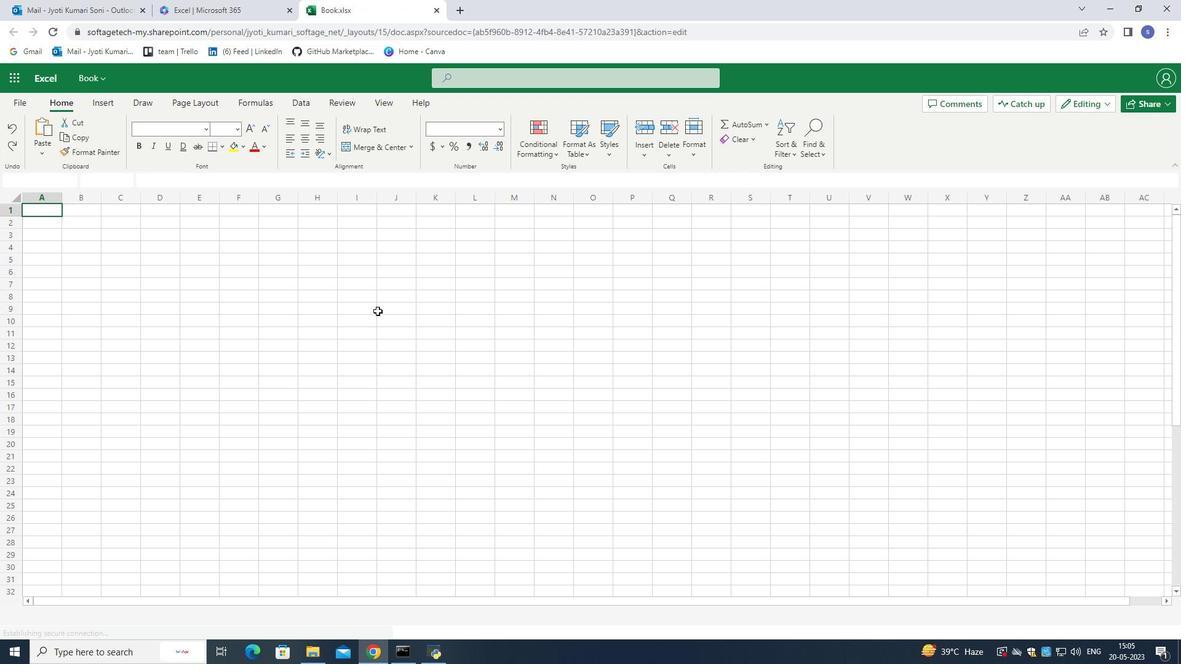 
Action: Mouse moved to (134, 291)
Screenshot: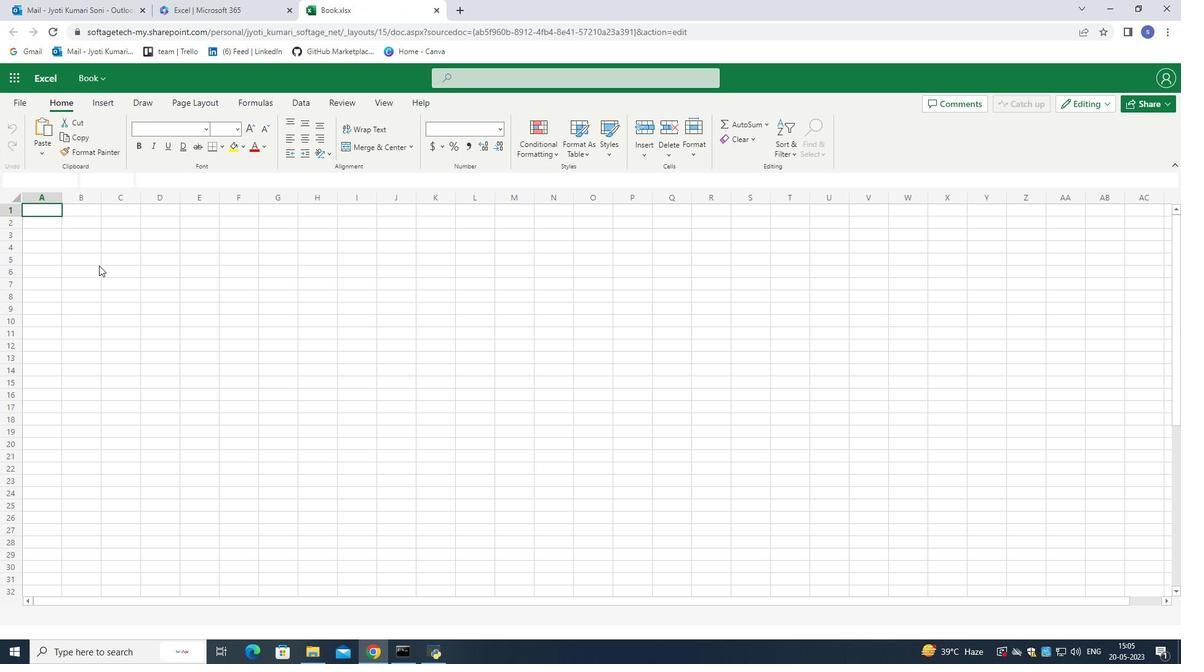 
Action: Key pressed name<Key.right>idctrl+S
Screenshot: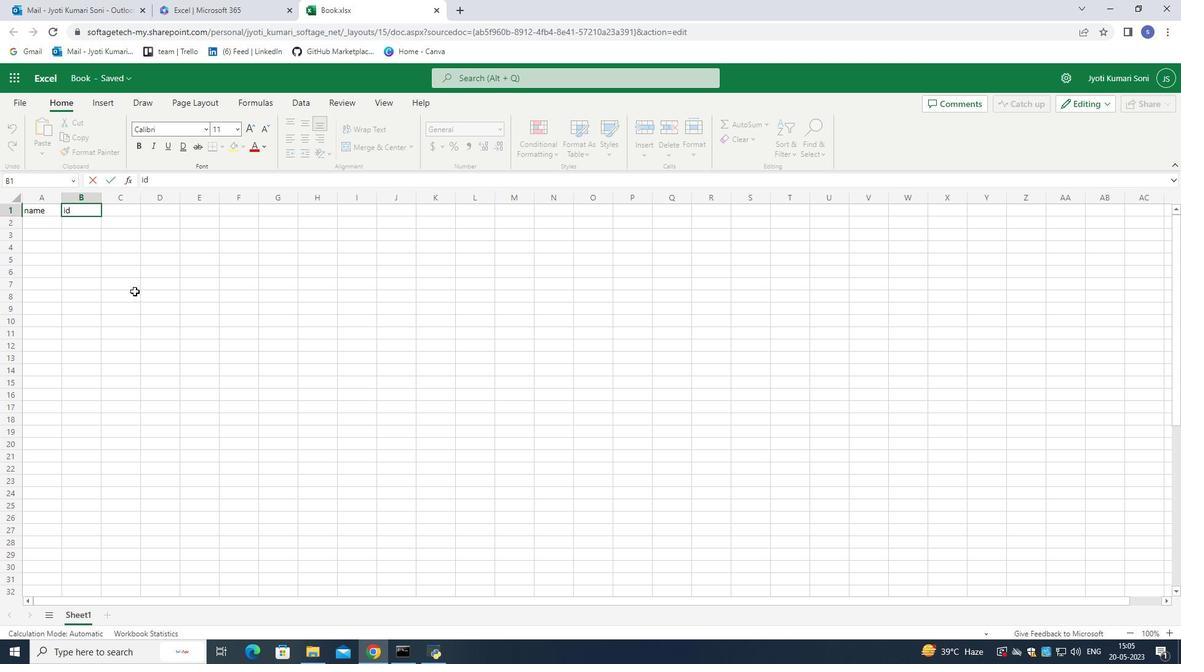 
Action: Mouse moved to (16, 102)
Screenshot: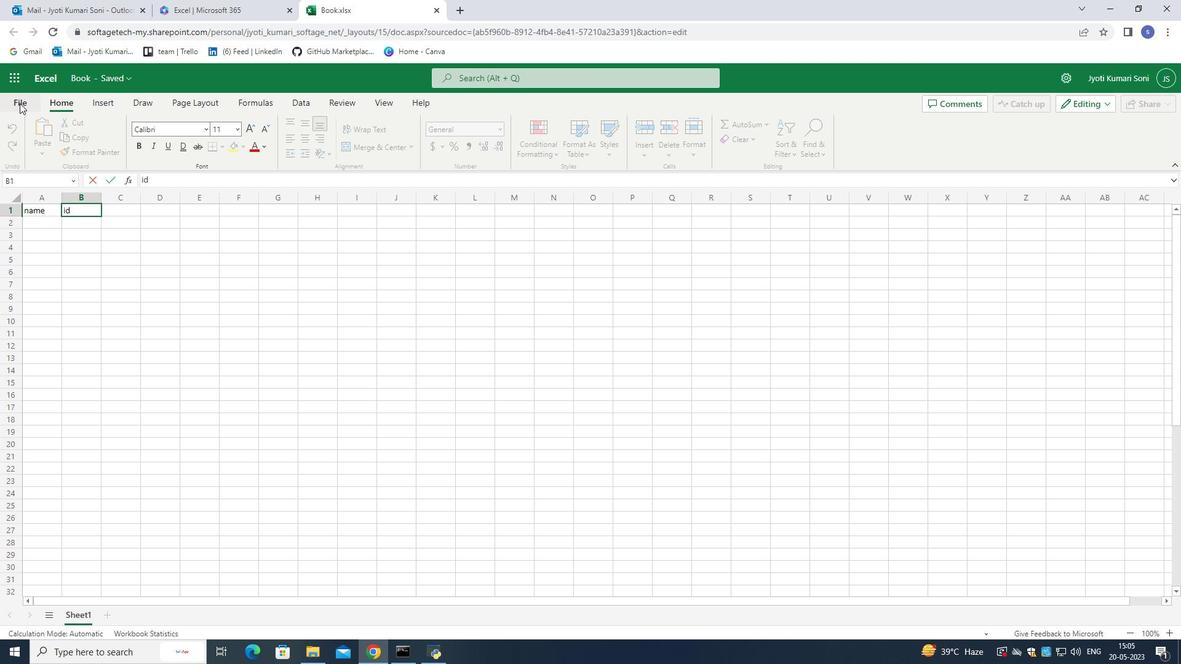 
Action: Mouse pressed left at (16, 102)
Screenshot: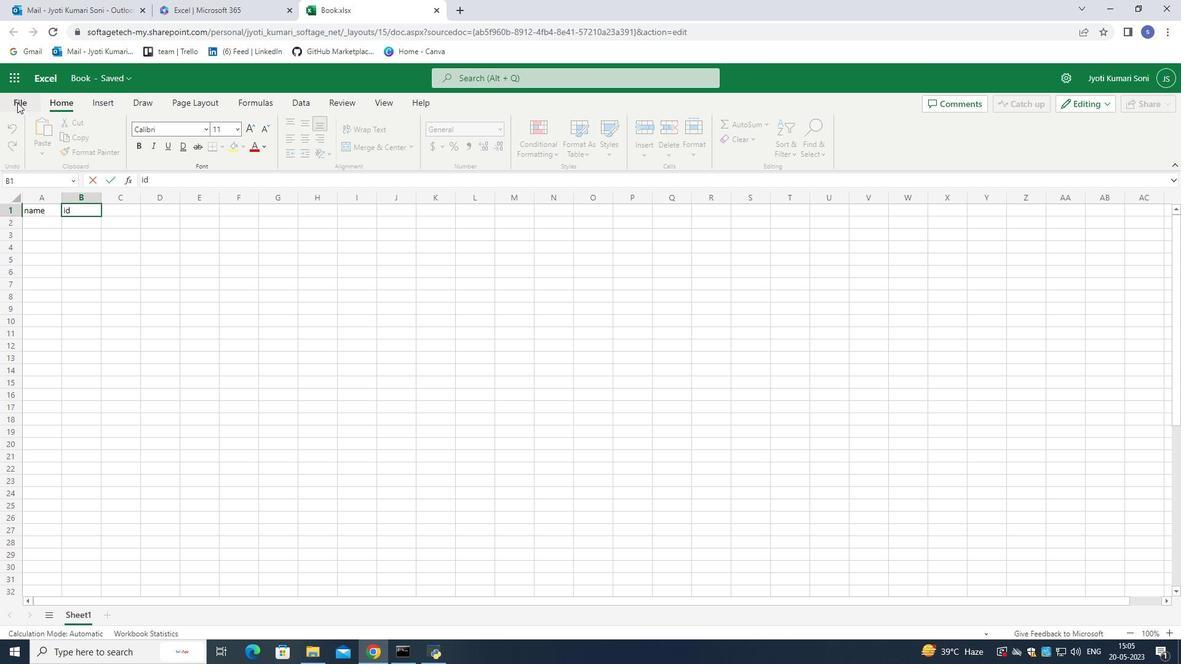 
Action: Mouse moved to (44, 220)
Screenshot: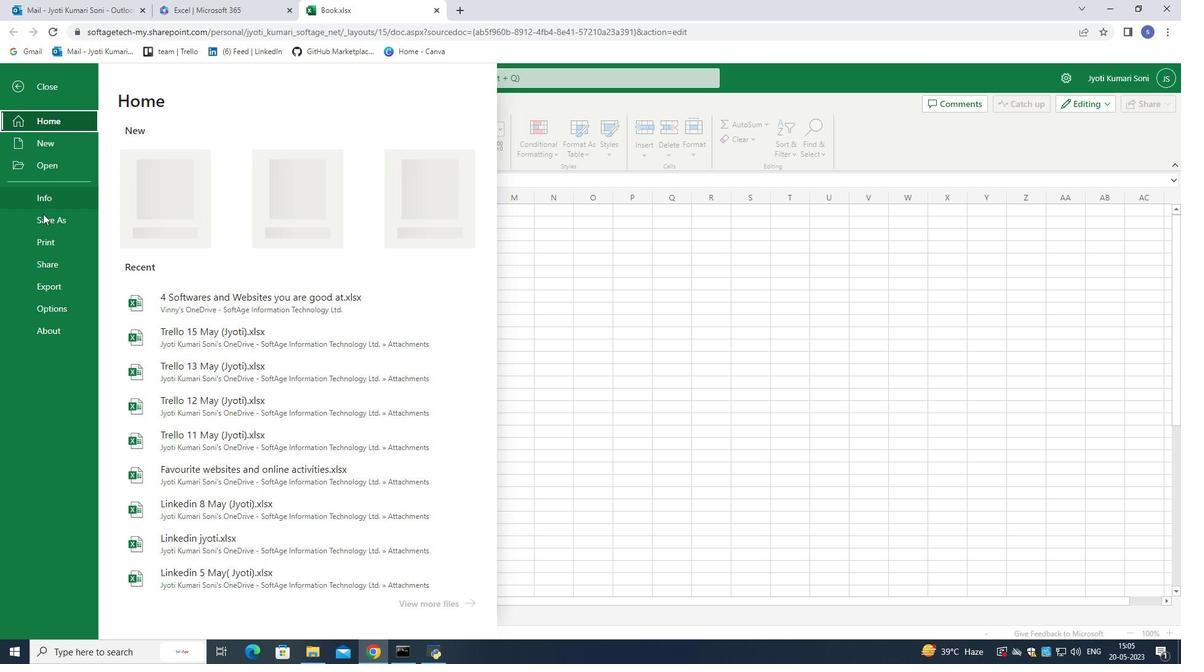 
Action: Mouse pressed left at (44, 220)
Screenshot: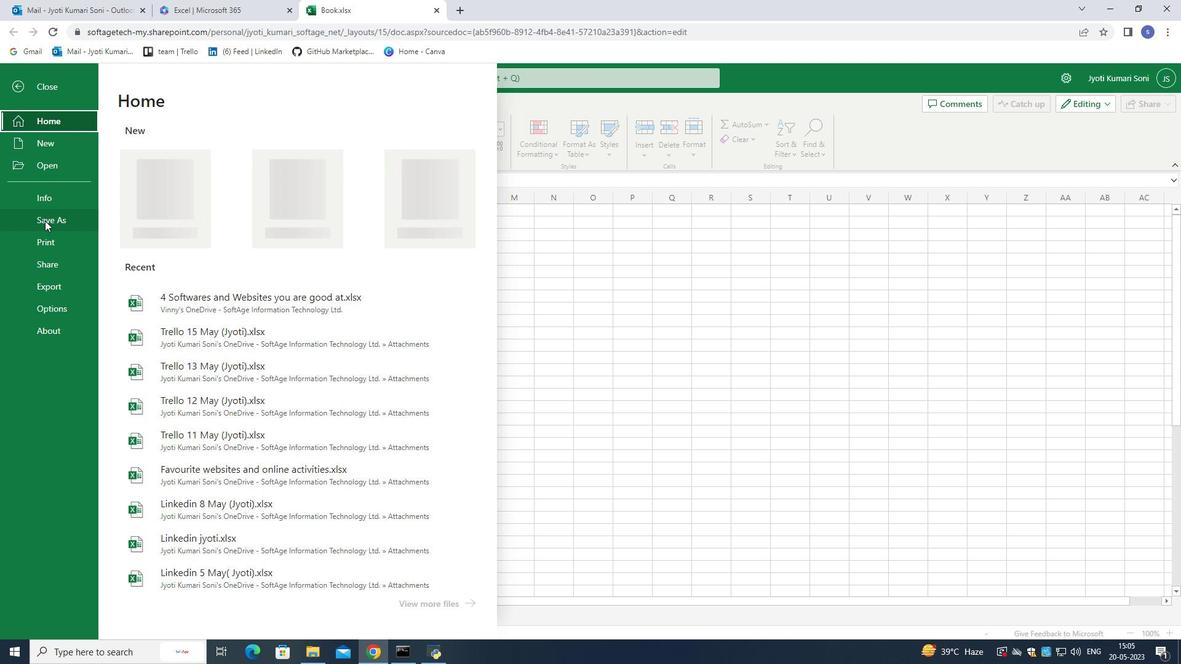 
Action: Mouse moved to (60, 224)
Screenshot: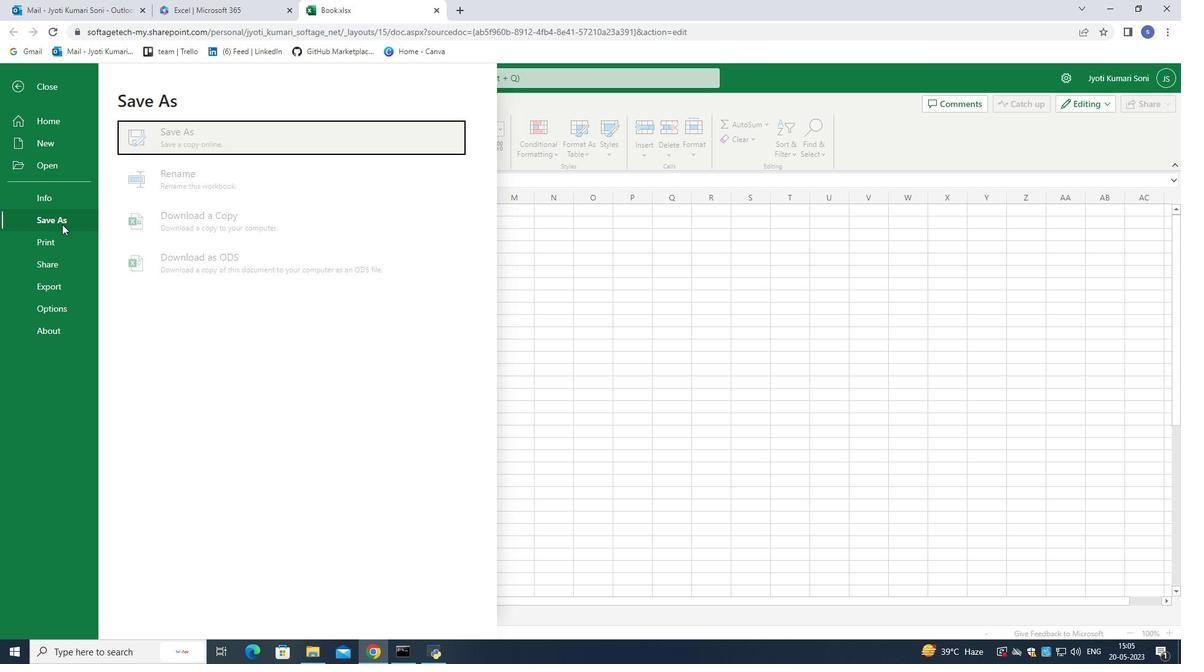 
Action: Mouse pressed left at (60, 224)
Screenshot: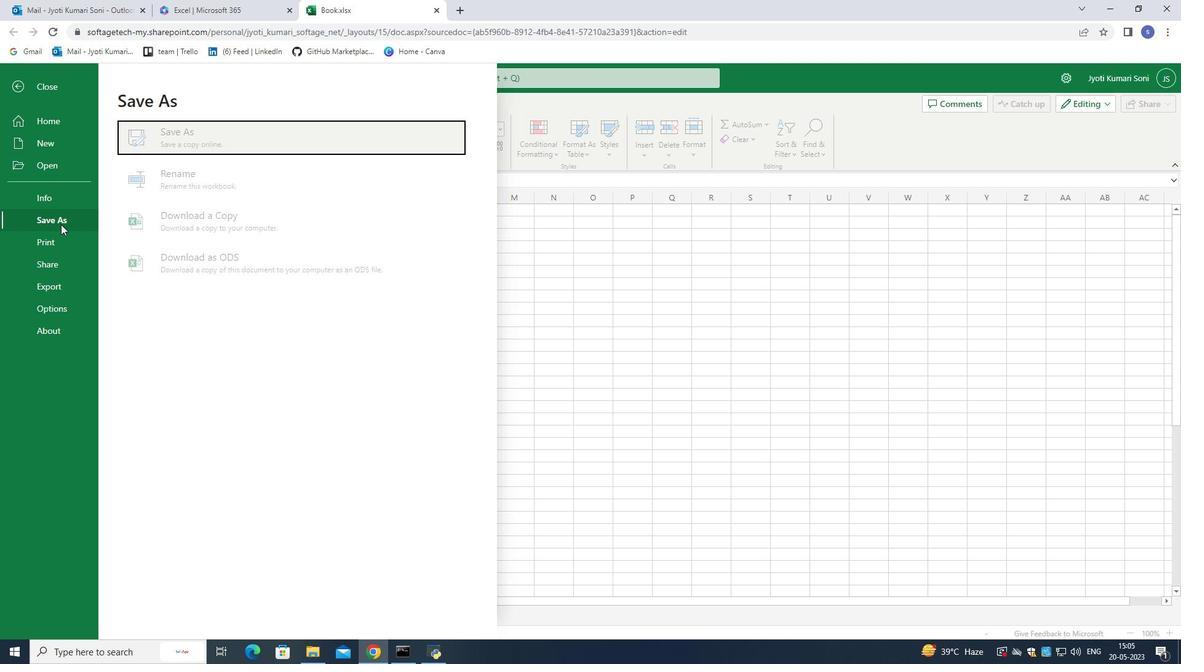 
Action: Mouse moved to (49, 259)
Screenshot: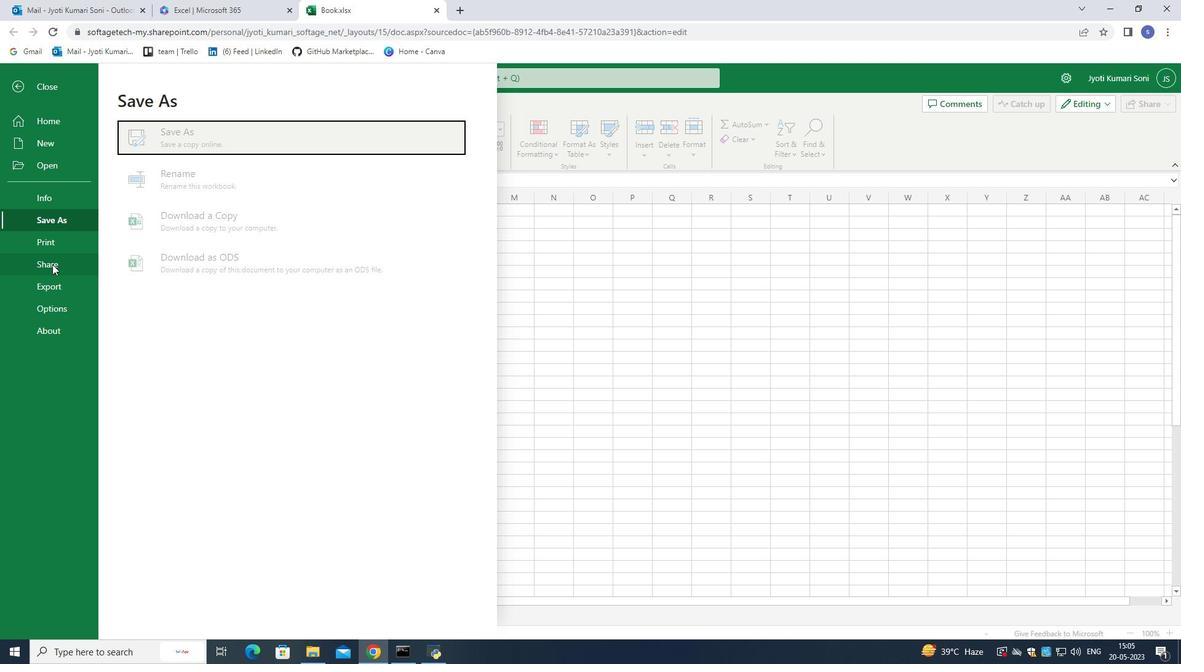 
Action: Mouse scrolled (49, 260) with delta (0, 0)
Screenshot: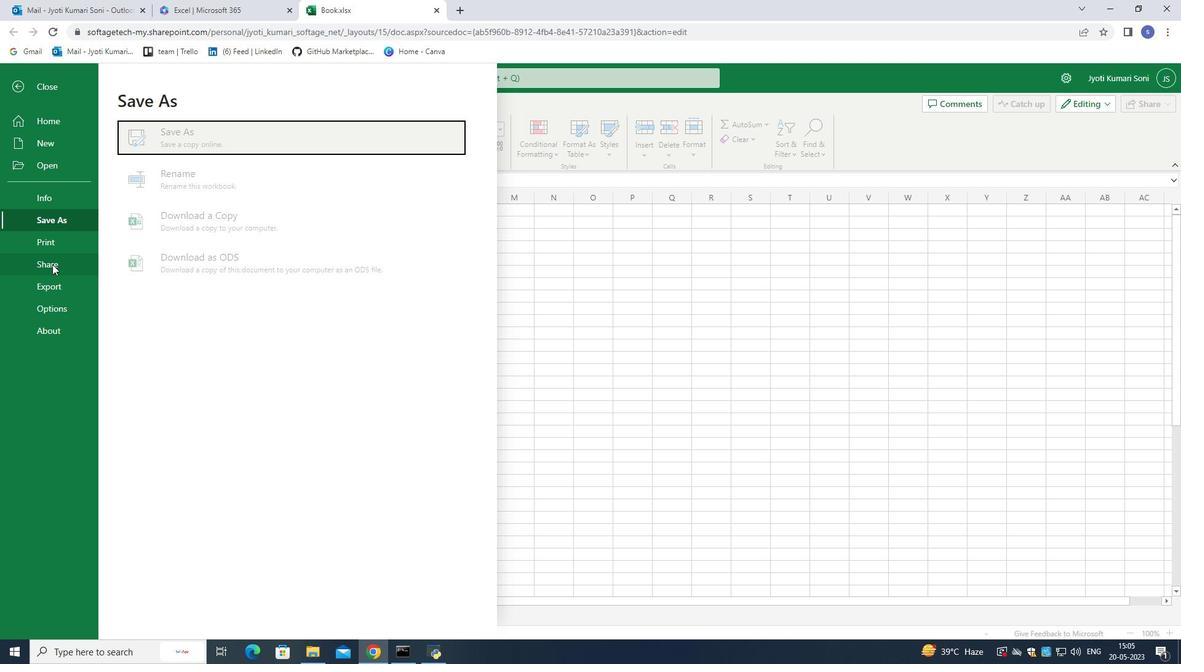 
Action: Mouse moved to (48, 257)
Screenshot: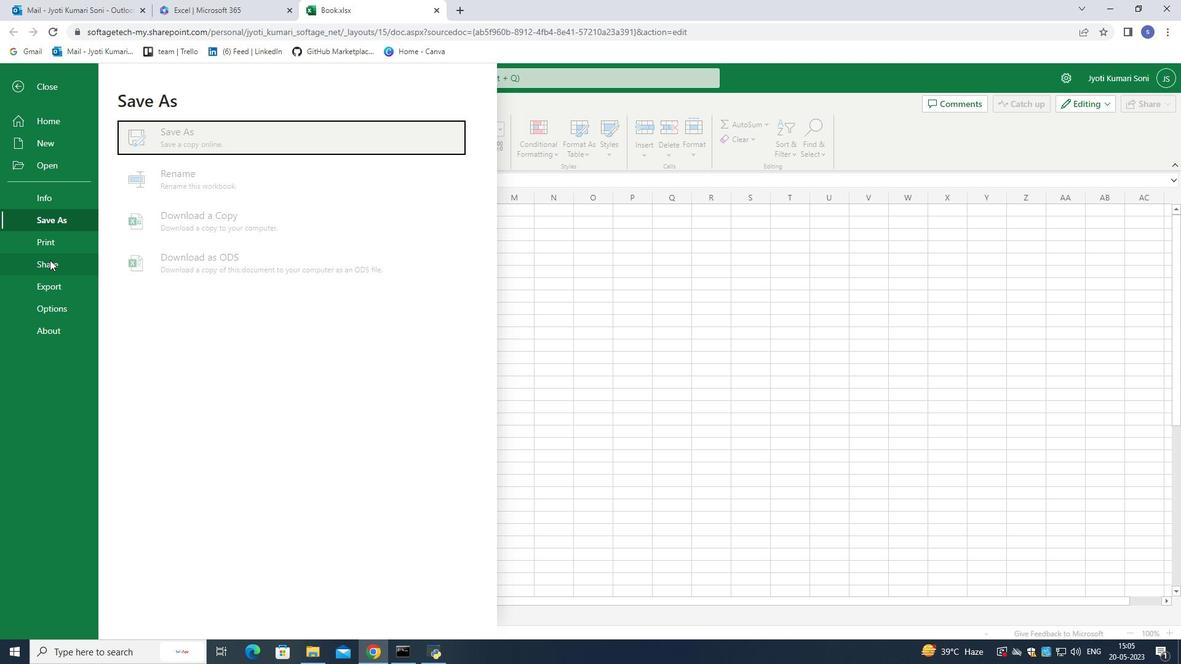 
Action: Mouse scrolled (48, 258) with delta (0, 0)
Screenshot: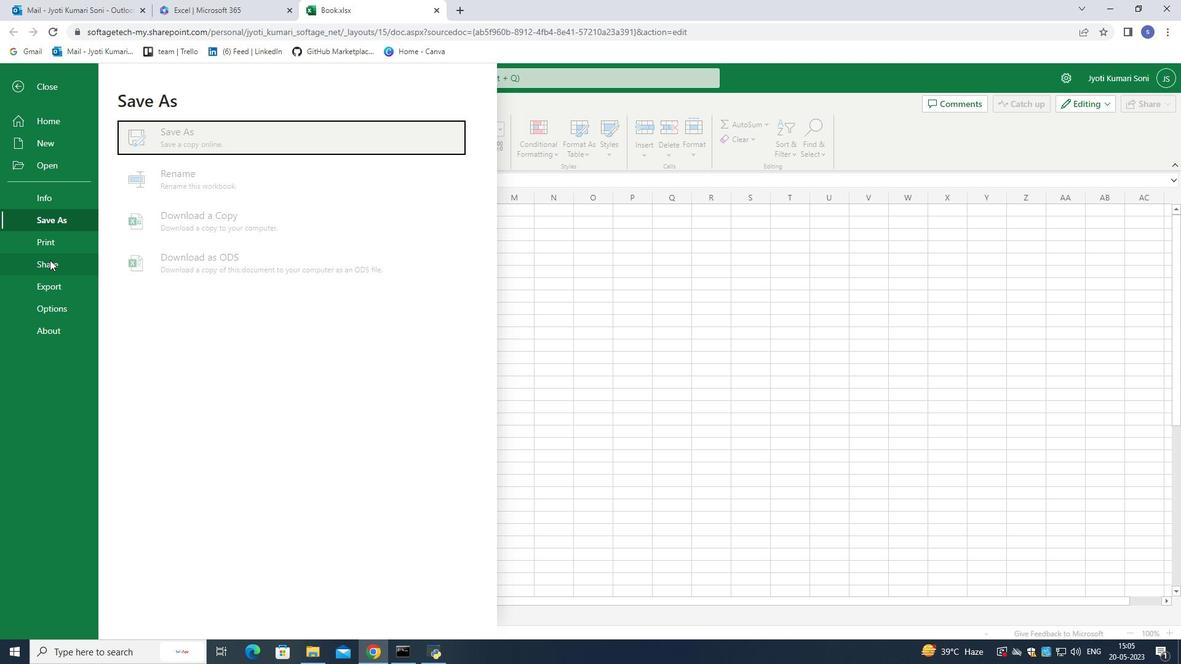 
Action: Mouse moved to (40, 249)
Screenshot: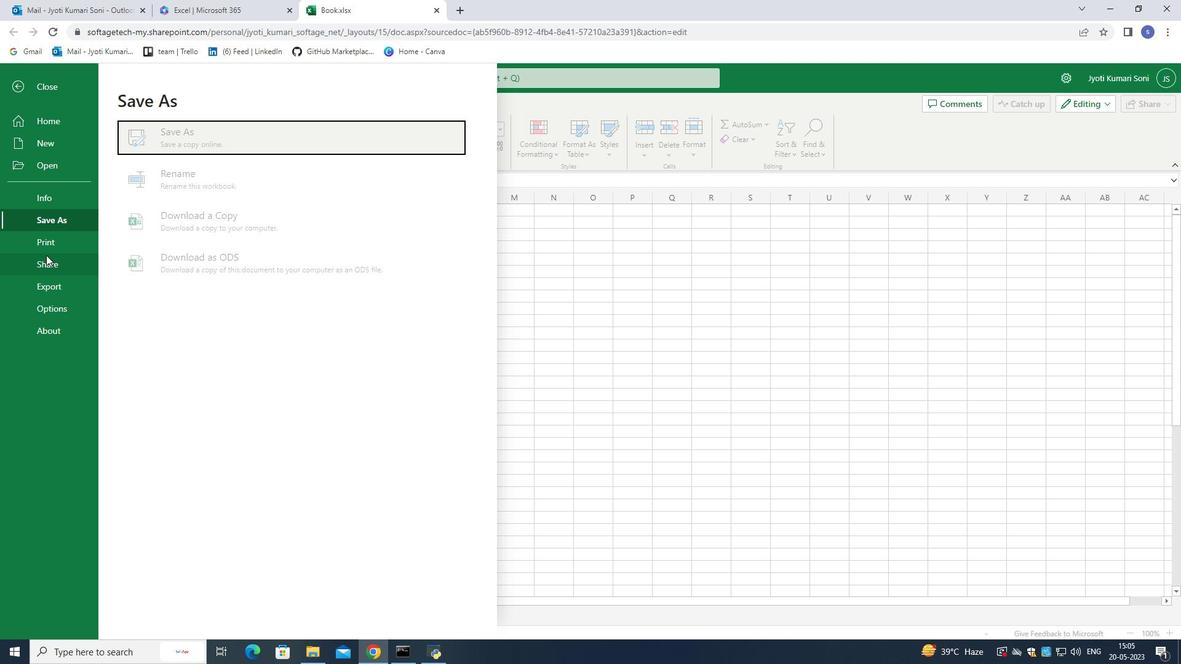 
Action: Mouse scrolled (40, 249) with delta (0, 0)
Screenshot: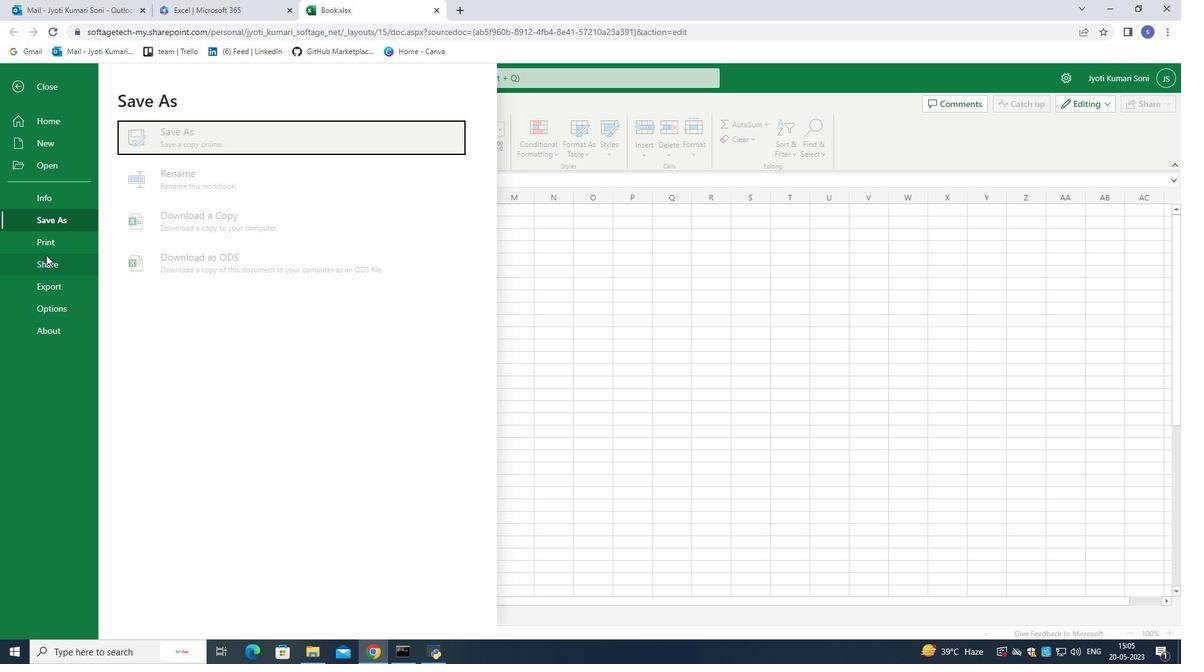 
Action: Mouse scrolled (40, 248) with delta (0, 0)
Screenshot: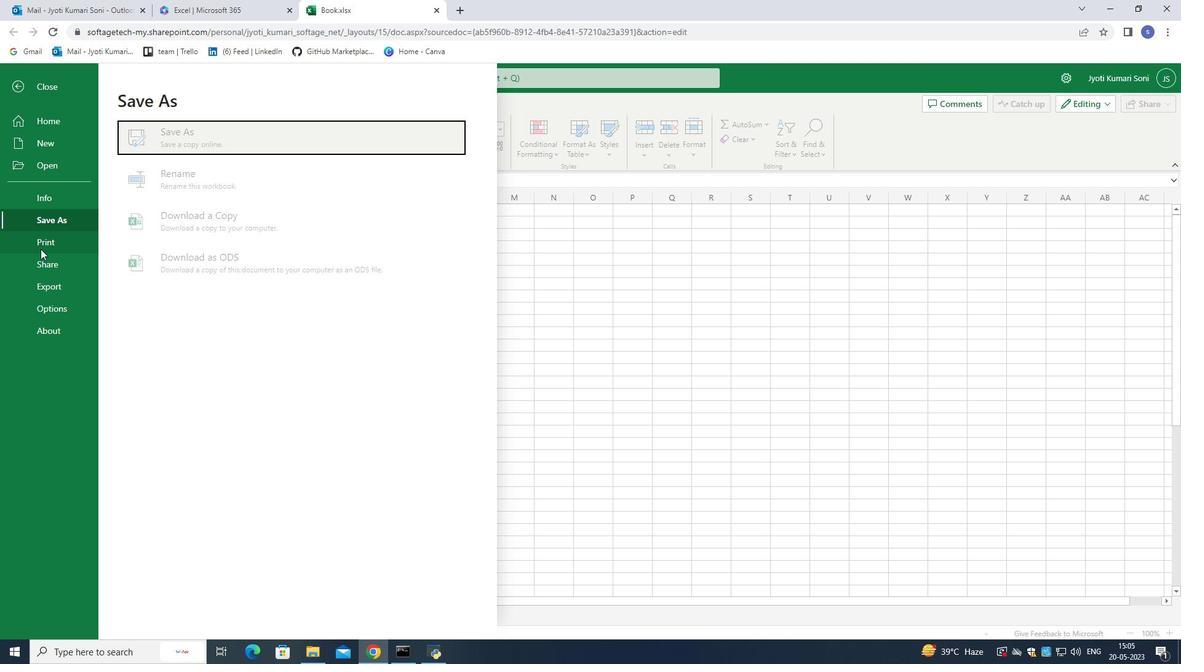 
Action: Mouse scrolled (40, 248) with delta (0, 0)
Screenshot: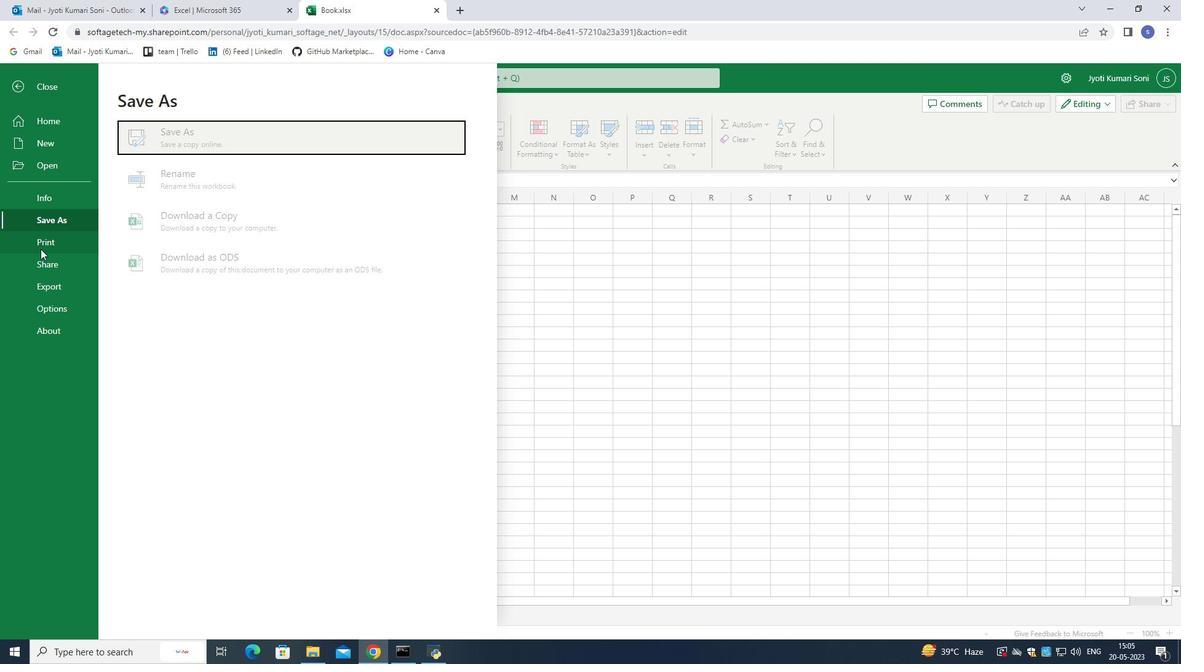 
Action: Mouse moved to (26, 223)
Screenshot: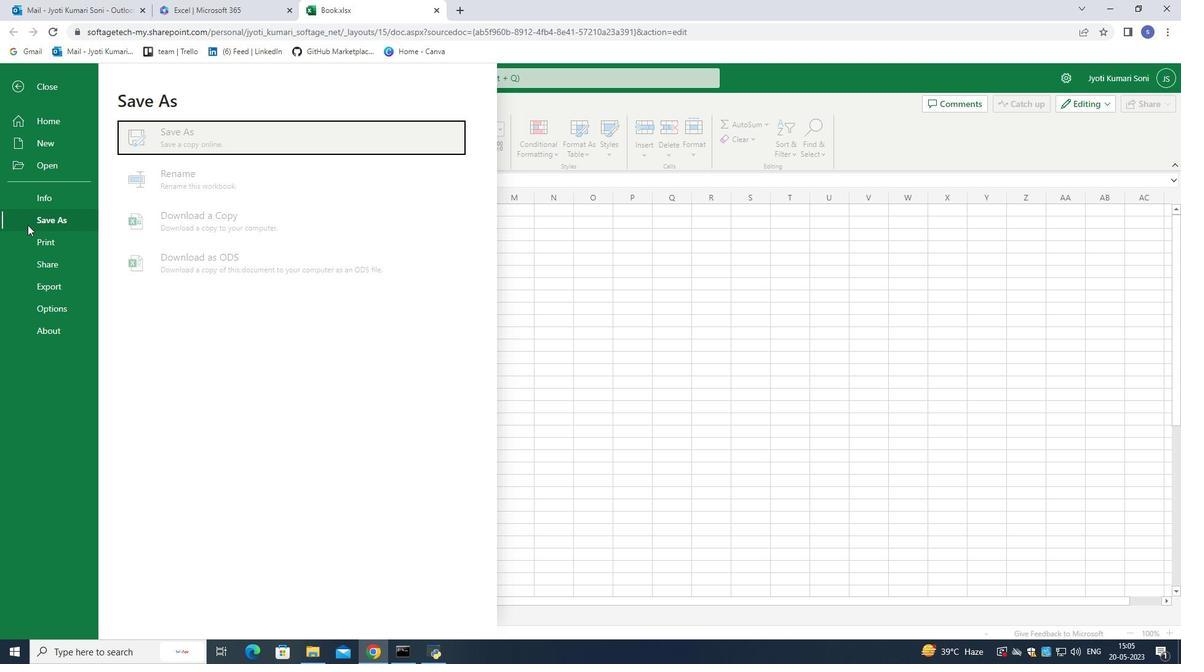 
Action: Mouse pressed left at (26, 223)
Screenshot: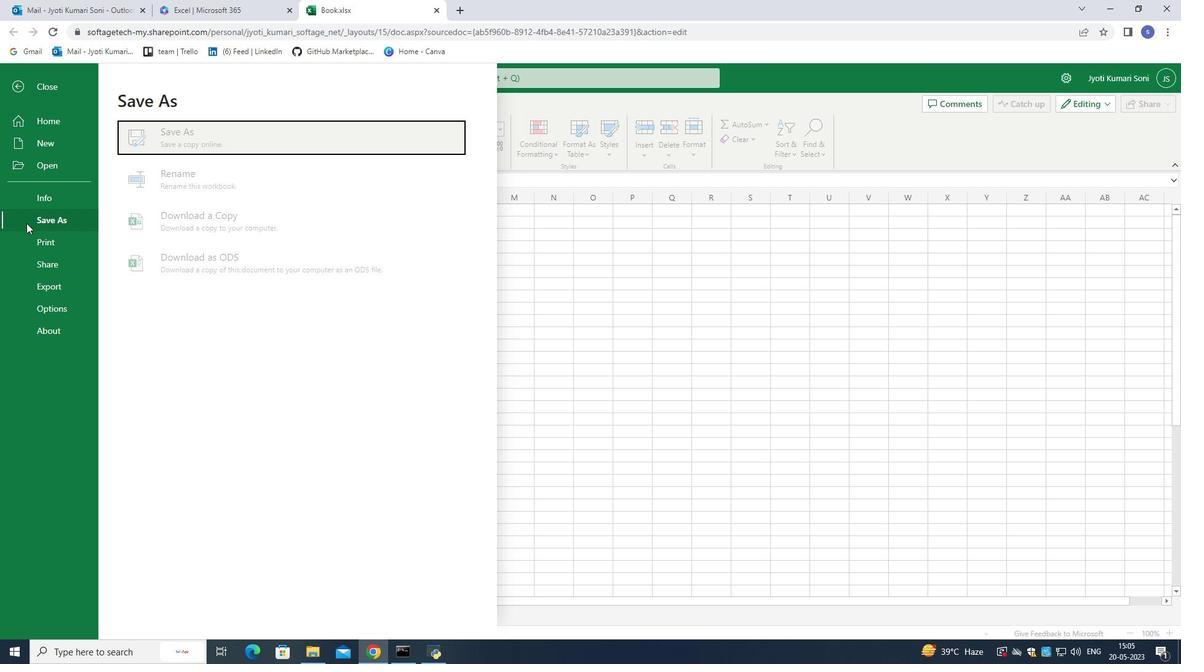 
Action: Mouse moved to (26, 221)
Screenshot: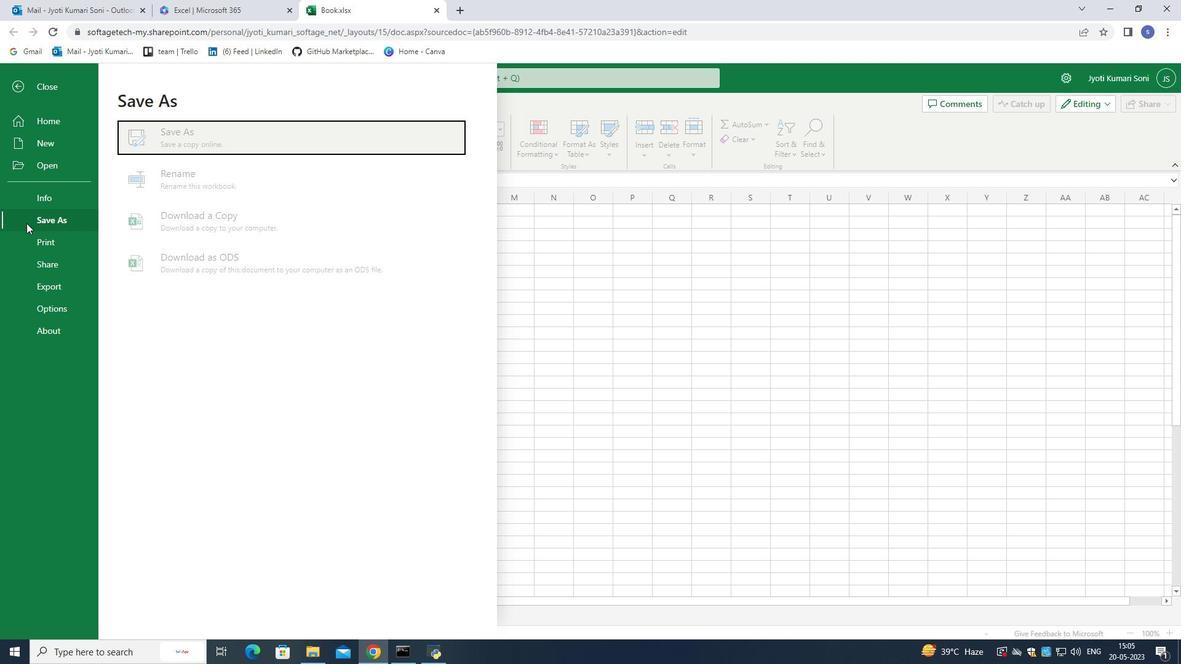 
Action: Mouse pressed left at (26, 221)
Screenshot: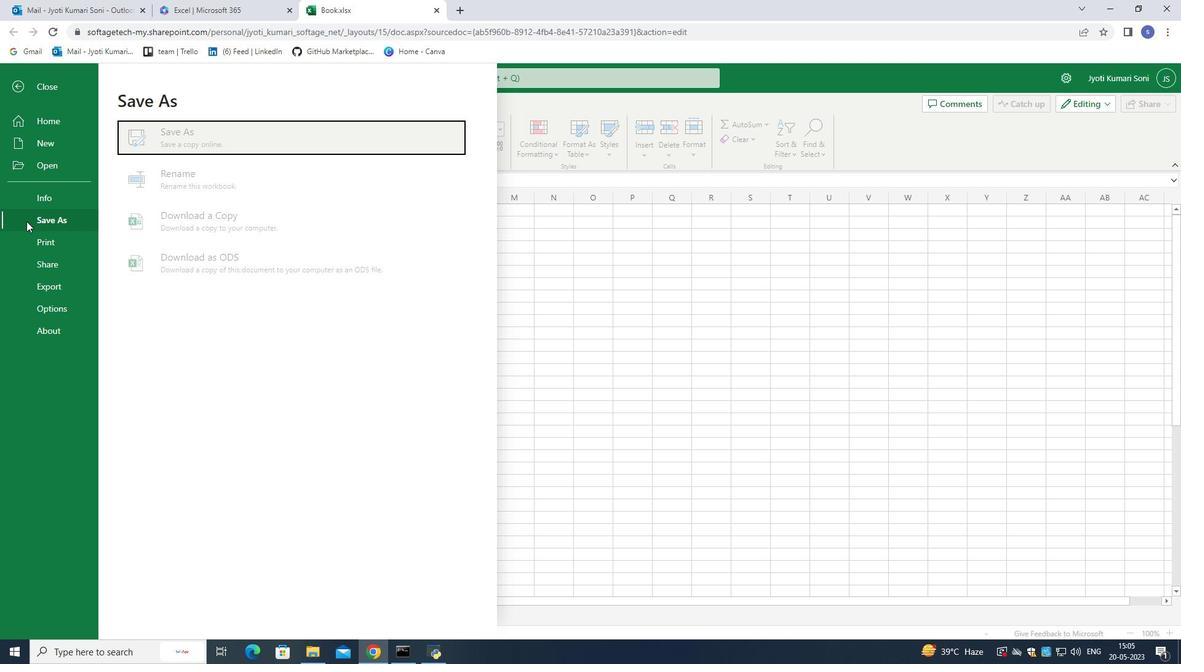 
Action: Mouse pressed left at (26, 221)
Screenshot: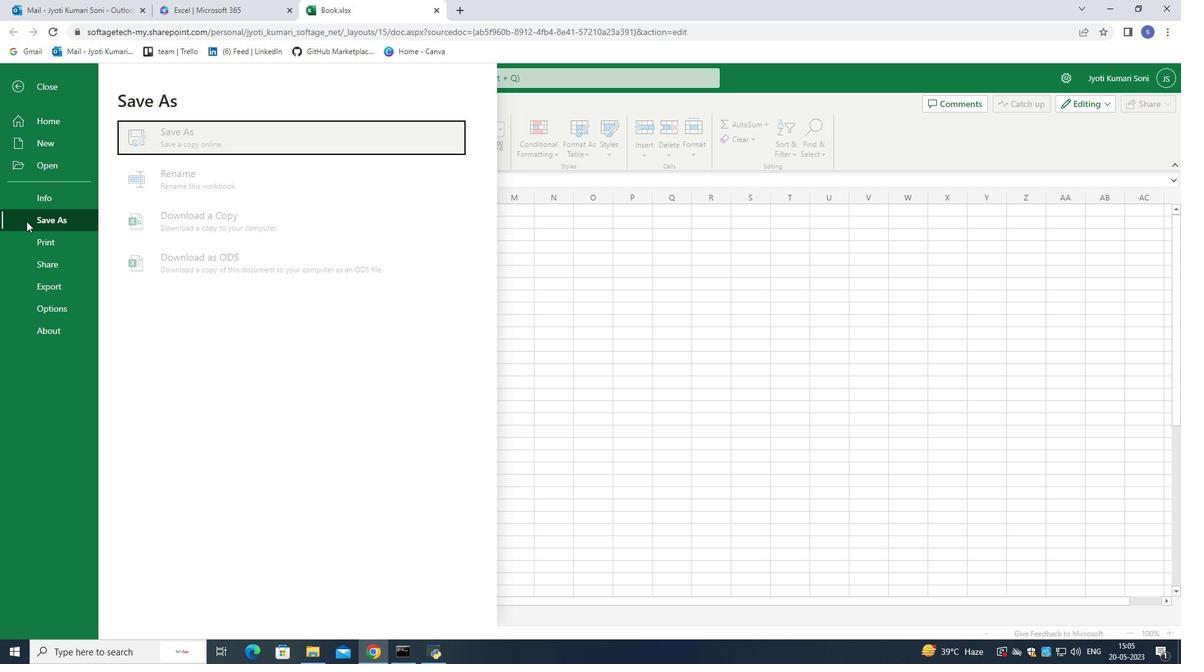 
Action: Mouse pressed left at (26, 221)
Screenshot: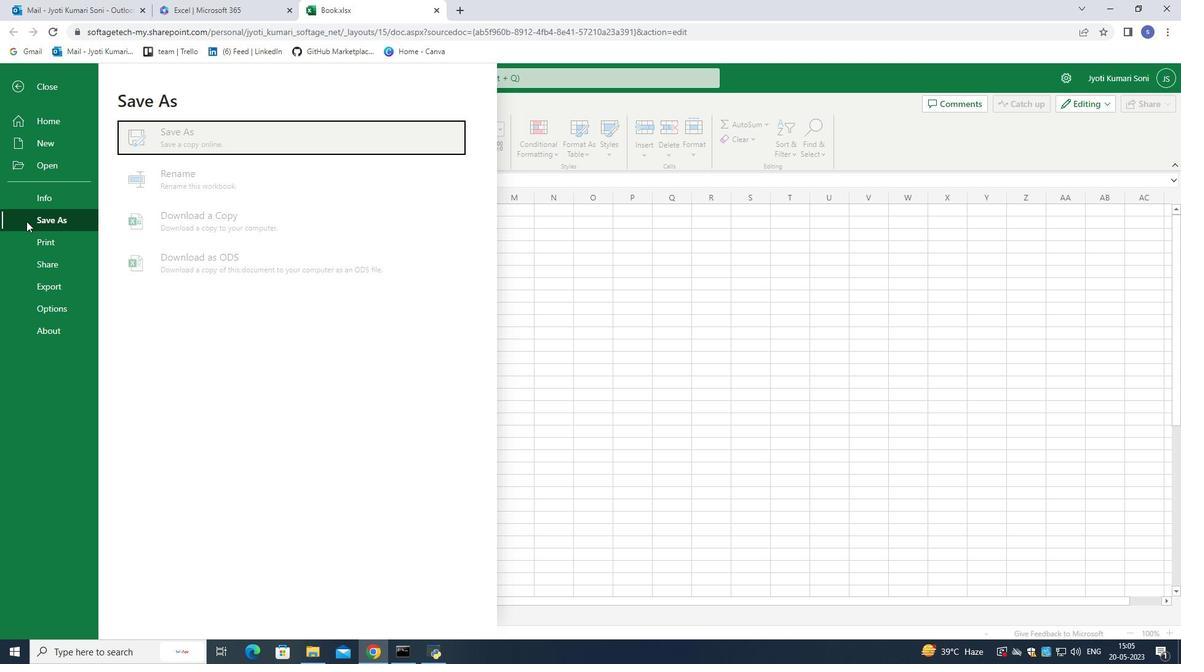 
Action: Mouse moved to (152, 296)
Screenshot: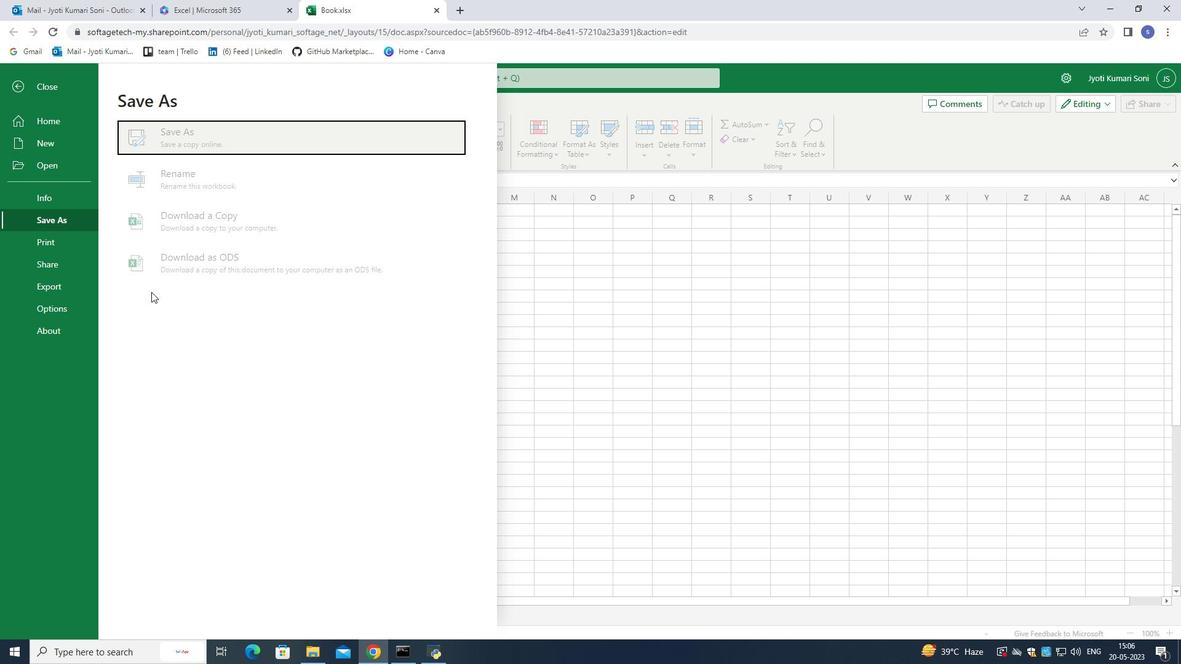 
Action: Mouse pressed left at (152, 296)
Screenshot: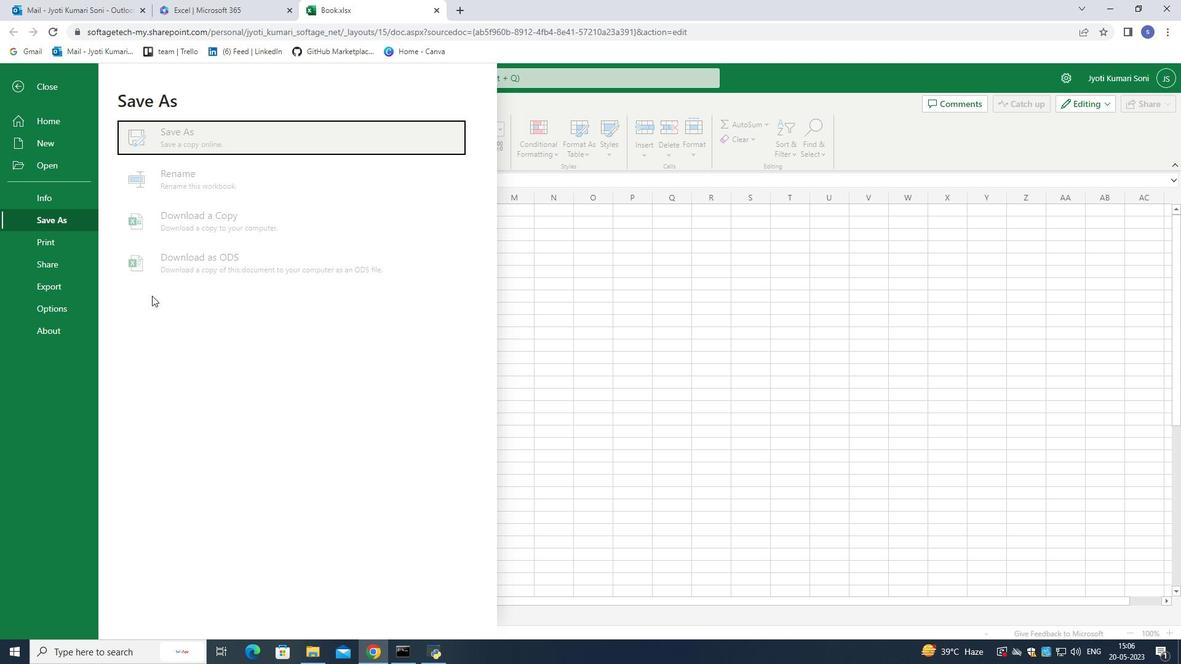 
Action: Mouse moved to (64, 217)
Screenshot: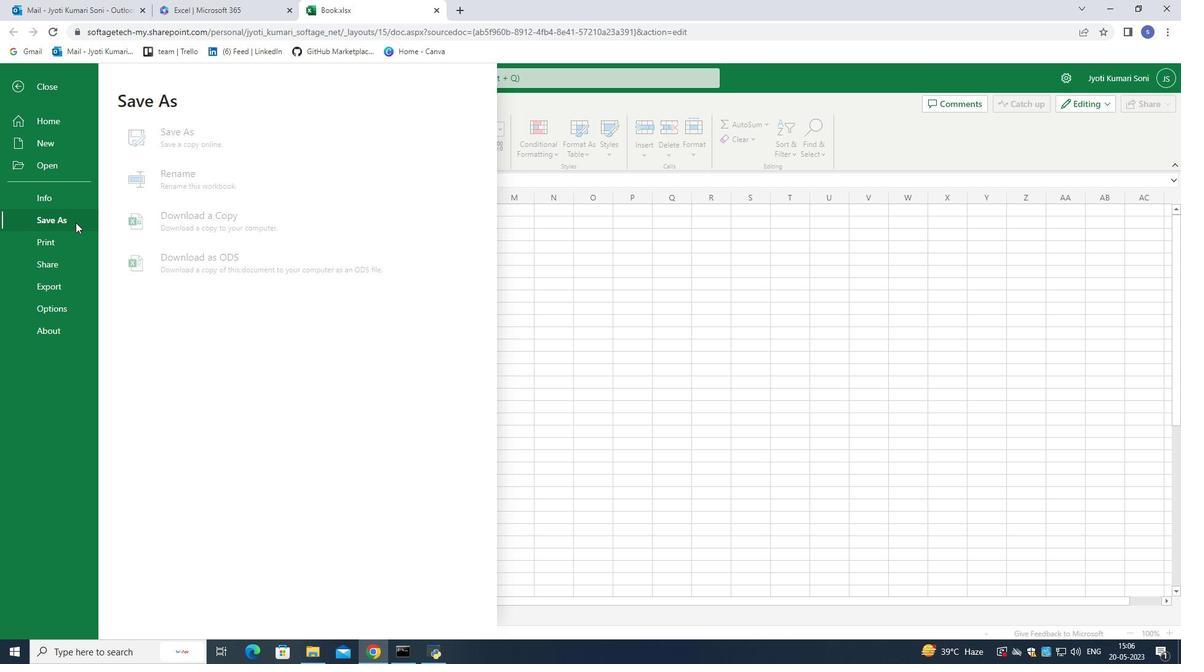 
Action: Mouse pressed left at (64, 217)
Screenshot: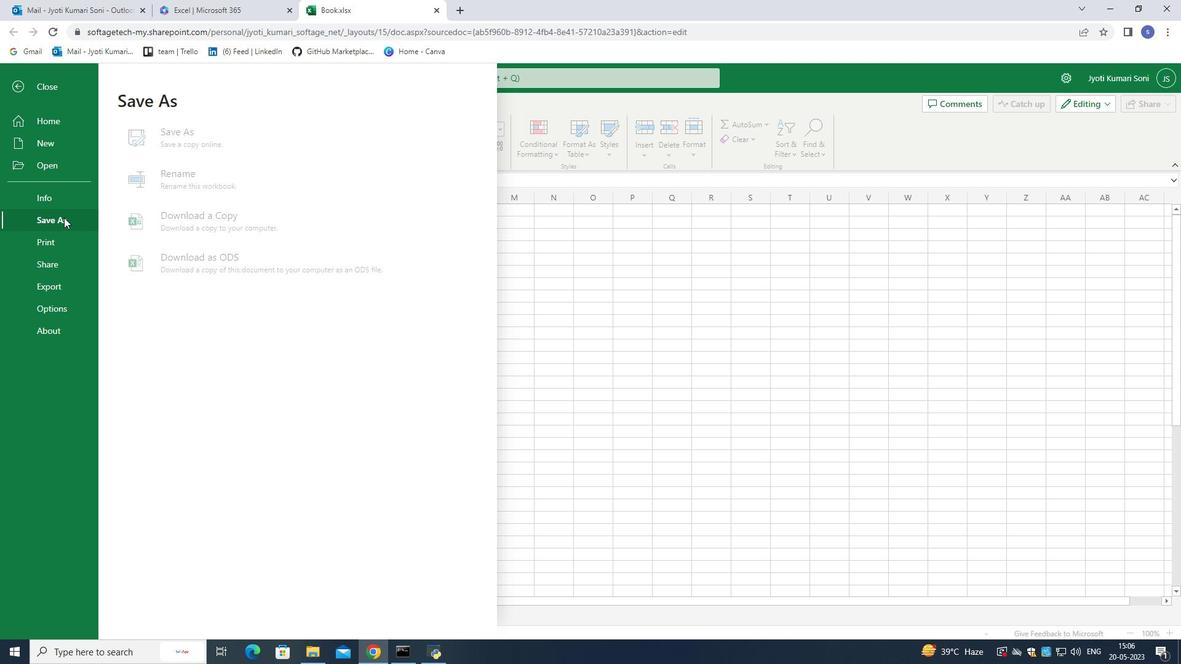 
Action: Mouse moved to (61, 215)
Screenshot: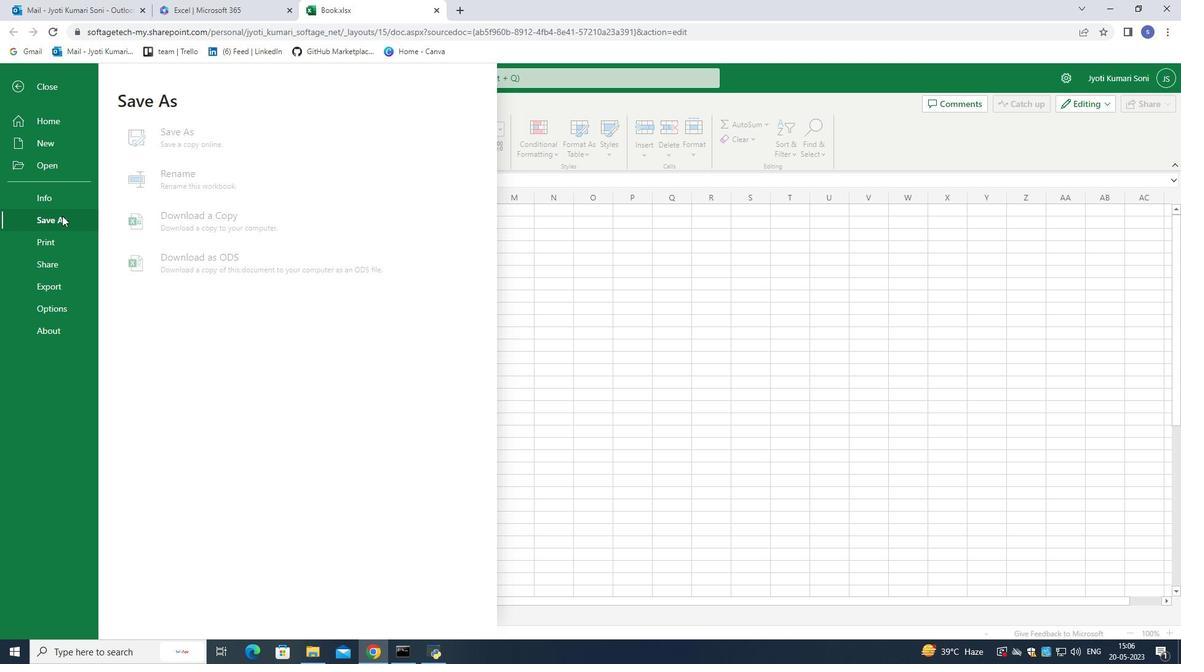 
Action: Mouse pressed left at (61, 215)
Screenshot: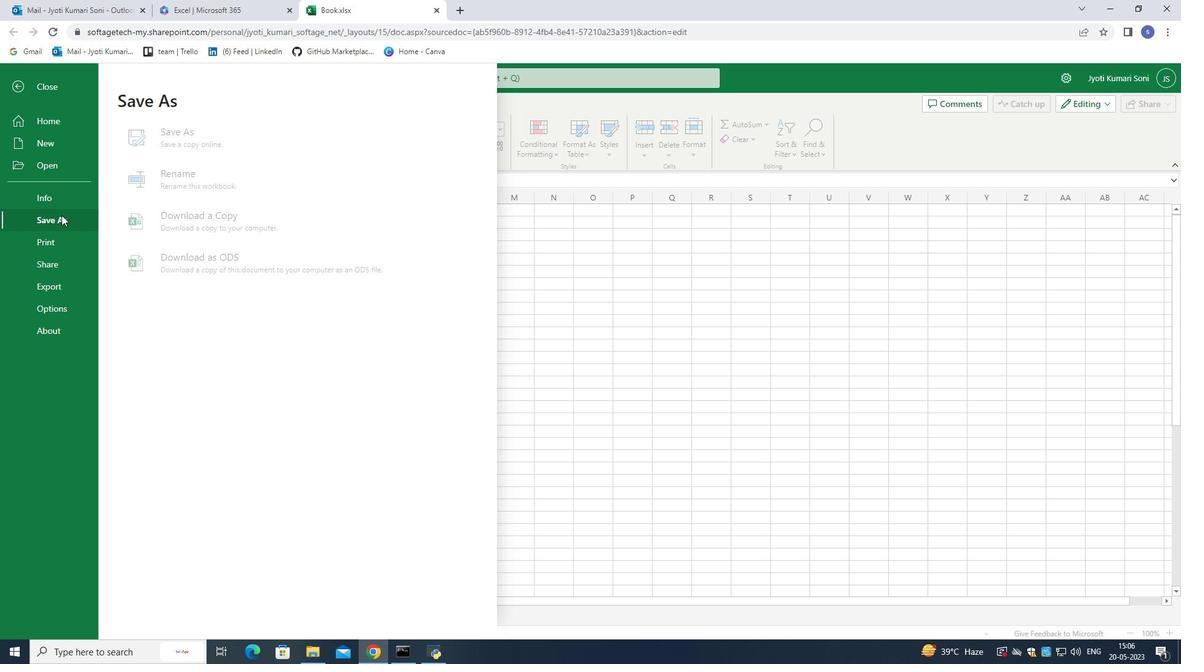 
Action: Mouse pressed left at (61, 215)
Screenshot: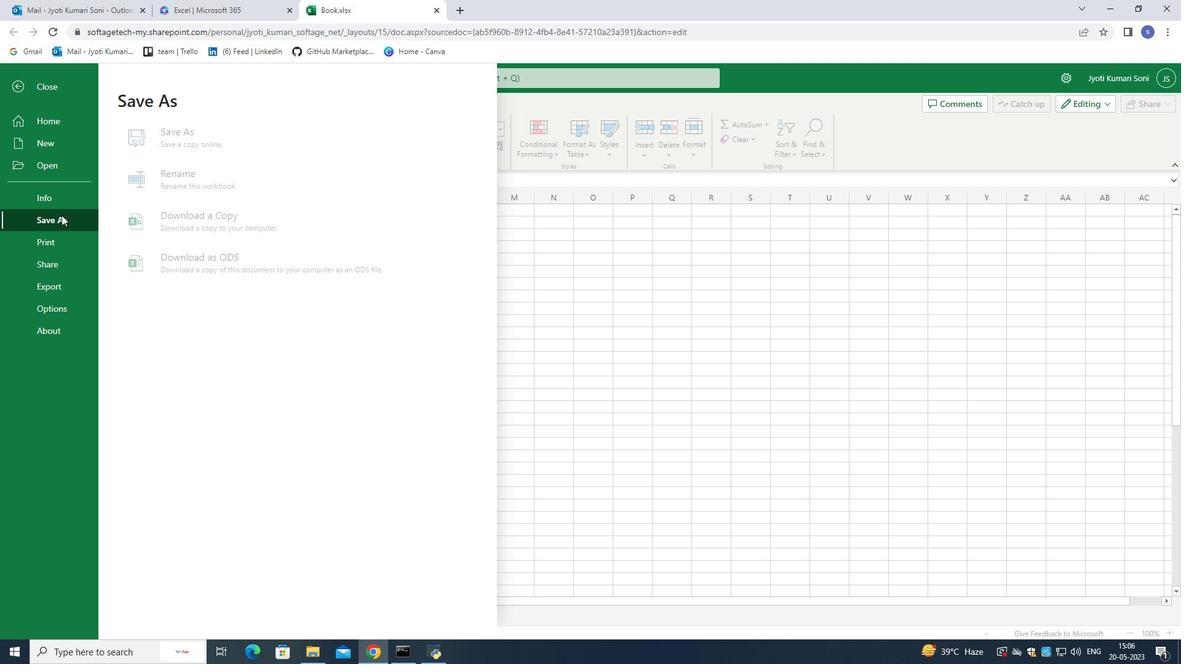 
Action: Mouse pressed left at (61, 215)
Screenshot: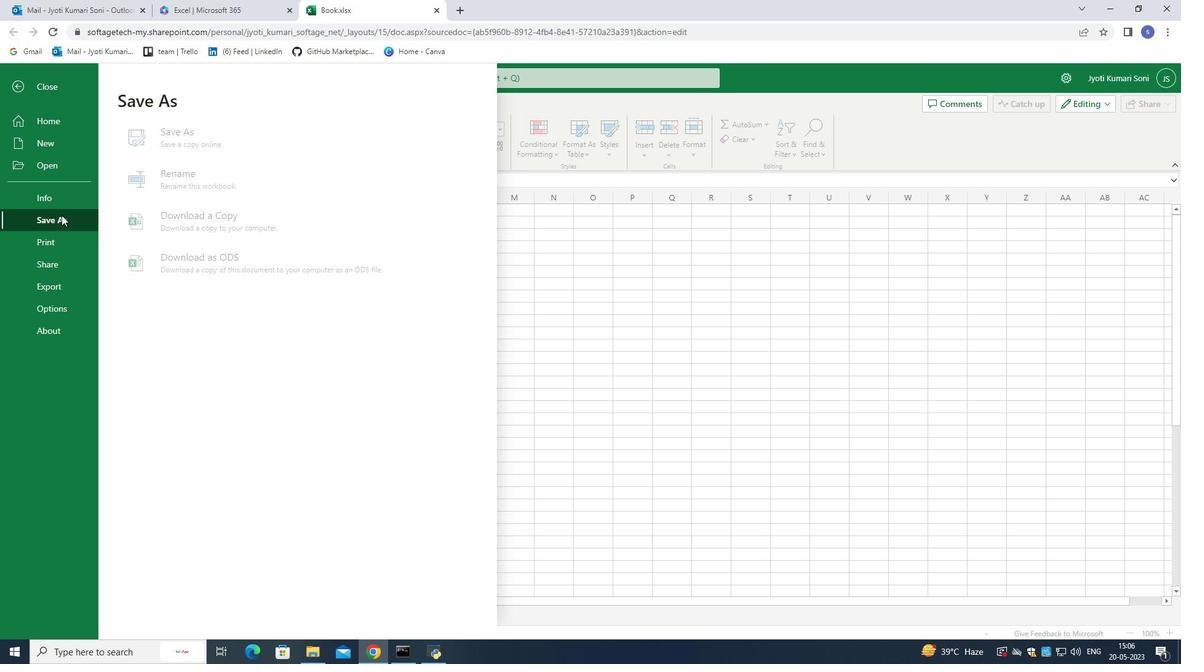 
Action: Mouse moved to (182, 8)
Screenshot: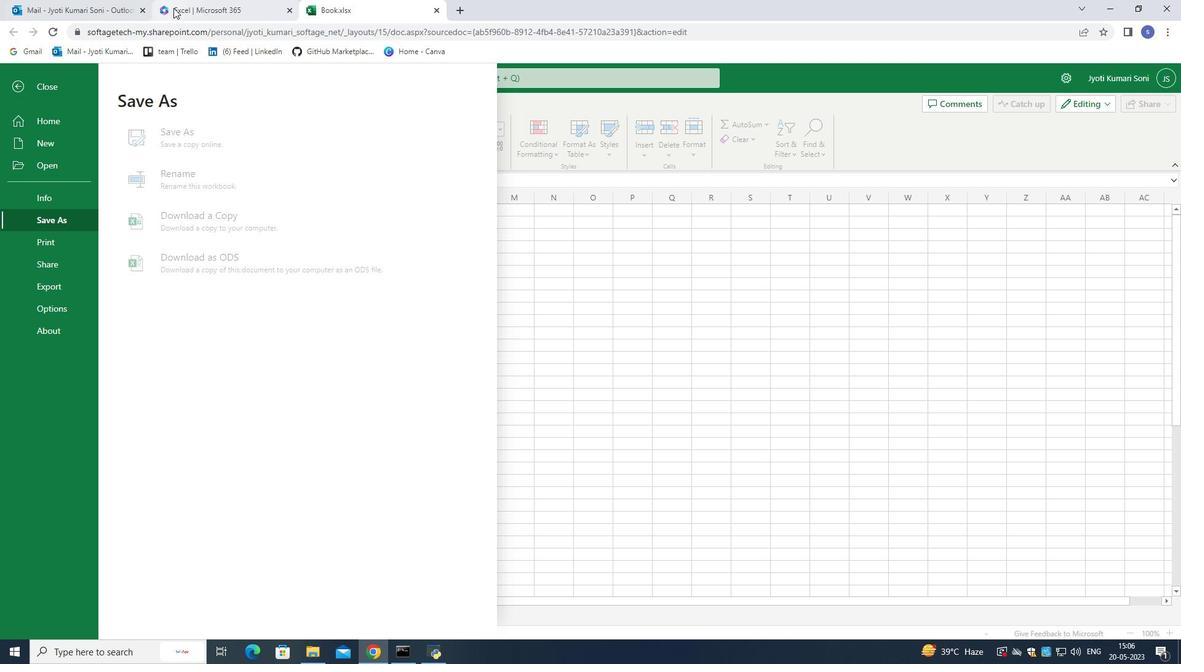 
Action: Mouse pressed left at (182, 8)
Screenshot: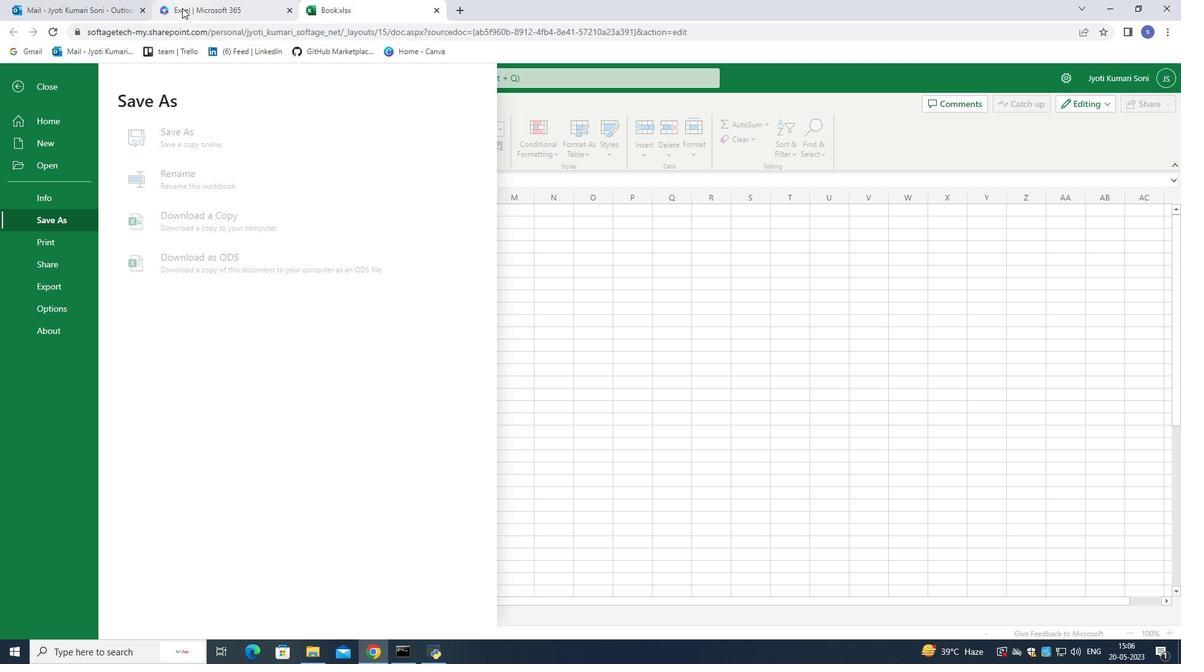 
Action: Mouse moved to (325, 0)
Screenshot: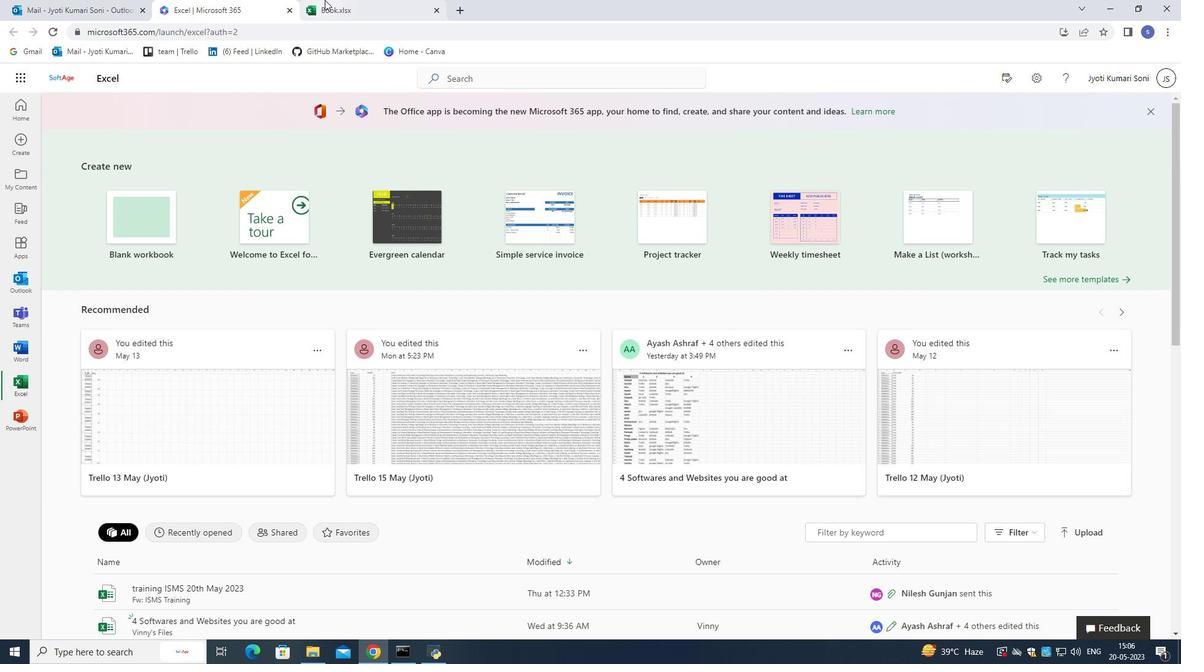 
Action: Mouse pressed left at (325, 0)
Screenshot: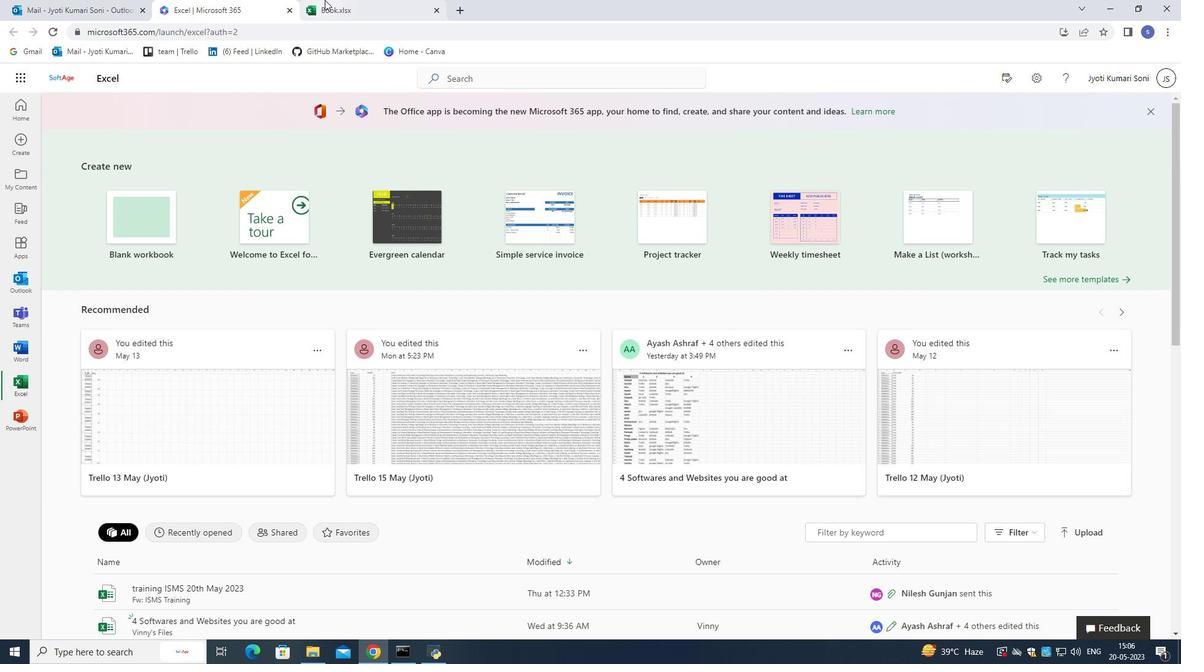 
Action: Mouse moved to (62, 220)
Screenshot: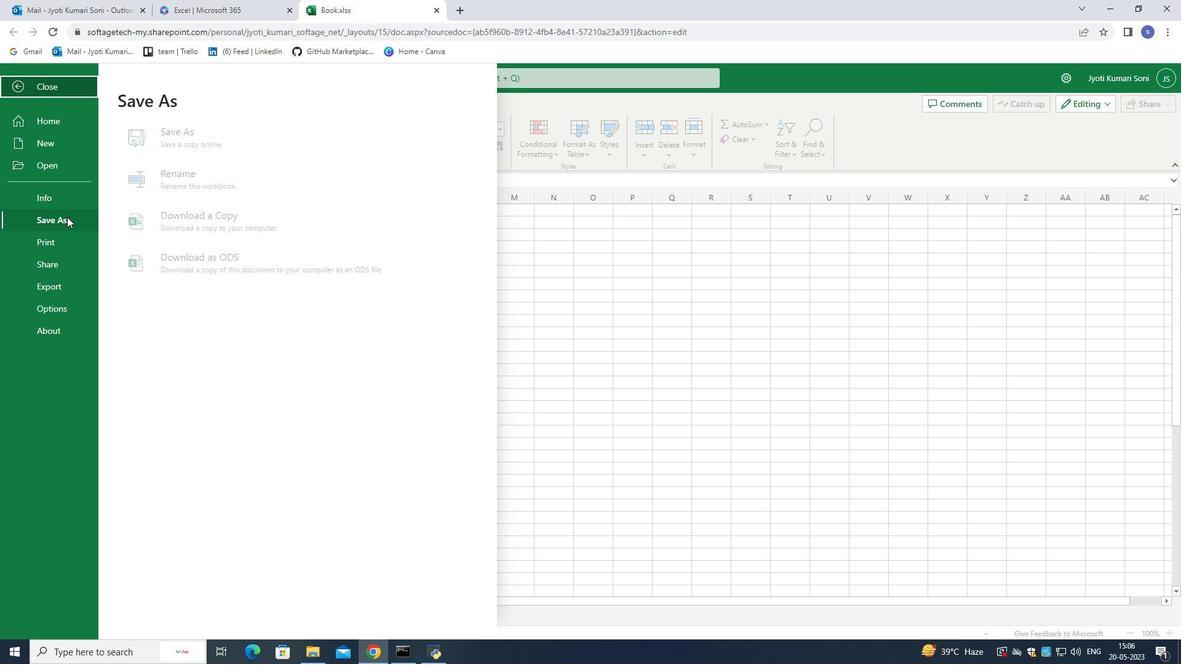 
Action: Mouse pressed left at (62, 220)
Screenshot: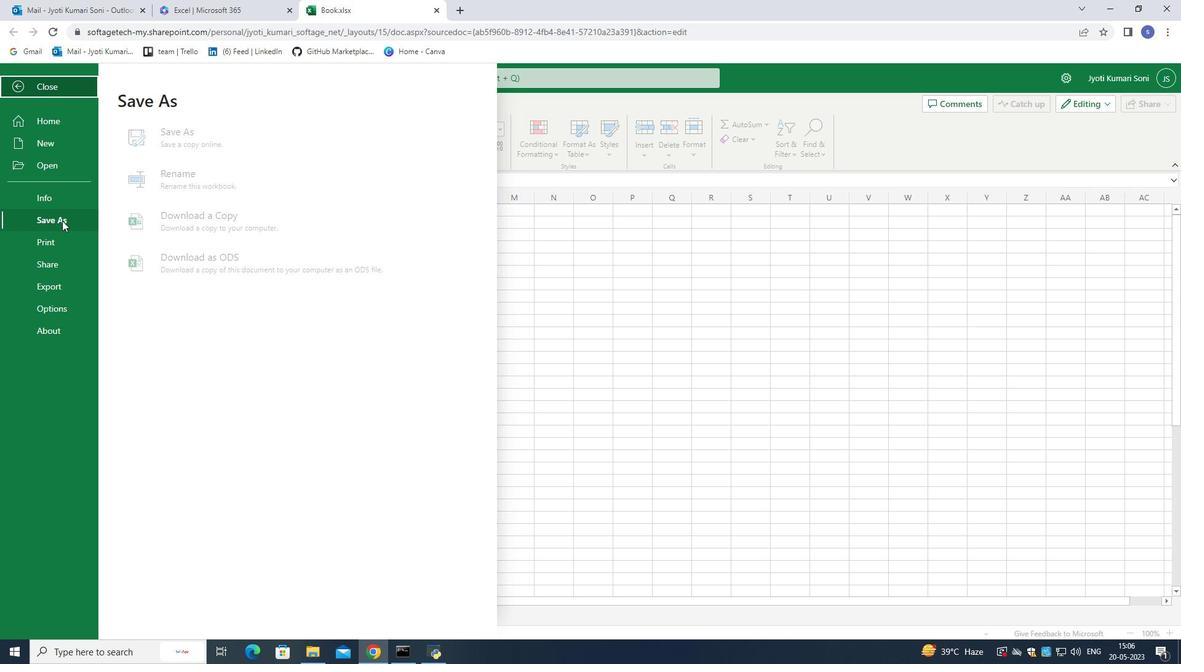
Action: Mouse moved to (56, 150)
Screenshot: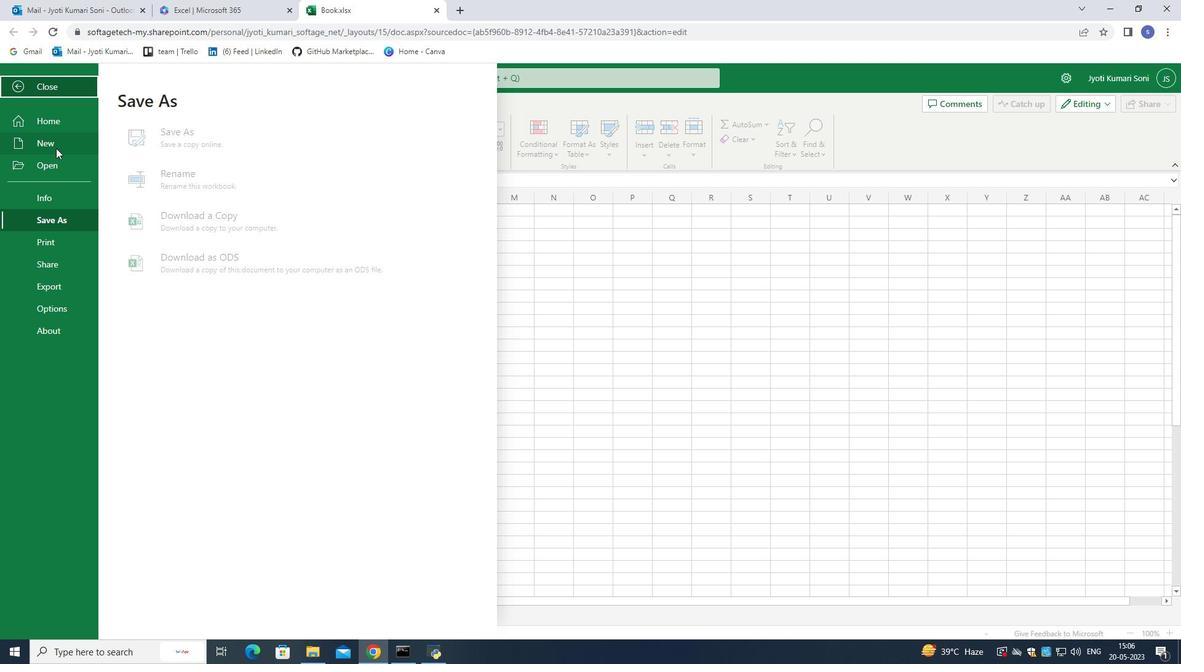 
Action: Mouse pressed left at (56, 150)
Screenshot: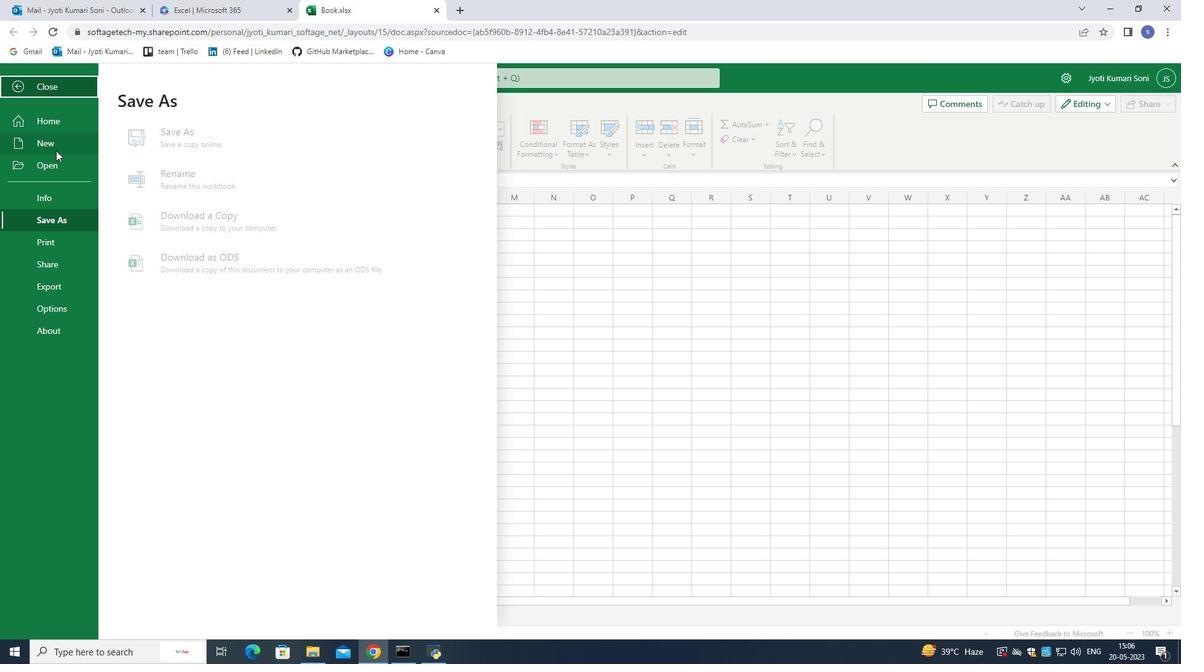 
Action: Mouse moved to (45, 219)
Screenshot: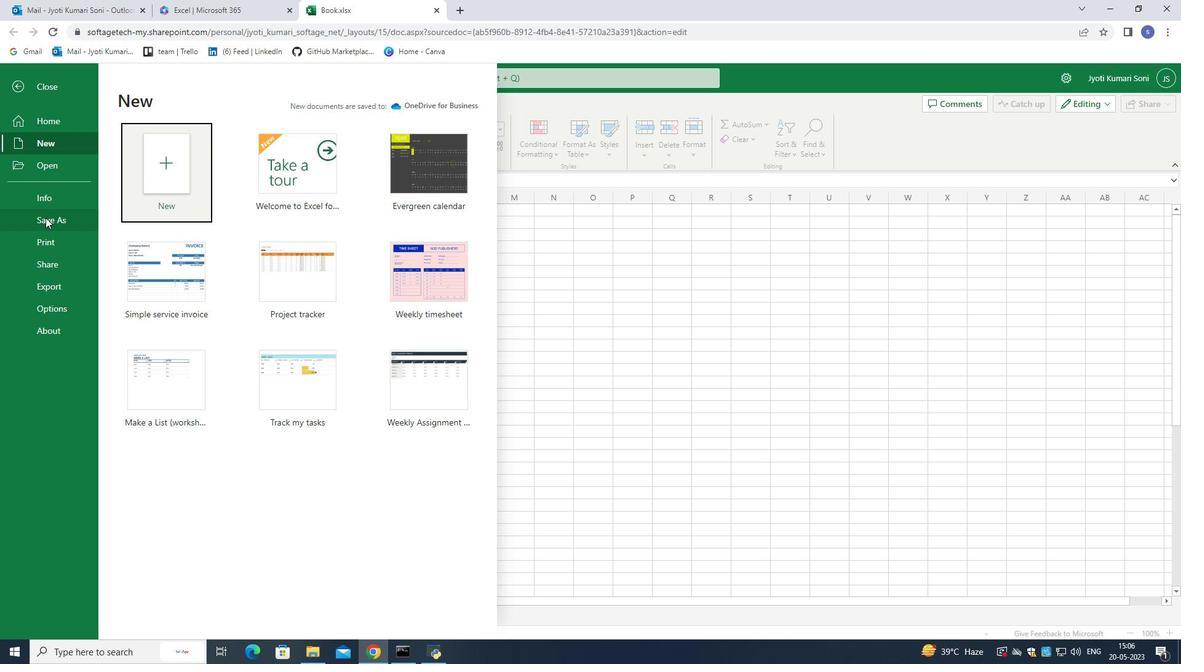 
Action: Mouse pressed left at (45, 219)
Screenshot: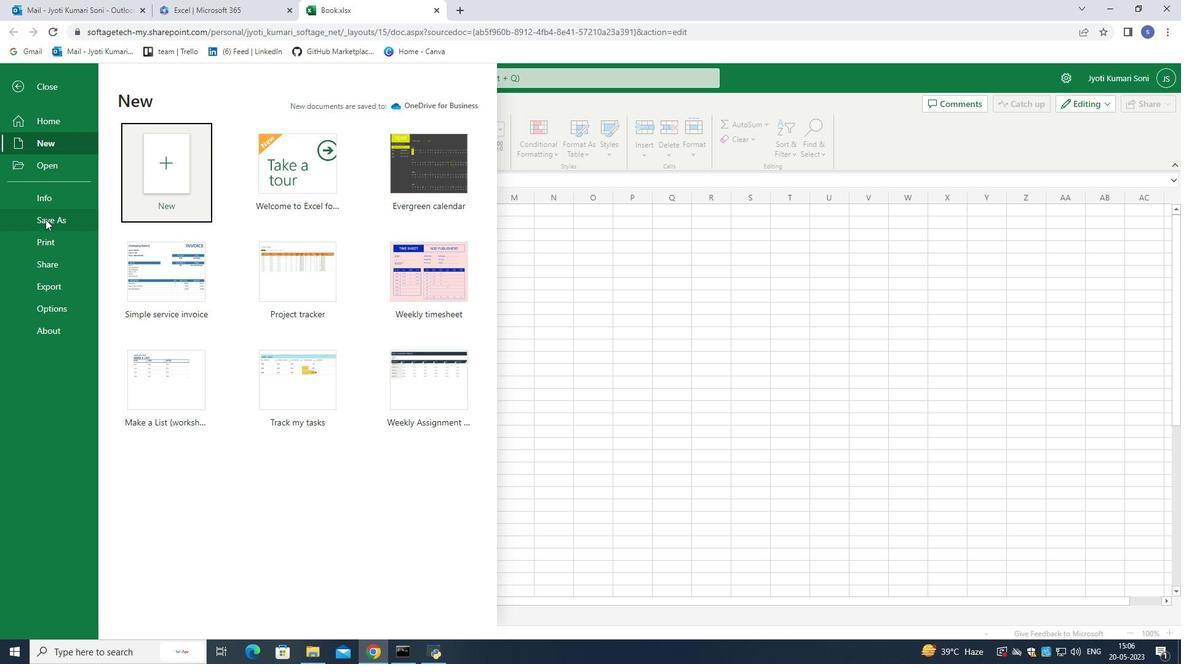 
Action: Mouse moved to (198, 136)
Screenshot: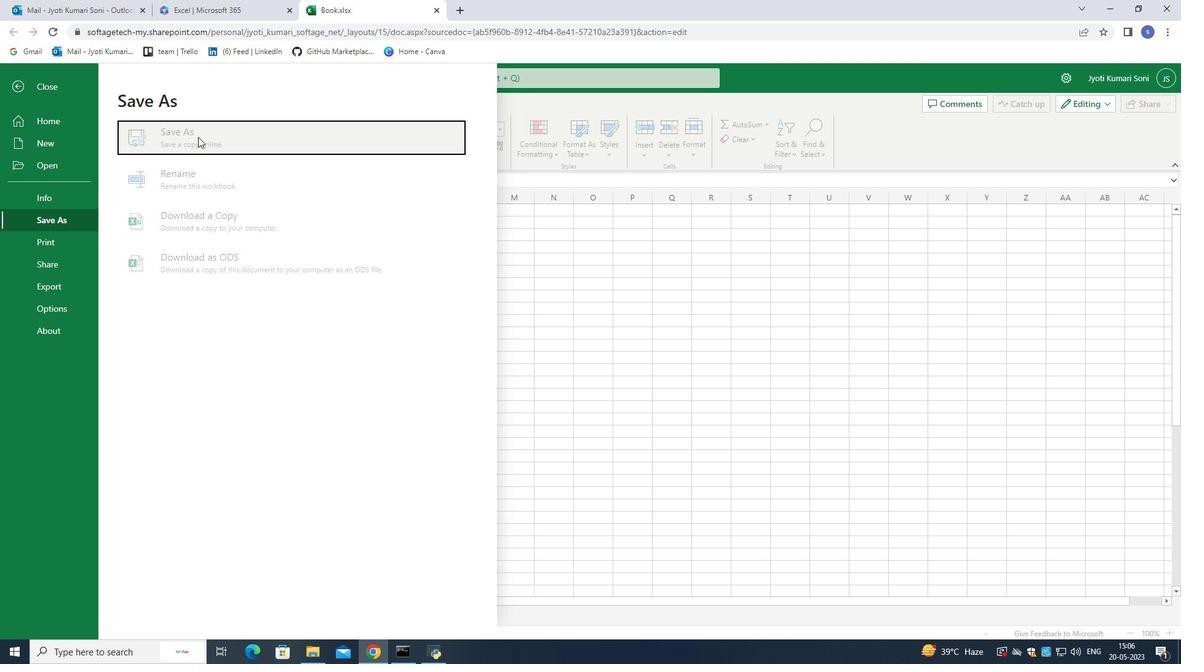 
Action: Mouse pressed left at (198, 136)
Screenshot: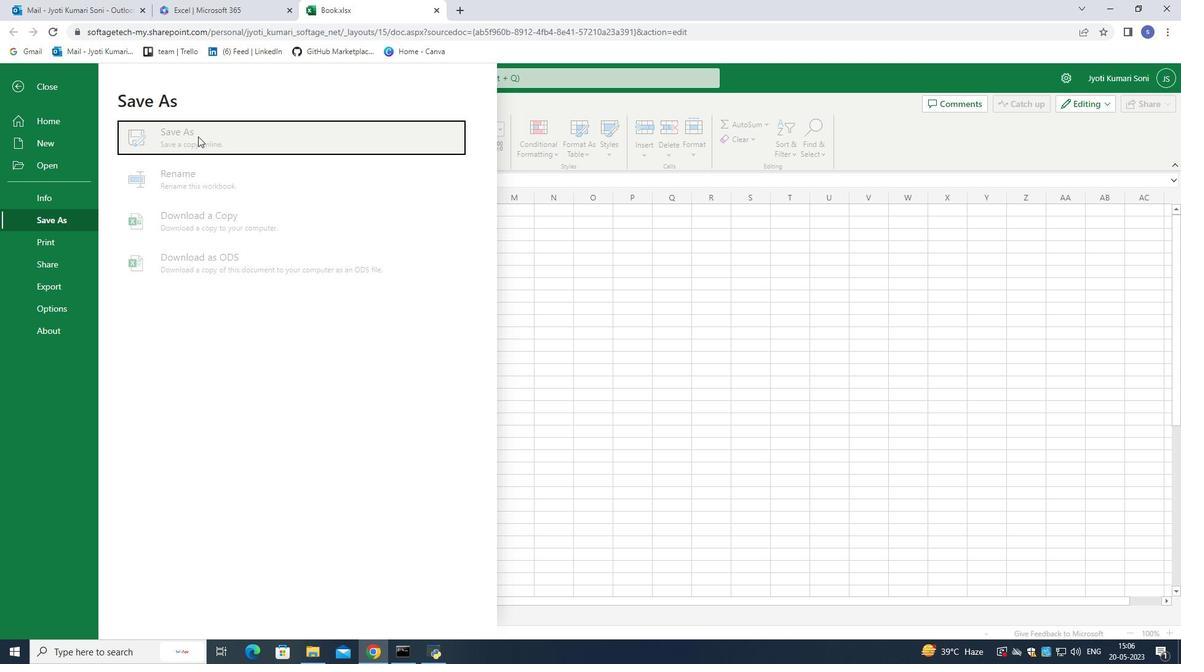 
Action: Mouse moved to (191, 222)
Screenshot: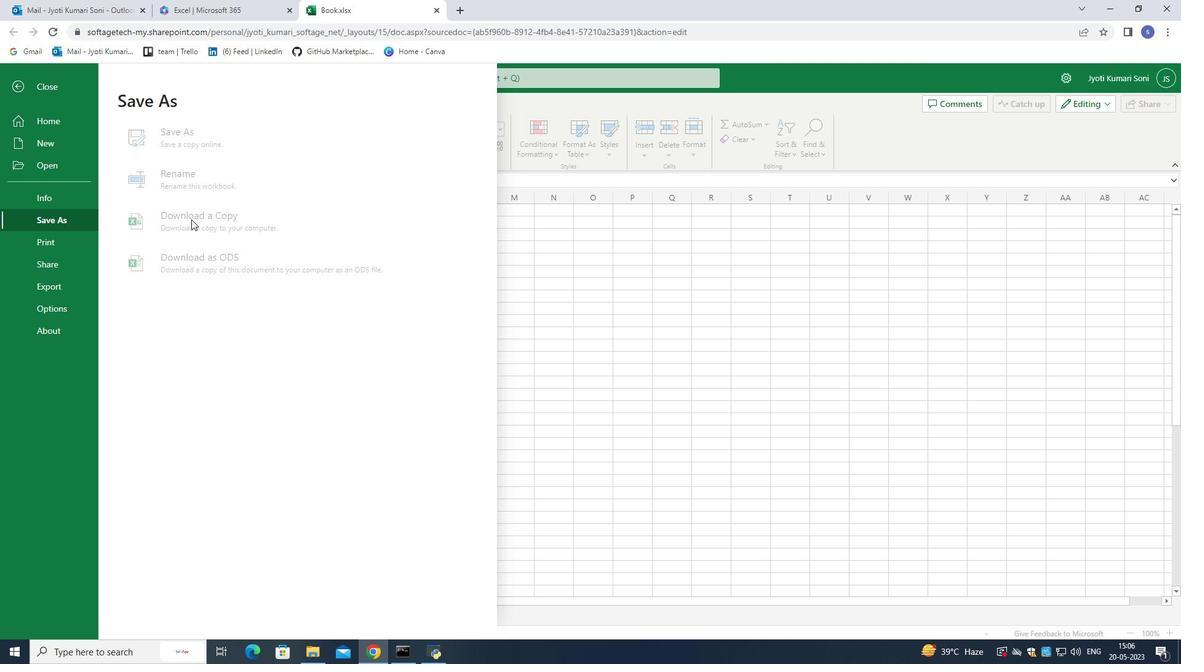 
Action: Mouse pressed left at (191, 222)
Screenshot: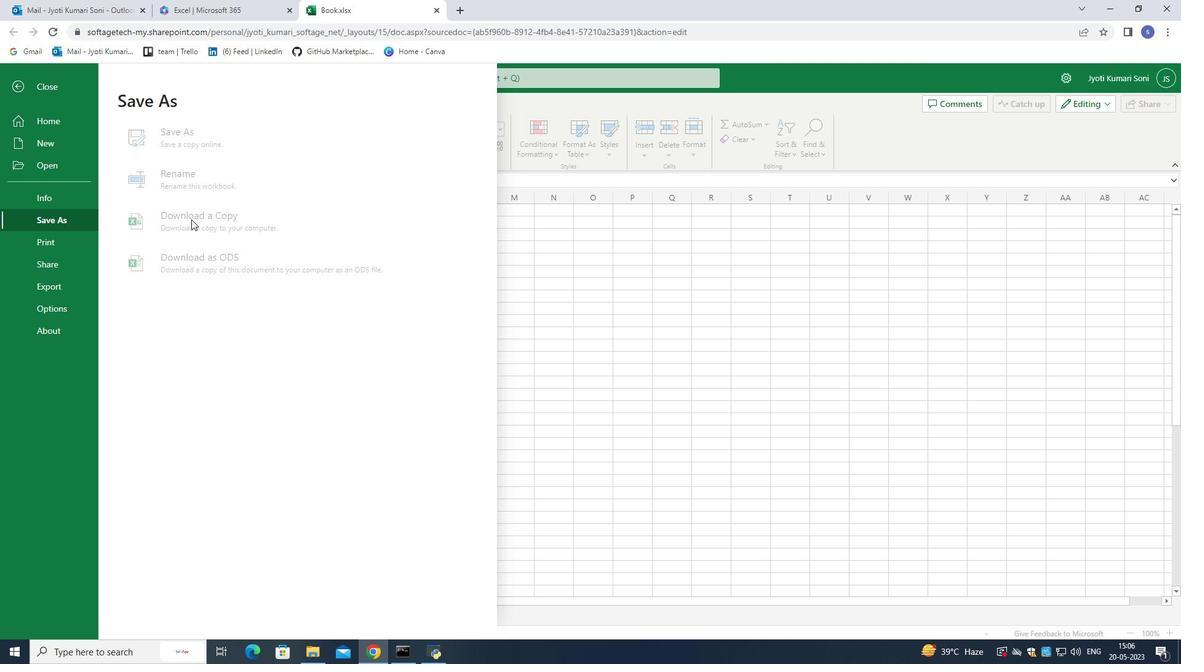 
Action: Mouse moved to (200, 264)
Screenshot: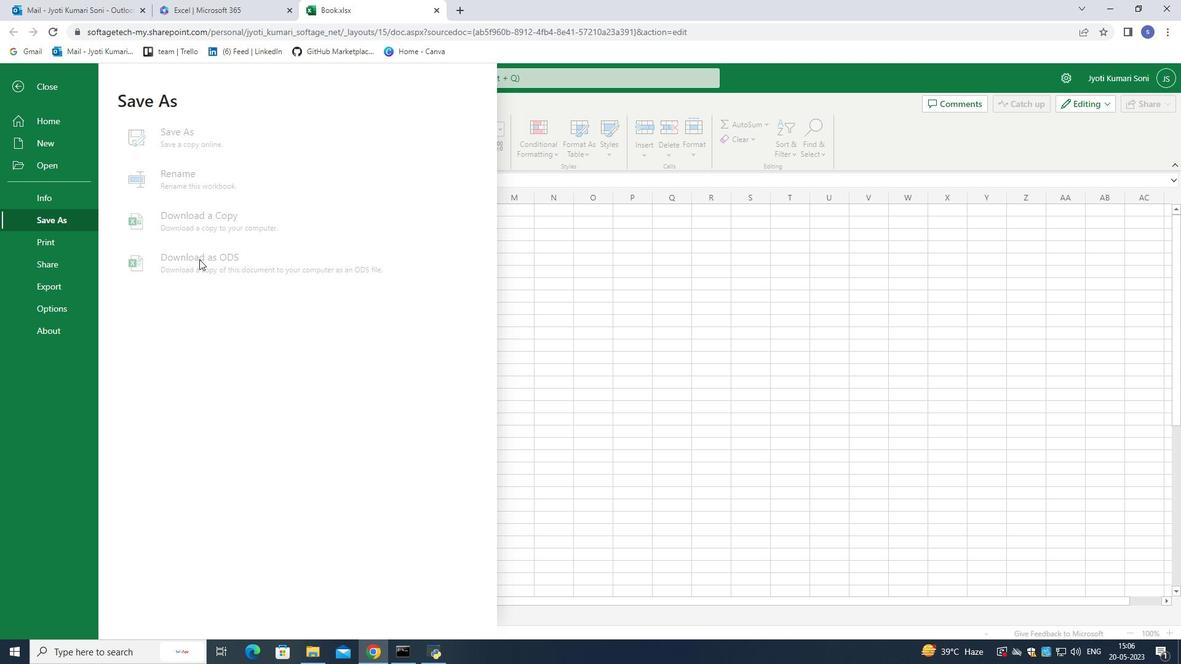 
Action: Mouse pressed left at (200, 264)
Screenshot: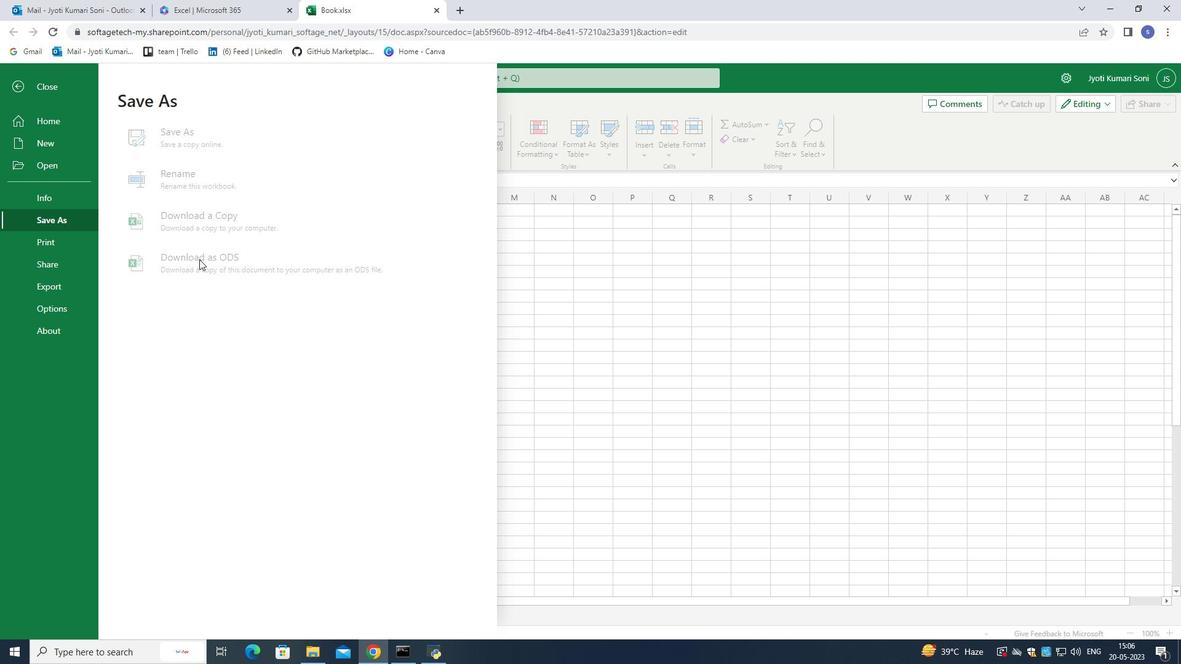 
Action: Mouse moved to (227, 0)
Screenshot: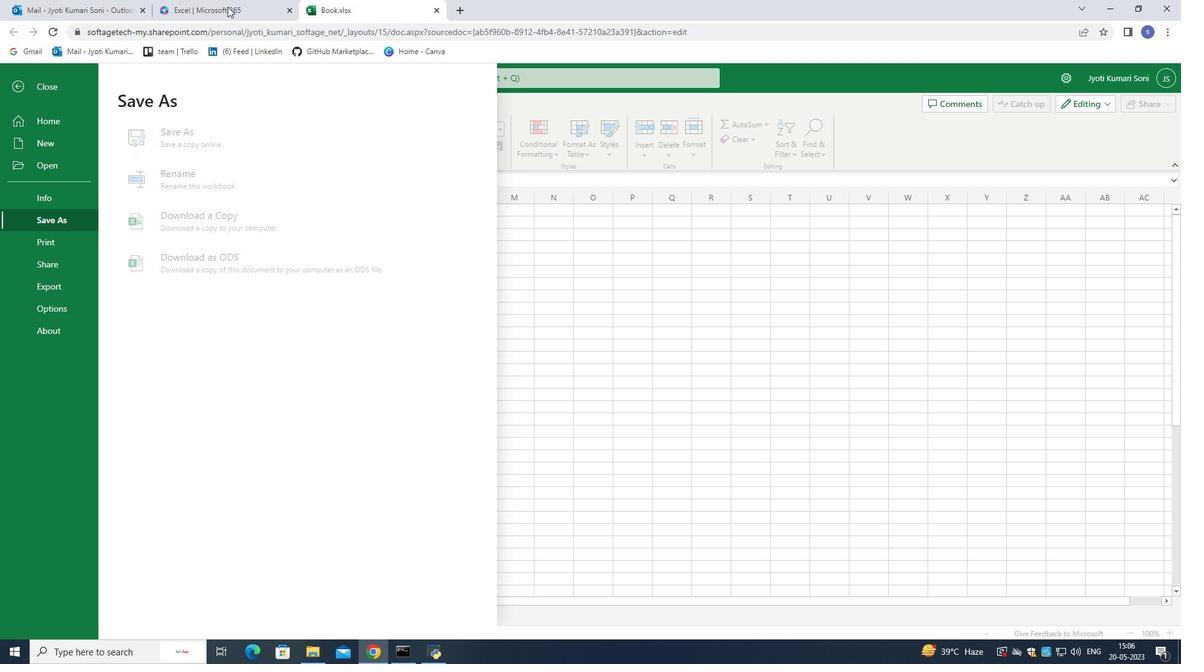 
Action: Mouse pressed left at (227, 0)
Screenshot: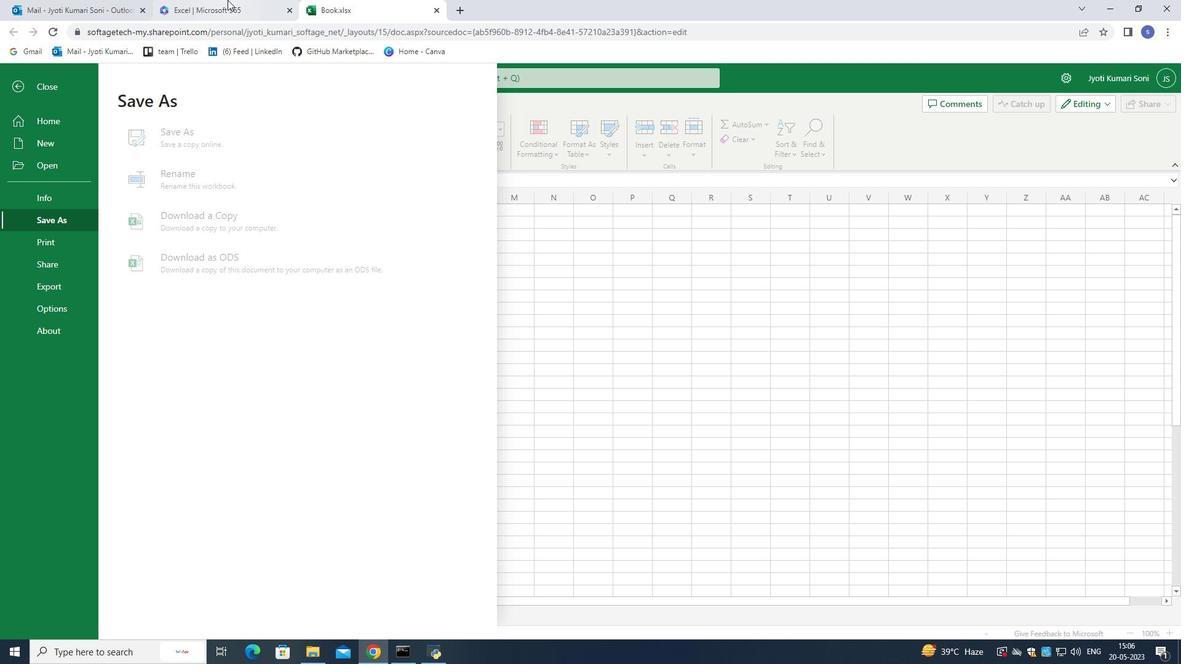 
Action: Mouse moved to (339, 4)
Screenshot: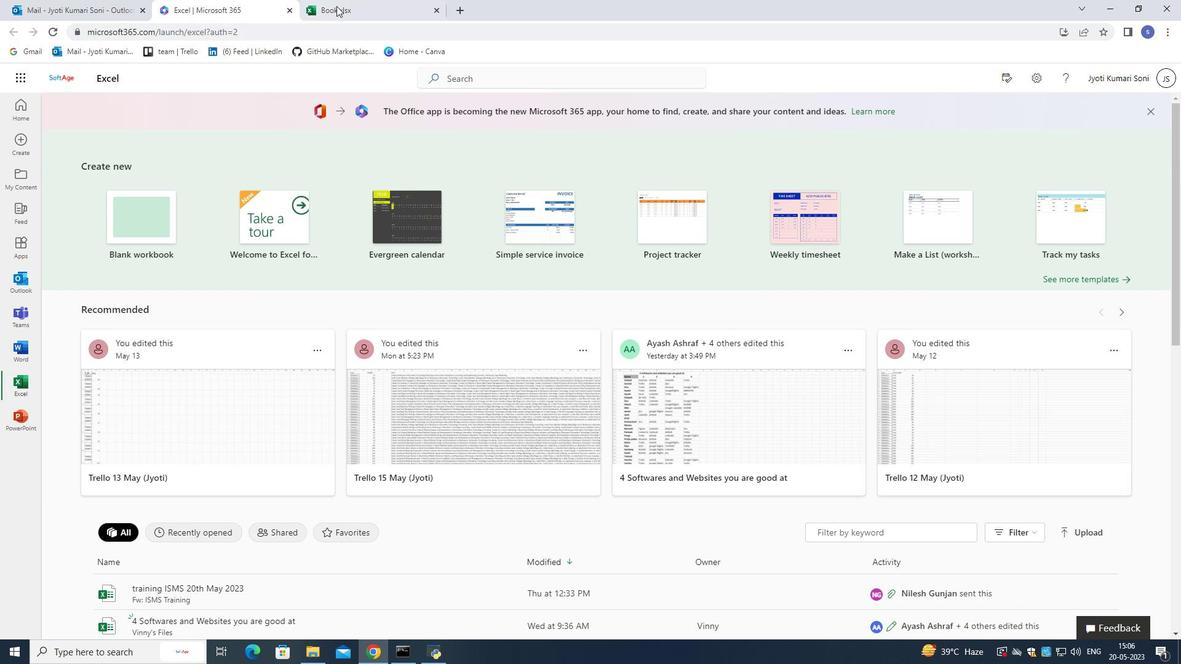 
Action: Mouse pressed left at (339, 4)
Screenshot: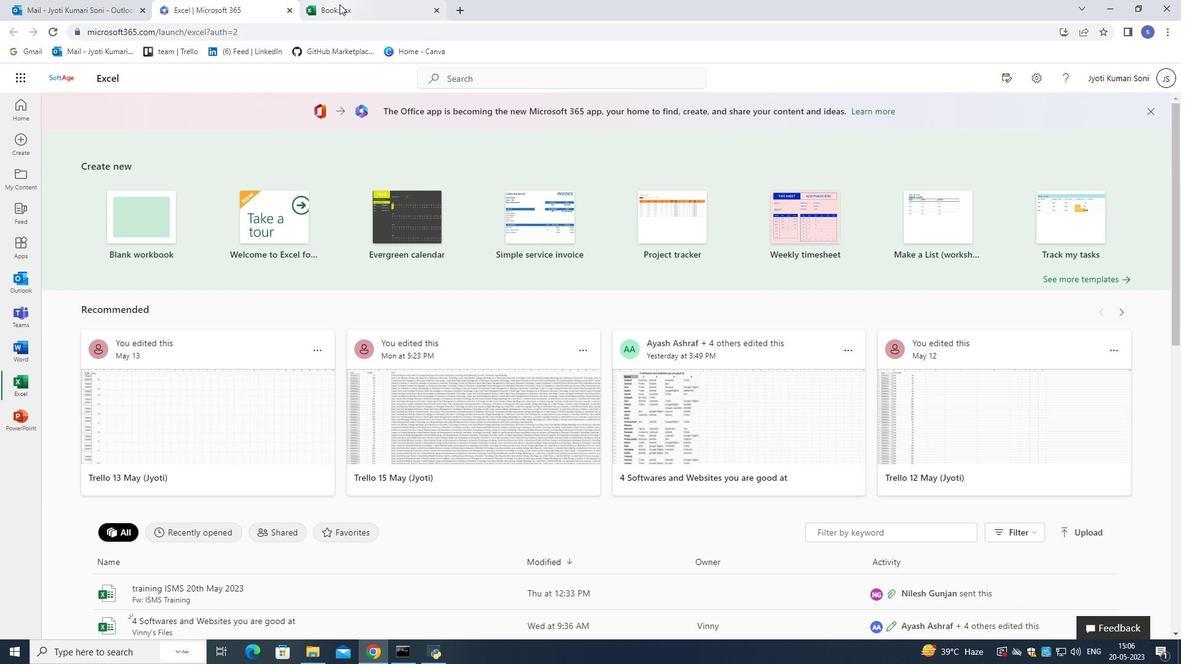 
Action: Mouse moved to (69, 224)
Screenshot: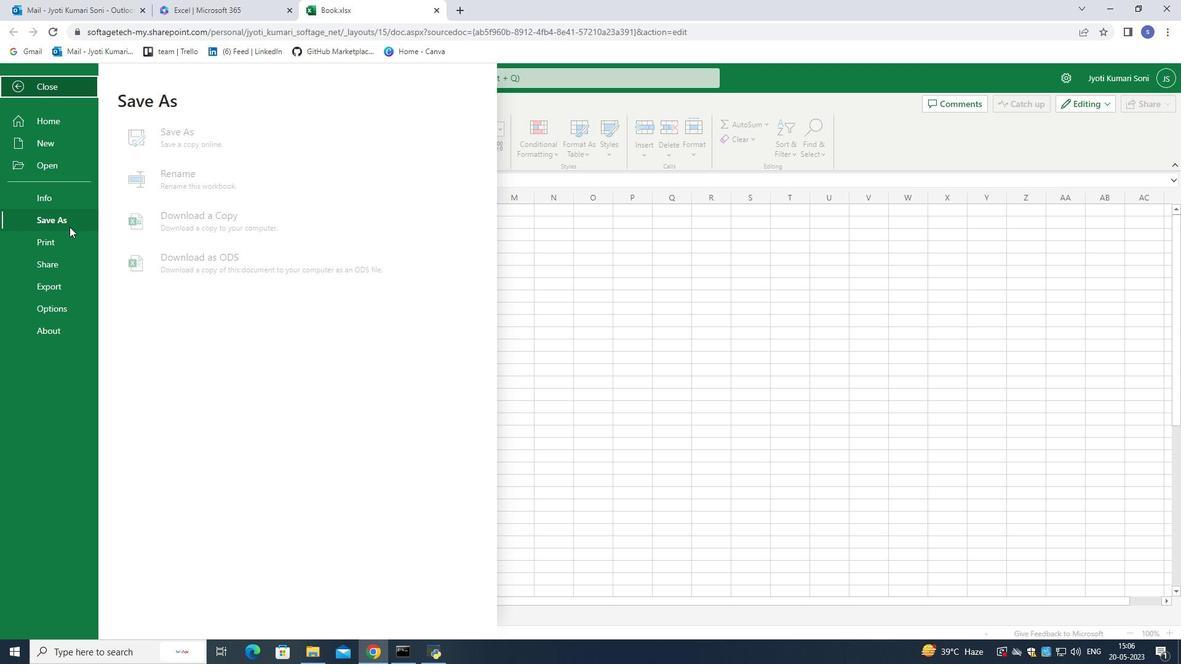 
Action: Mouse pressed left at (69, 224)
Screenshot: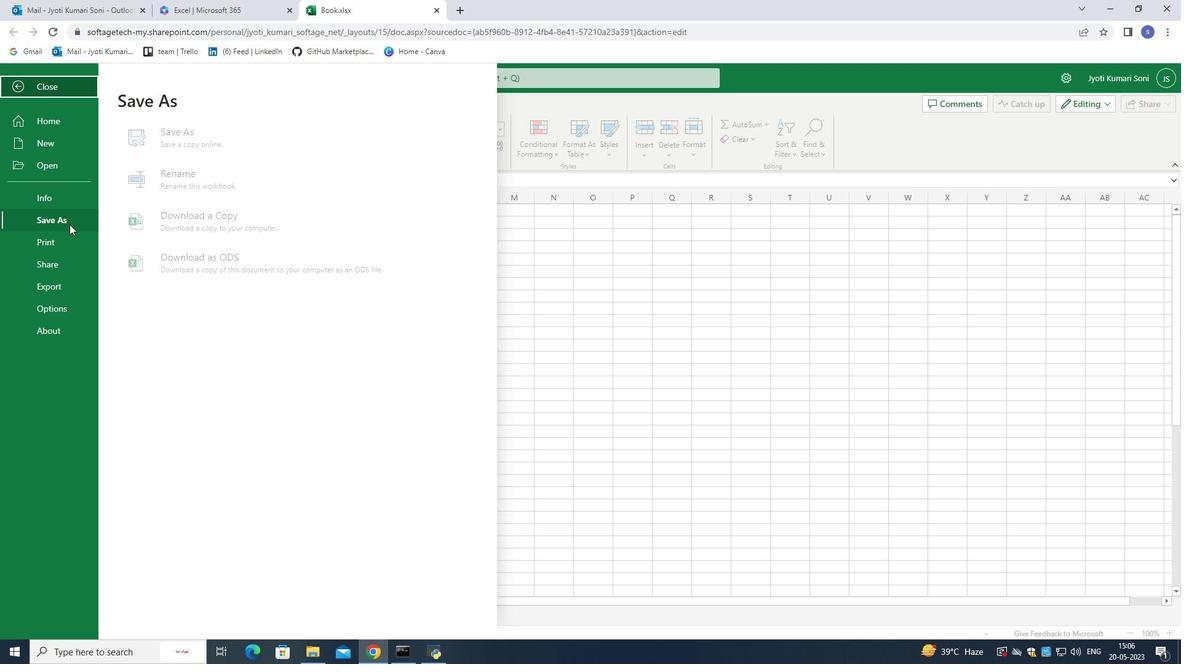 
Action: Mouse moved to (258, 0)
Screenshot: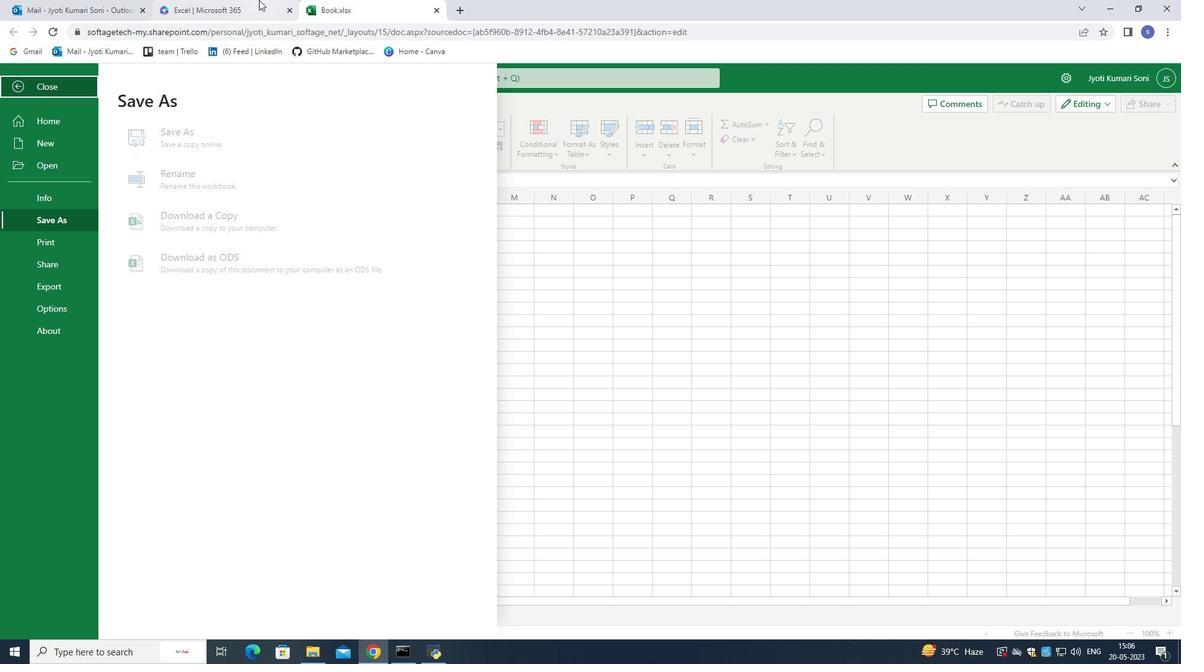 
Action: Mouse pressed left at (258, 0)
Screenshot: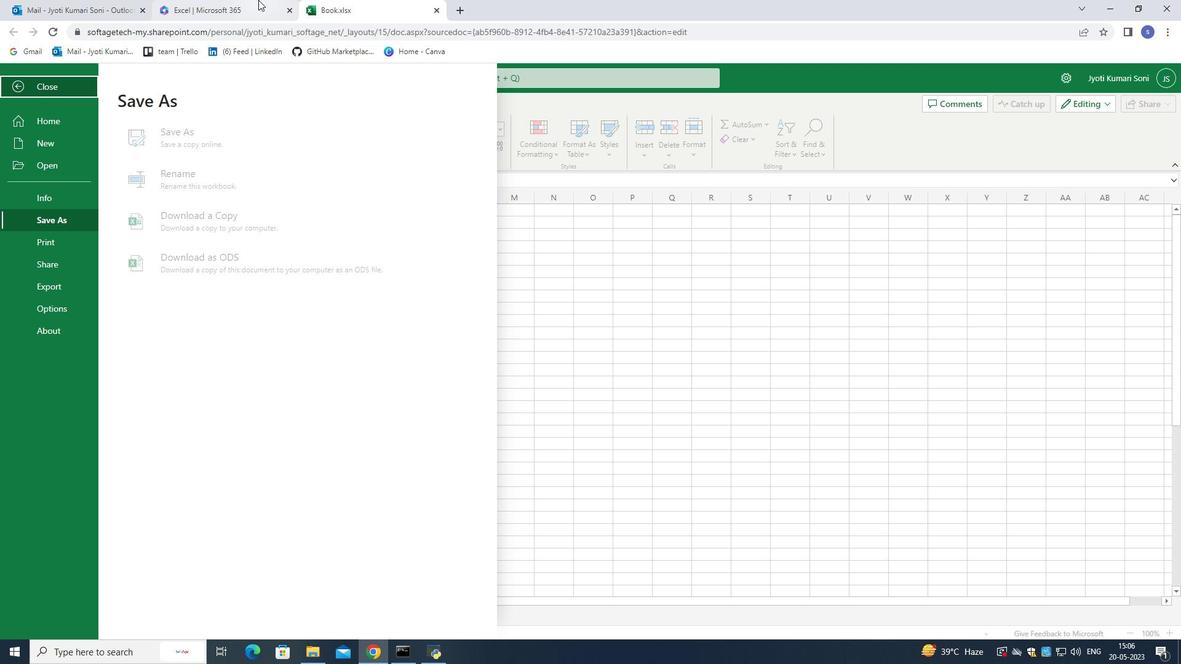 
Action: Mouse moved to (243, 129)
Screenshot: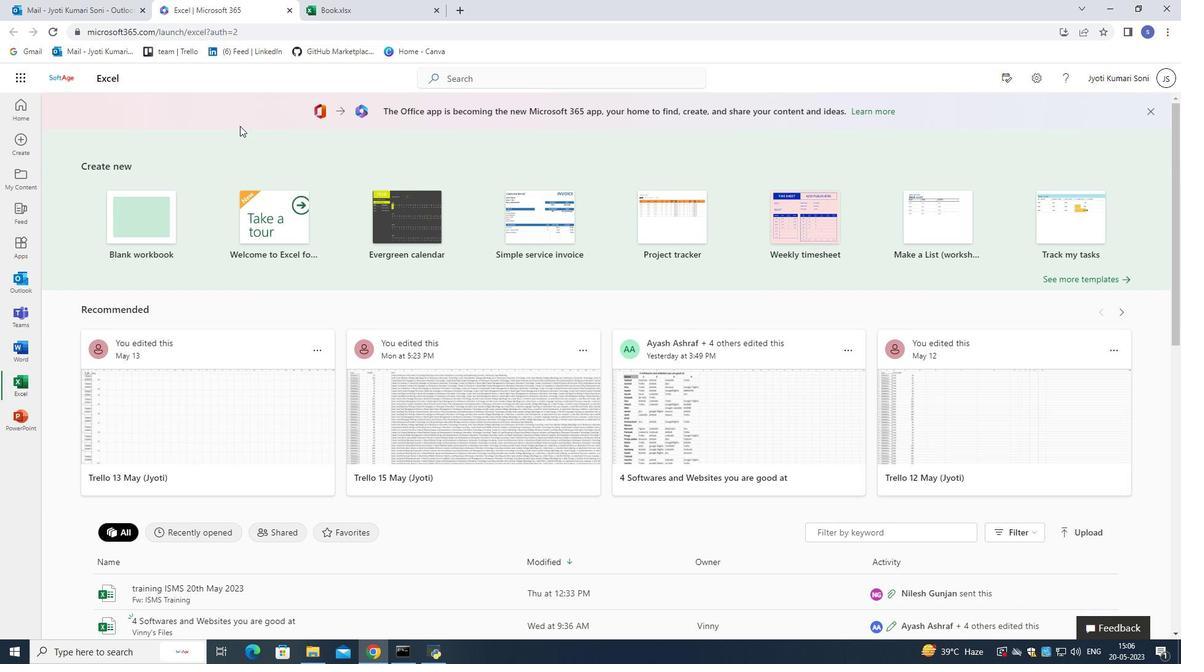 
Action: Mouse scrolled (243, 128) with delta (0, 0)
Screenshot: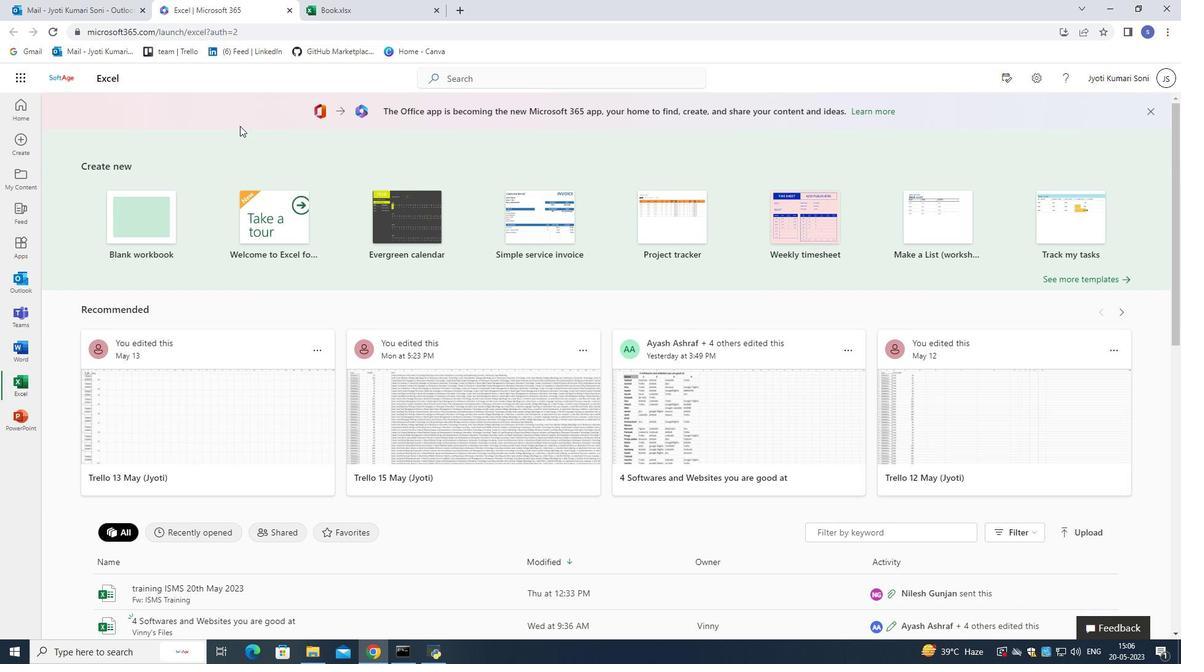 
Action: Mouse moved to (243, 131)
Screenshot: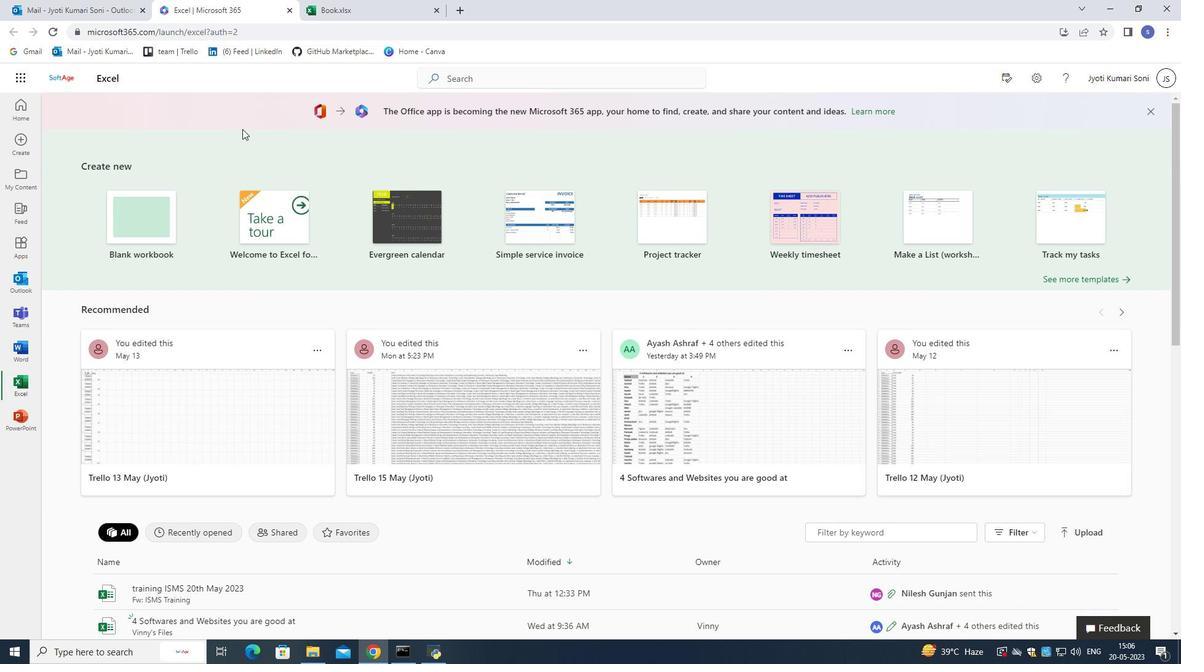
Action: Mouse scrolled (243, 130) with delta (0, 0)
Screenshot: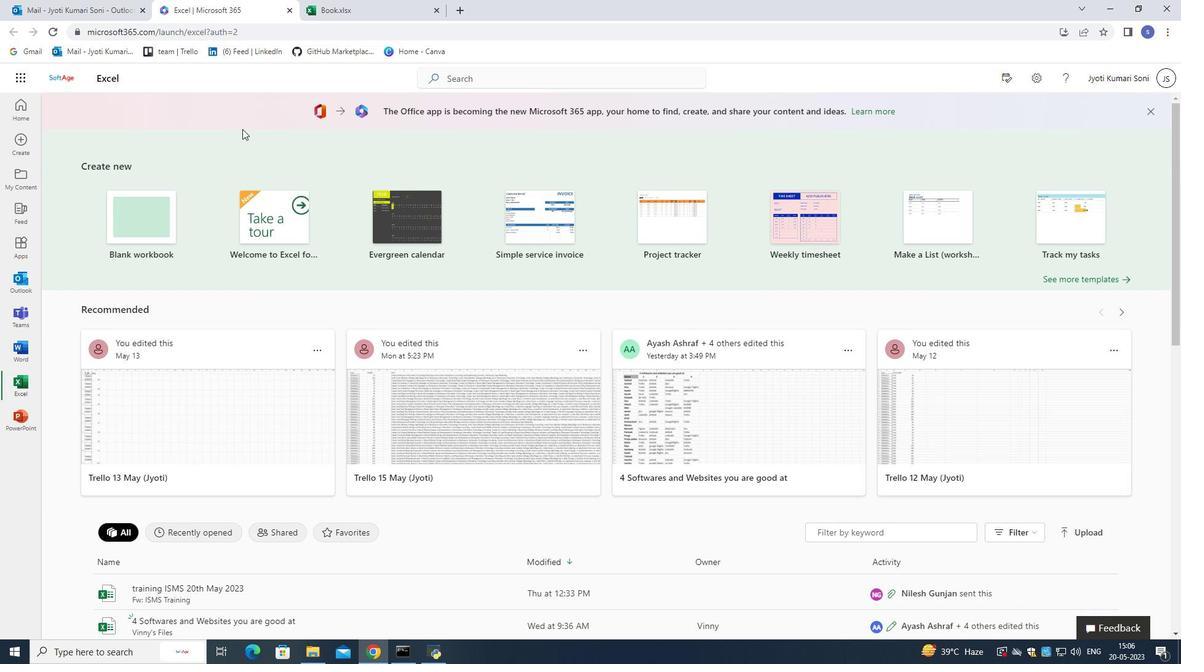 
Action: Mouse moved to (244, 132)
Screenshot: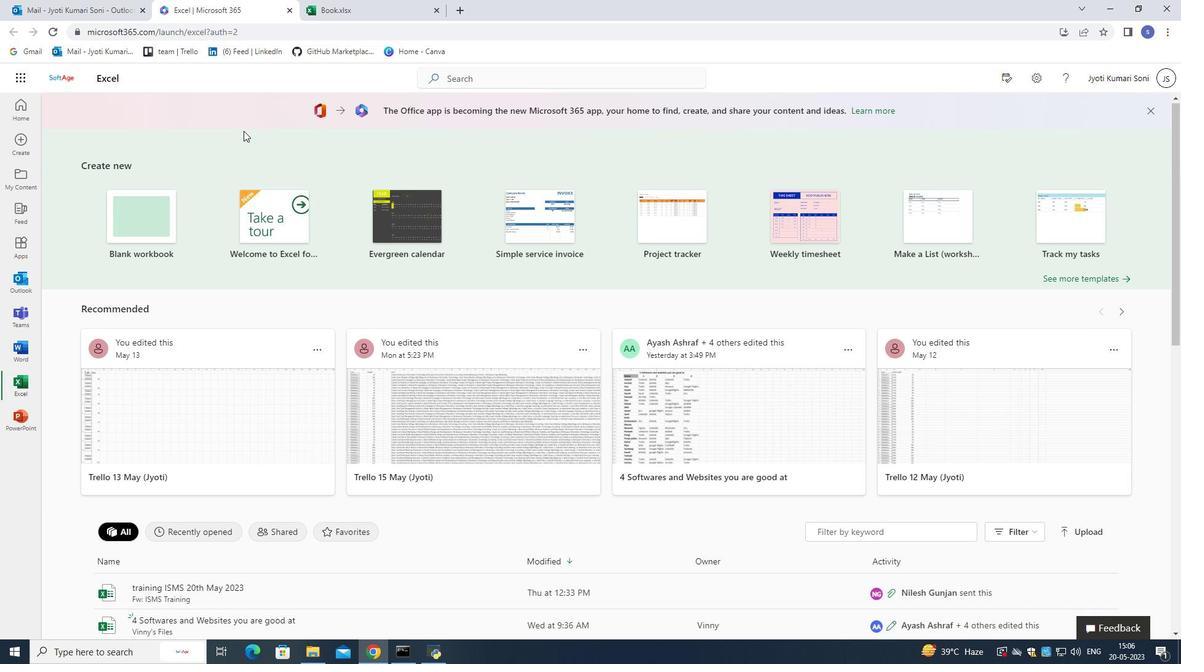 
Action: Mouse scrolled (244, 132) with delta (0, 0)
Screenshot: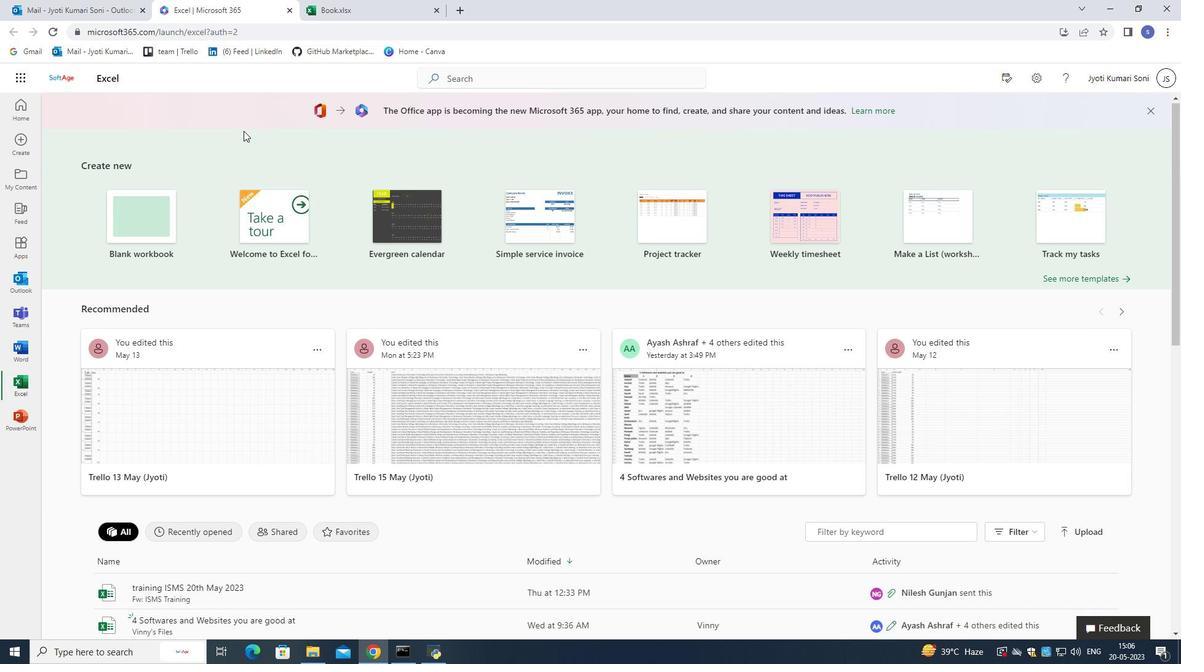 
Action: Mouse moved to (244, 134)
Screenshot: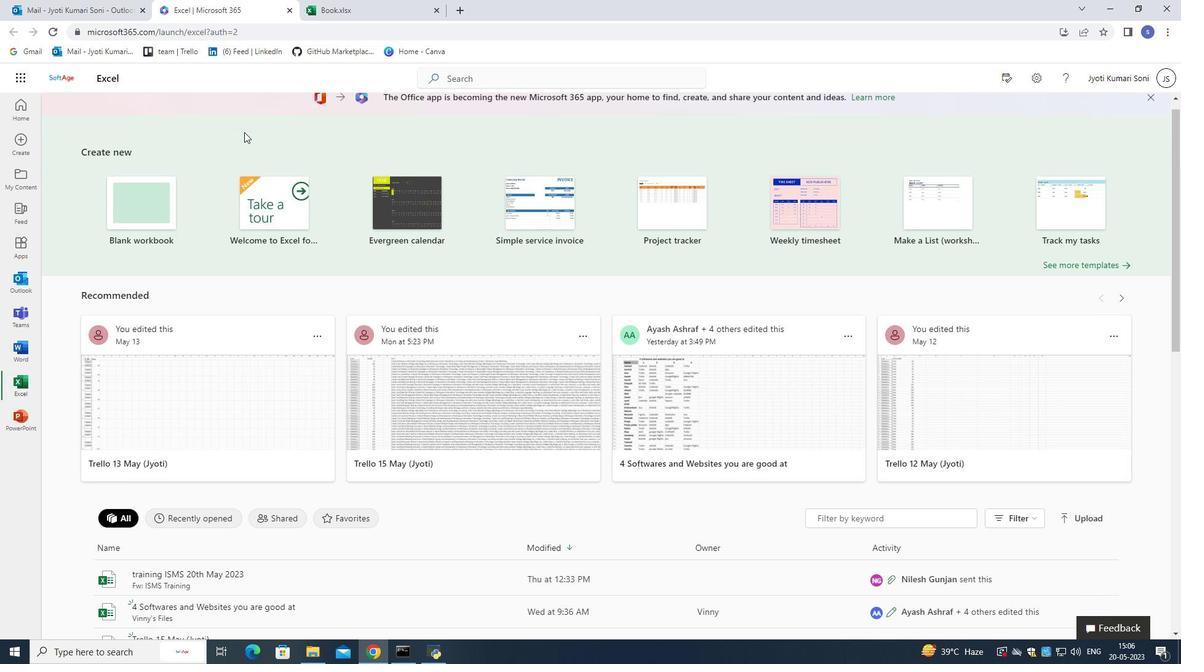 
Action: Mouse scrolled (244, 133) with delta (0, 0)
Screenshot: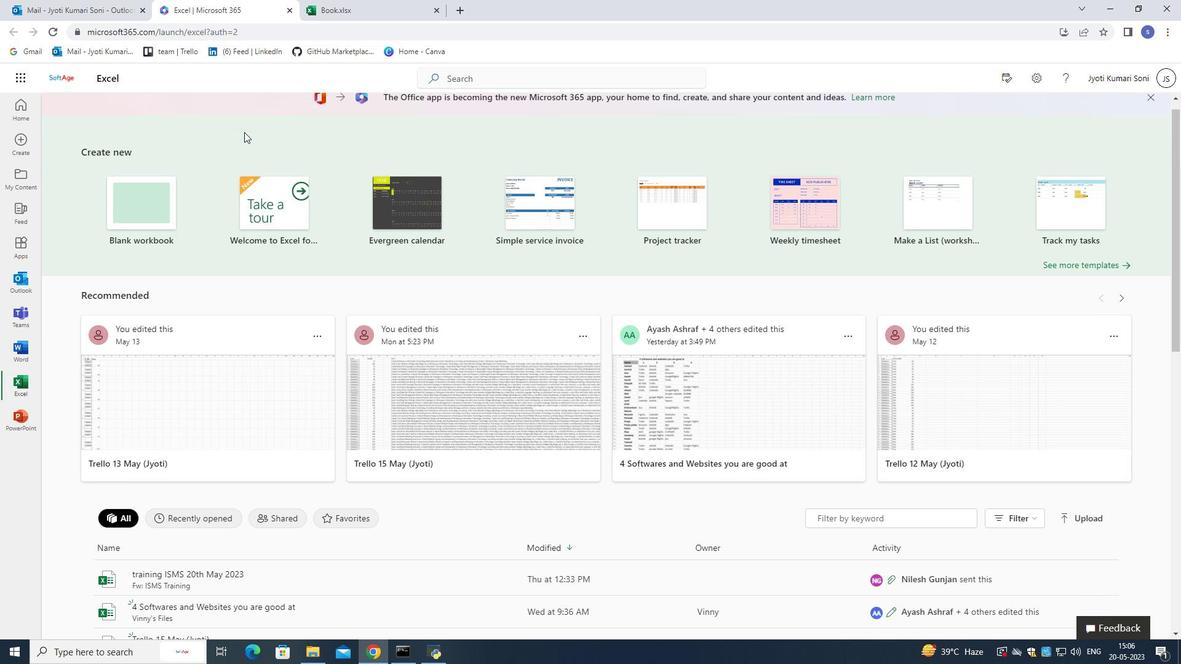 
Action: Mouse scrolled (244, 133) with delta (0, 0)
Screenshot: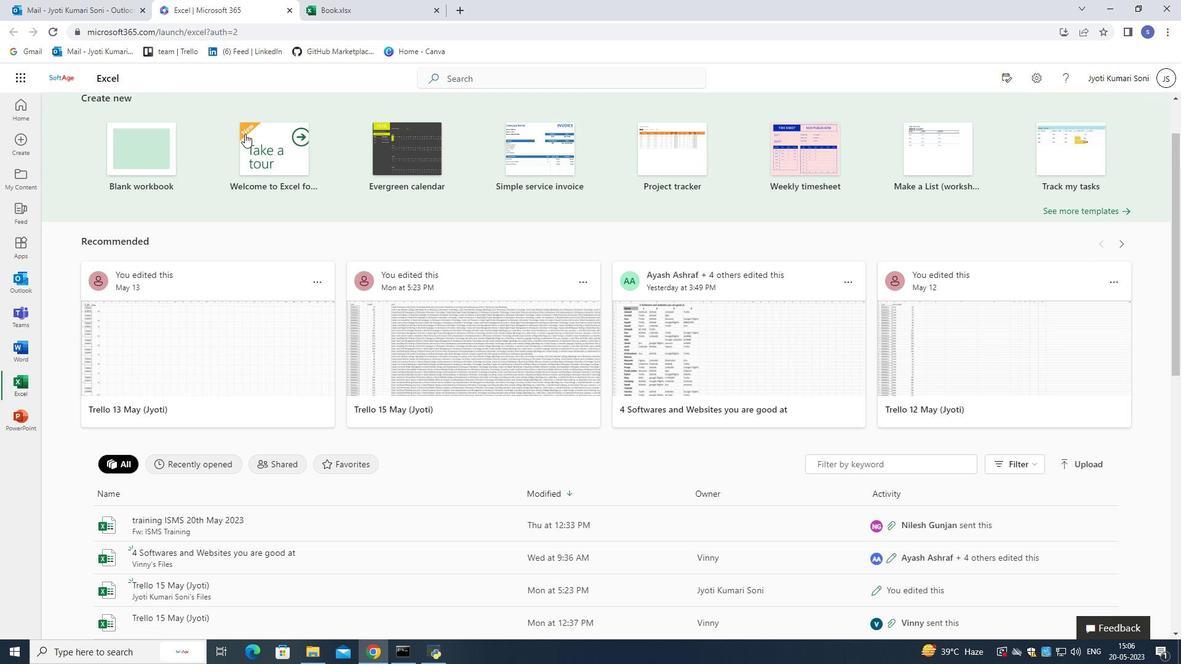 
Action: Mouse scrolled (244, 133) with delta (0, 0)
Screenshot: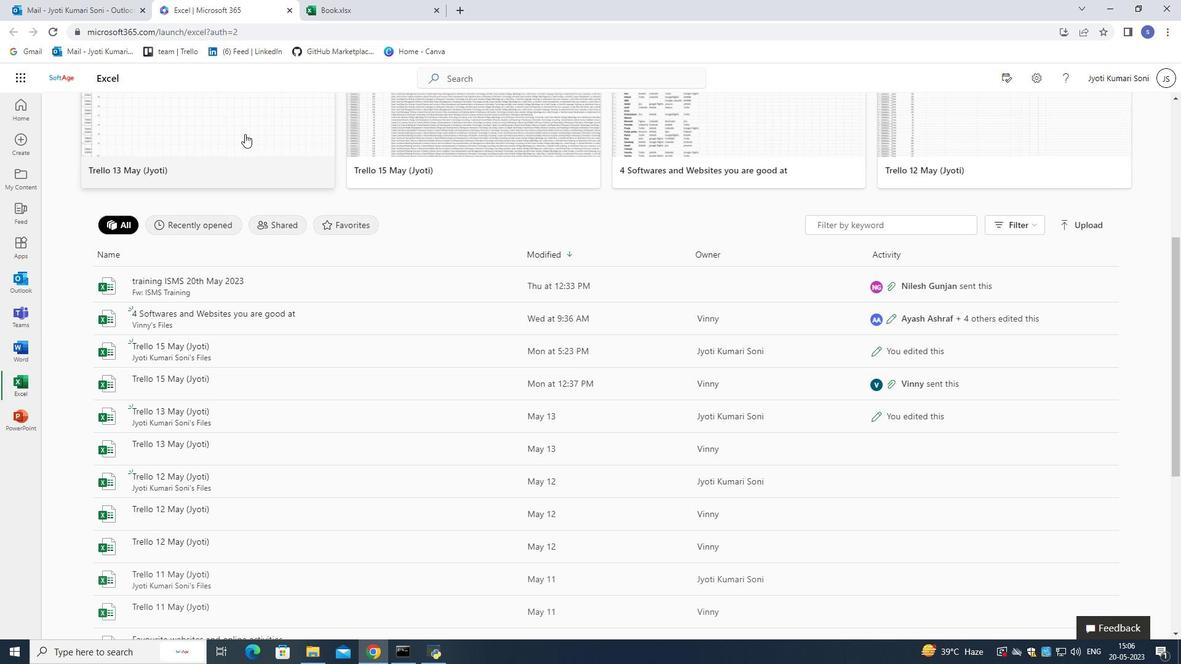 
Action: Mouse scrolled (244, 133) with delta (0, 0)
Screenshot: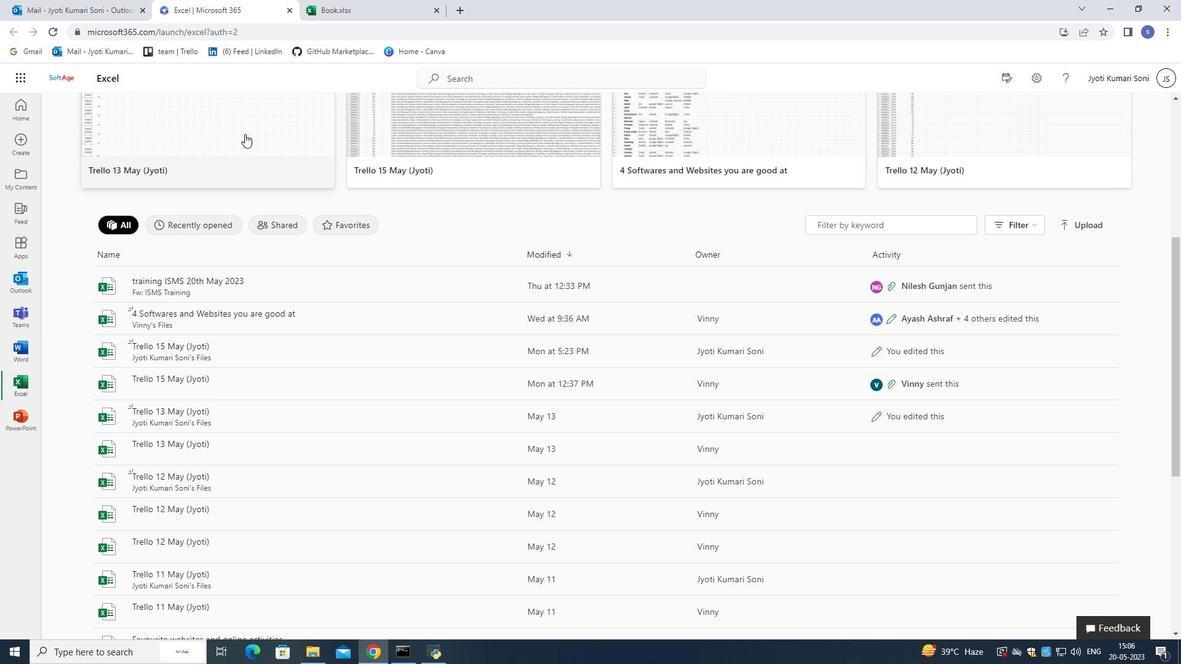 
Action: Mouse scrolled (244, 133) with delta (0, 0)
Screenshot: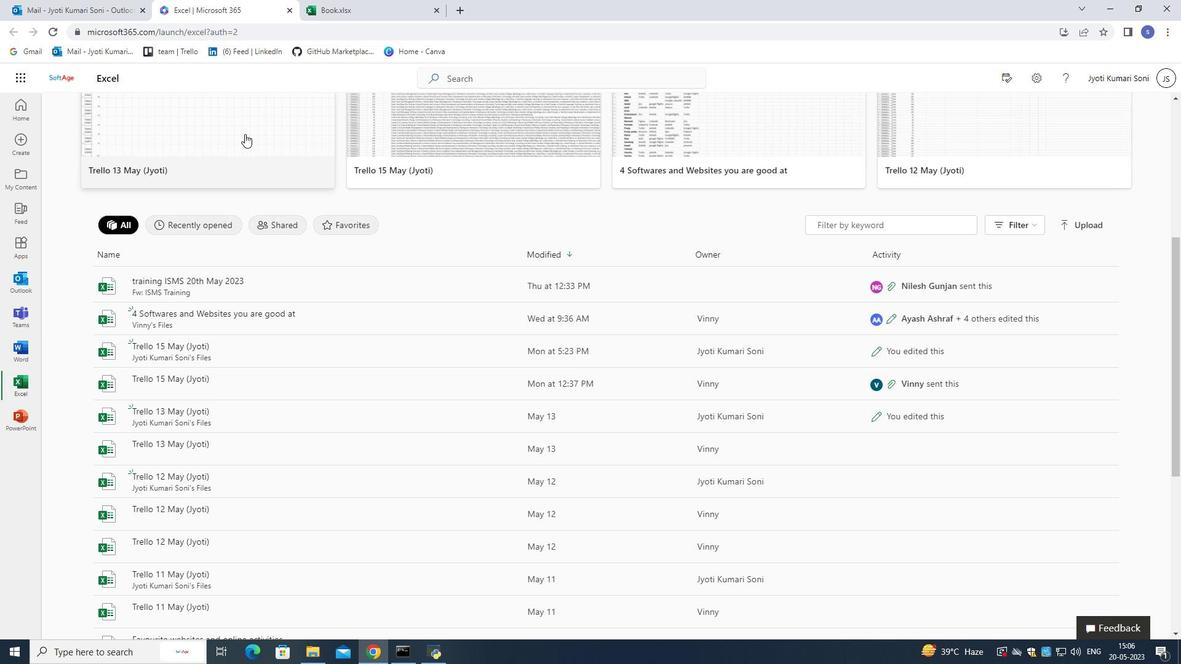 
Action: Mouse scrolled (244, 133) with delta (0, 0)
Screenshot: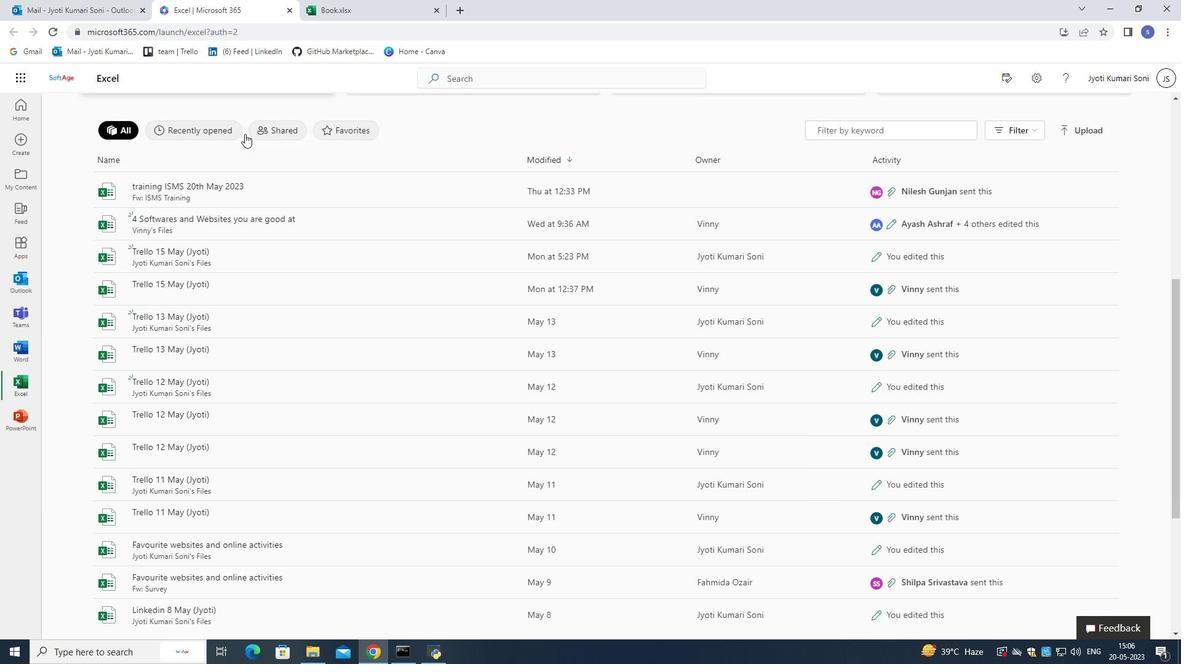 
Action: Mouse scrolled (244, 133) with delta (0, 0)
Screenshot: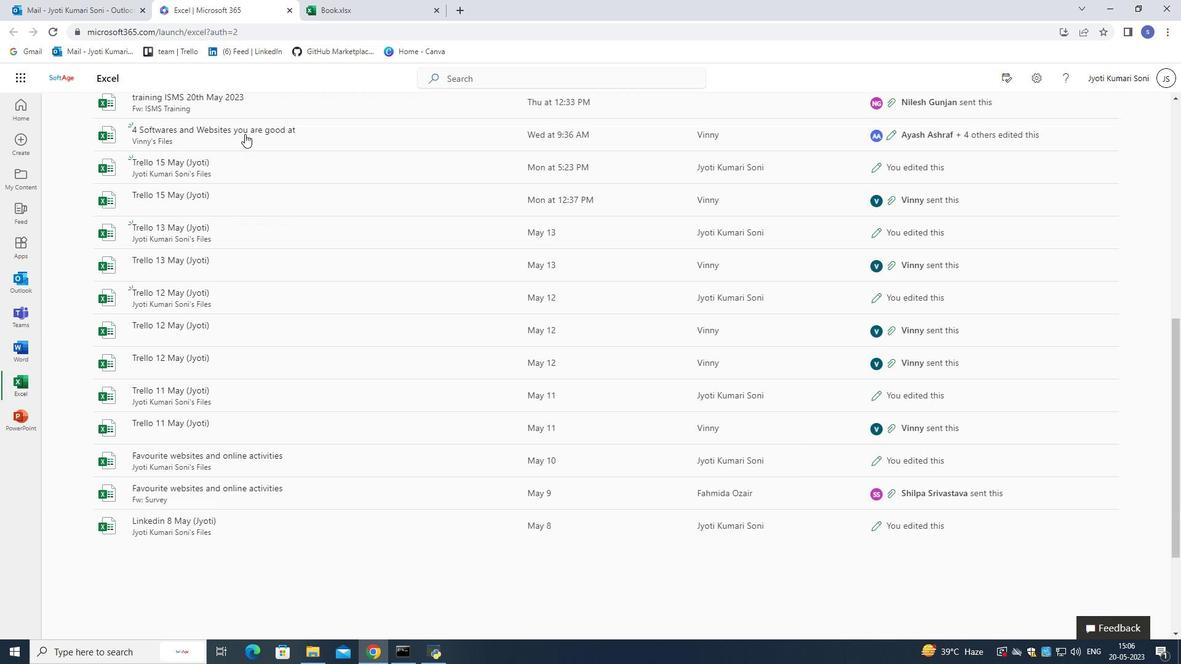 
Action: Mouse scrolled (244, 133) with delta (0, 0)
Screenshot: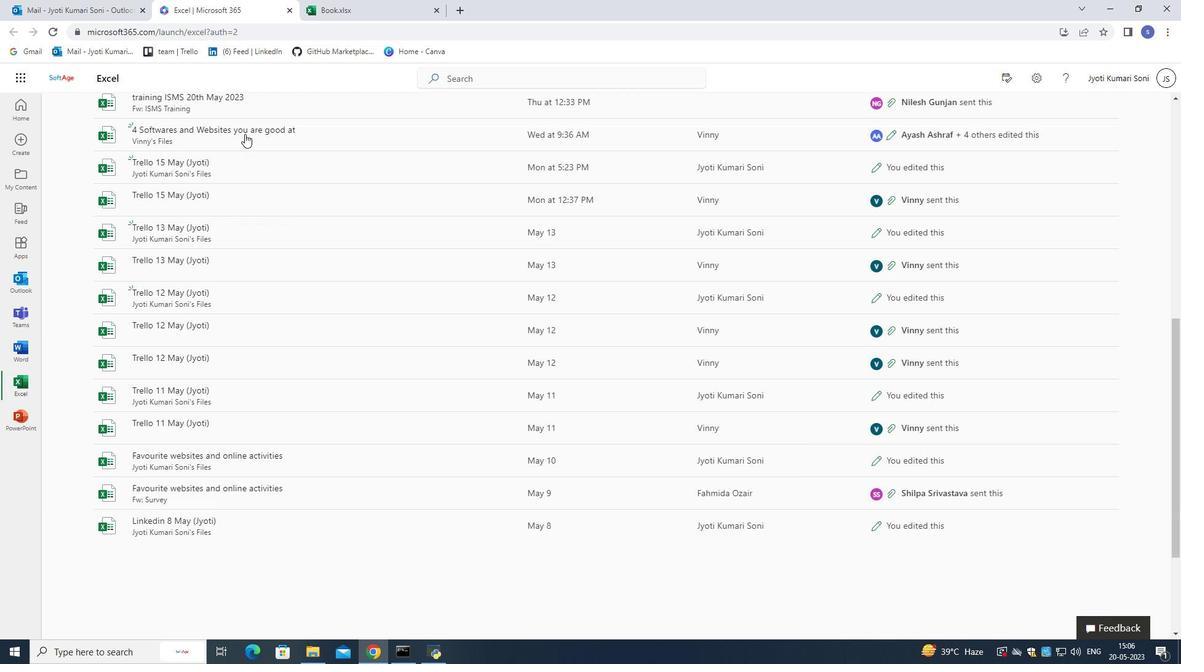 
Action: Mouse scrolled (244, 133) with delta (0, 0)
Screenshot: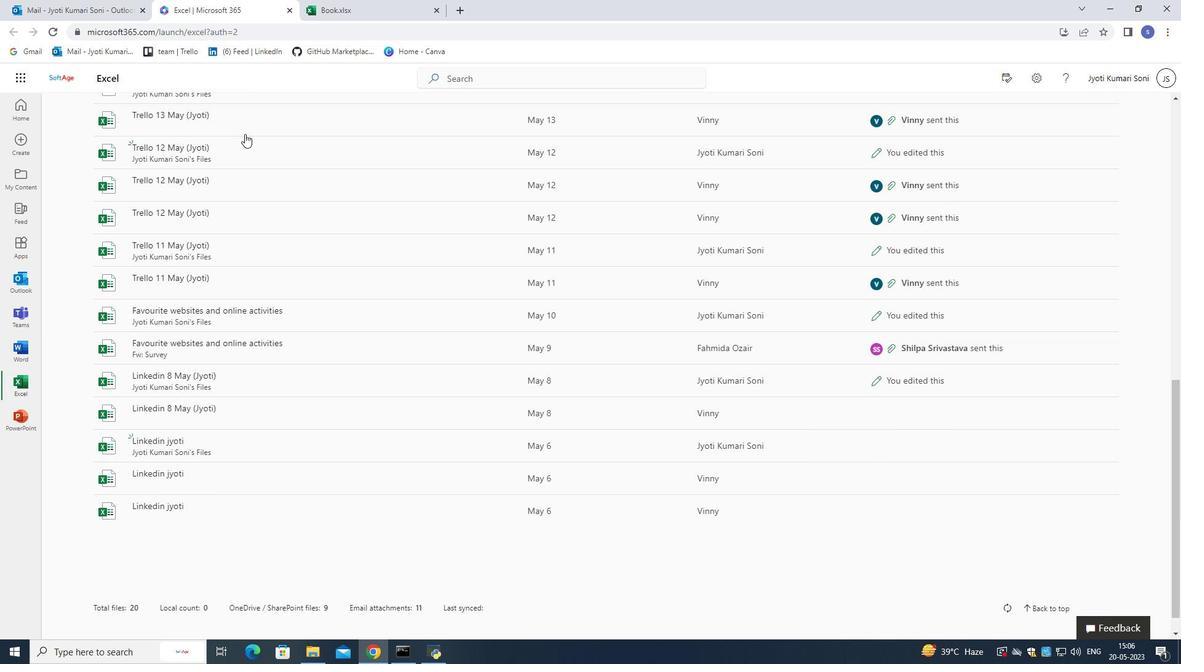 
Action: Mouse scrolled (244, 133) with delta (0, 0)
Screenshot: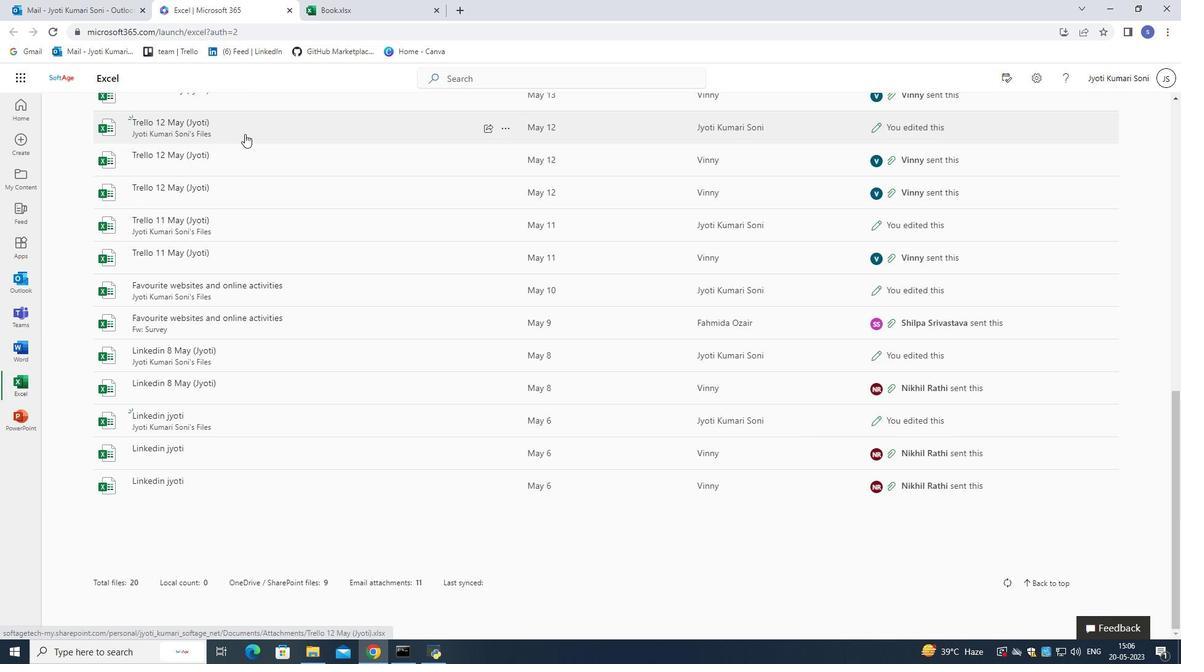 
Action: Mouse scrolled (244, 133) with delta (0, 0)
Screenshot: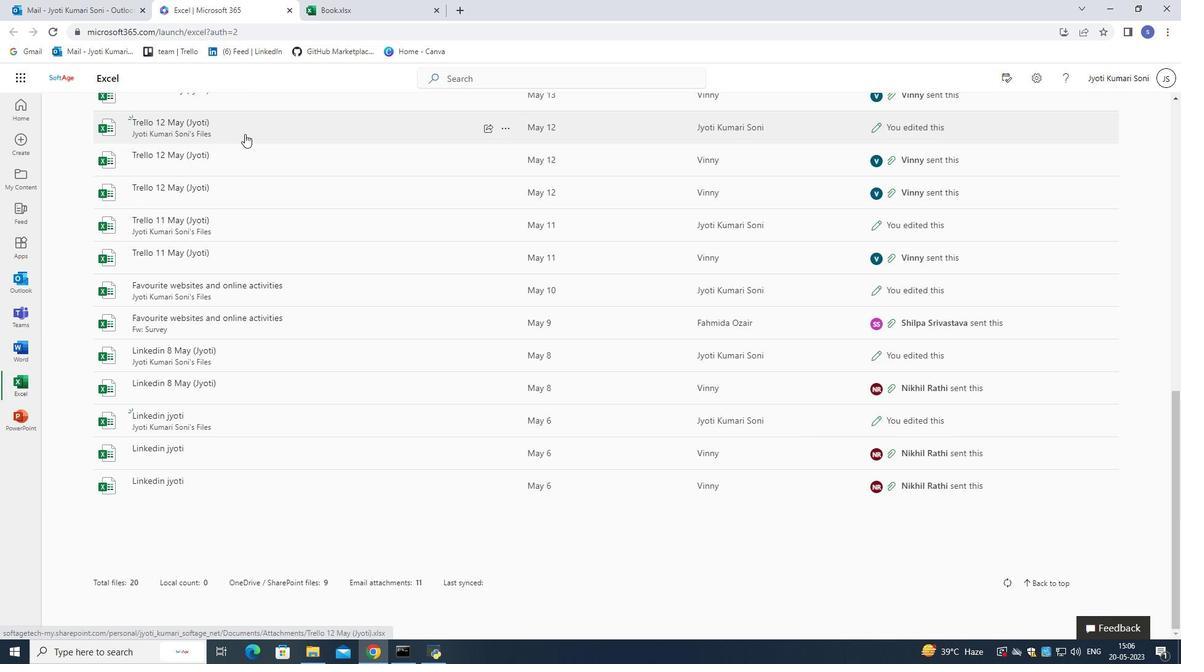 
Action: Mouse scrolled (244, 133) with delta (0, 0)
